 Task: Design a concept for a retro-style magazine cover for a special anniversary issue.
Action: Mouse moved to (31, 111)
Screenshot: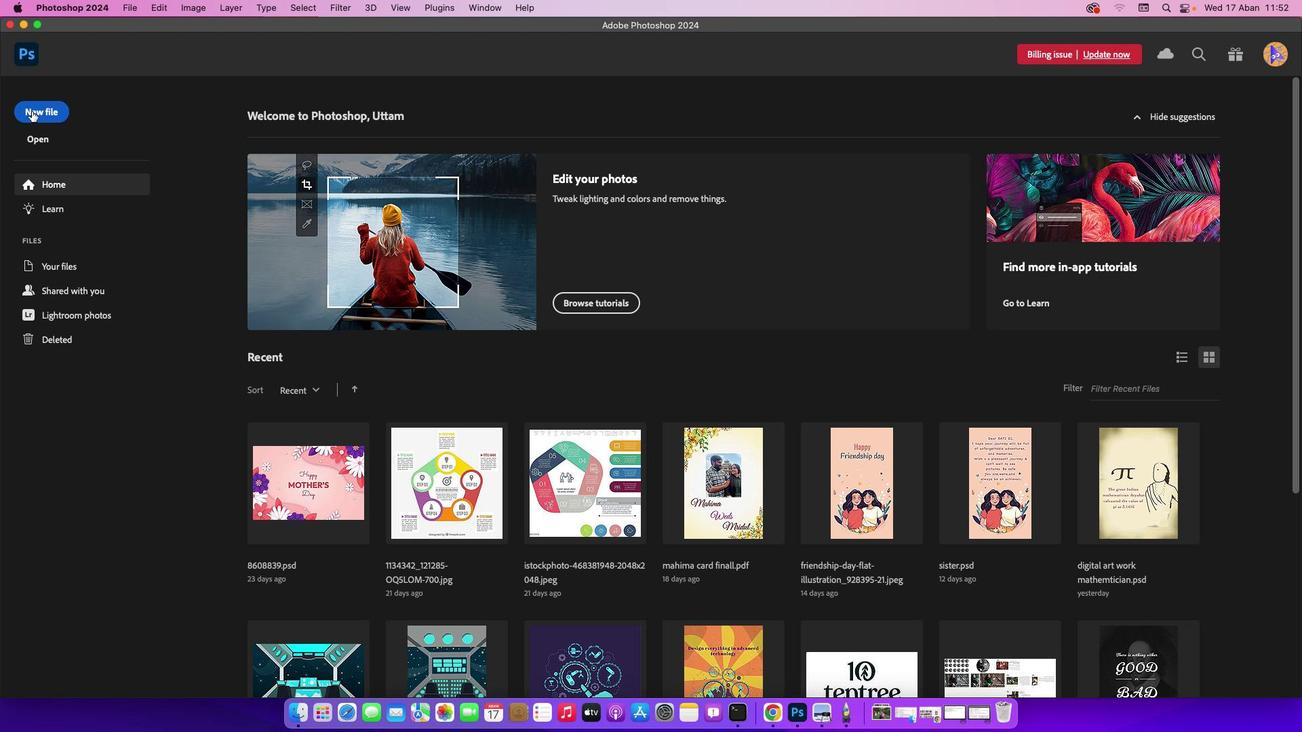 
Action: Mouse pressed left at (31, 111)
Screenshot: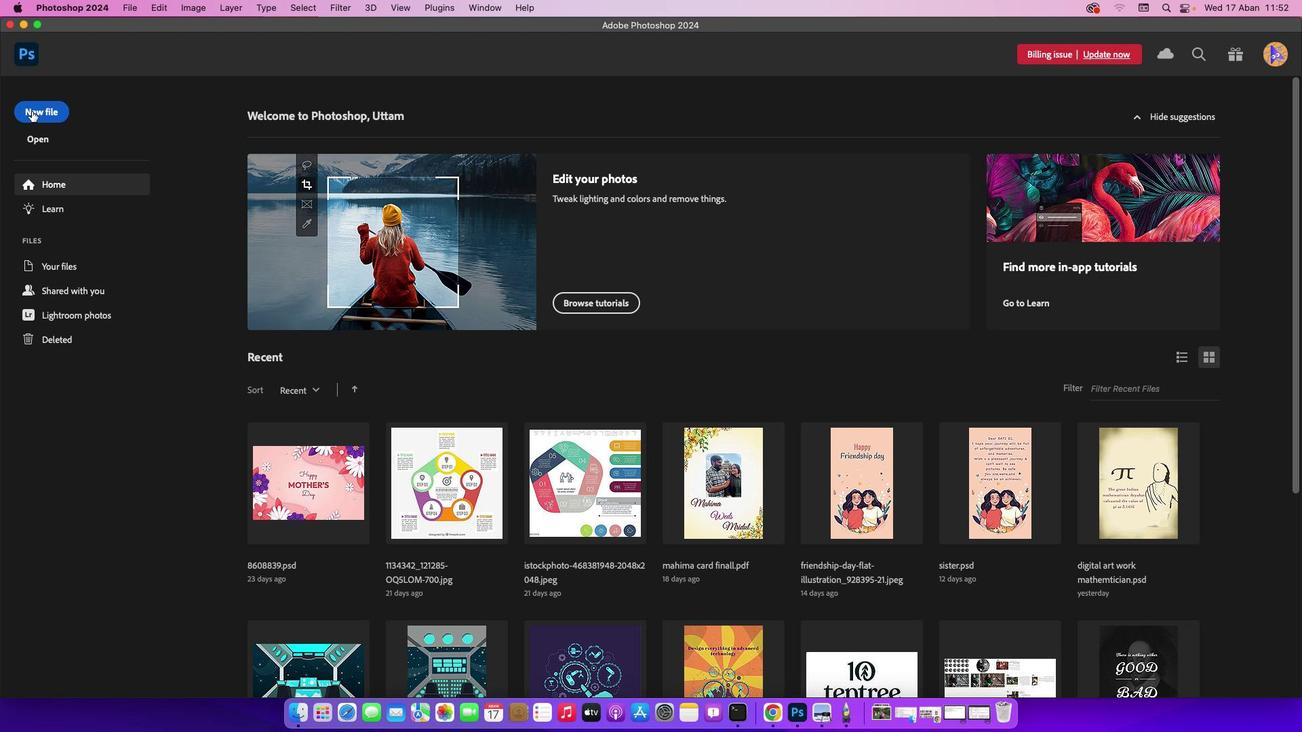 
Action: Mouse pressed left at (31, 111)
Screenshot: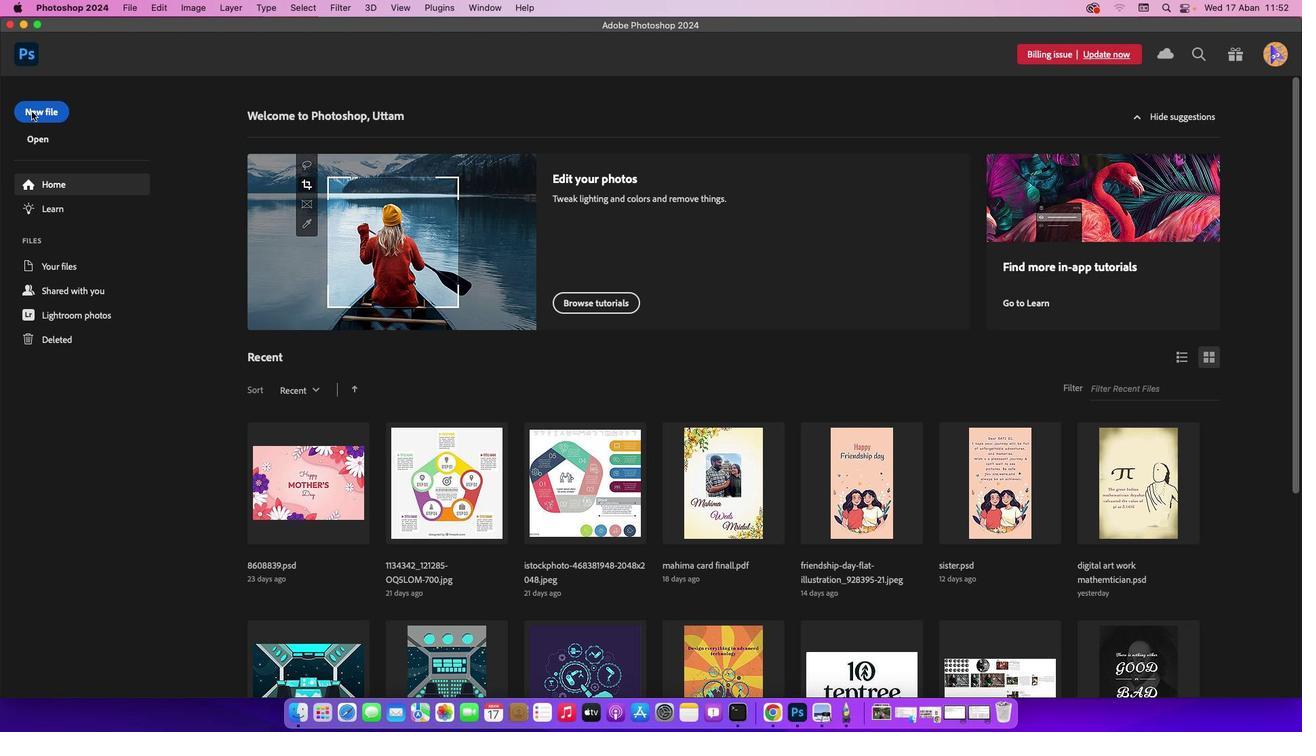 
Action: Mouse moved to (985, 550)
Screenshot: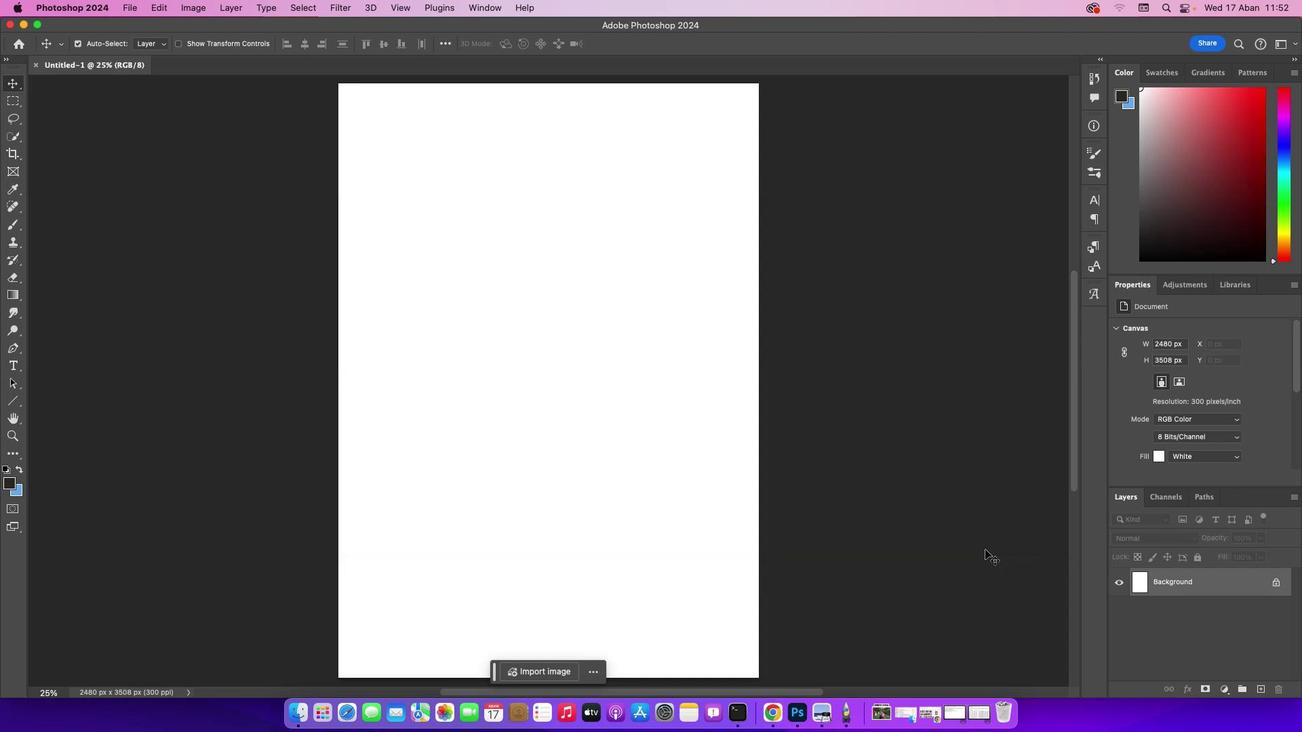 
Action: Mouse pressed left at (985, 550)
Screenshot: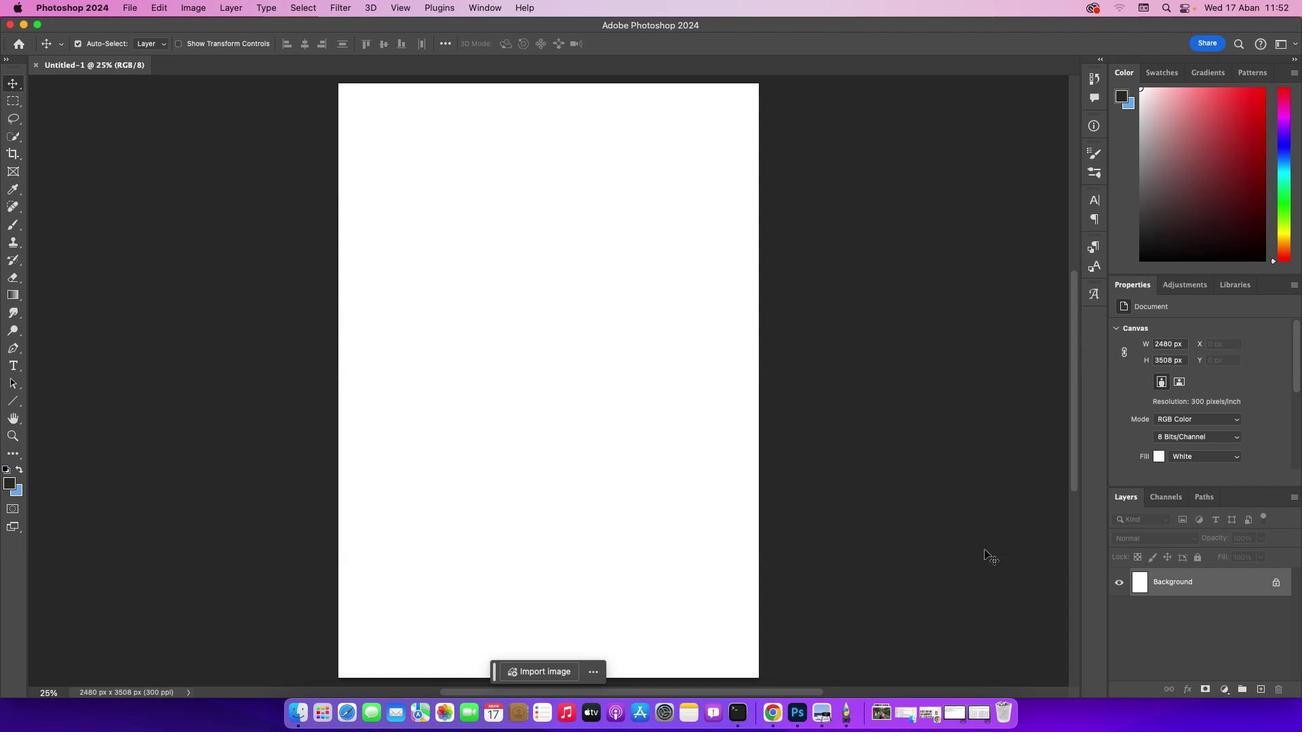 
Action: Mouse moved to (1259, 689)
Screenshot: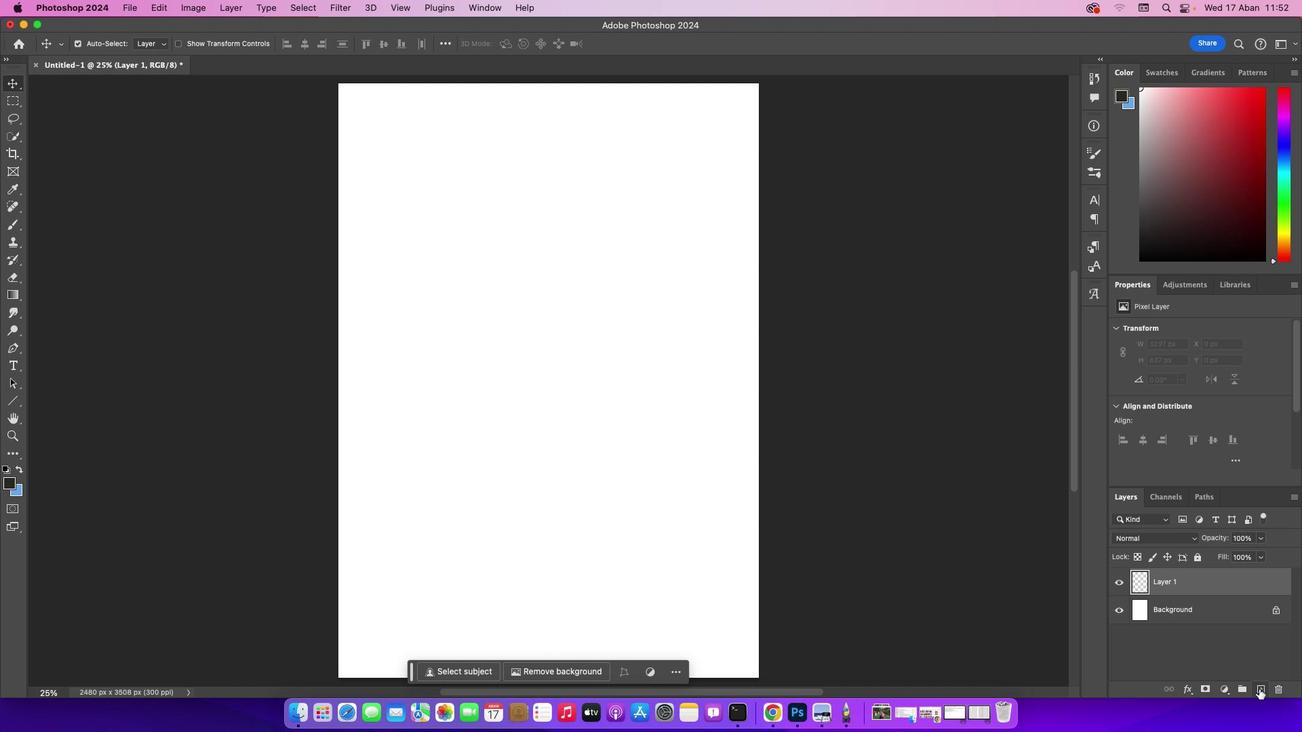 
Action: Mouse pressed left at (1259, 689)
Screenshot: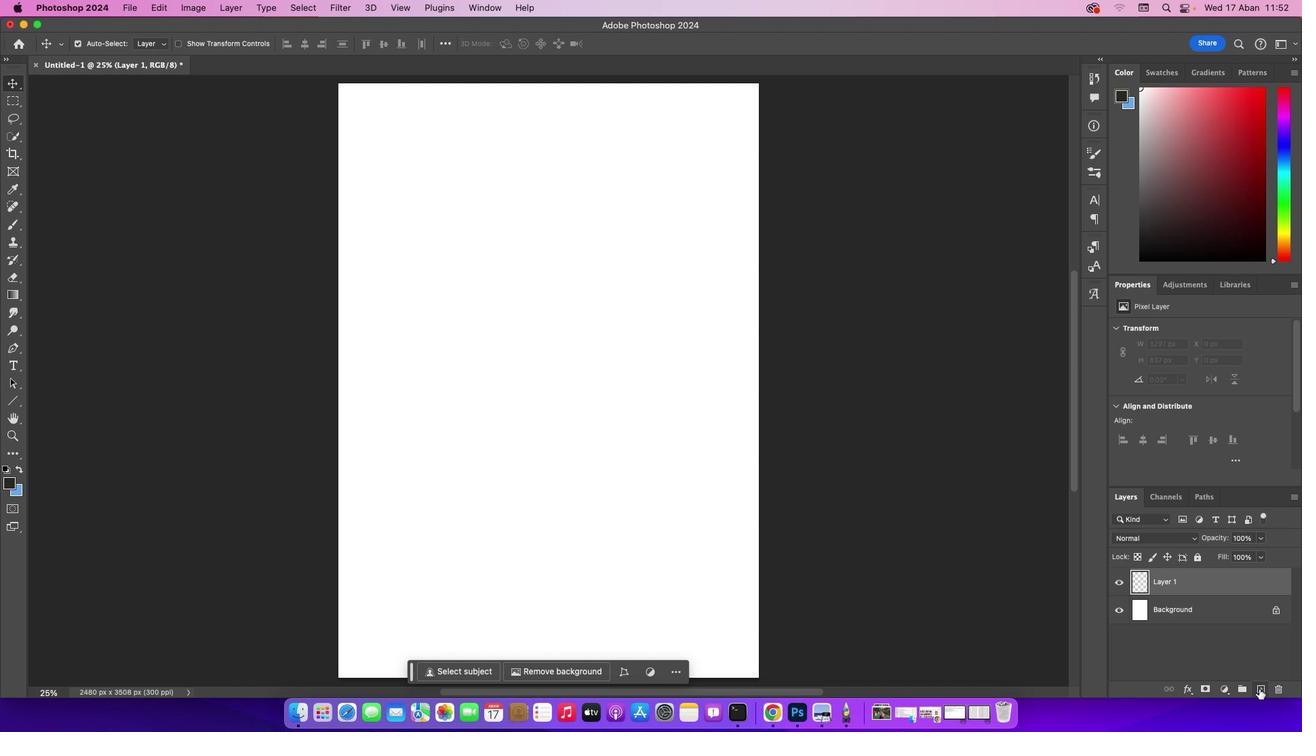 
Action: Mouse moved to (138, 12)
Screenshot: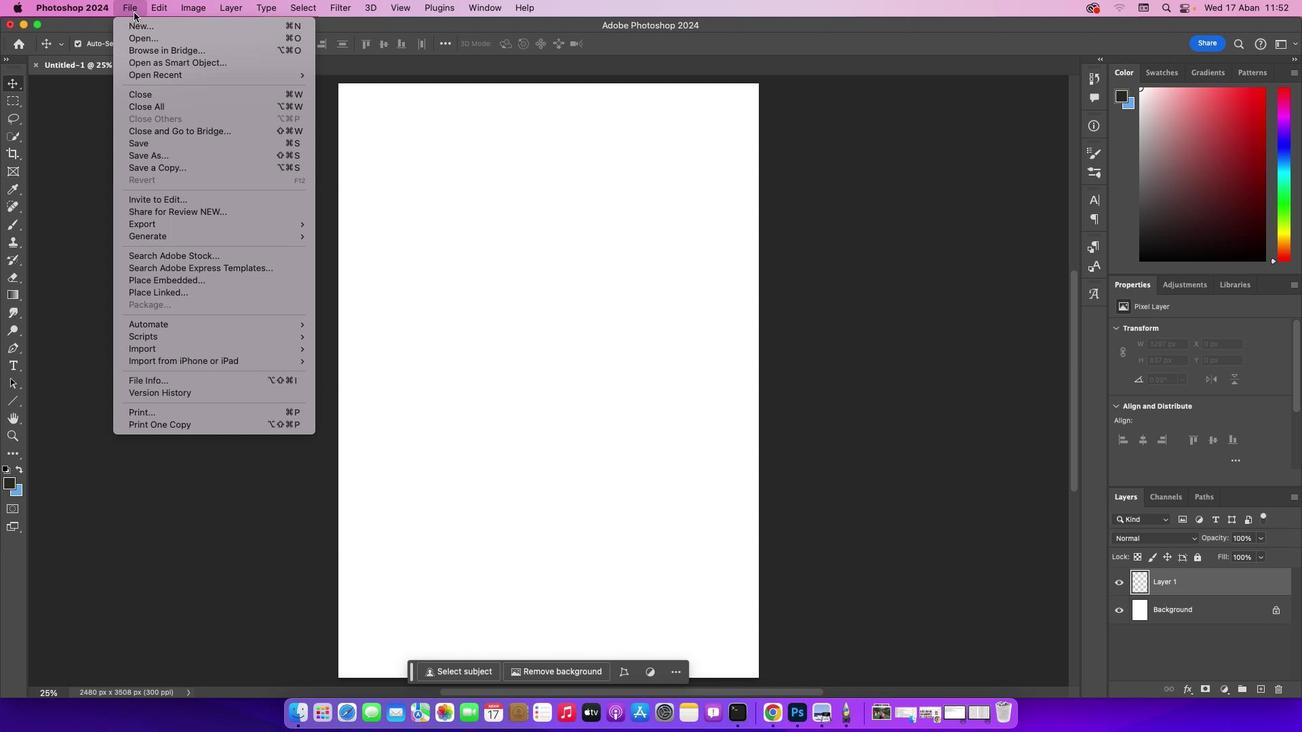 
Action: Mouse pressed left at (138, 12)
Screenshot: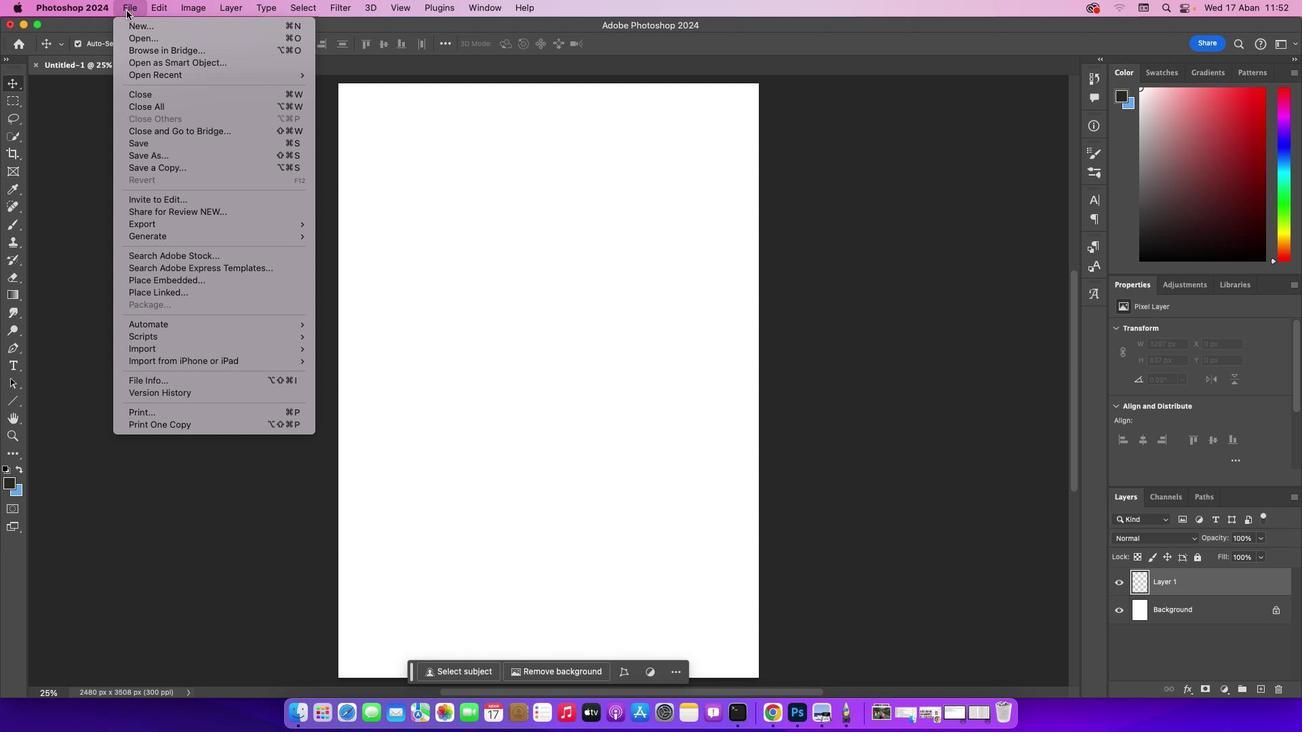 
Action: Mouse moved to (195, 279)
Screenshot: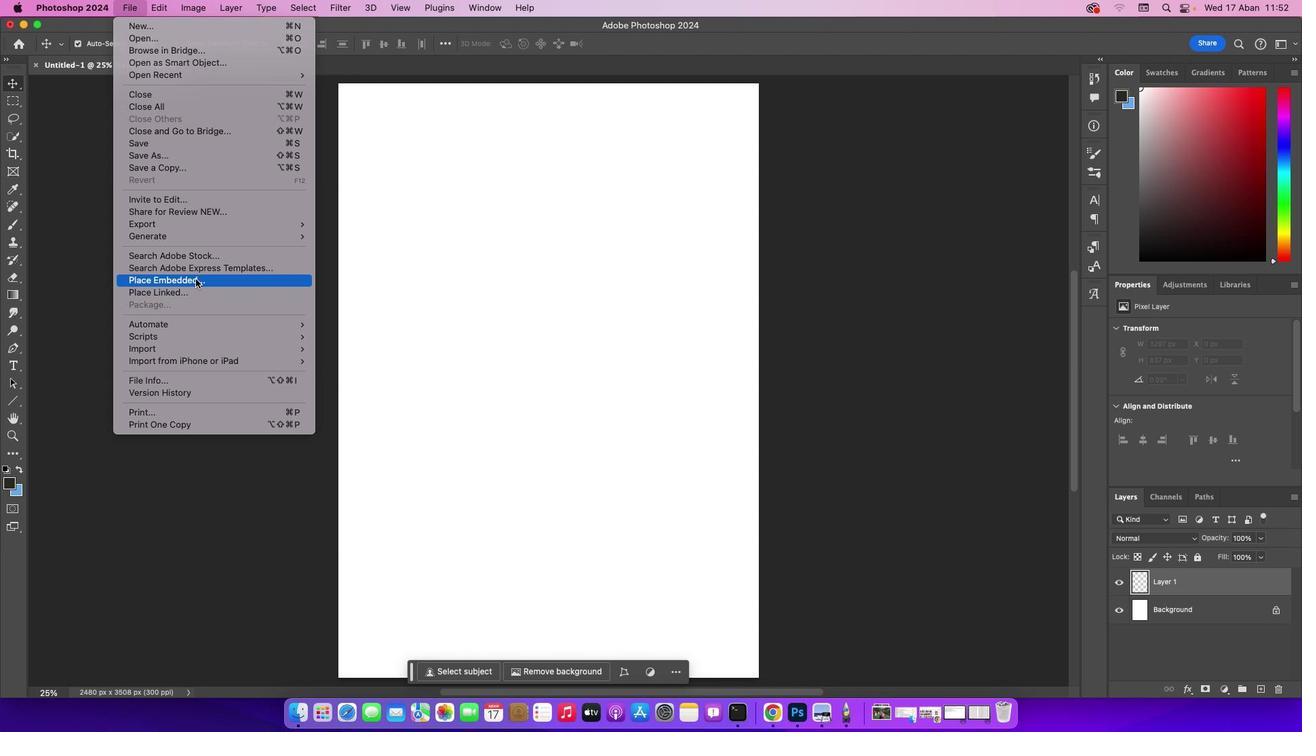 
Action: Mouse pressed left at (195, 279)
Screenshot: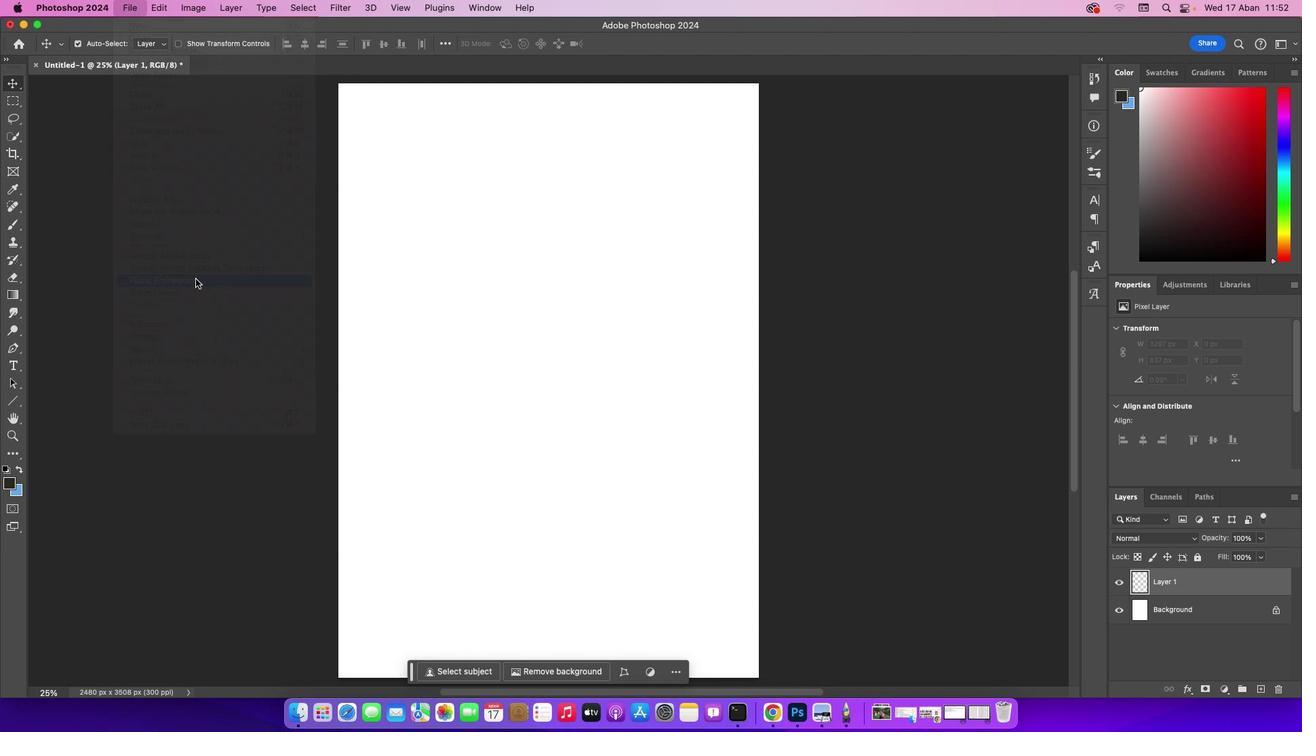 
Action: Mouse moved to (578, 186)
Screenshot: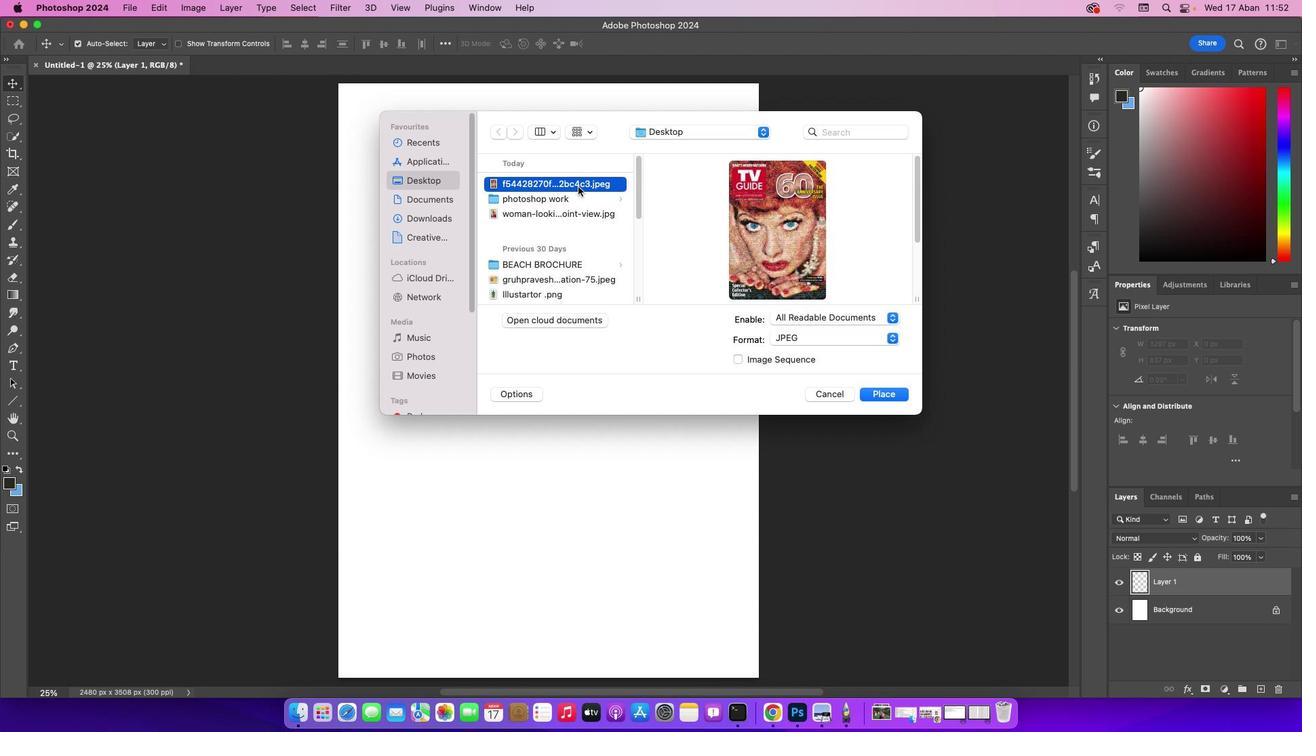 
Action: Mouse pressed left at (578, 186)
Screenshot: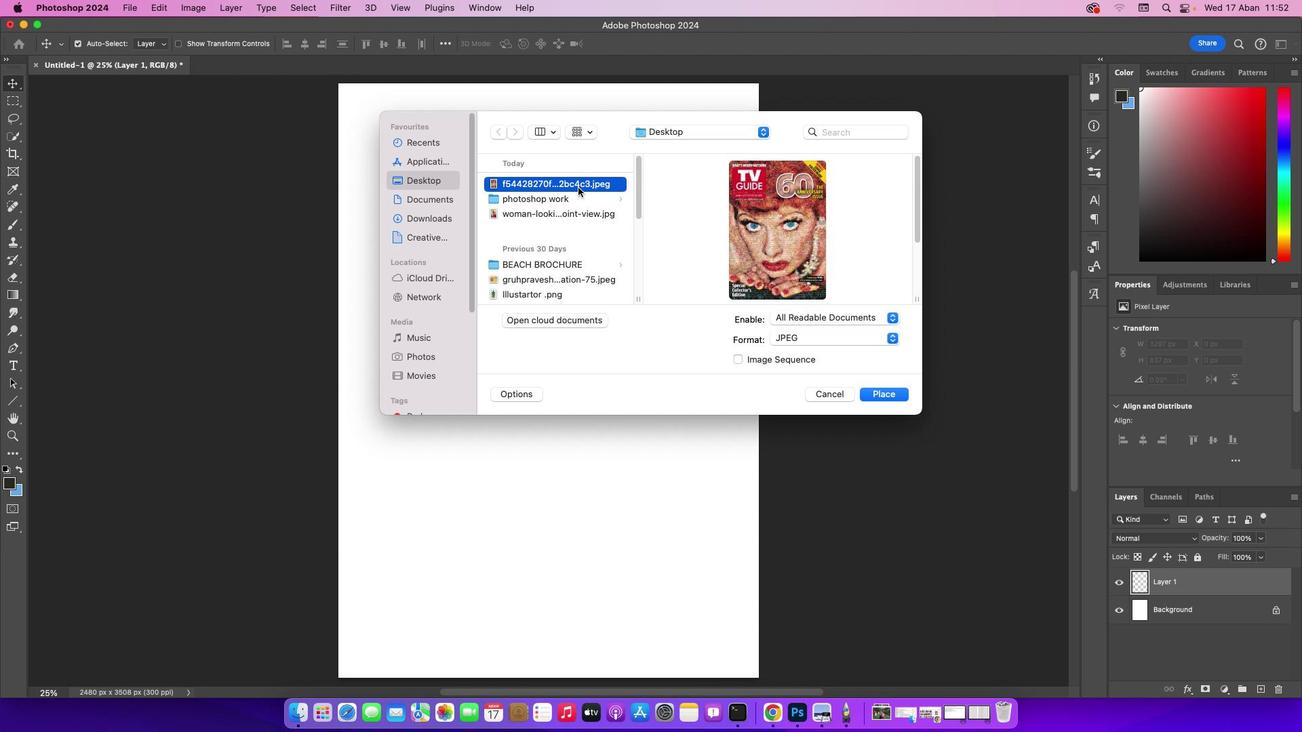 
Action: Mouse moved to (544, 215)
Screenshot: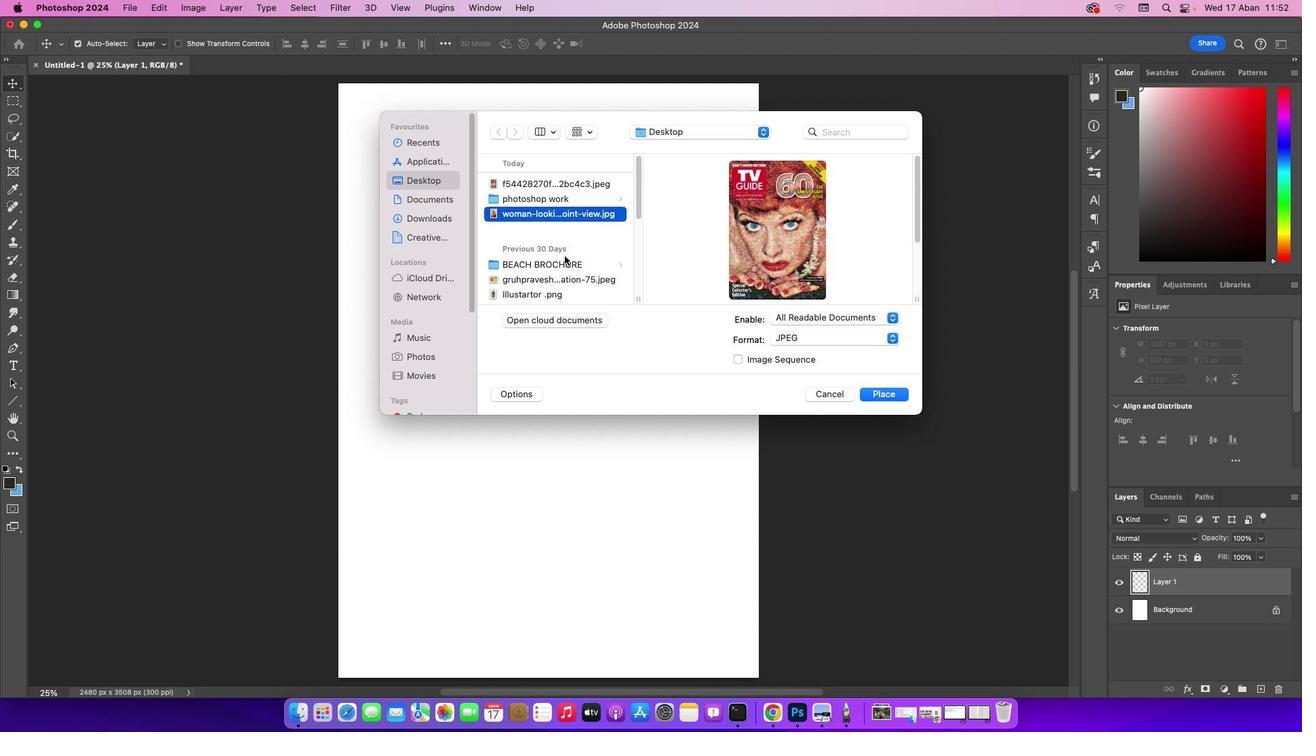 
Action: Mouse pressed left at (544, 215)
Screenshot: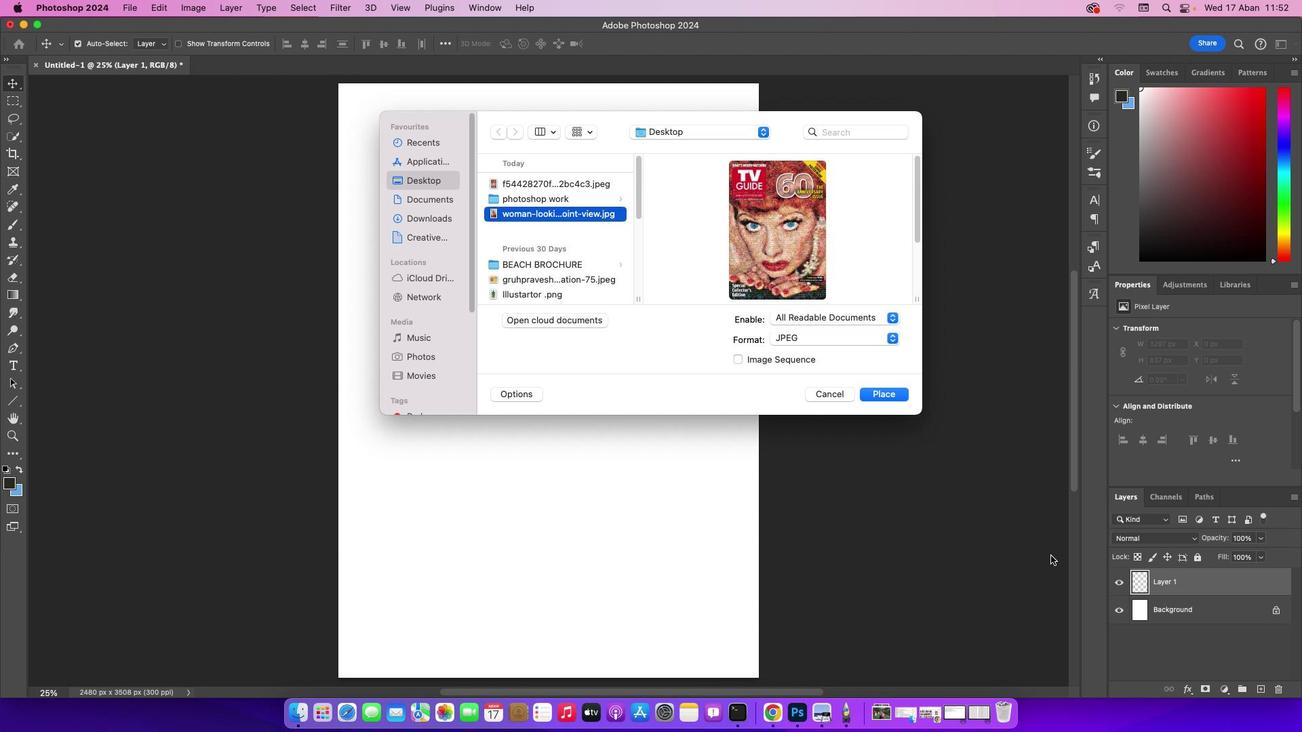 
Action: Mouse moved to (890, 395)
Screenshot: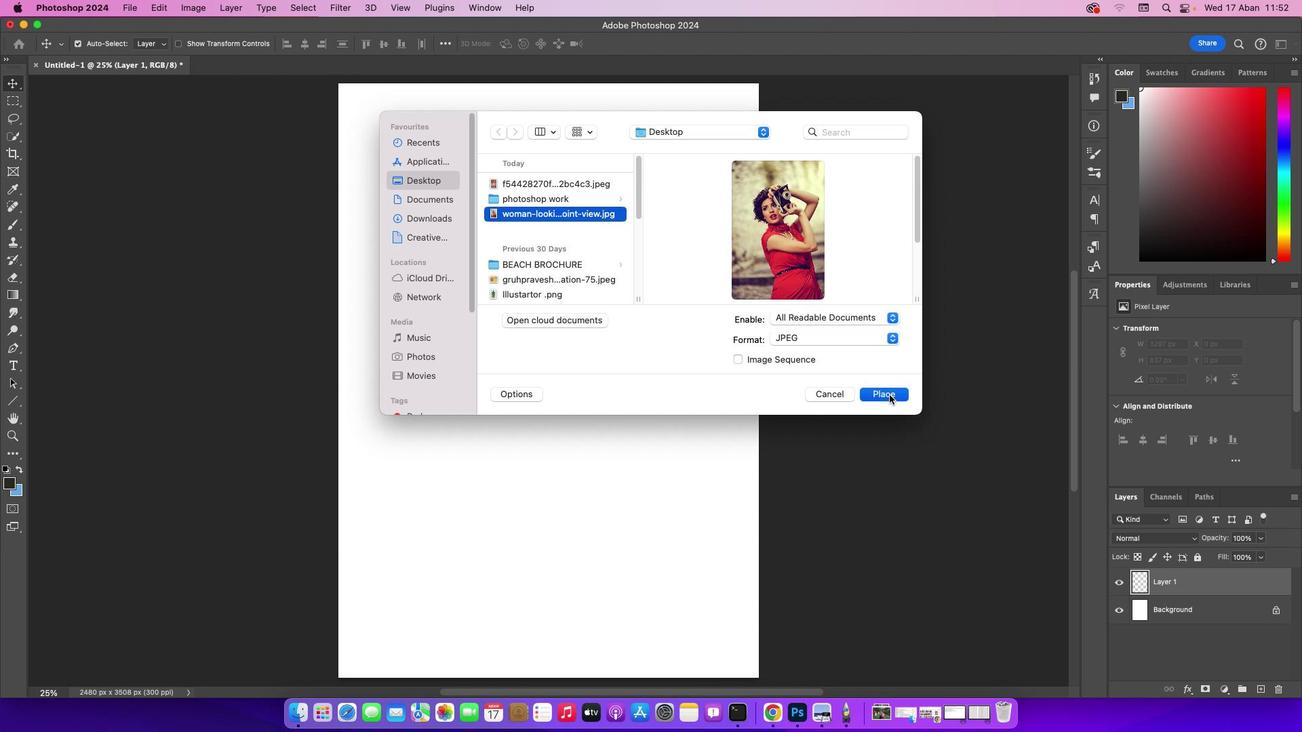 
Action: Mouse pressed left at (890, 395)
Screenshot: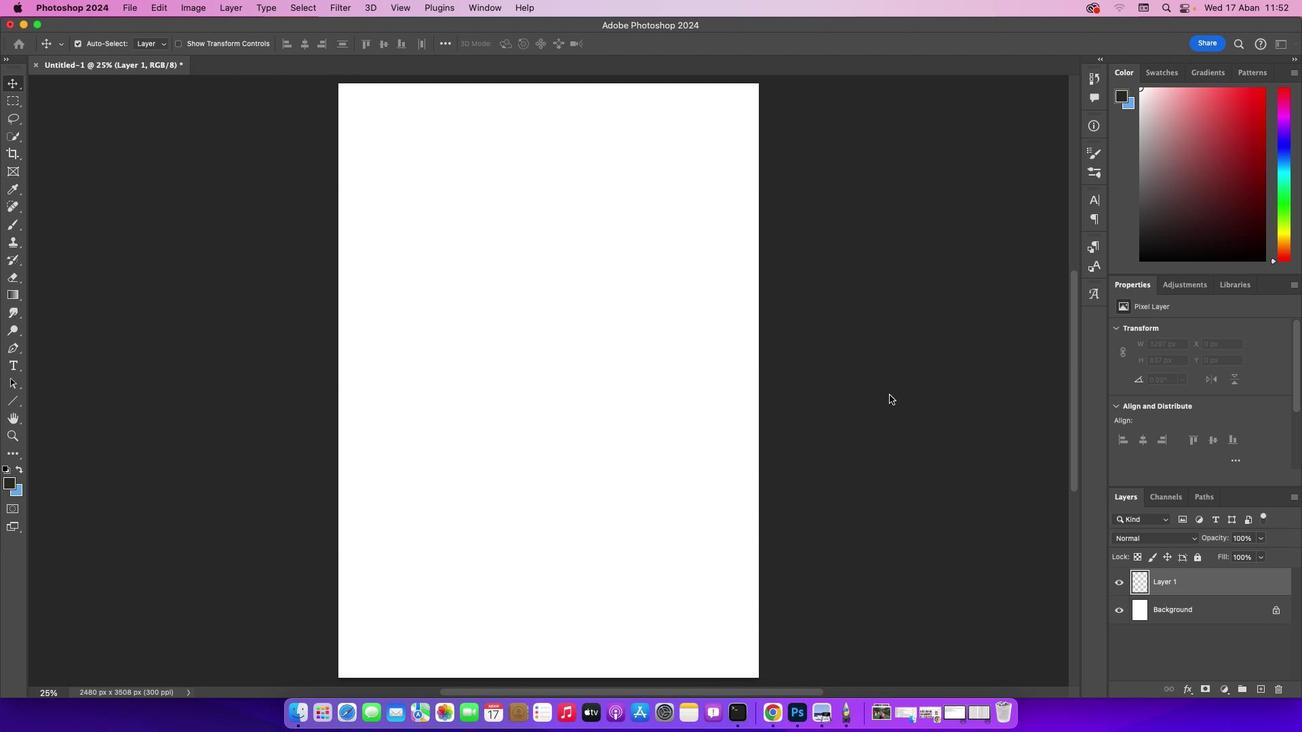 
Action: Mouse moved to (746, 80)
Screenshot: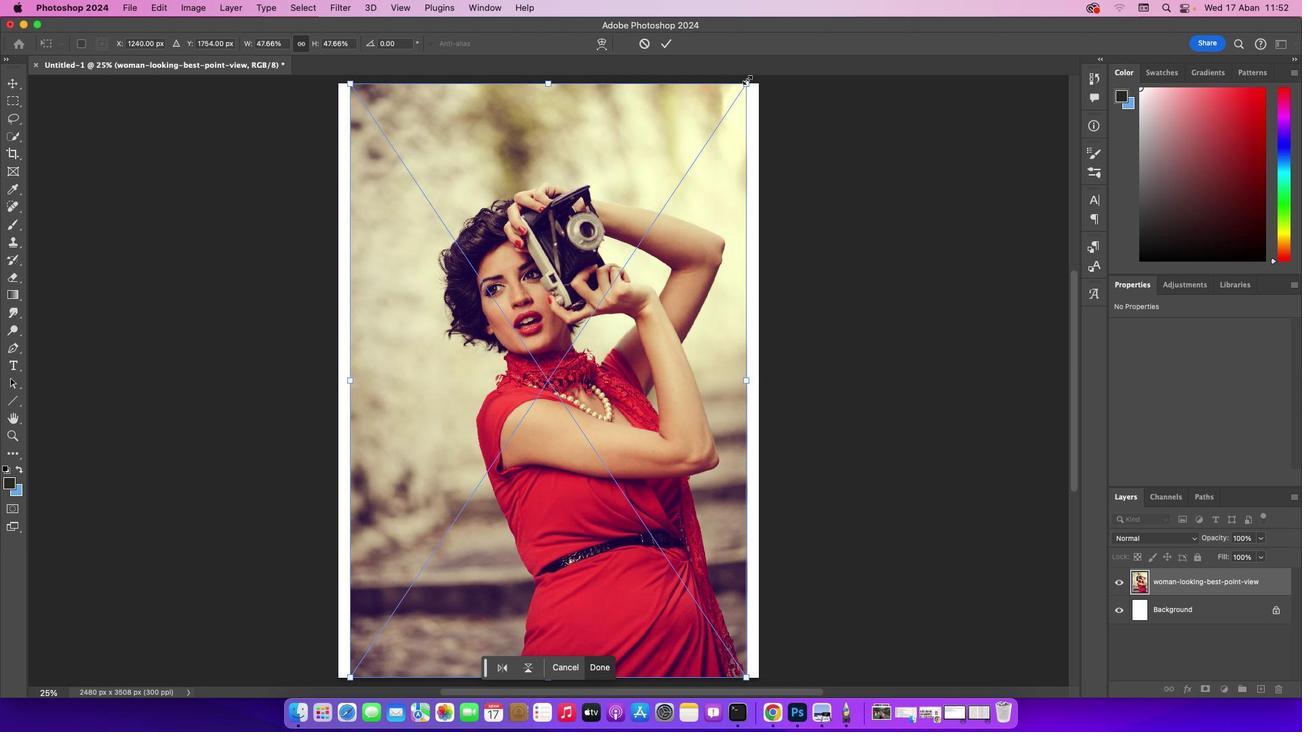 
Action: Mouse pressed left at (746, 80)
Screenshot: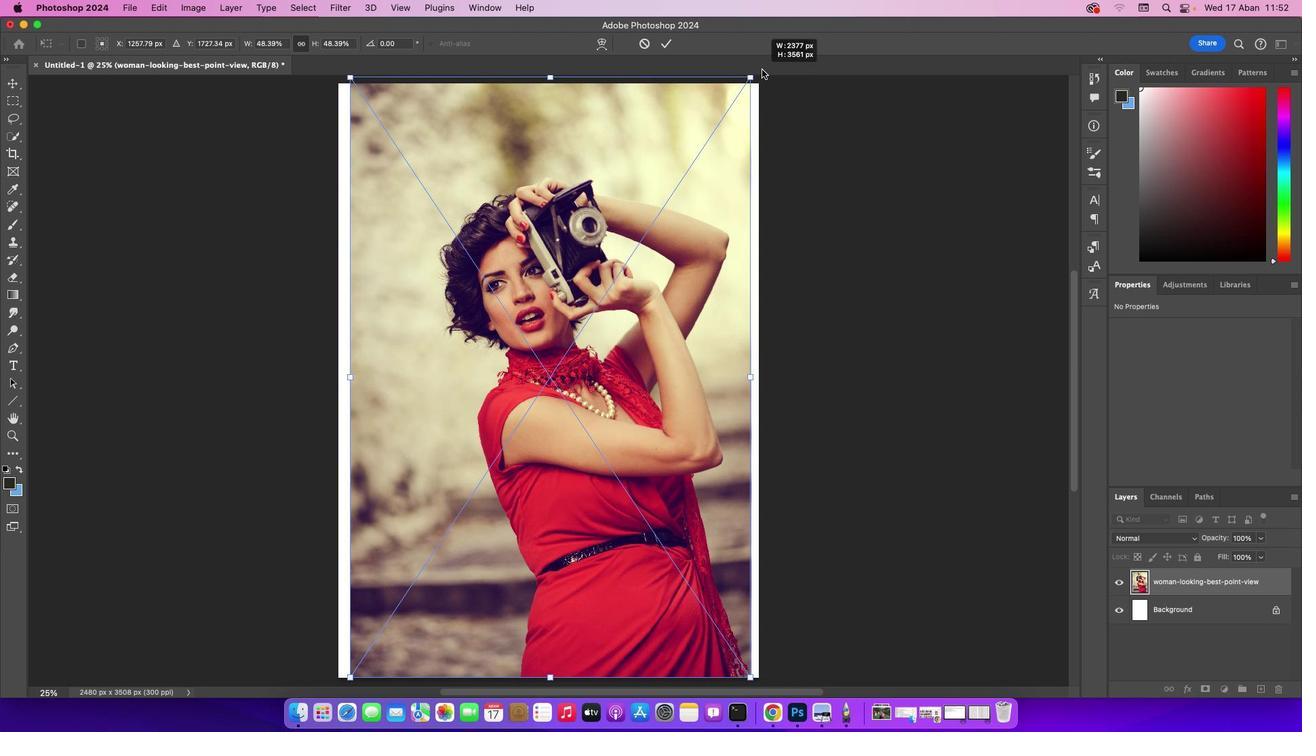 
Action: Mouse moved to (554, 392)
Screenshot: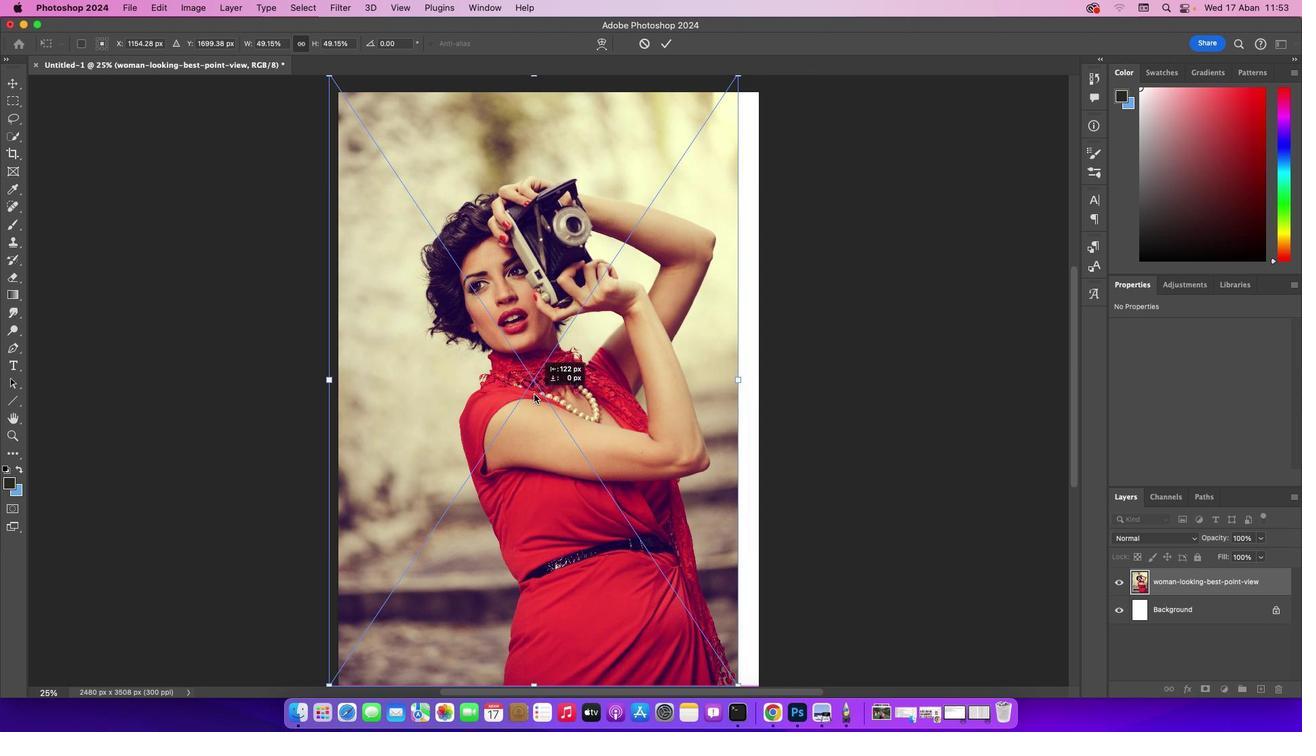 
Action: Mouse pressed left at (554, 392)
Screenshot: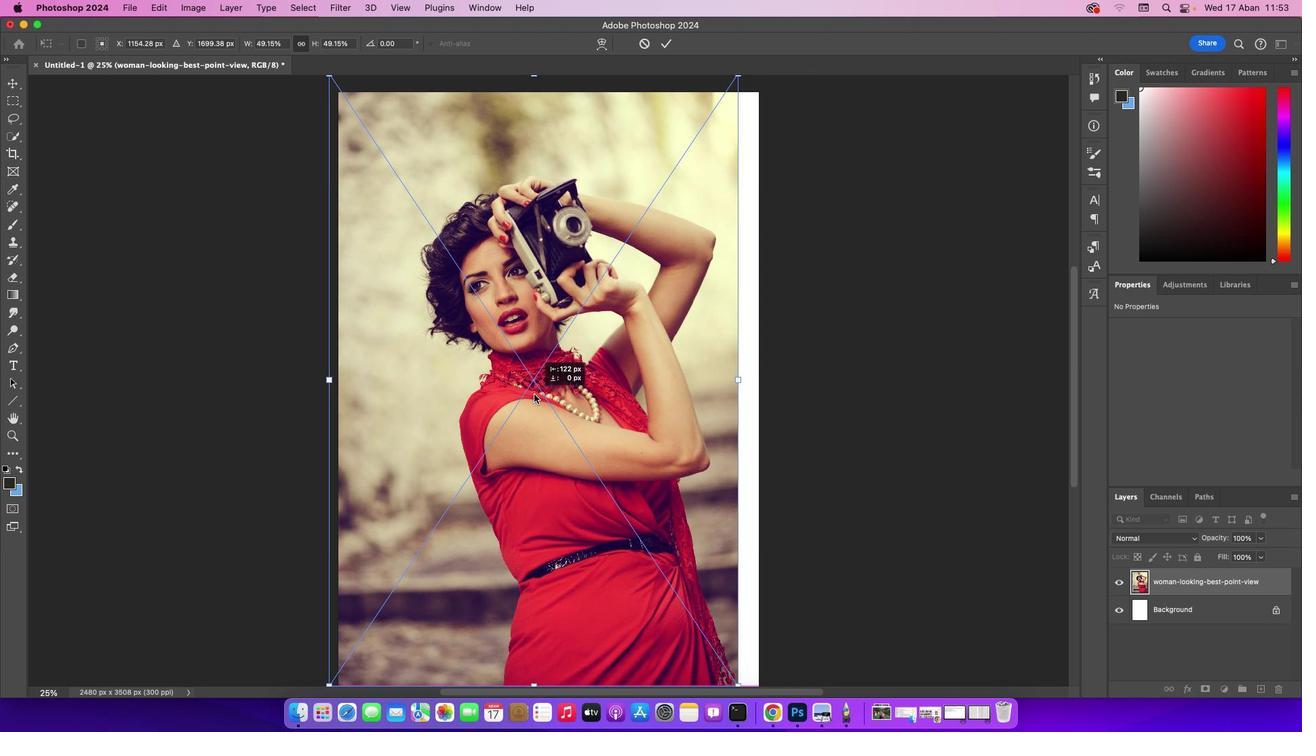 
Action: Mouse moved to (775, 565)
Screenshot: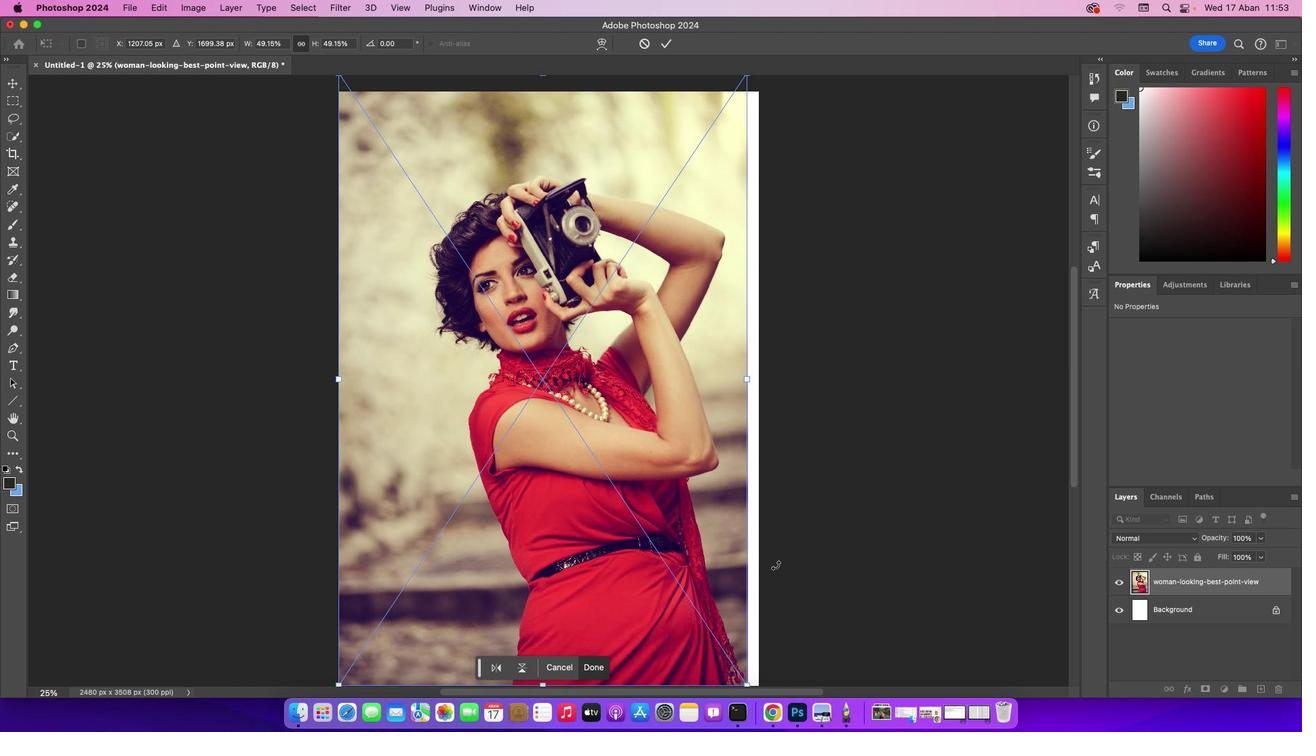 
Action: Mouse scrolled (775, 565) with delta (0, 0)
Screenshot: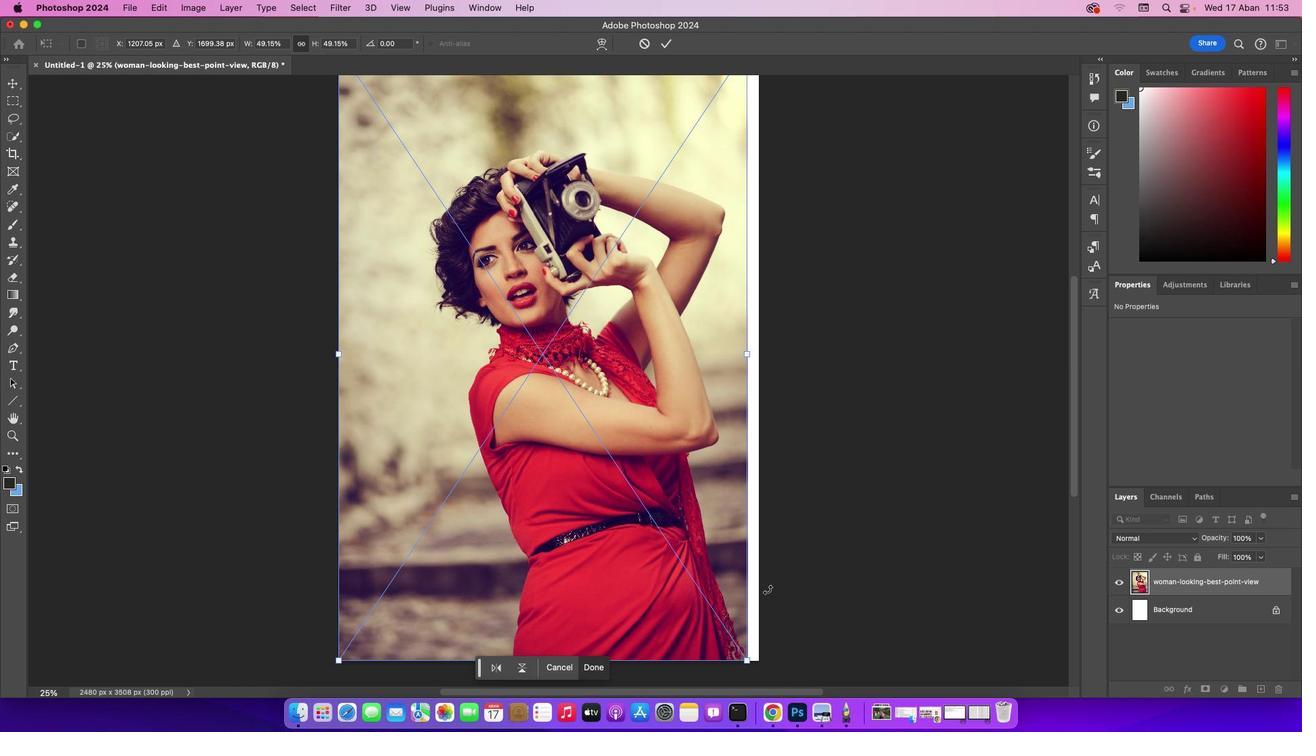 
Action: Mouse scrolled (775, 565) with delta (0, 0)
Screenshot: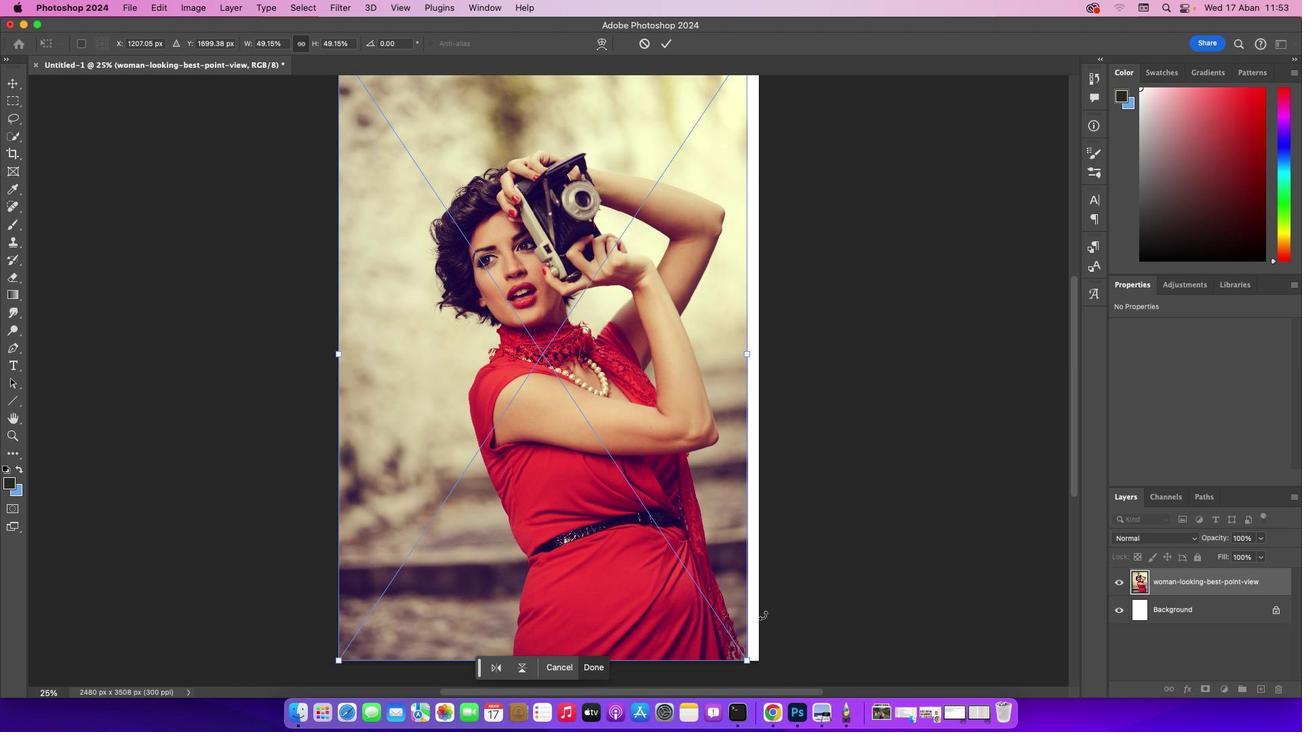 
Action: Mouse scrolled (775, 565) with delta (0, -1)
Screenshot: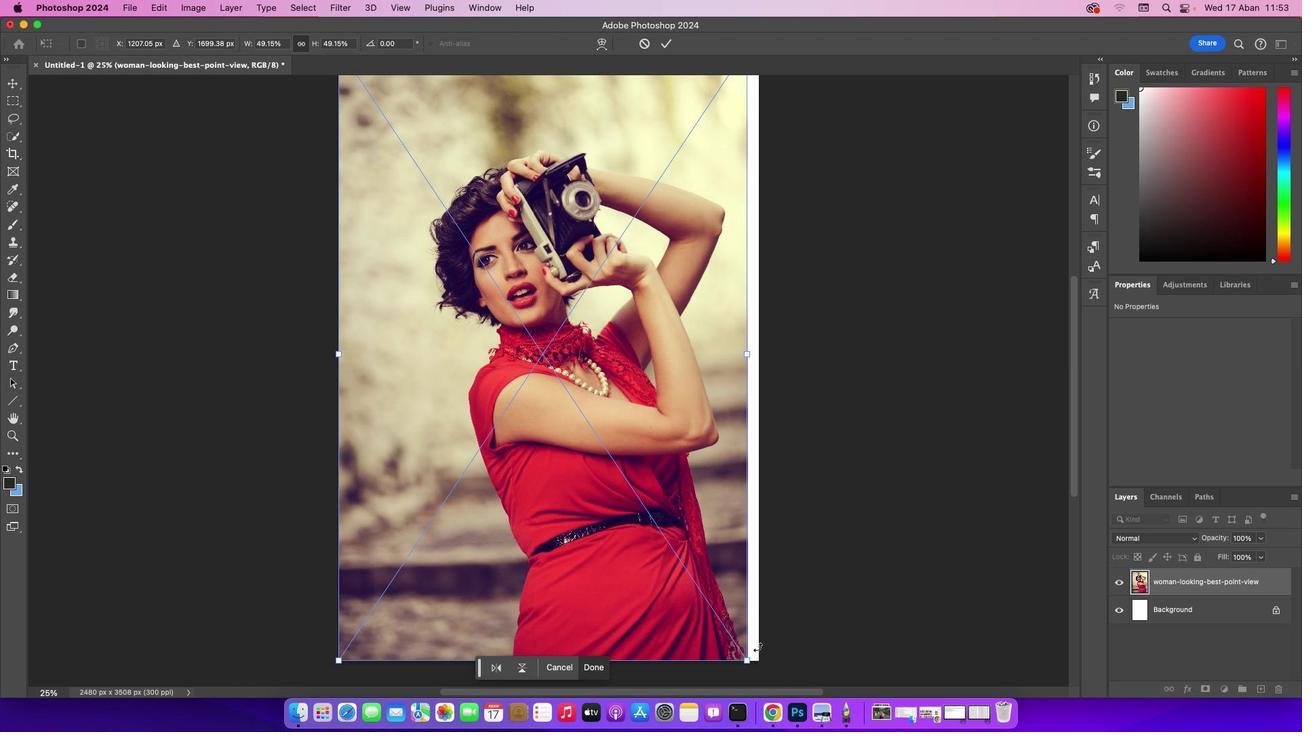 
Action: Mouse moved to (746, 662)
Screenshot: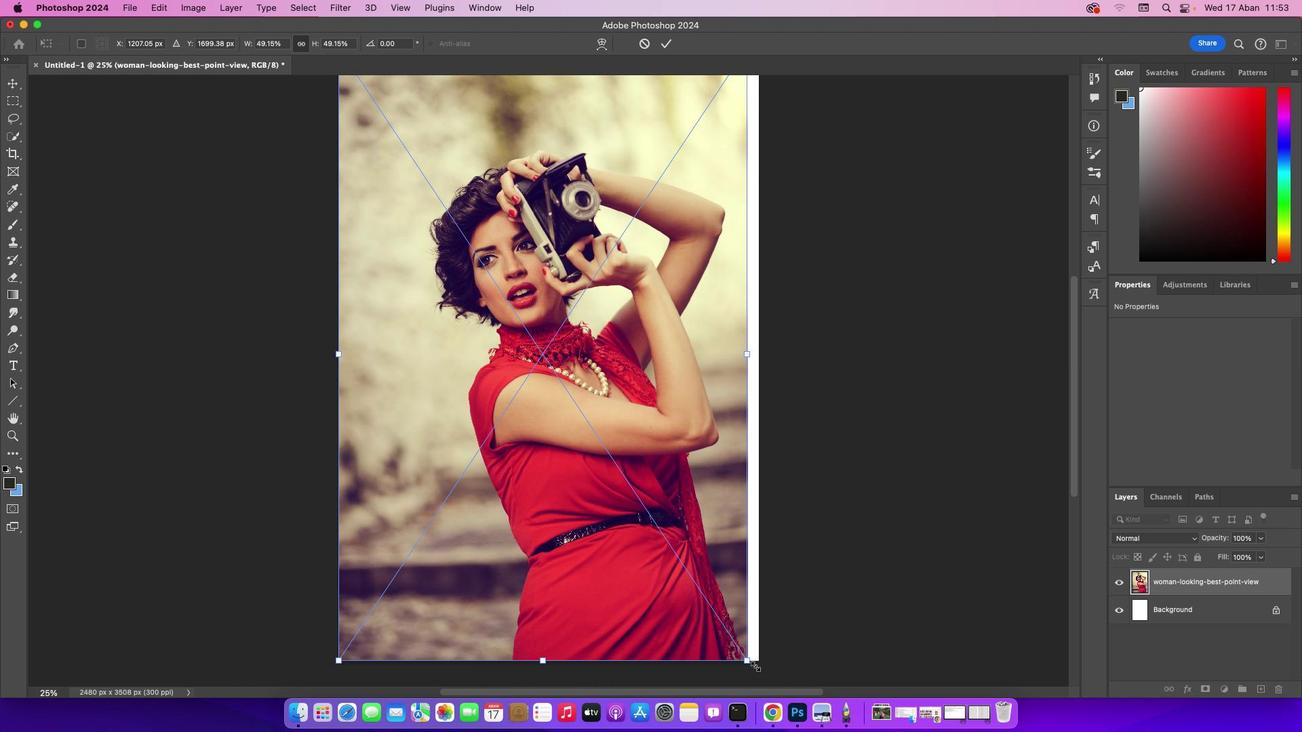
Action: Mouse pressed left at (746, 662)
Screenshot: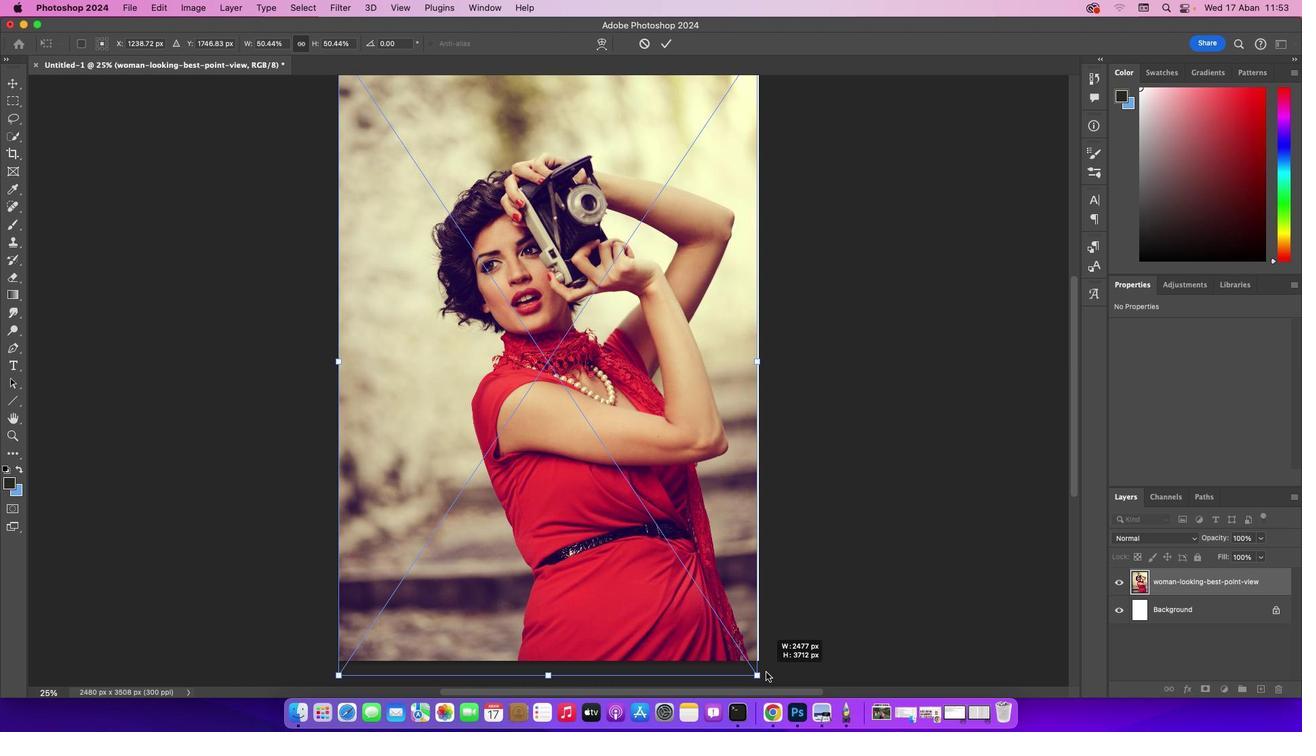 
Action: Mouse moved to (807, 537)
Screenshot: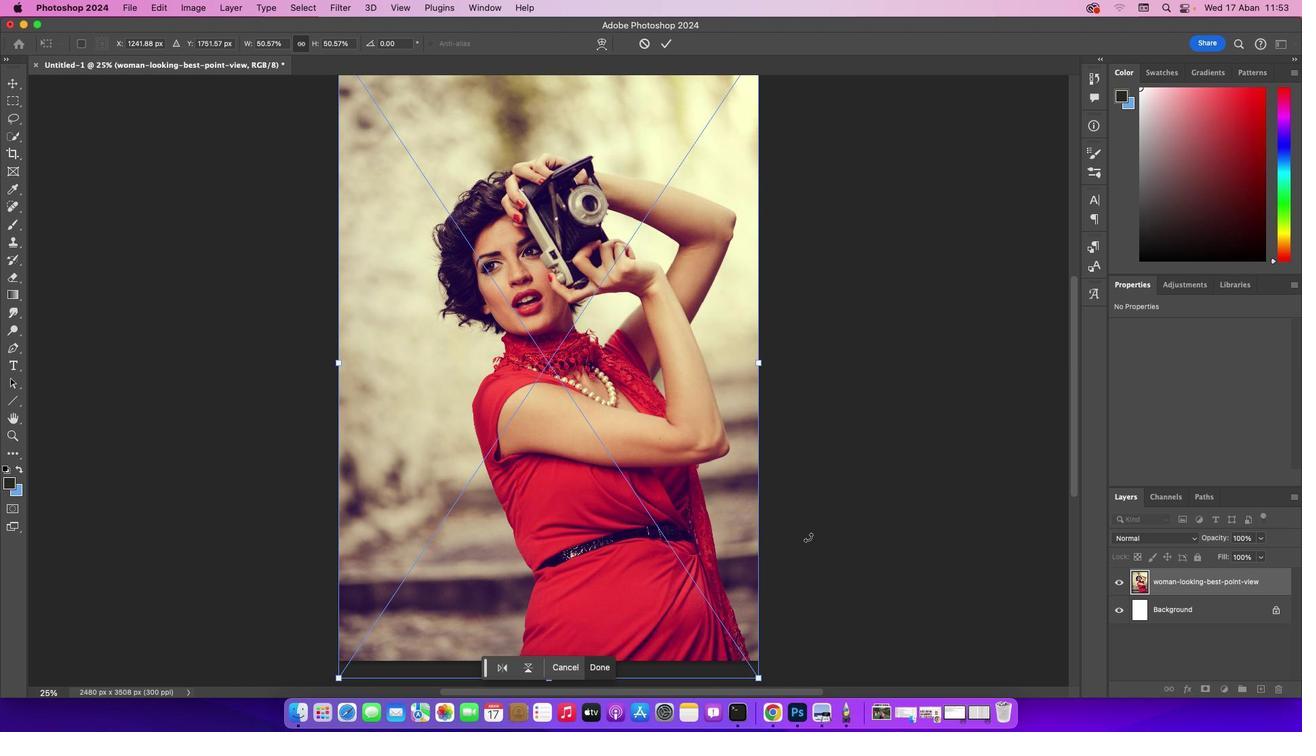 
Action: Mouse scrolled (807, 537) with delta (0, 0)
Screenshot: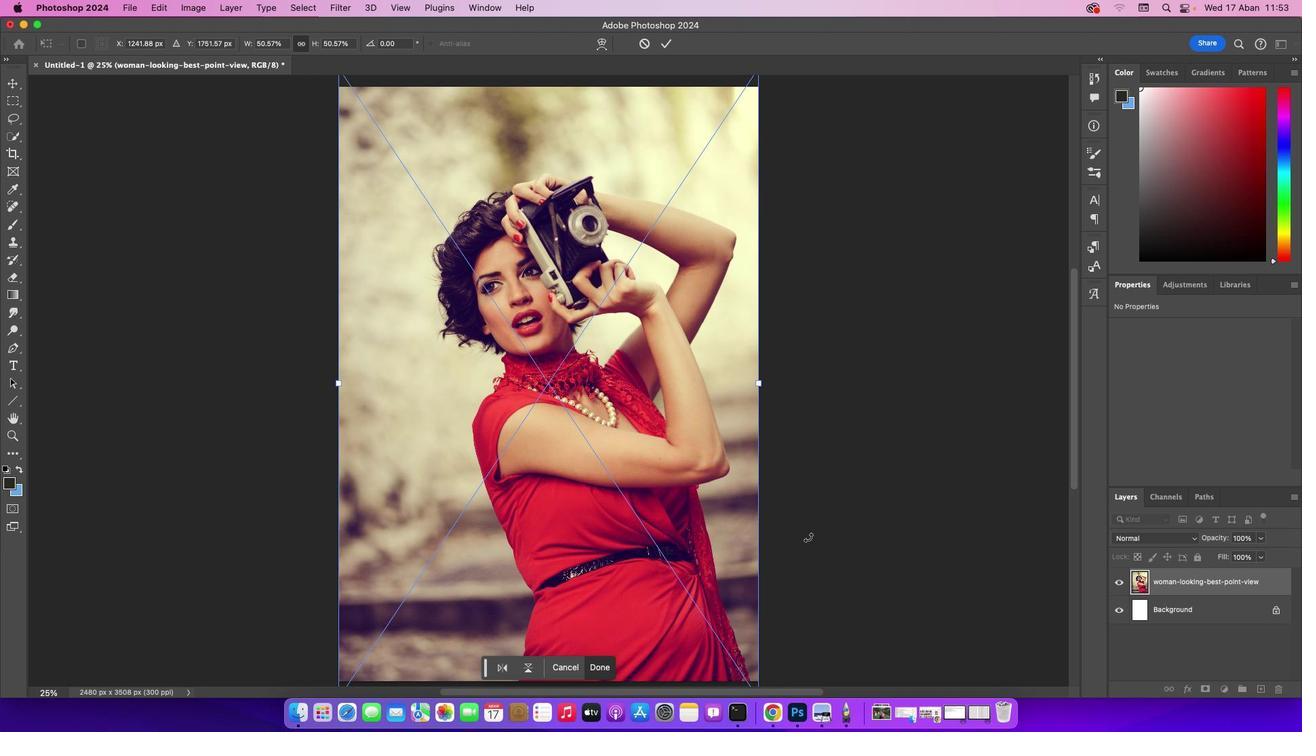 
Action: Mouse scrolled (807, 537) with delta (0, 0)
Screenshot: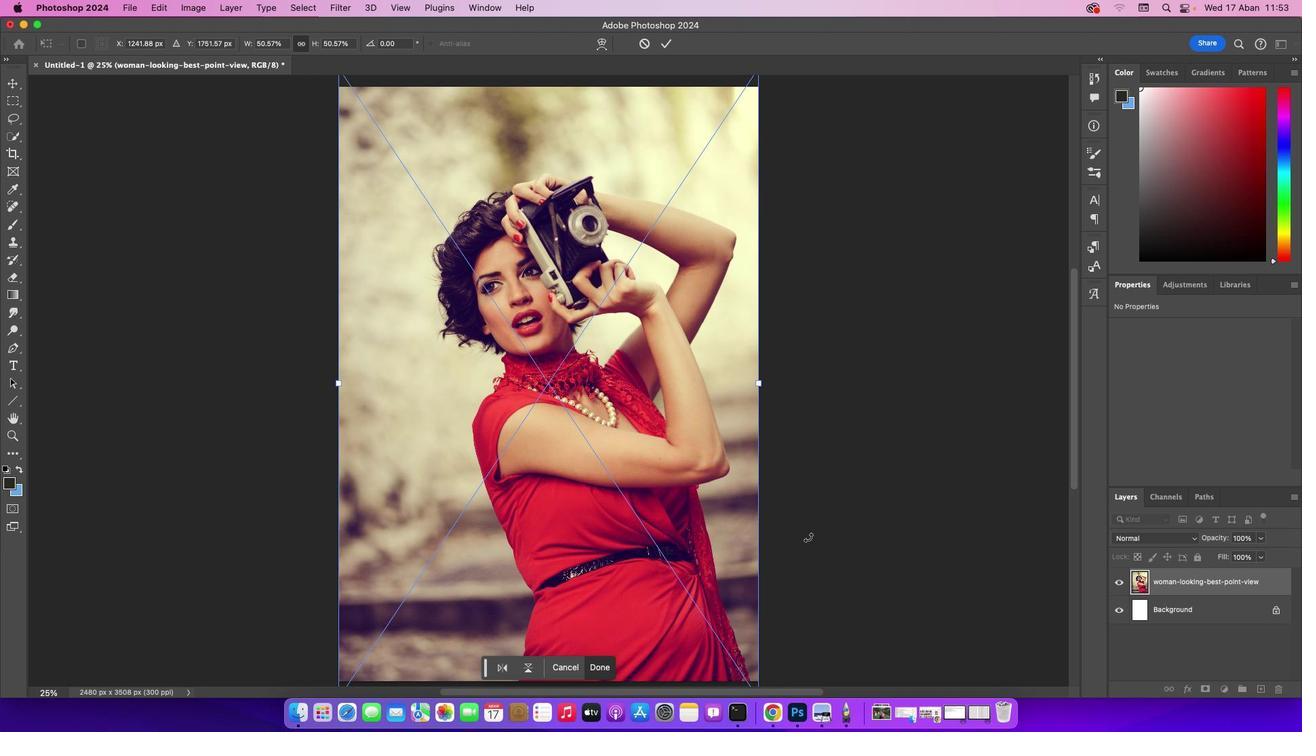 
Action: Mouse scrolled (807, 537) with delta (0, 1)
Screenshot: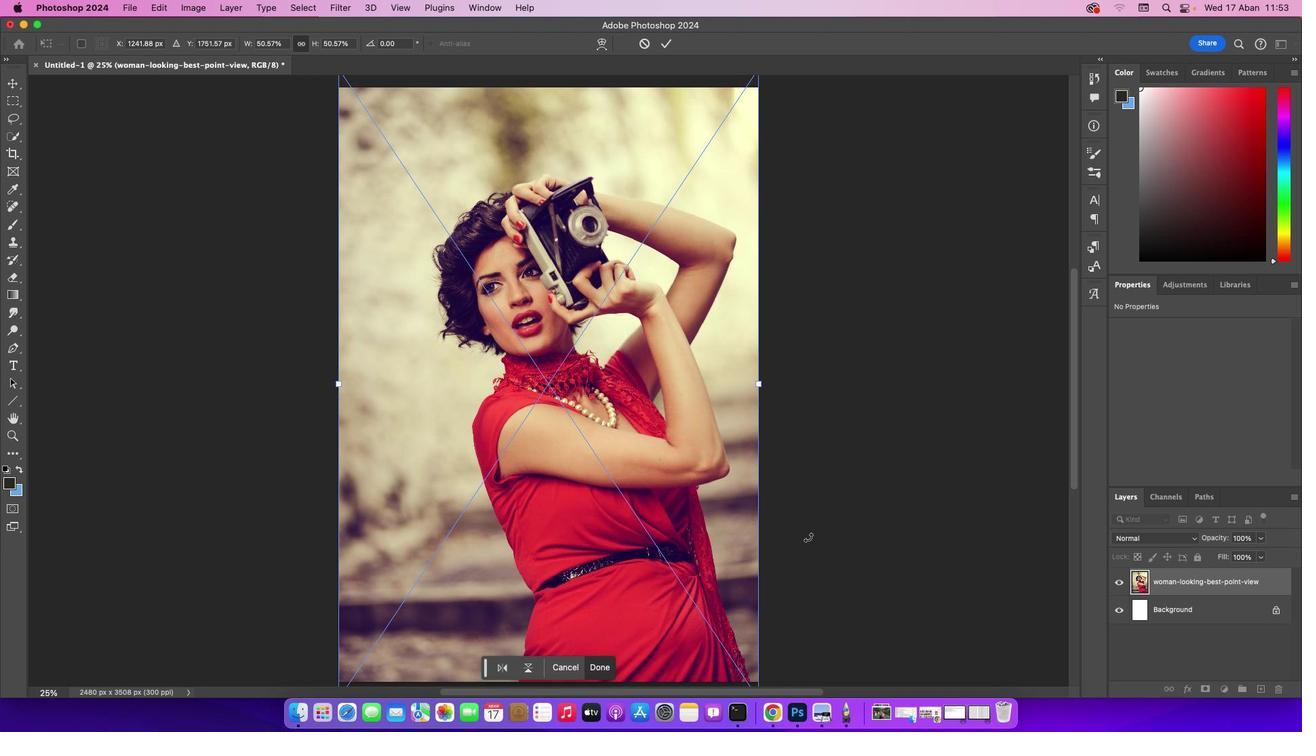
Action: Mouse scrolled (807, 537) with delta (0, 0)
Screenshot: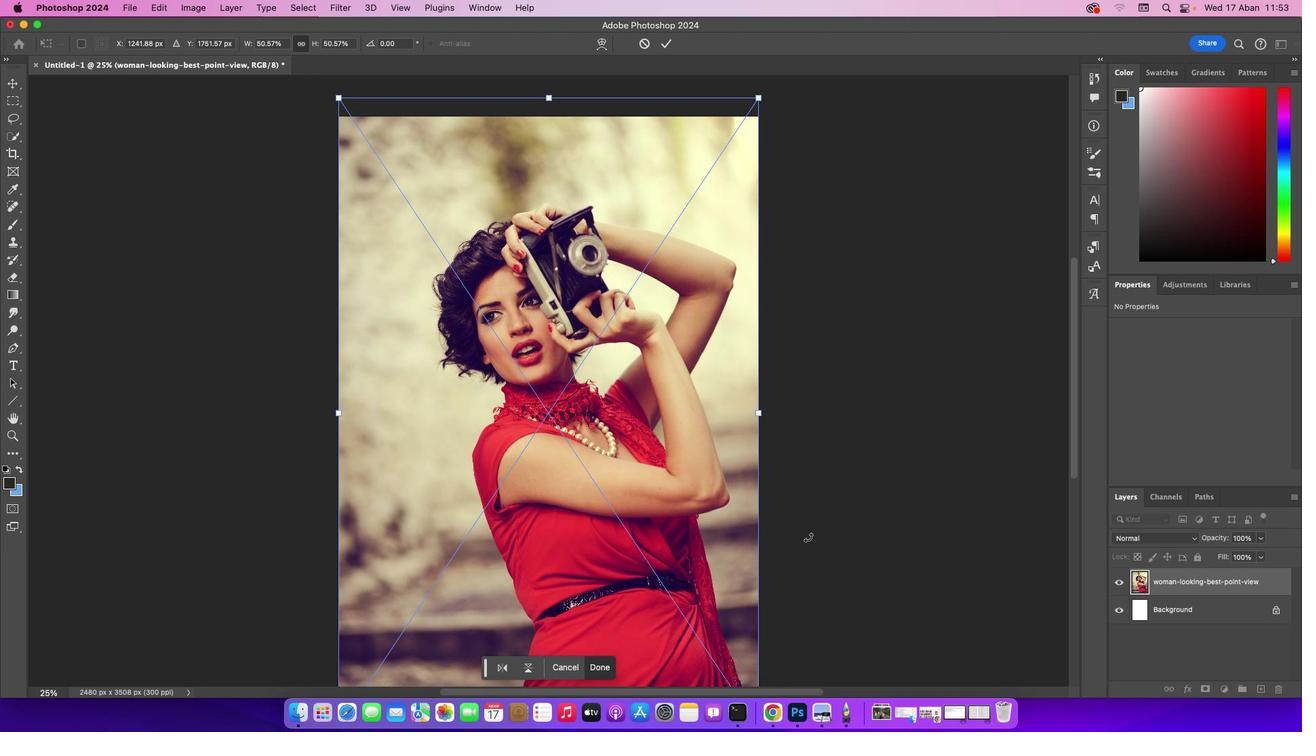 
Action: Mouse scrolled (807, 537) with delta (0, 0)
Screenshot: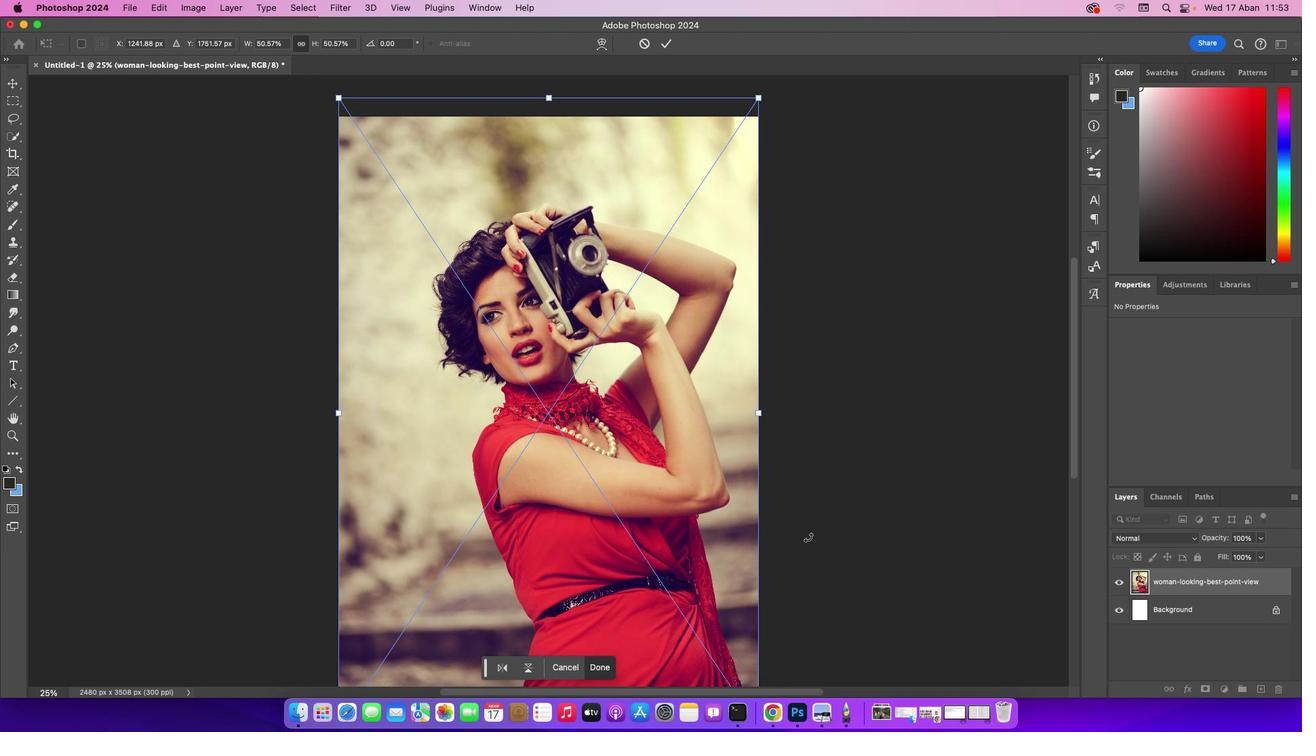 
Action: Mouse scrolled (807, 537) with delta (0, 2)
Screenshot: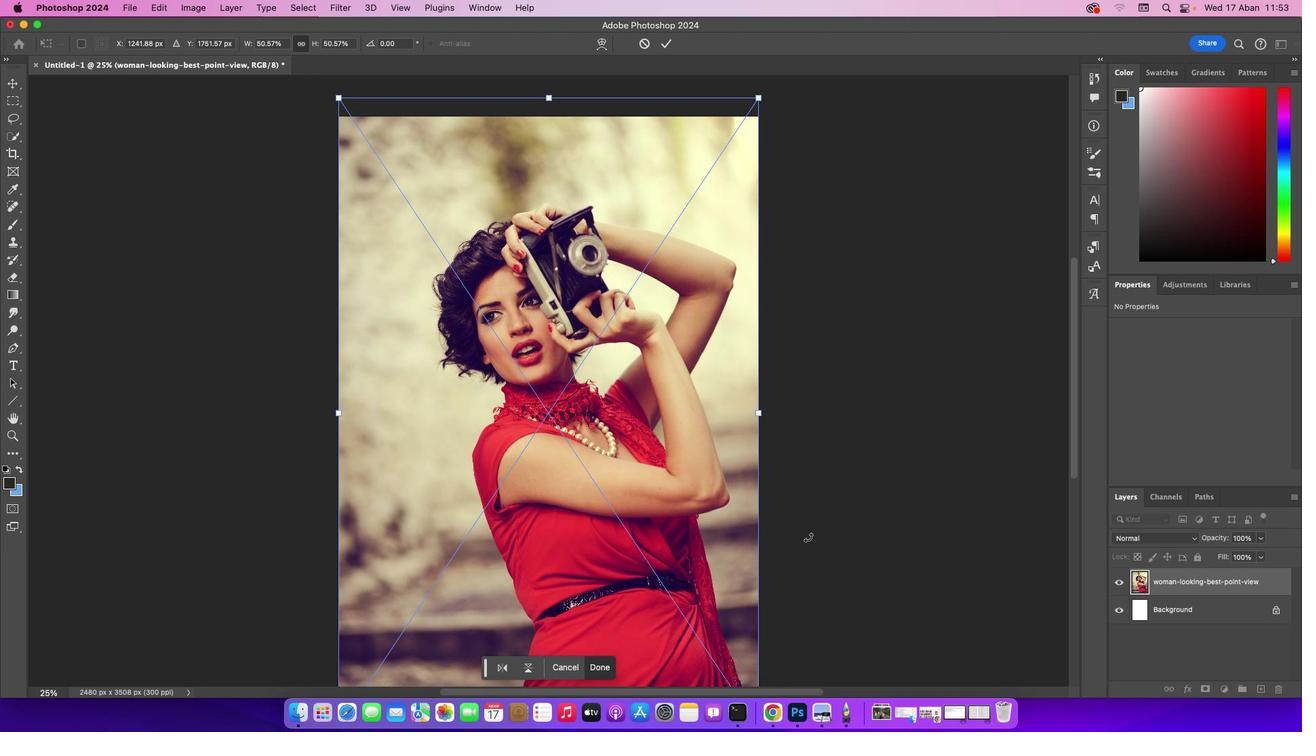
Action: Mouse moved to (18, 88)
Screenshot: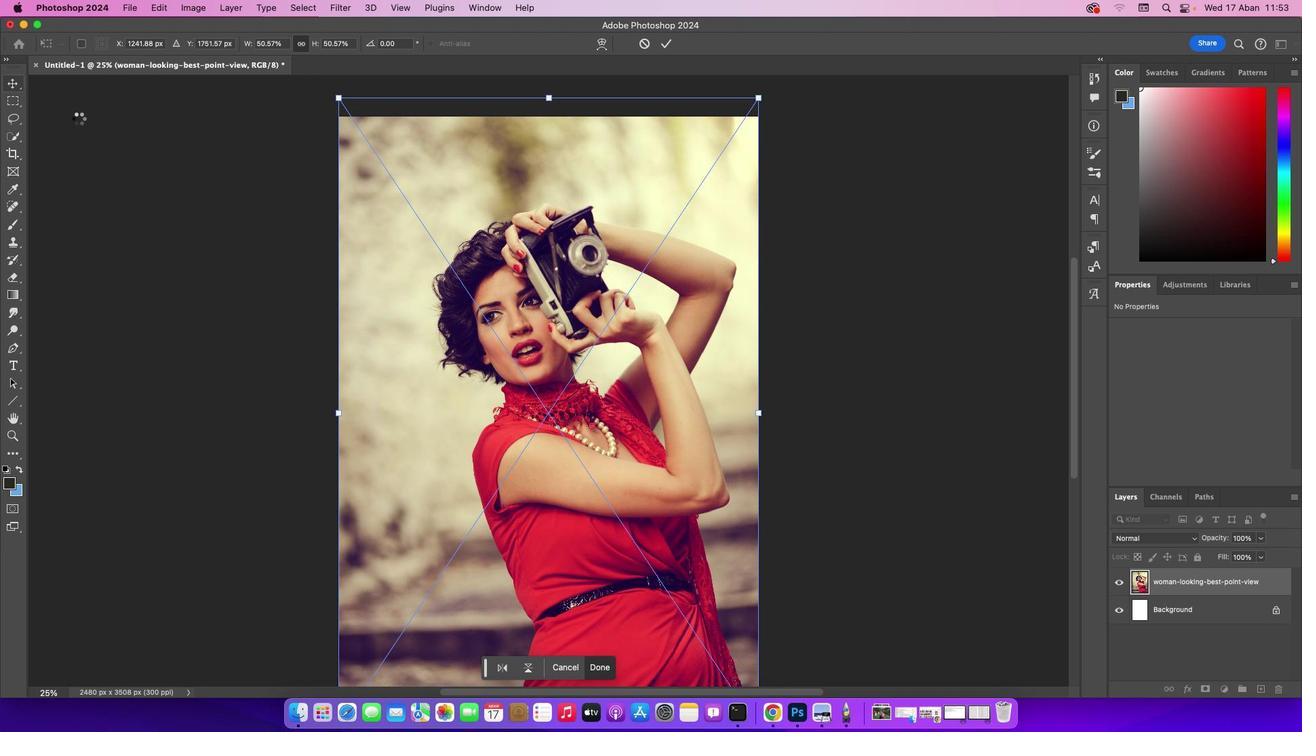 
Action: Mouse pressed left at (18, 88)
Screenshot: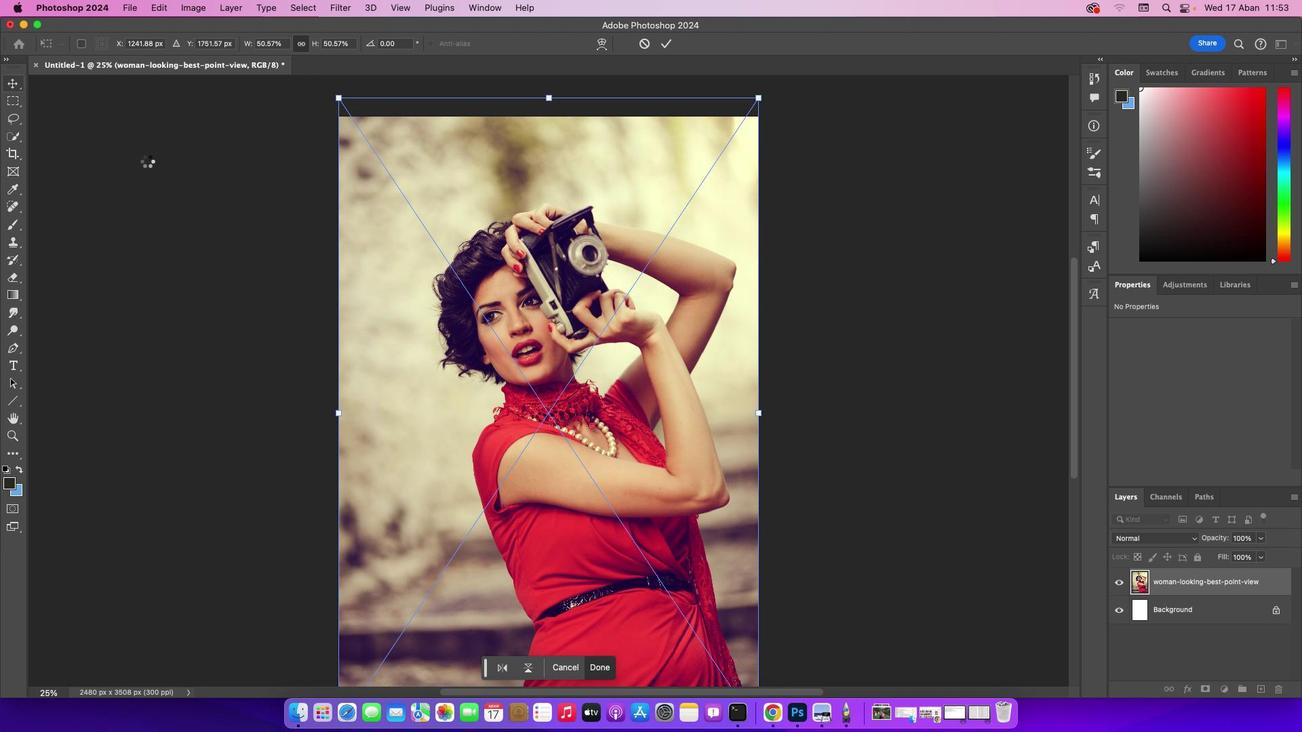 
Action: Mouse moved to (671, 467)
Screenshot: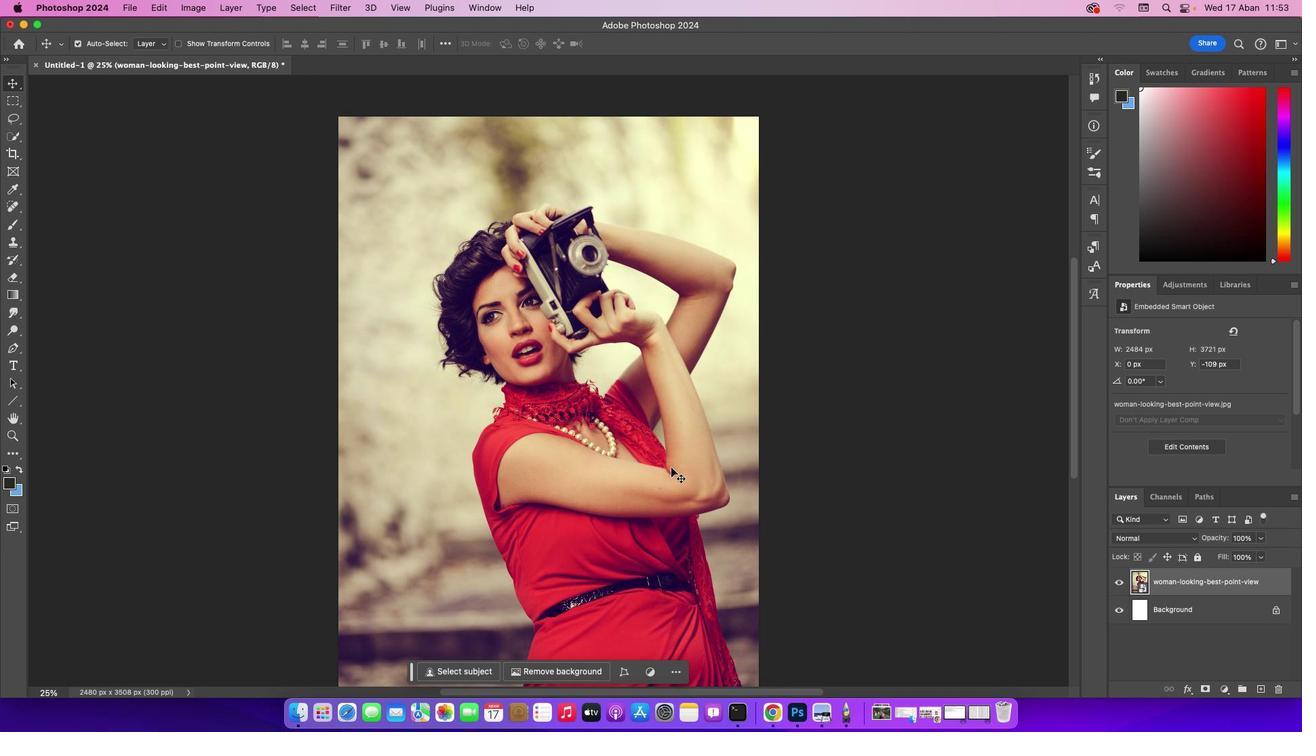 
Action: Mouse pressed left at (671, 467)
Screenshot: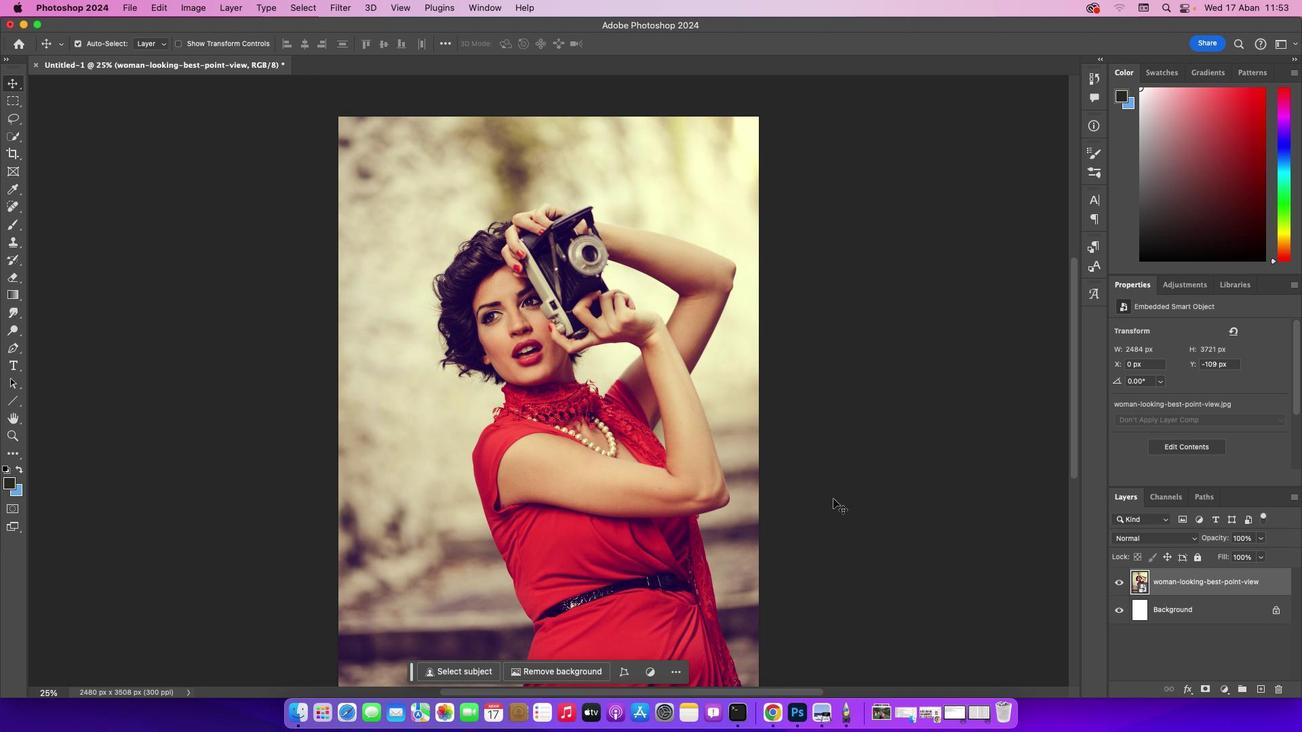 
Action: Mouse moved to (794, 488)
Screenshot: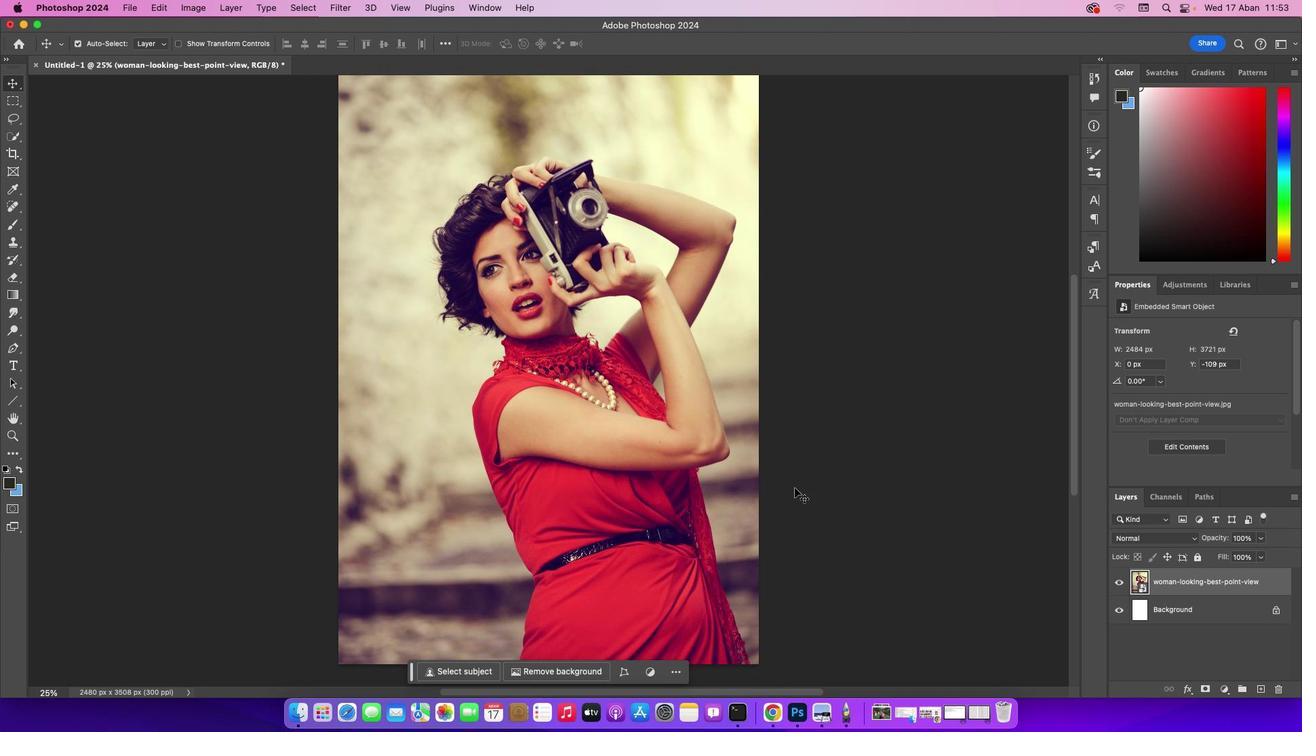 
Action: Mouse scrolled (794, 488) with delta (0, 0)
Screenshot: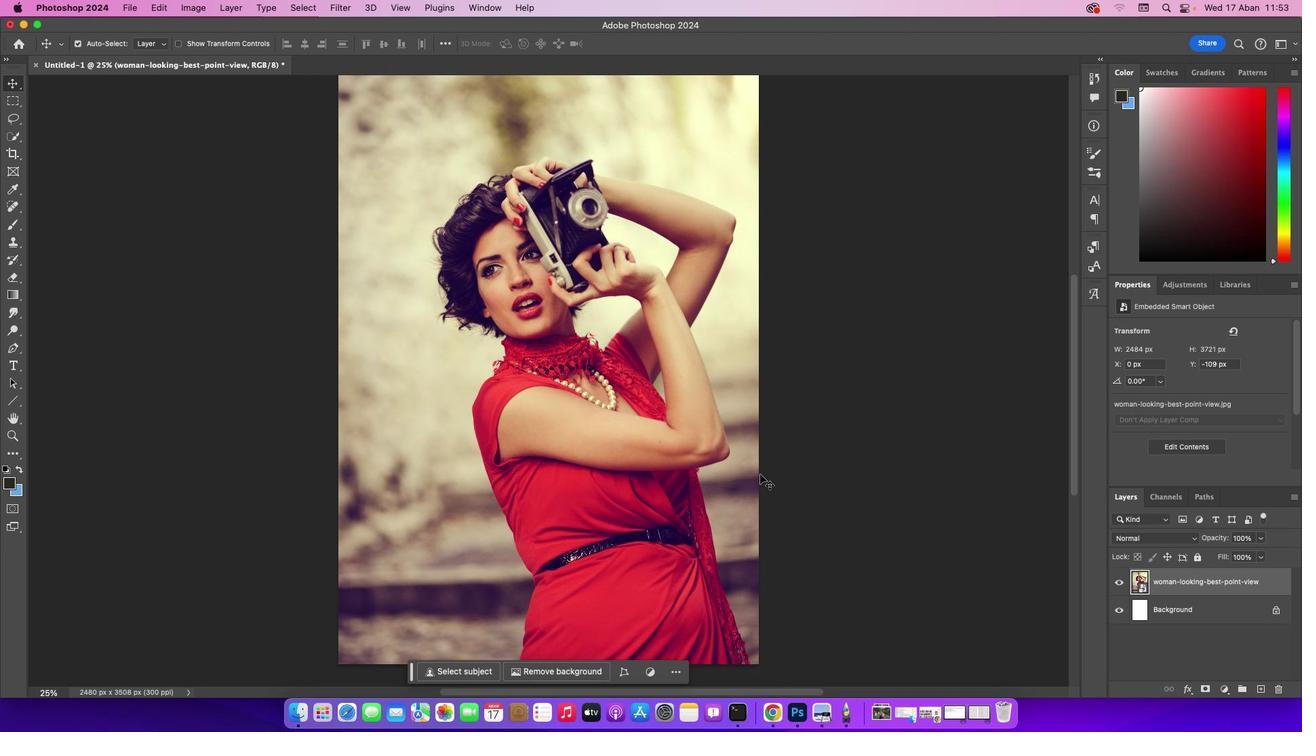 
Action: Mouse scrolled (794, 488) with delta (0, 0)
Screenshot: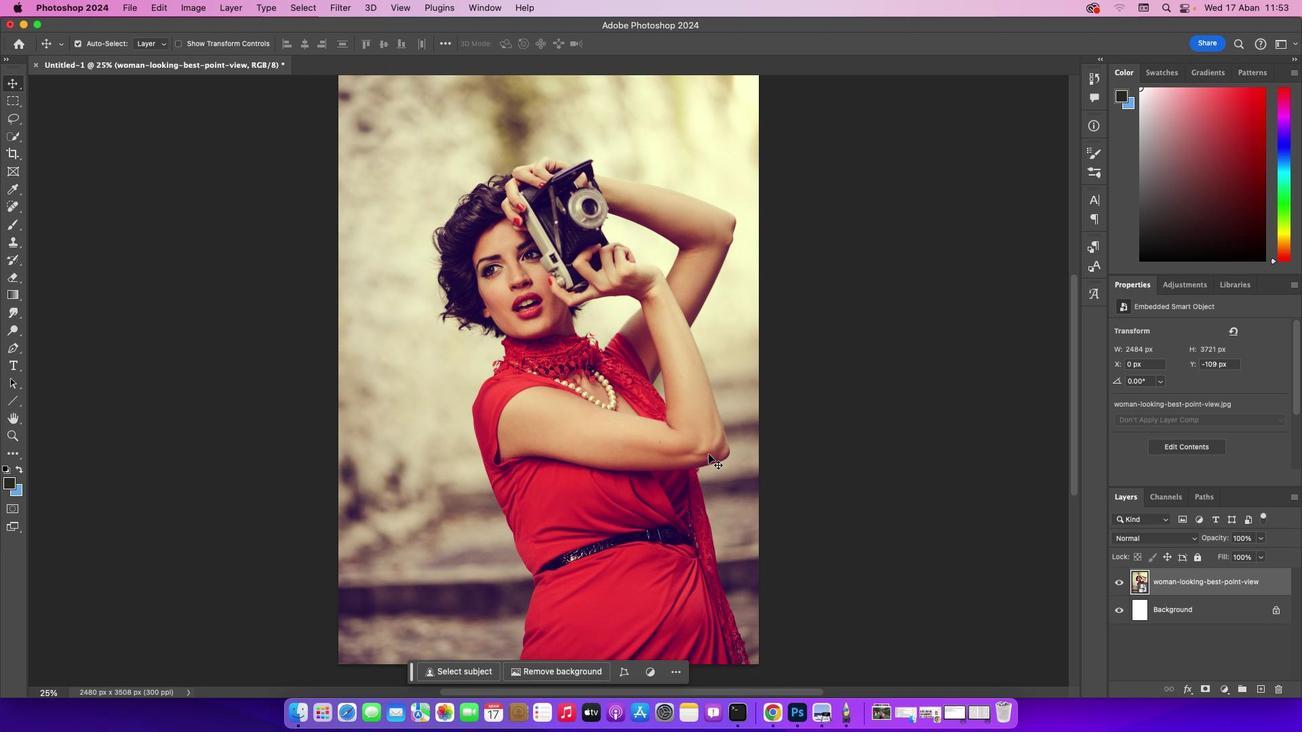 
Action: Mouse scrolled (794, 488) with delta (0, -2)
Screenshot: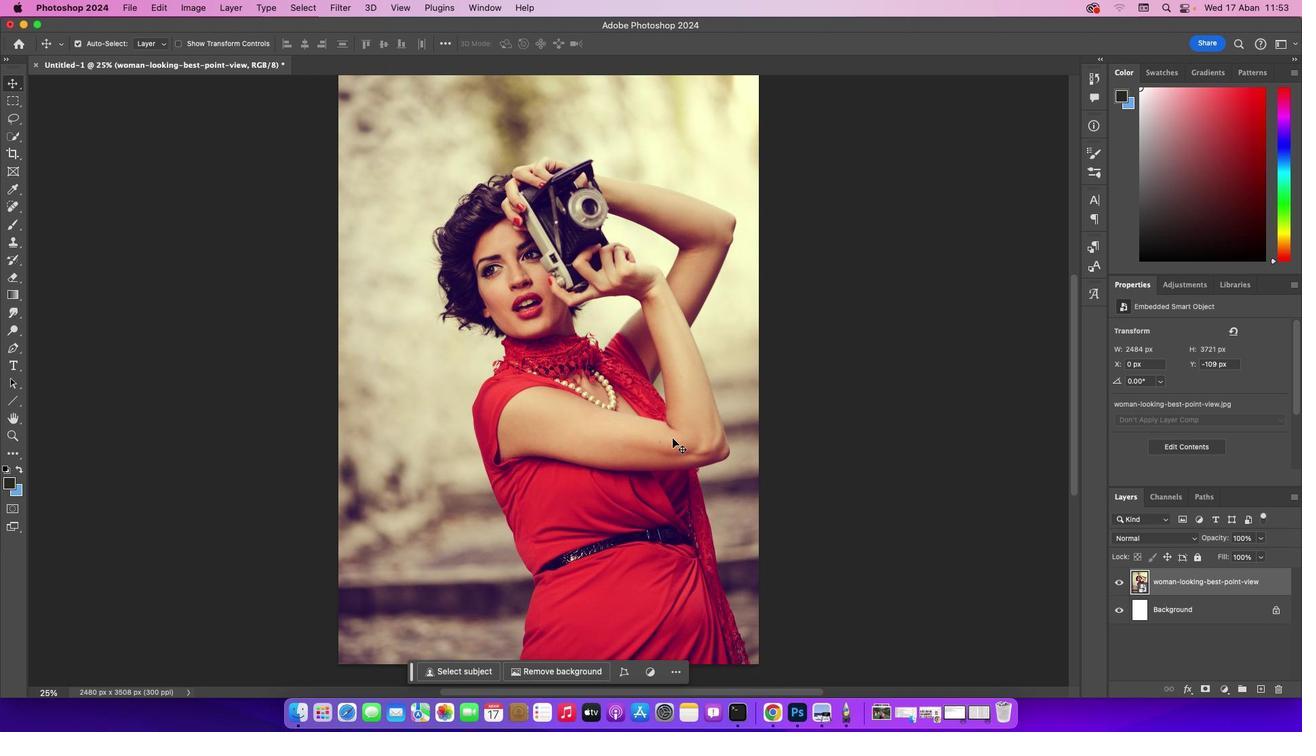 
Action: Mouse scrolled (794, 488) with delta (0, -1)
Screenshot: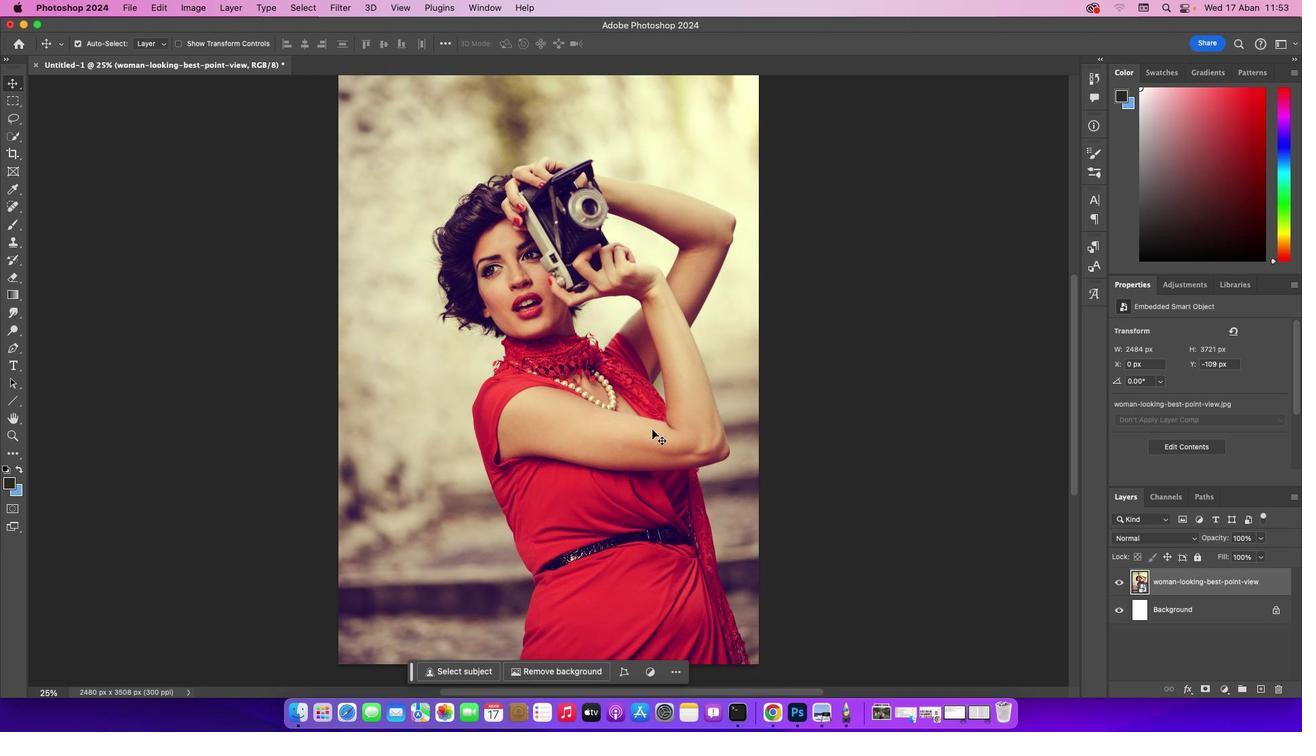 
Action: Mouse moved to (1197, 578)
Screenshot: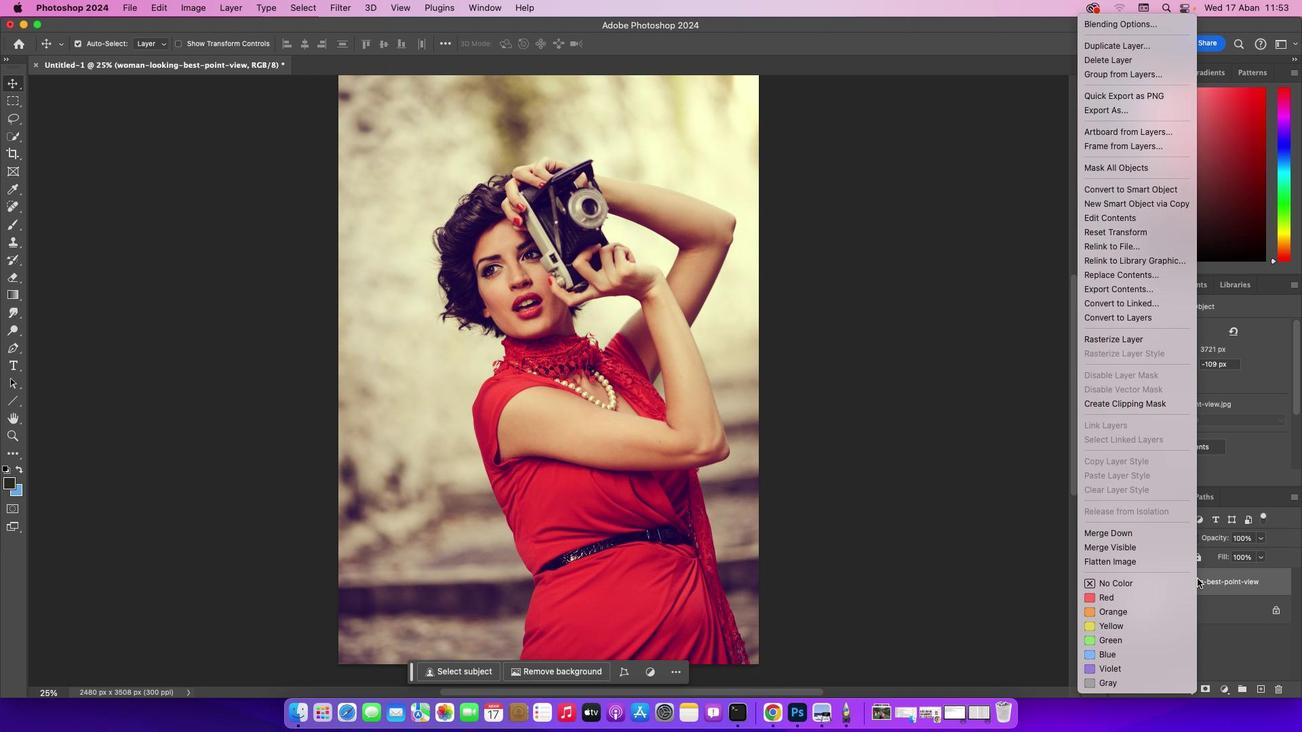 
Action: Mouse pressed right at (1197, 578)
Screenshot: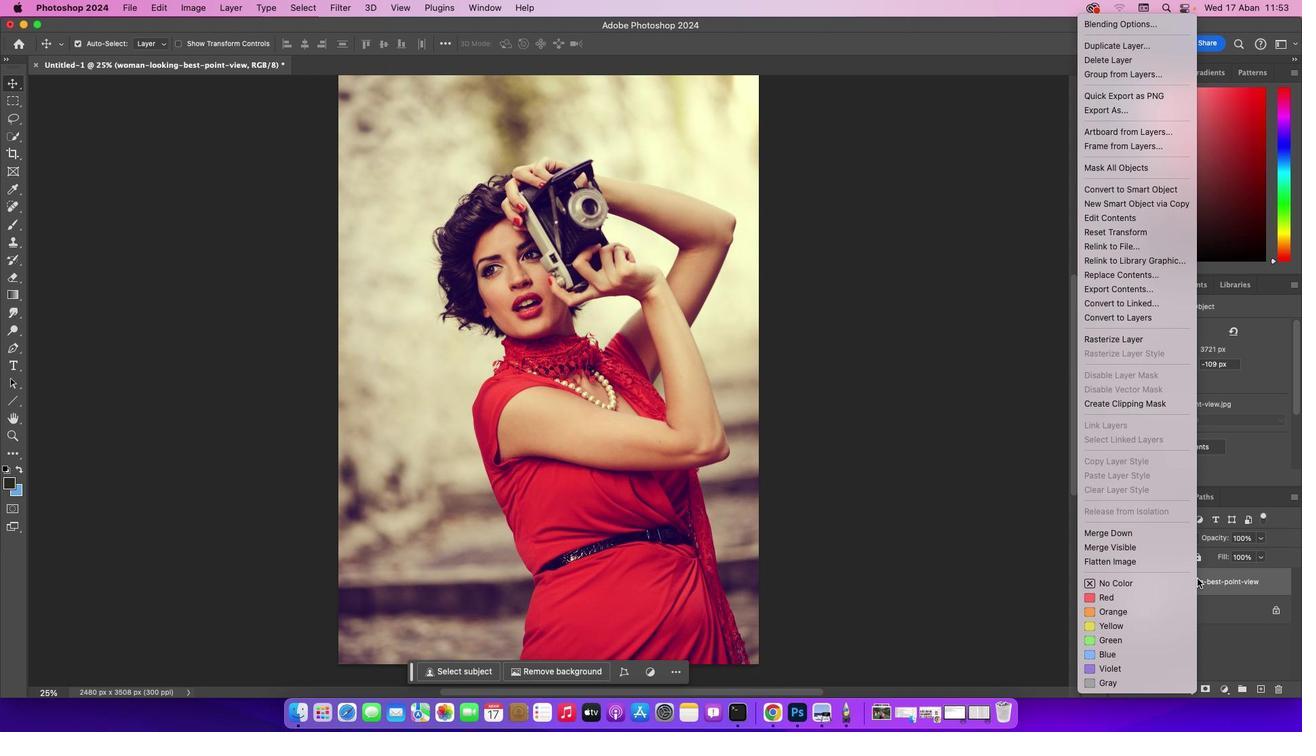 
Action: Mouse moved to (1136, 336)
Screenshot: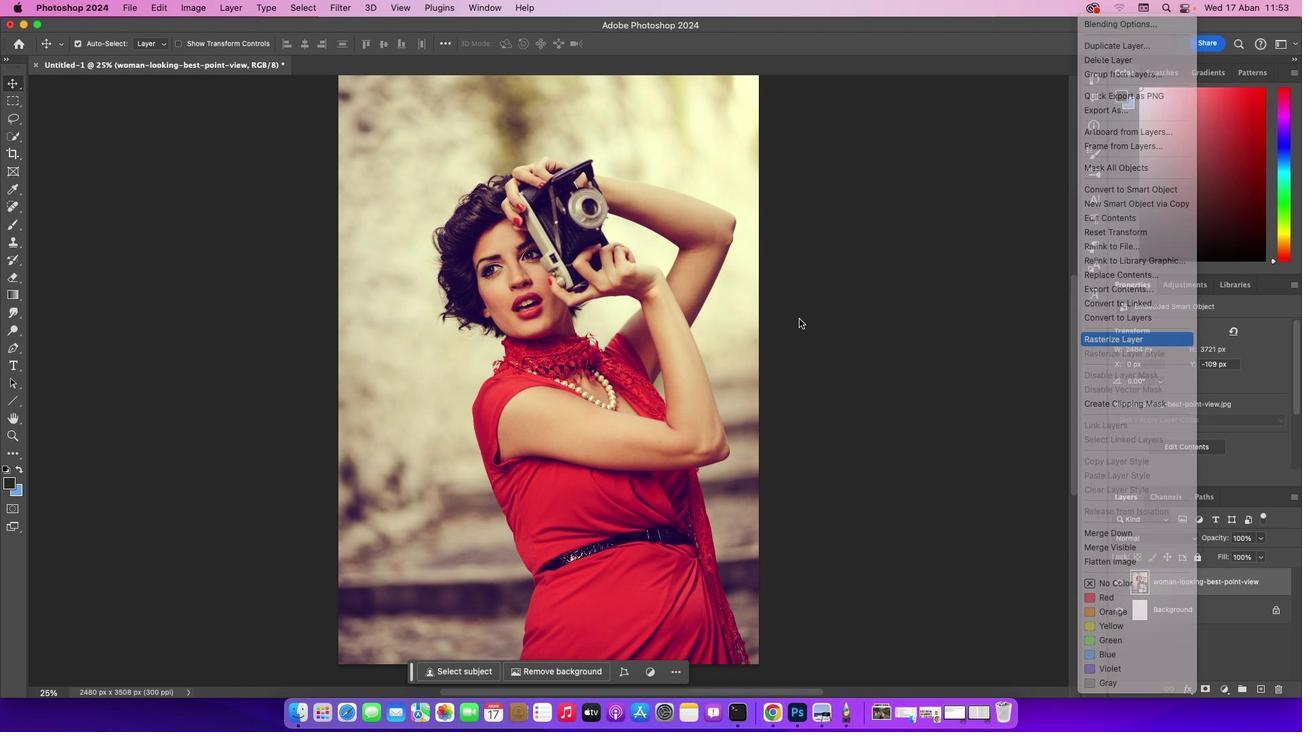 
Action: Mouse pressed left at (1136, 336)
Screenshot: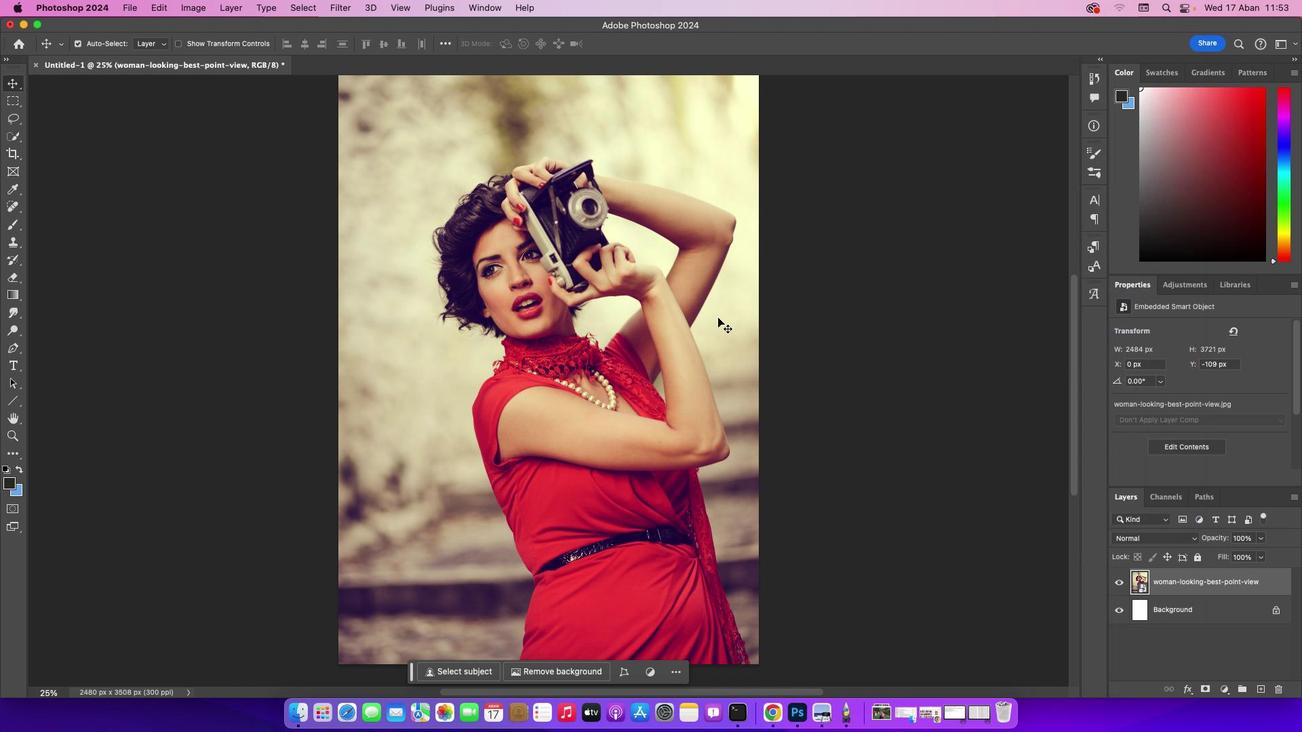 
Action: Mouse moved to (180, 331)
Screenshot: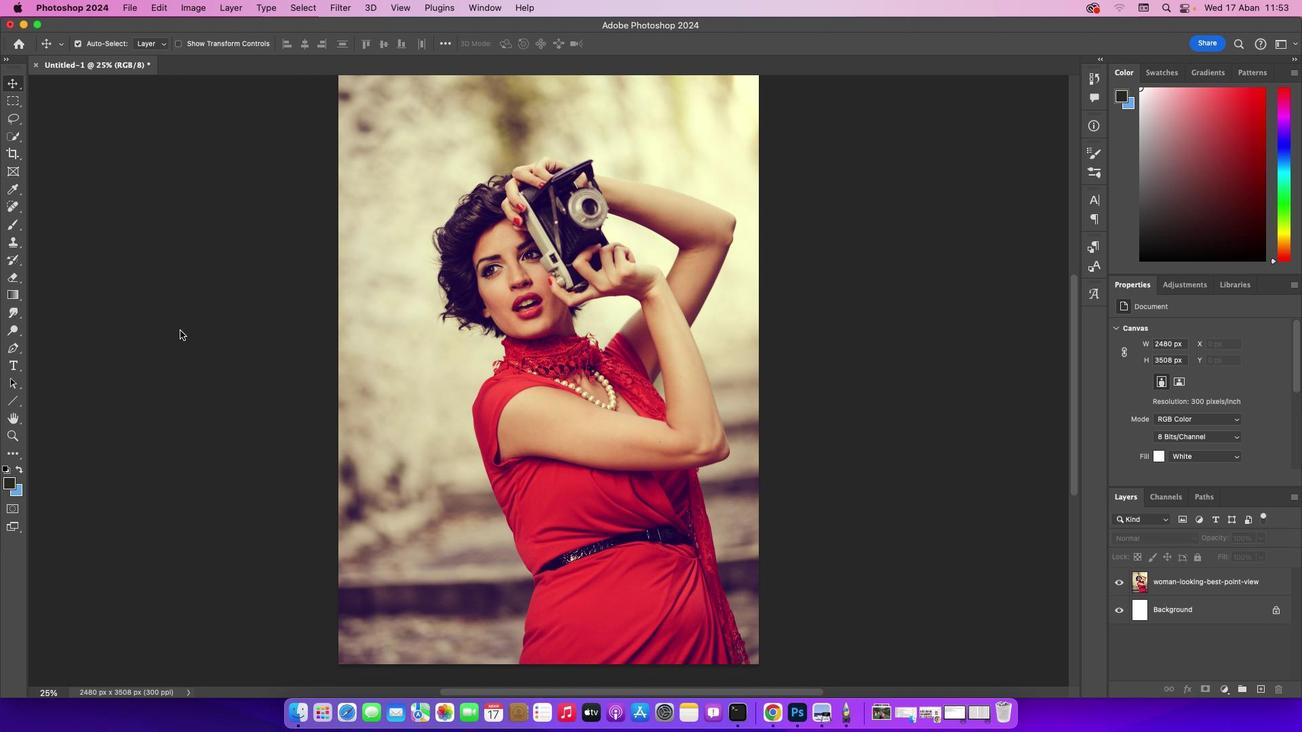 
Action: Mouse pressed left at (180, 331)
Screenshot: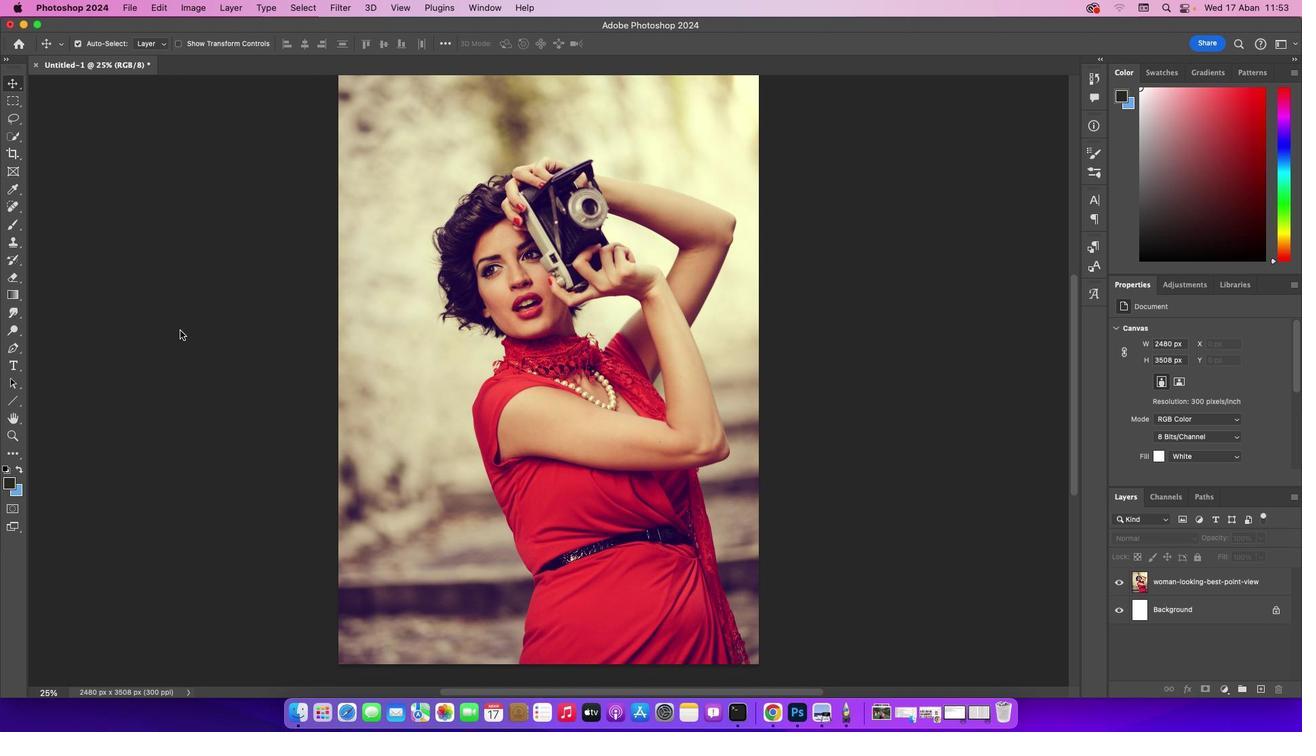 
Action: Mouse moved to (184, 10)
Screenshot: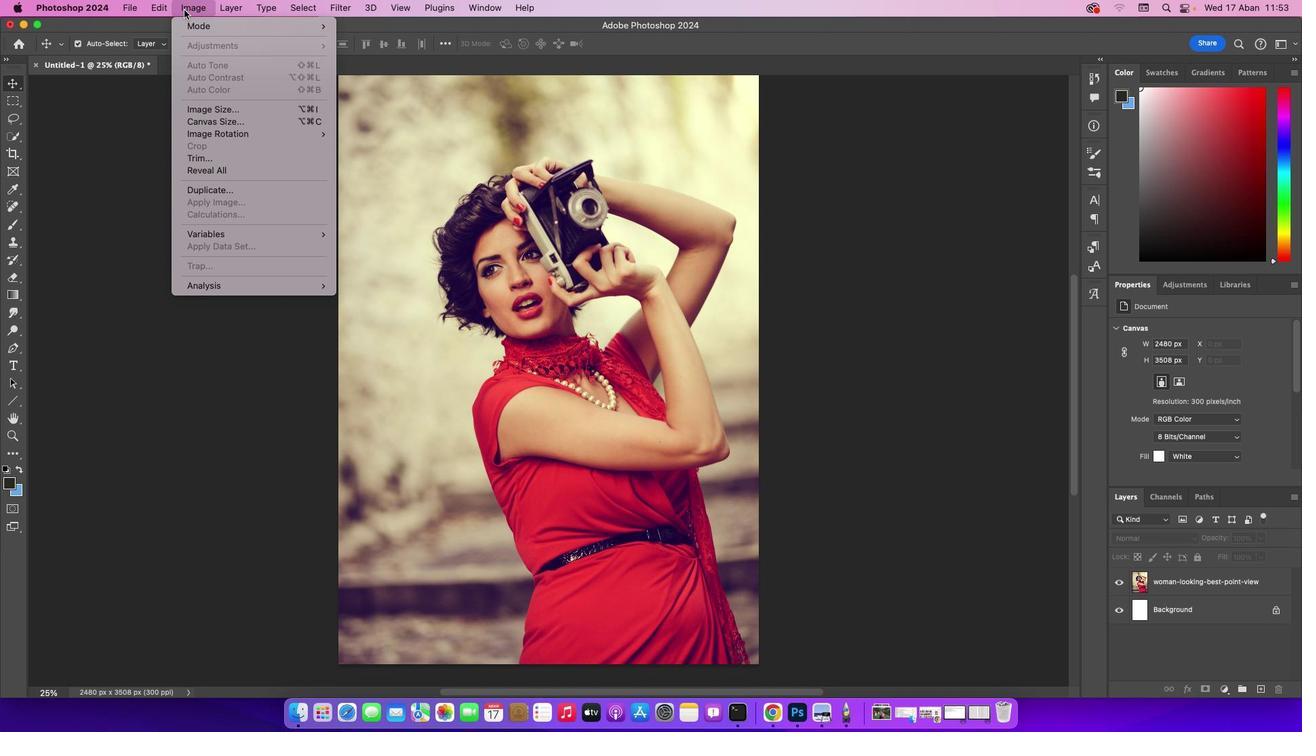 
Action: Mouse pressed left at (184, 10)
Screenshot: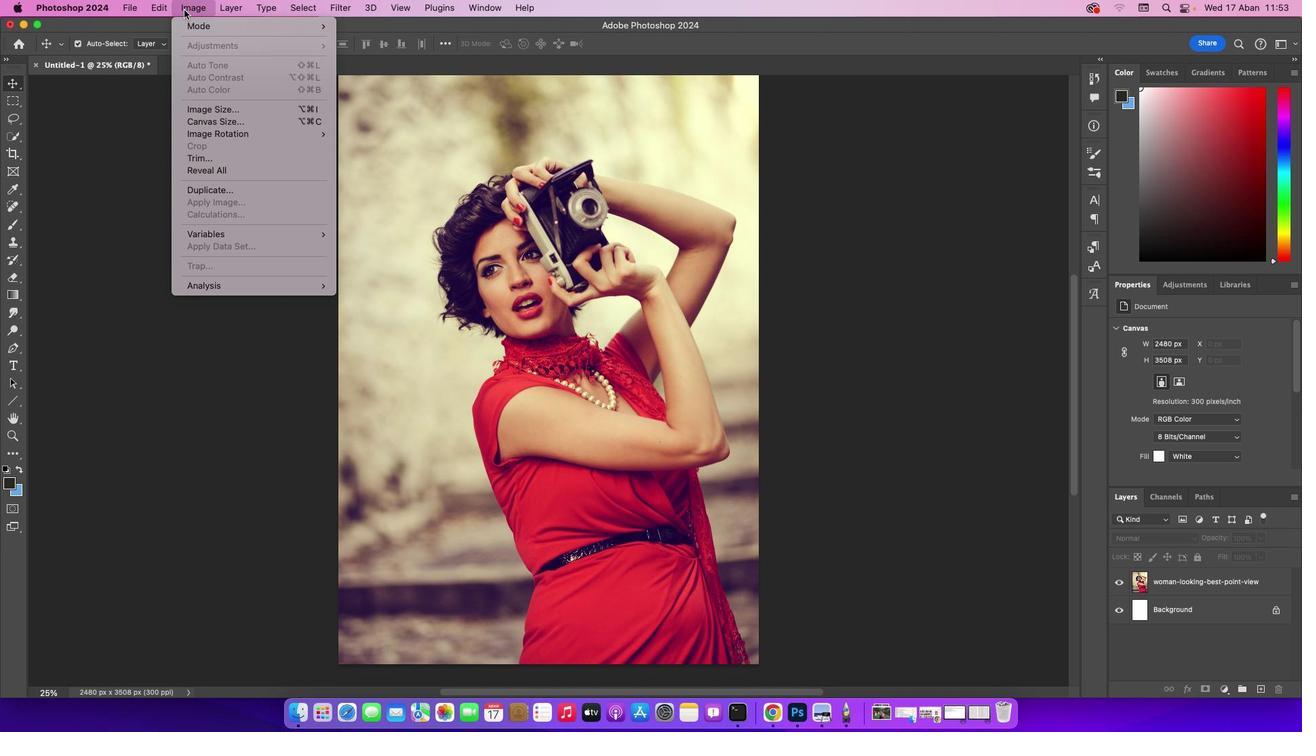 
Action: Mouse moved to (523, 365)
Screenshot: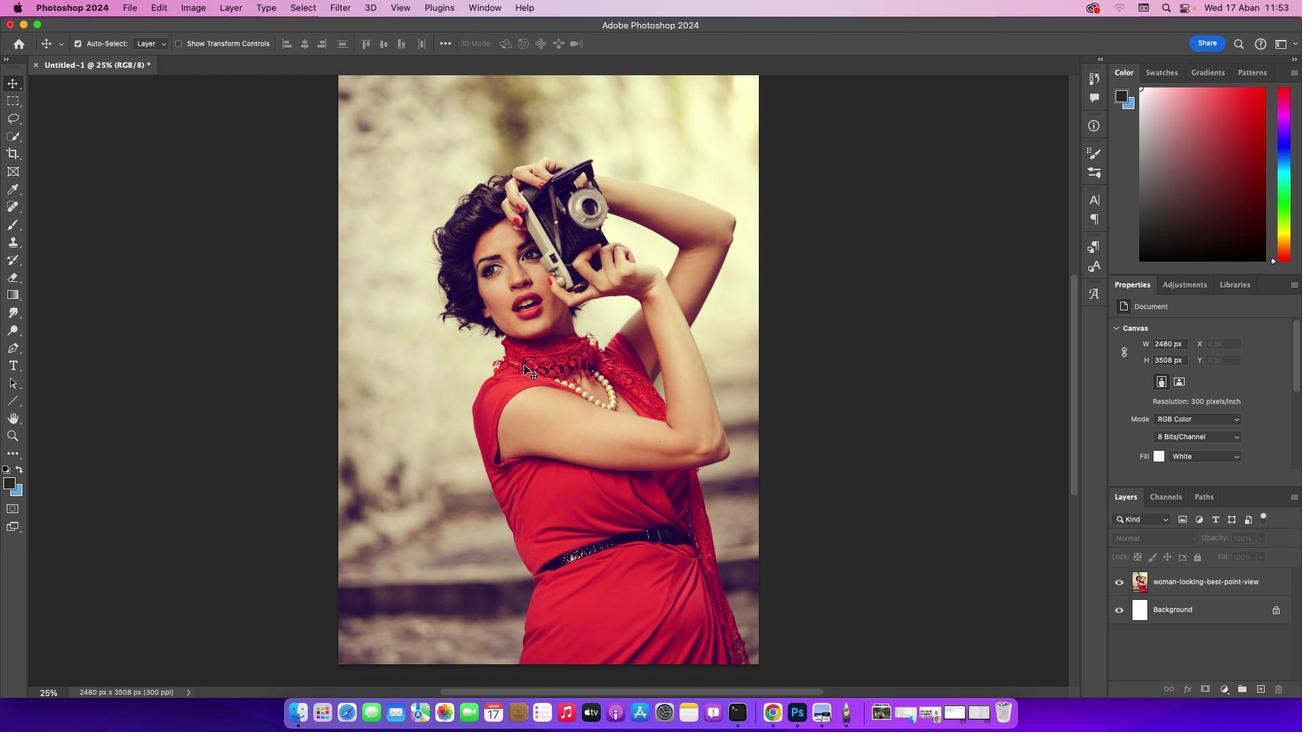 
Action: Mouse pressed left at (523, 365)
Screenshot: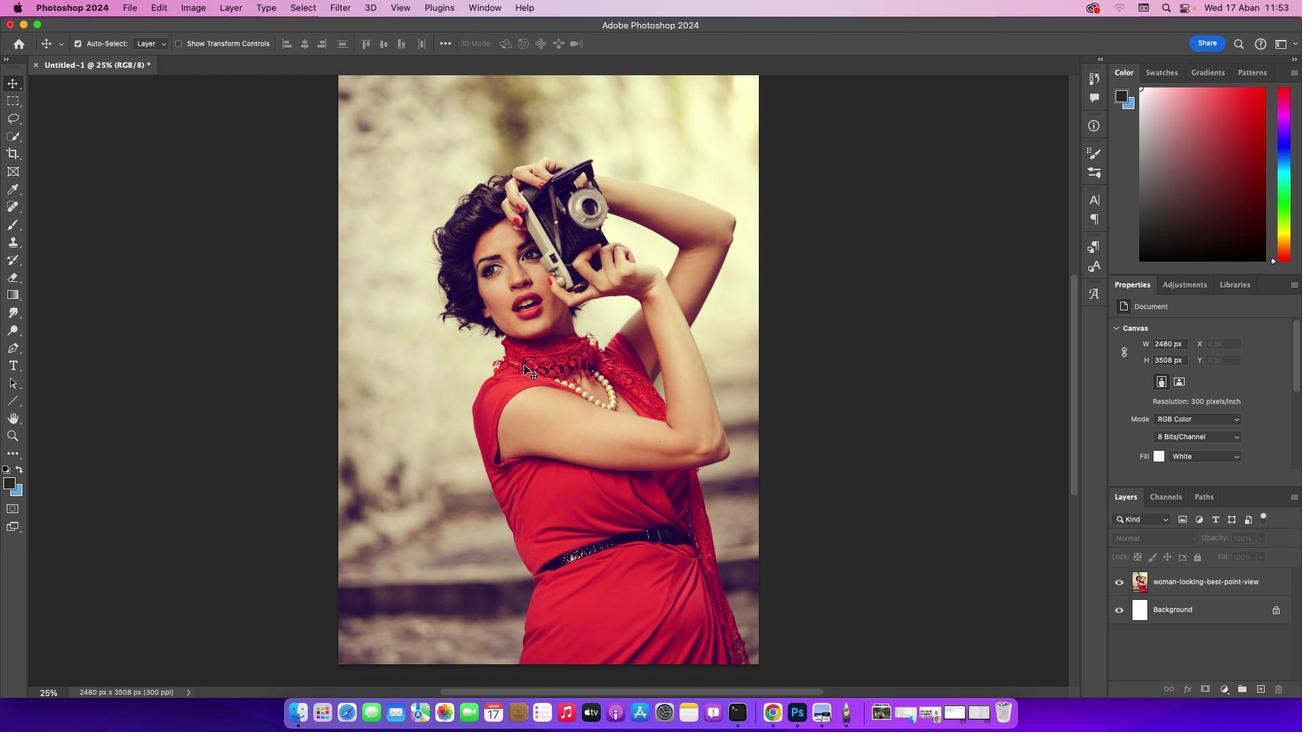 
Action: Mouse moved to (552, 345)
Screenshot: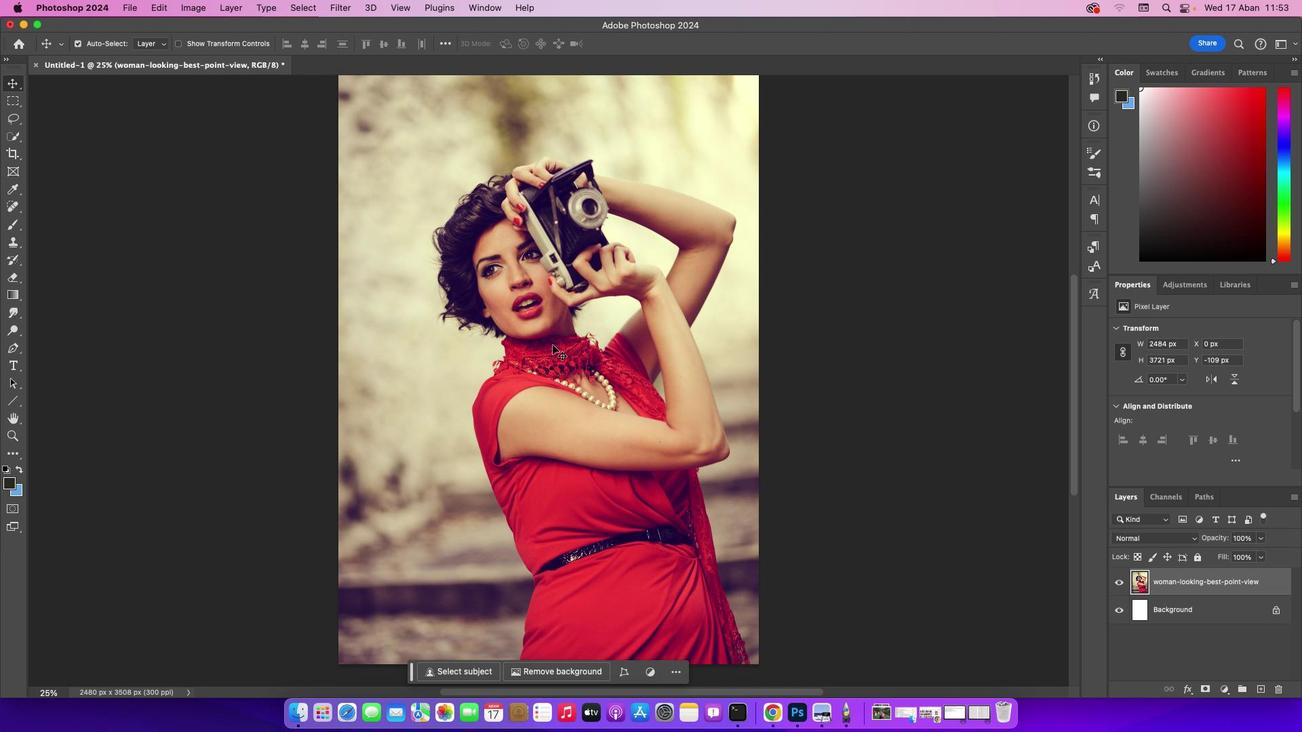 
Action: Mouse pressed left at (552, 345)
Screenshot: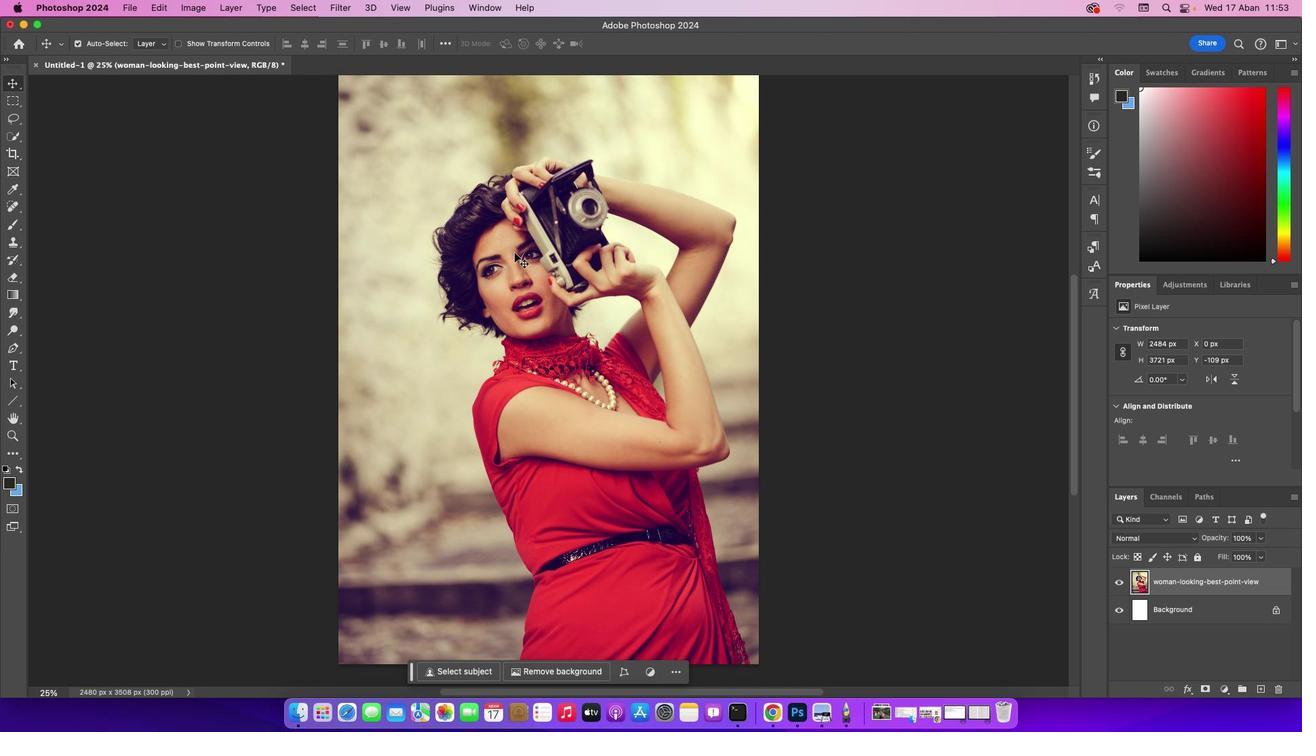 
Action: Mouse moved to (187, 0)
Screenshot: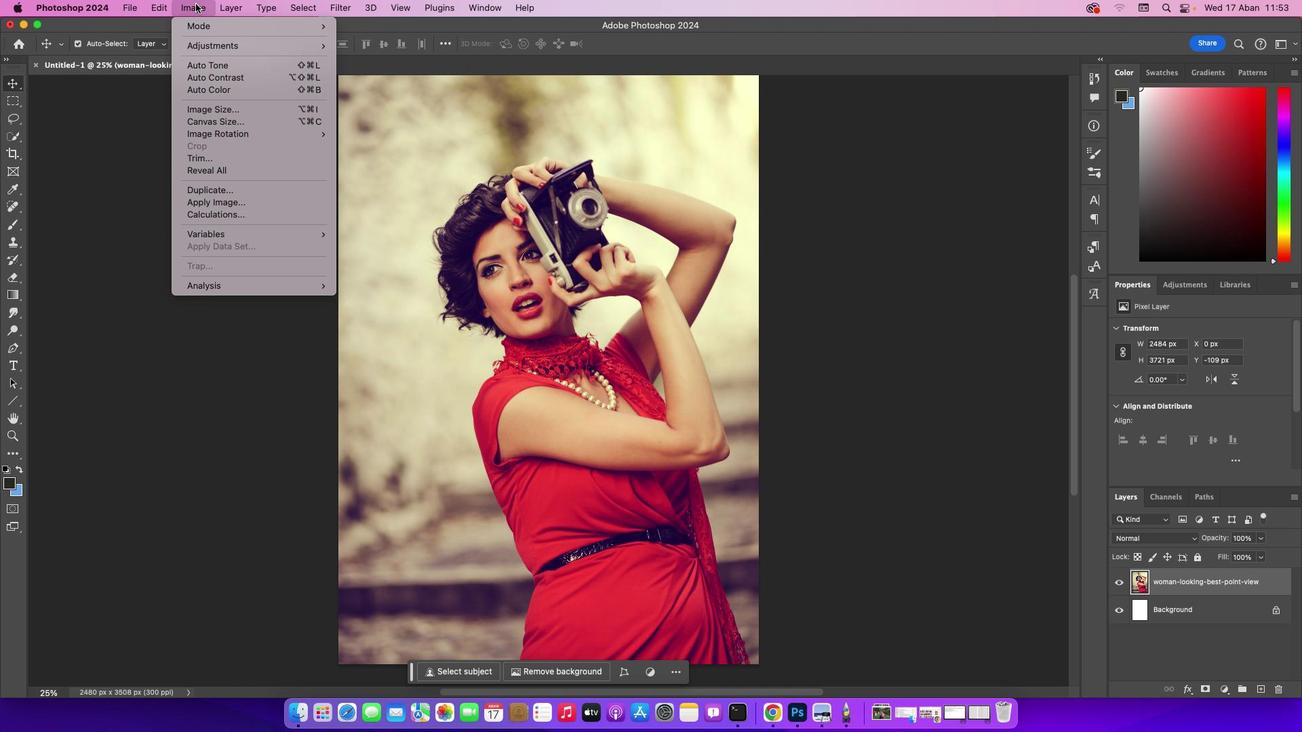 
Action: Mouse pressed left at (187, 0)
Screenshot: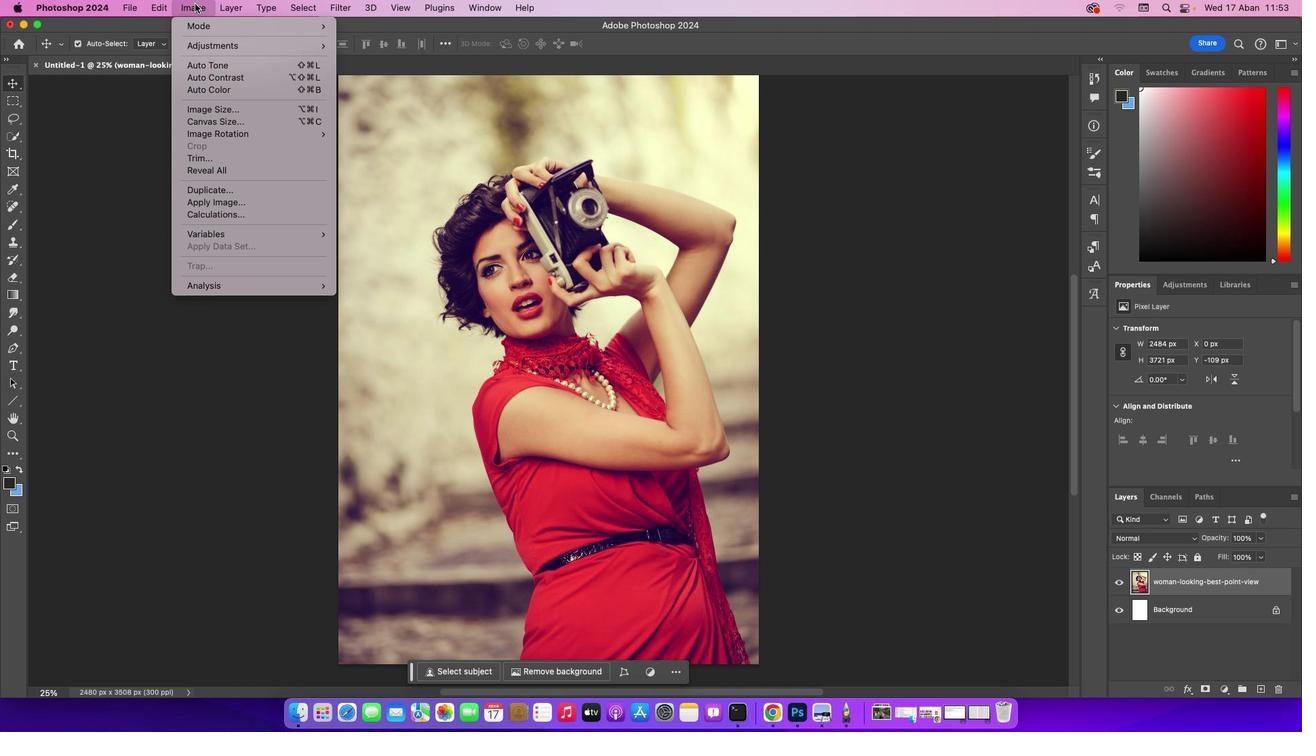 
Action: Mouse moved to (391, 40)
Screenshot: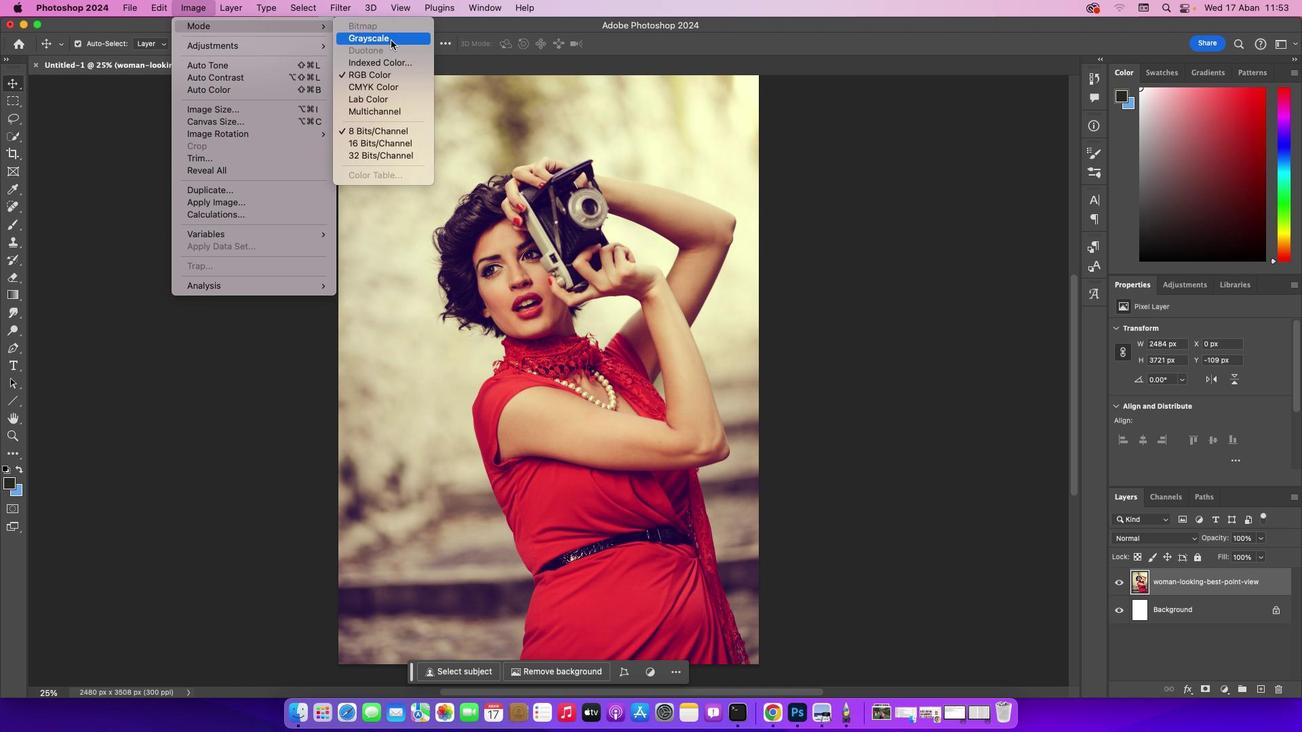 
Action: Mouse pressed left at (391, 40)
Screenshot: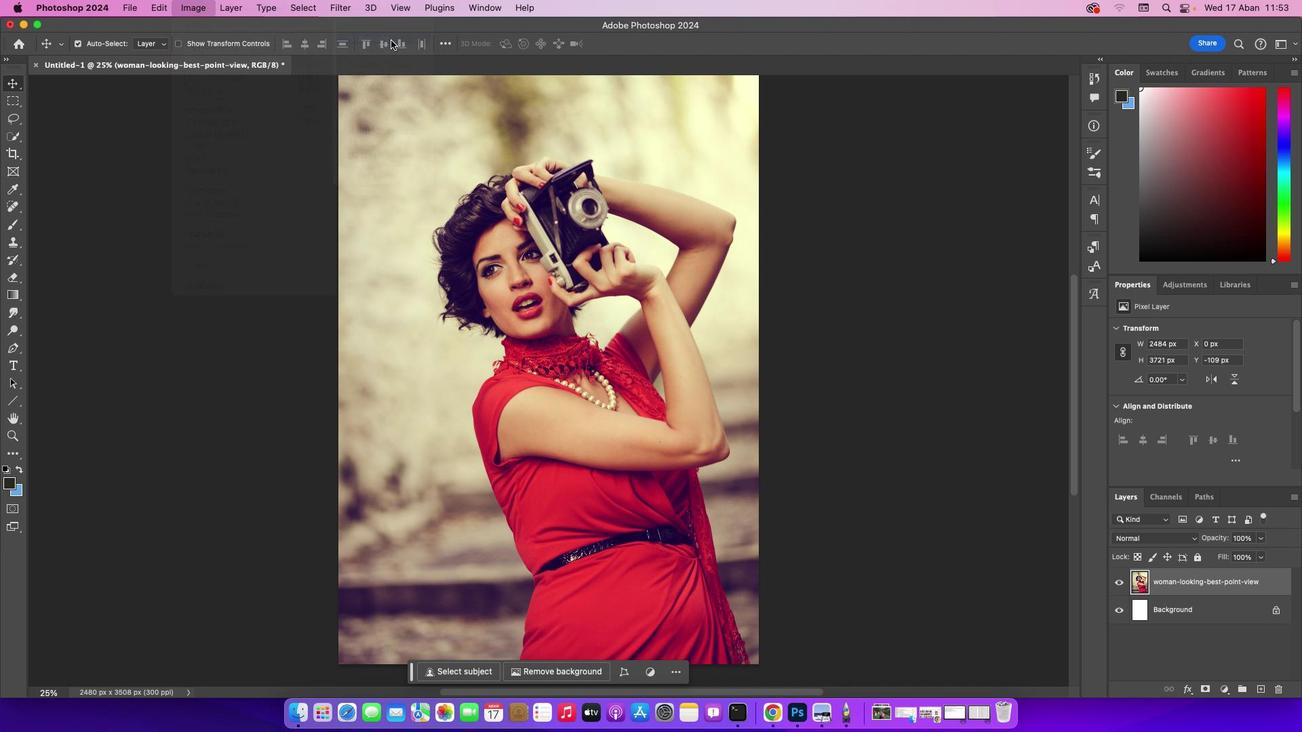 
Action: Mouse moved to (677, 312)
Screenshot: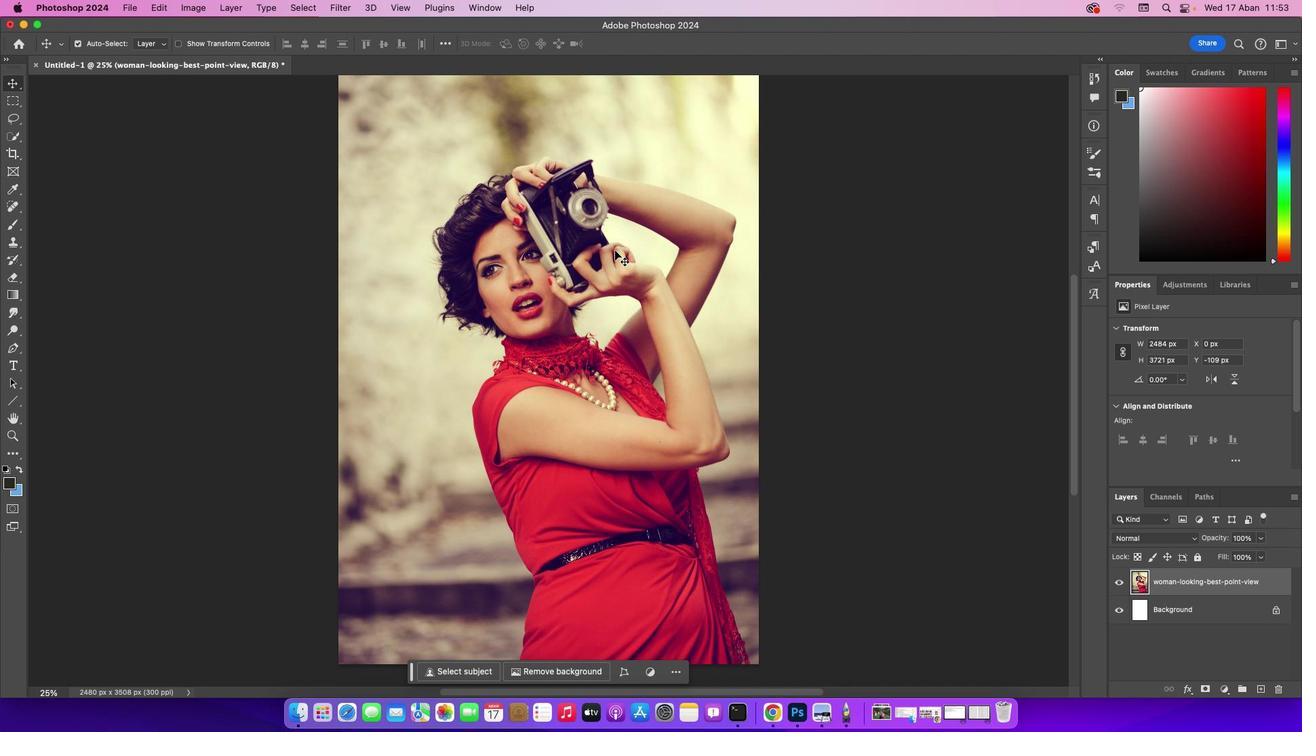 
Action: Mouse pressed left at (677, 312)
Screenshot: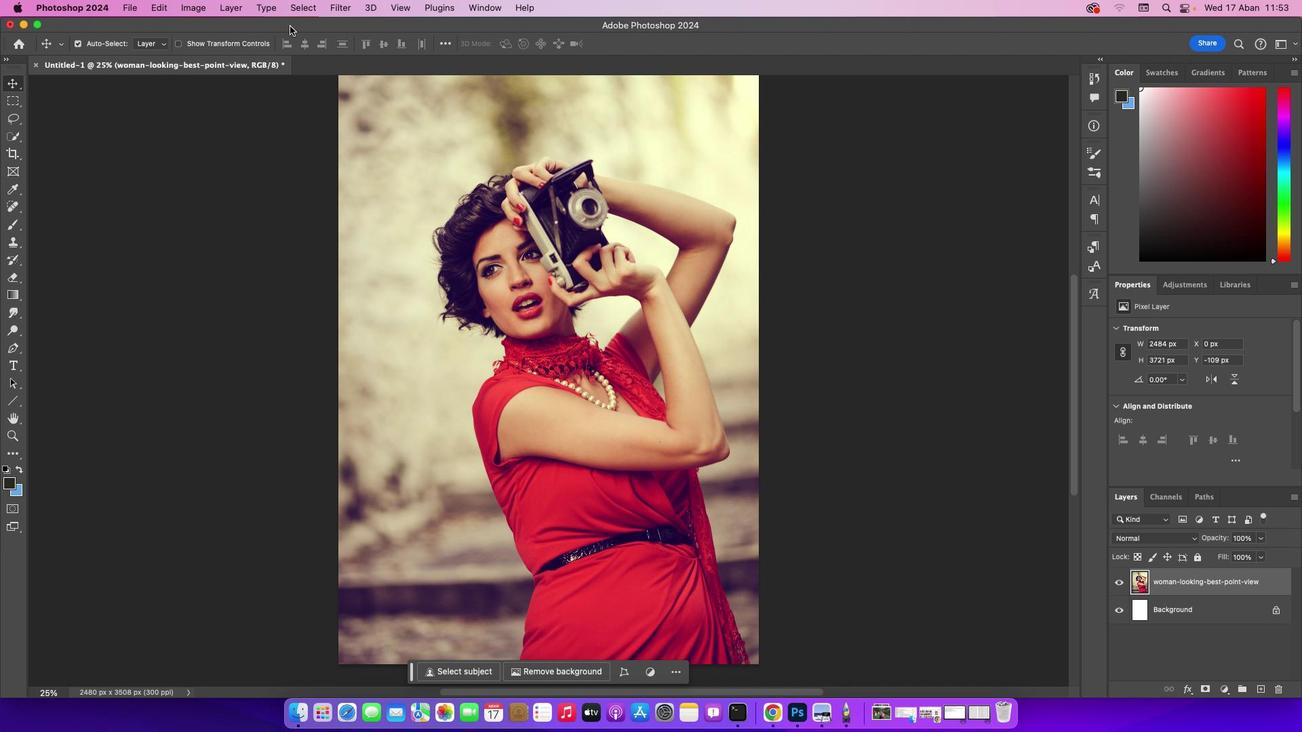 
Action: Mouse moved to (199, 6)
Screenshot: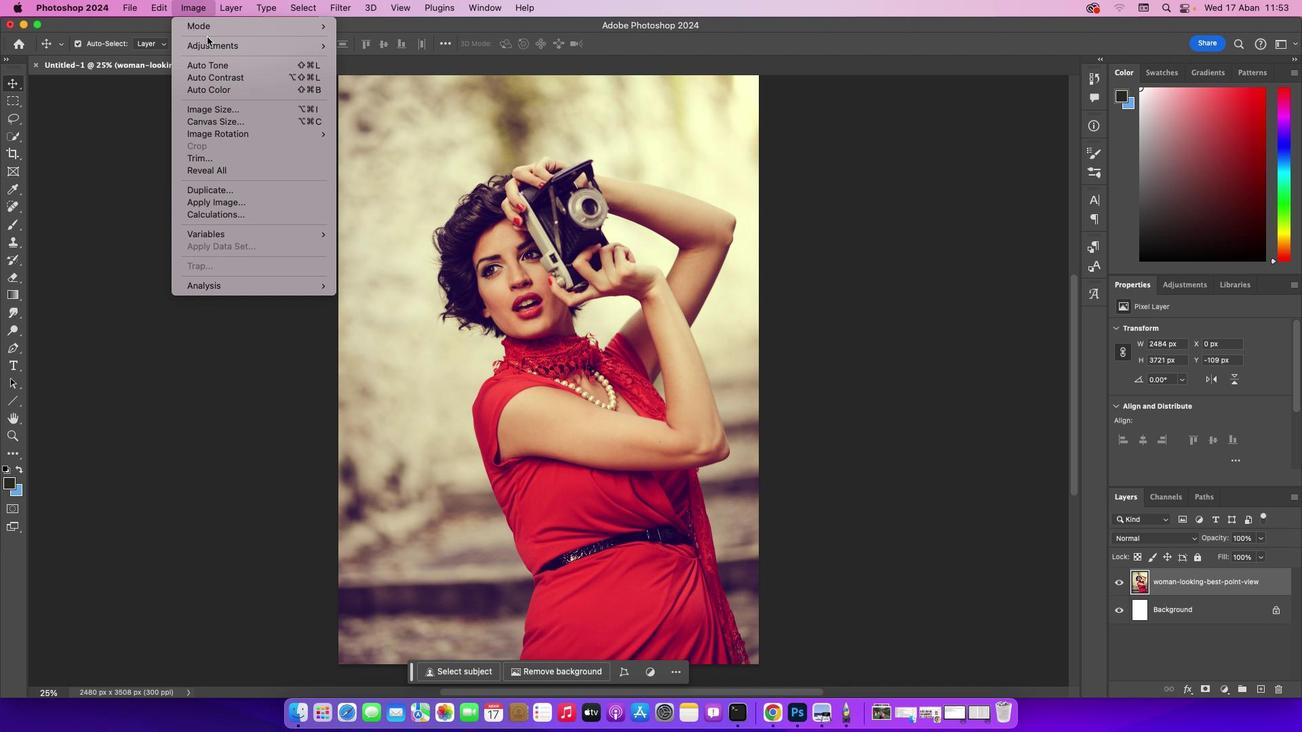 
Action: Mouse pressed left at (199, 6)
Screenshot: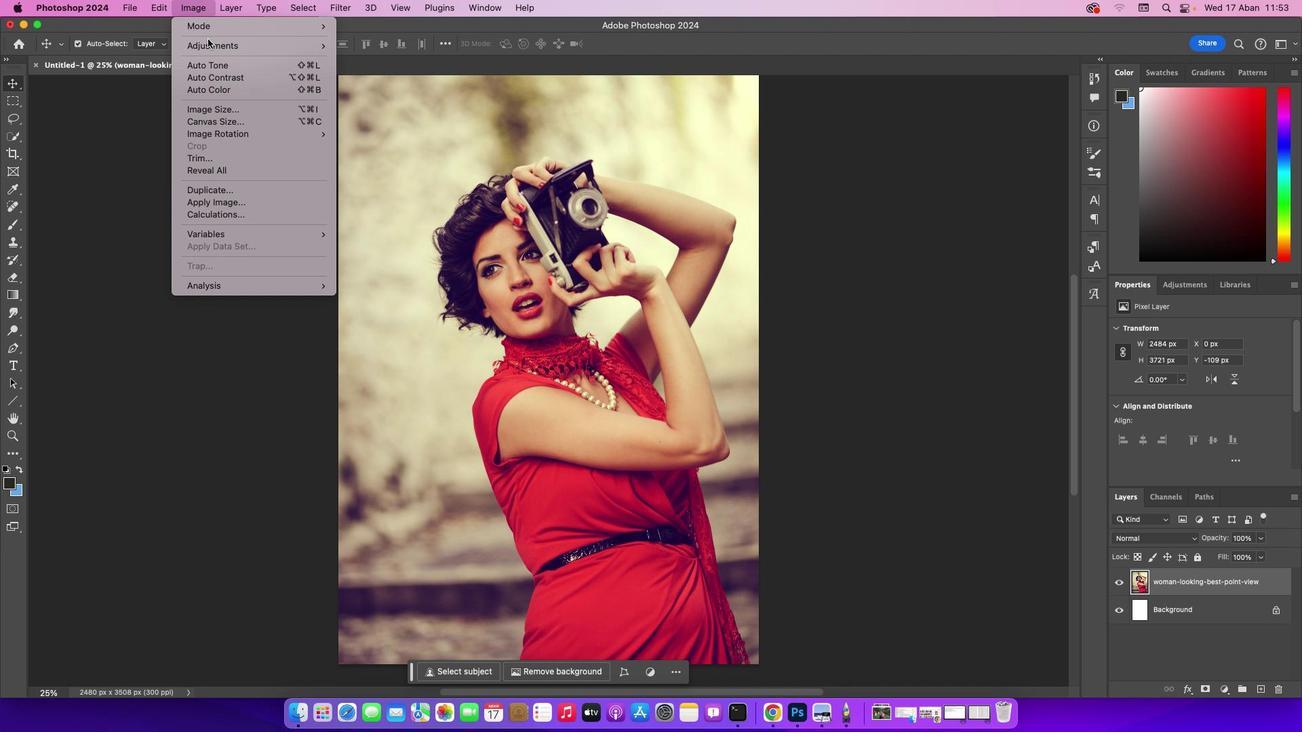 
Action: Mouse moved to (377, 84)
Screenshot: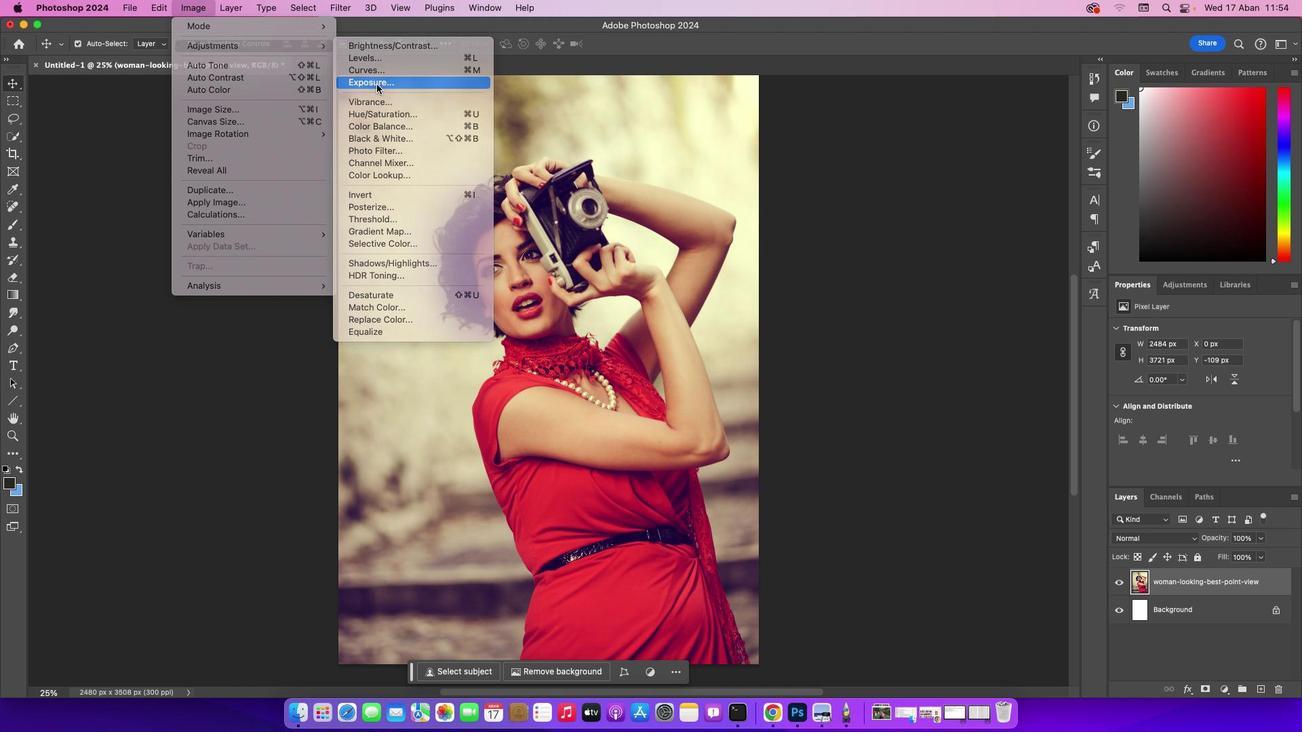 
Action: Mouse pressed left at (377, 84)
Screenshot: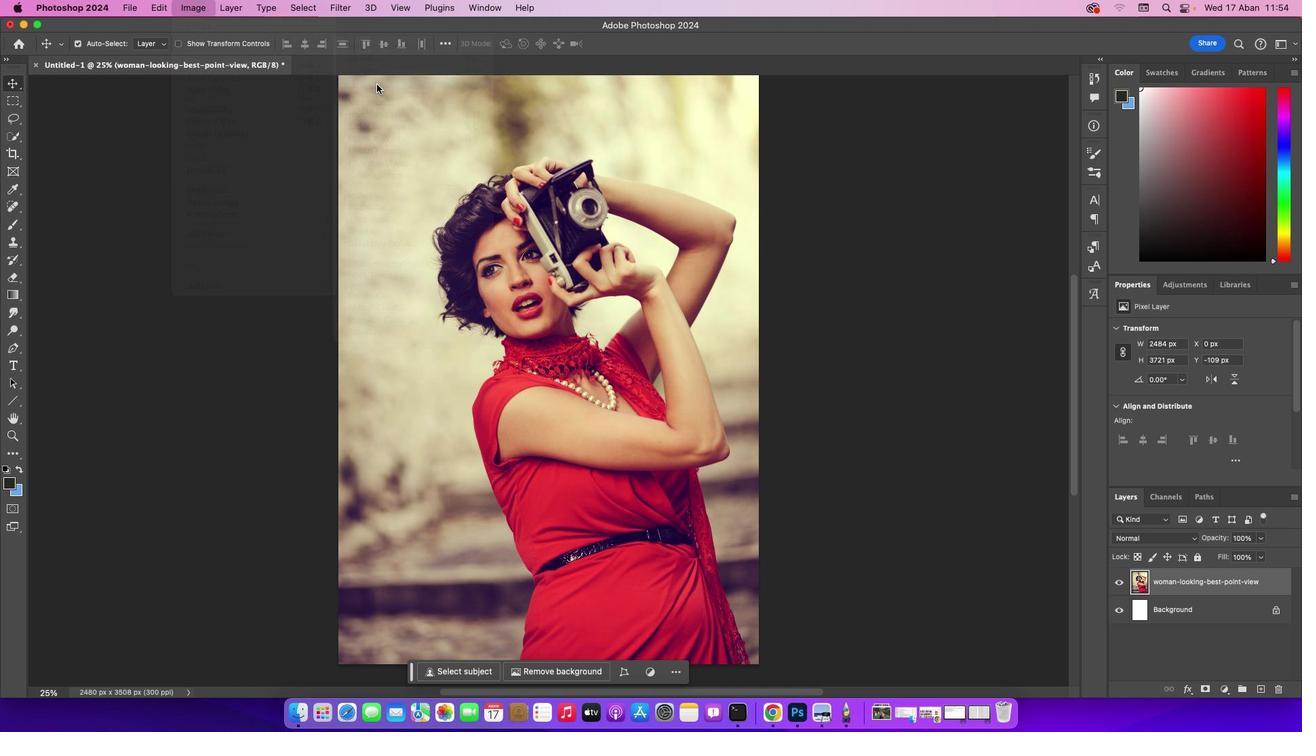 
Action: Mouse moved to (738, 286)
Screenshot: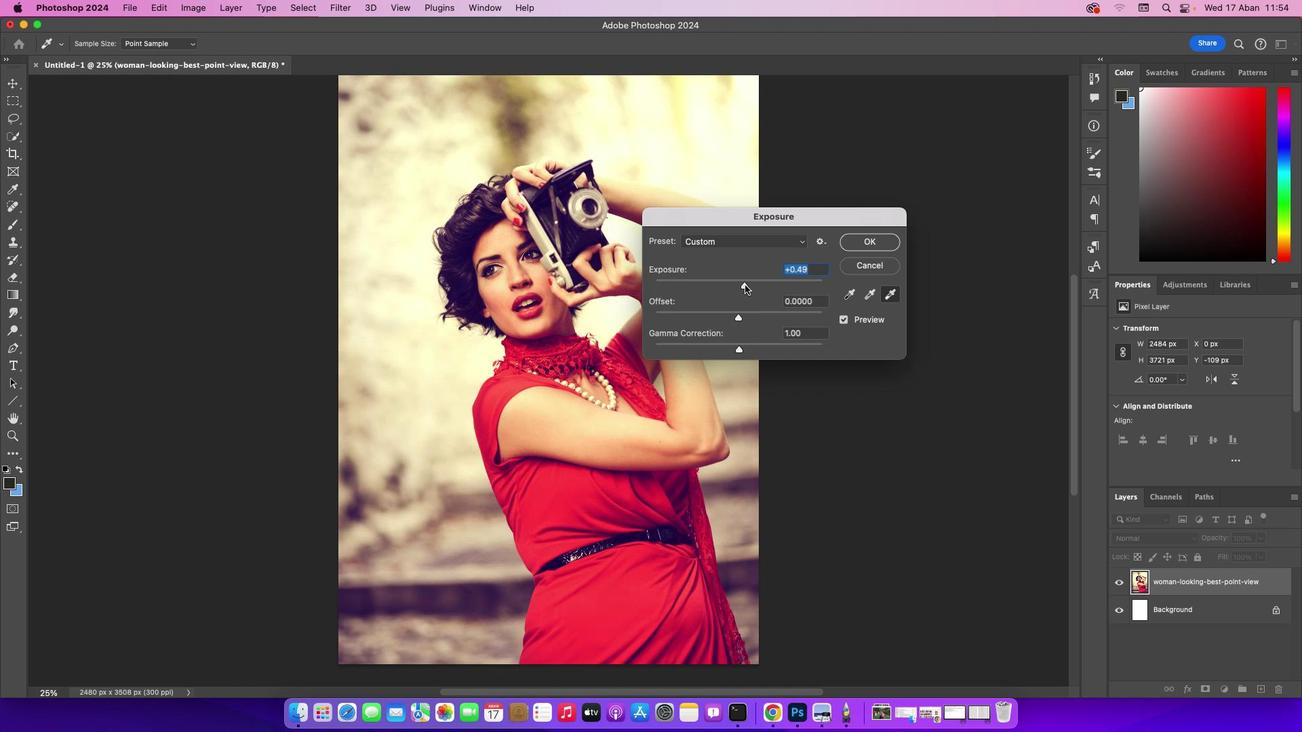 
Action: Mouse pressed left at (738, 286)
Screenshot: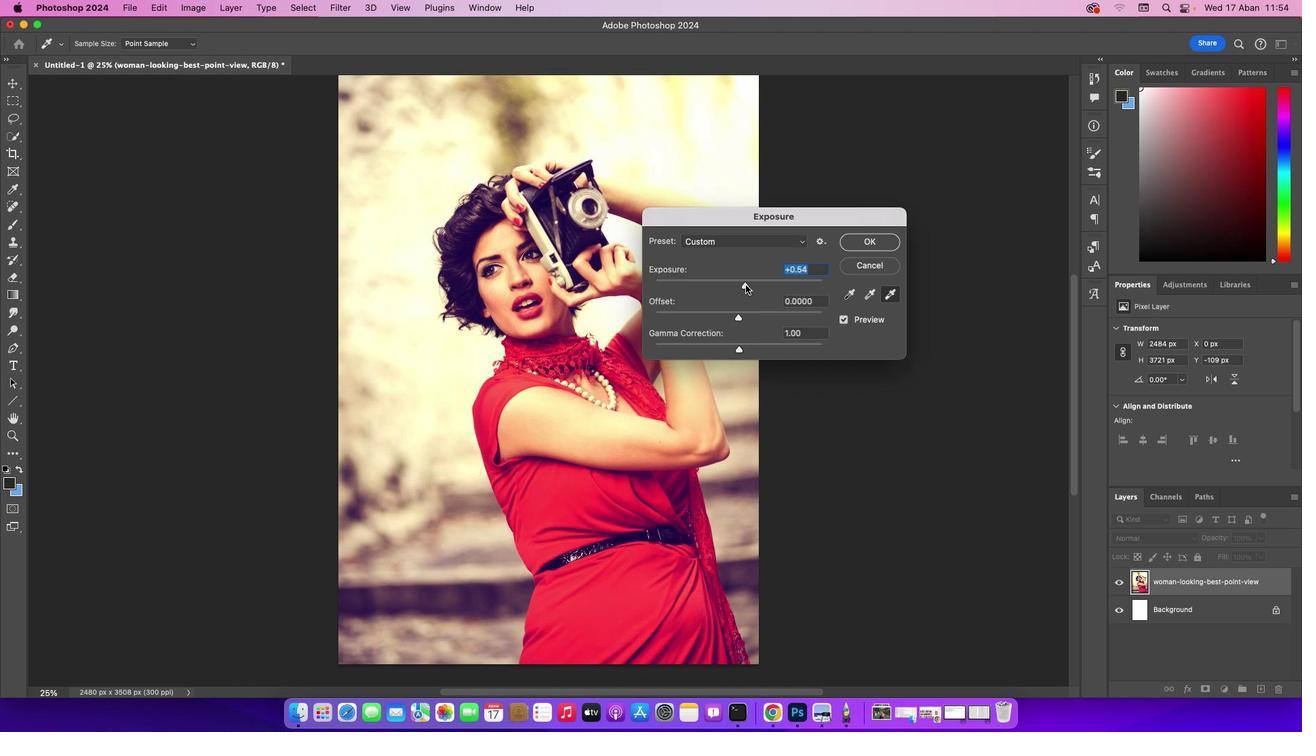 
Action: Mouse moved to (733, 286)
Screenshot: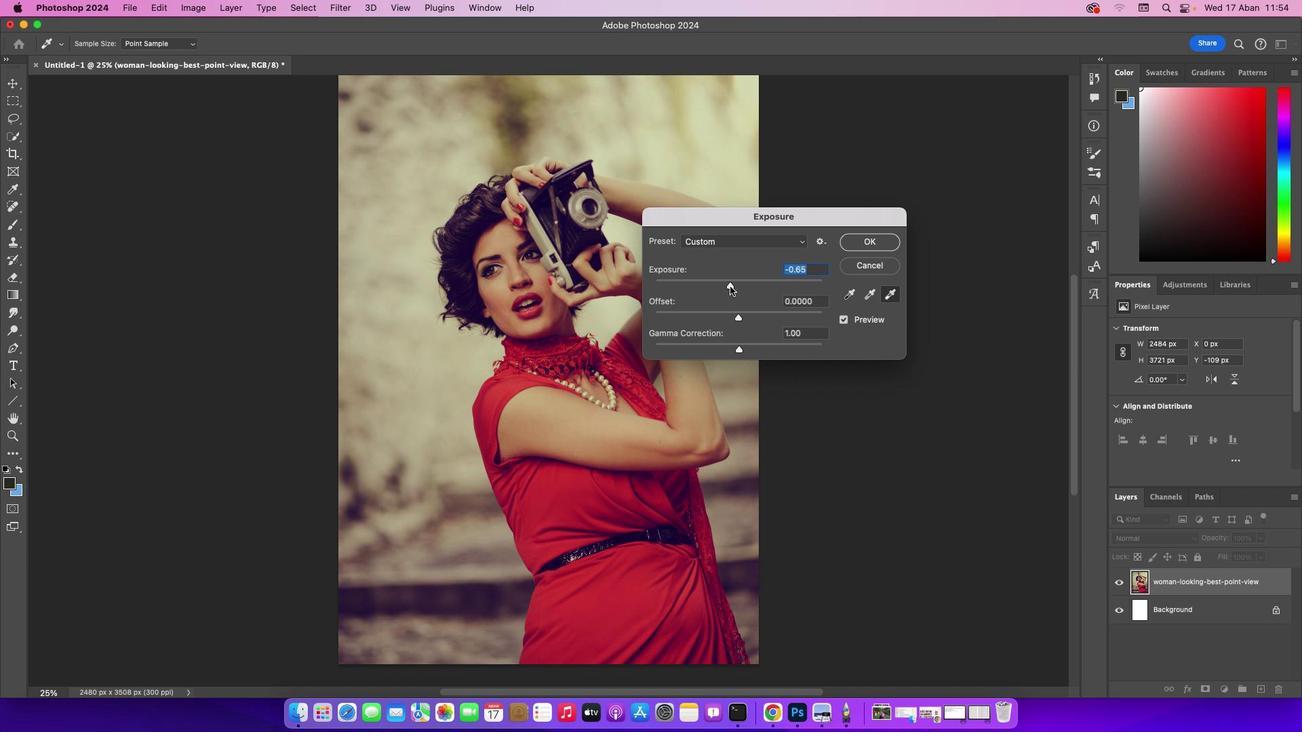 
Action: Mouse pressed left at (733, 286)
Screenshot: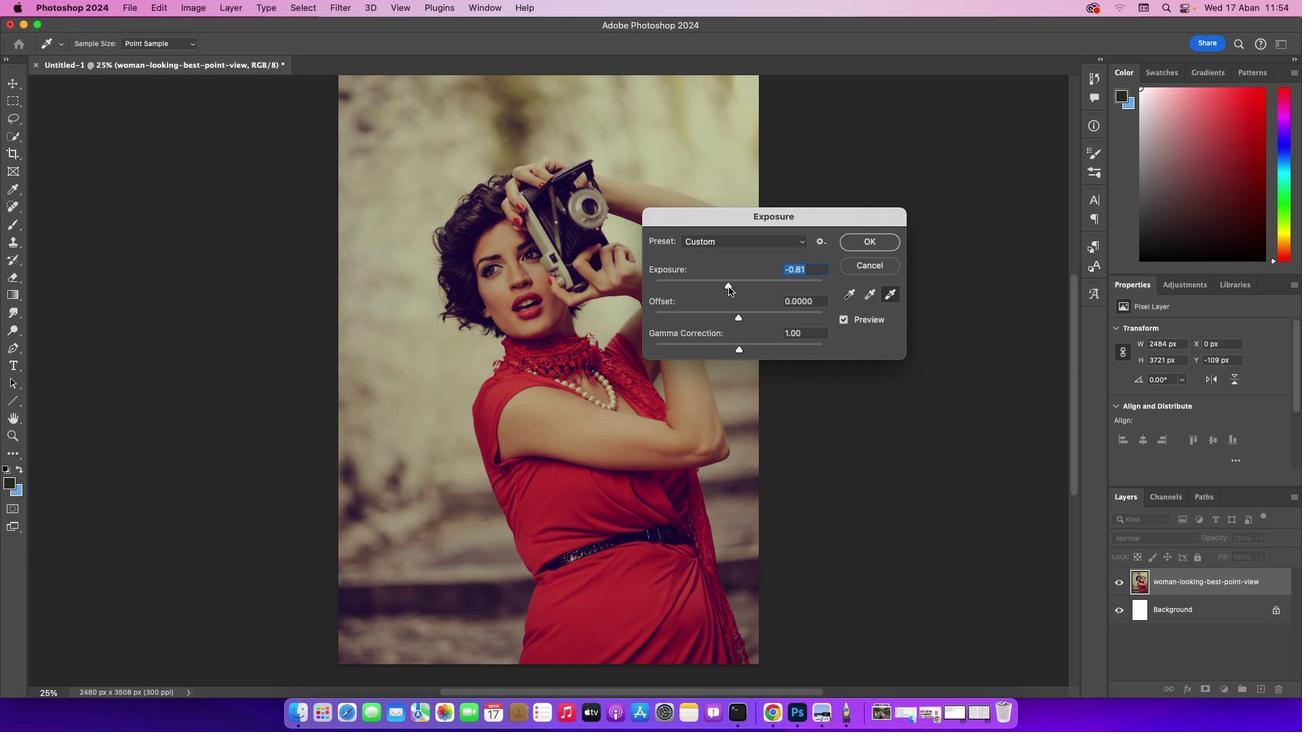 
Action: Mouse moved to (739, 318)
Screenshot: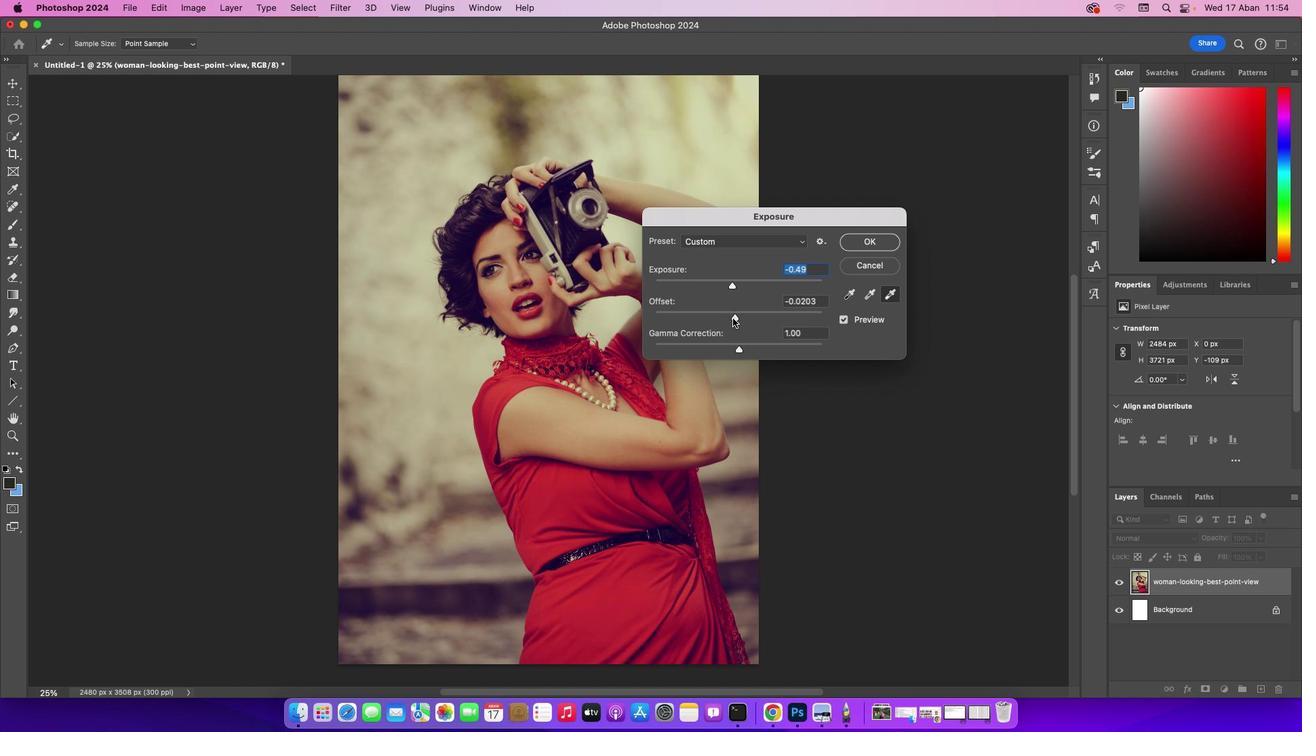 
Action: Mouse pressed left at (739, 318)
Screenshot: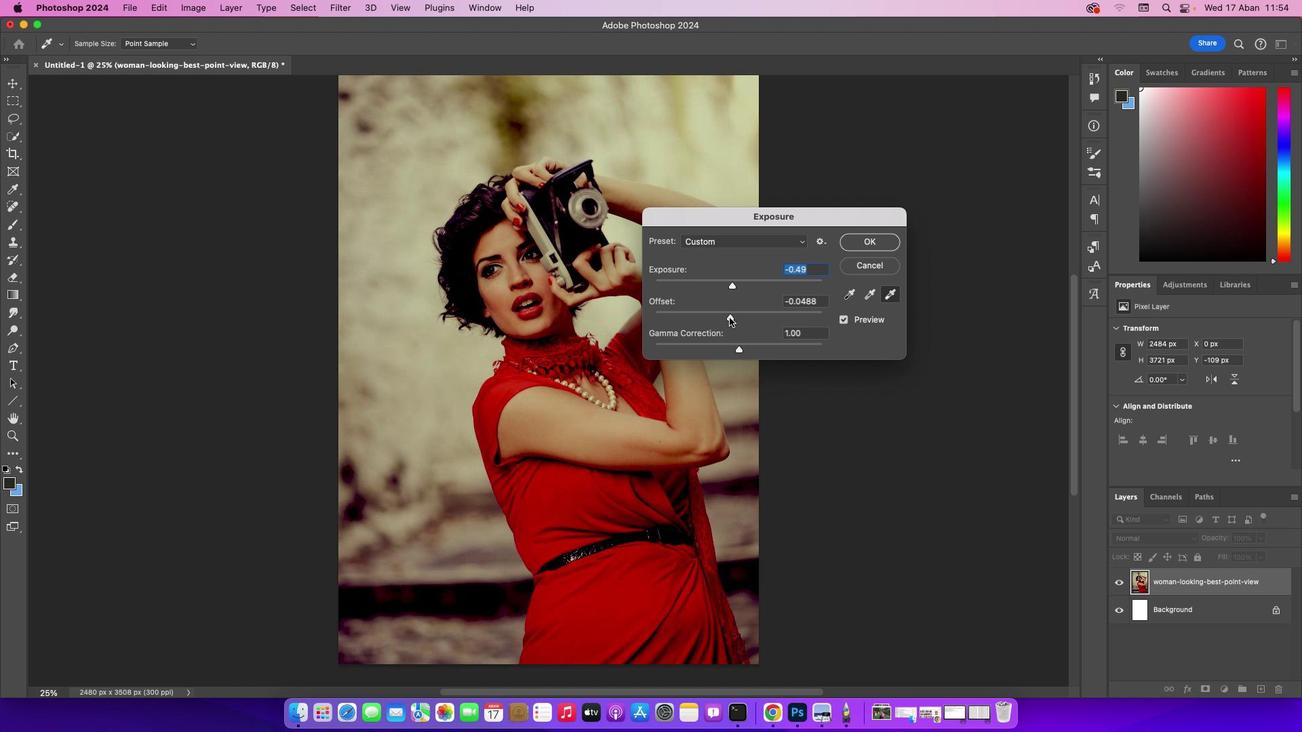 
Action: Mouse moved to (739, 349)
Screenshot: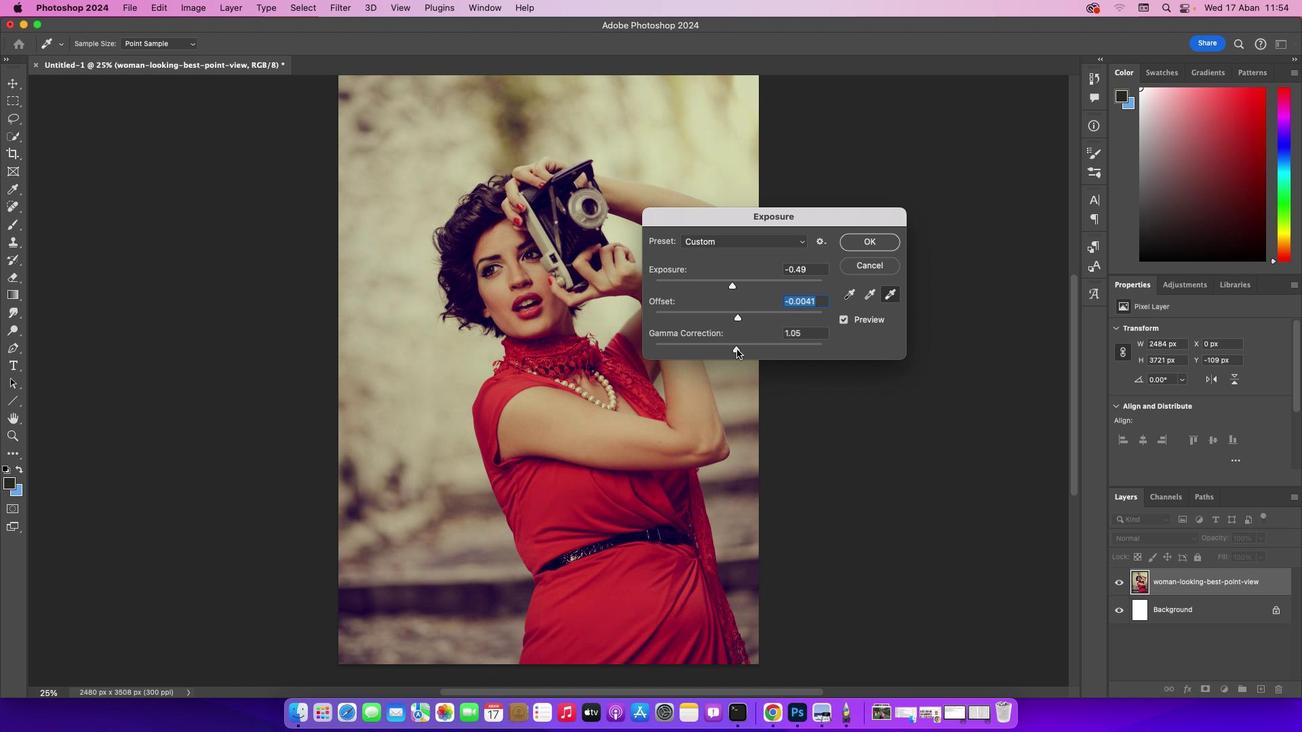 
Action: Mouse pressed left at (739, 349)
Screenshot: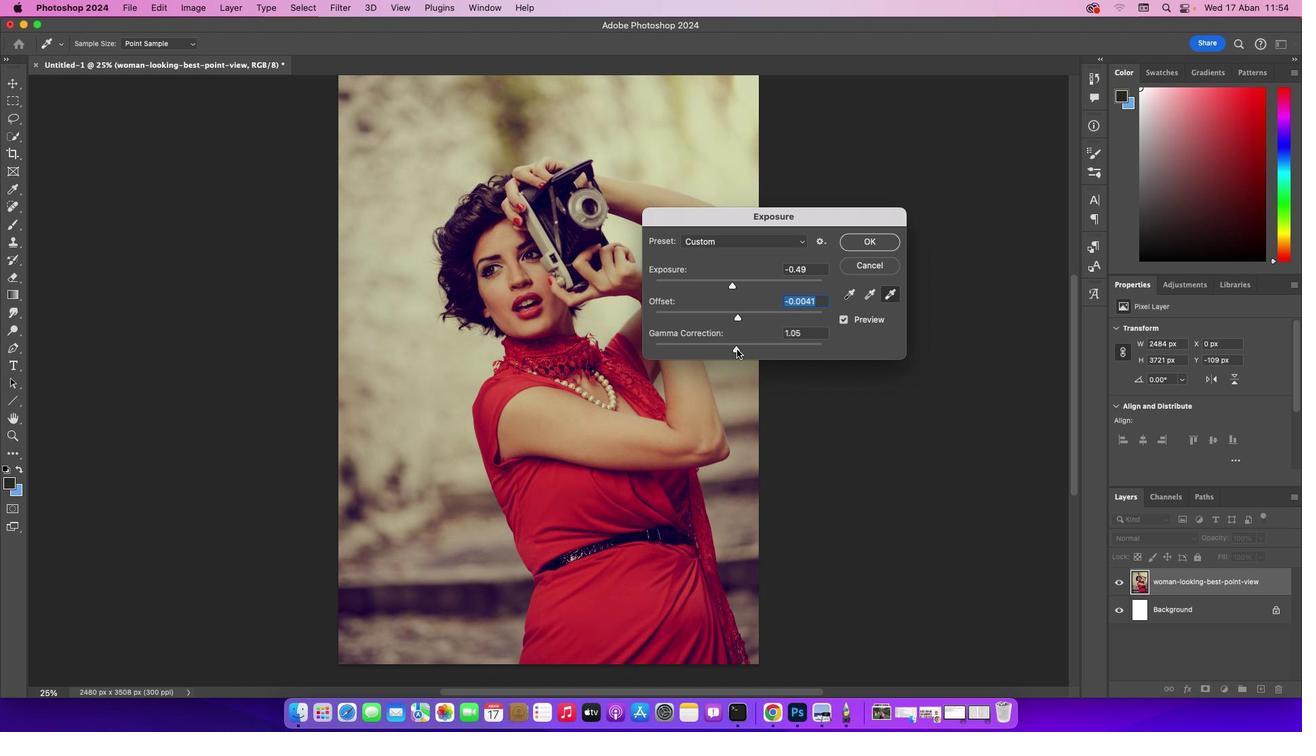 
Action: Mouse moved to (864, 240)
Screenshot: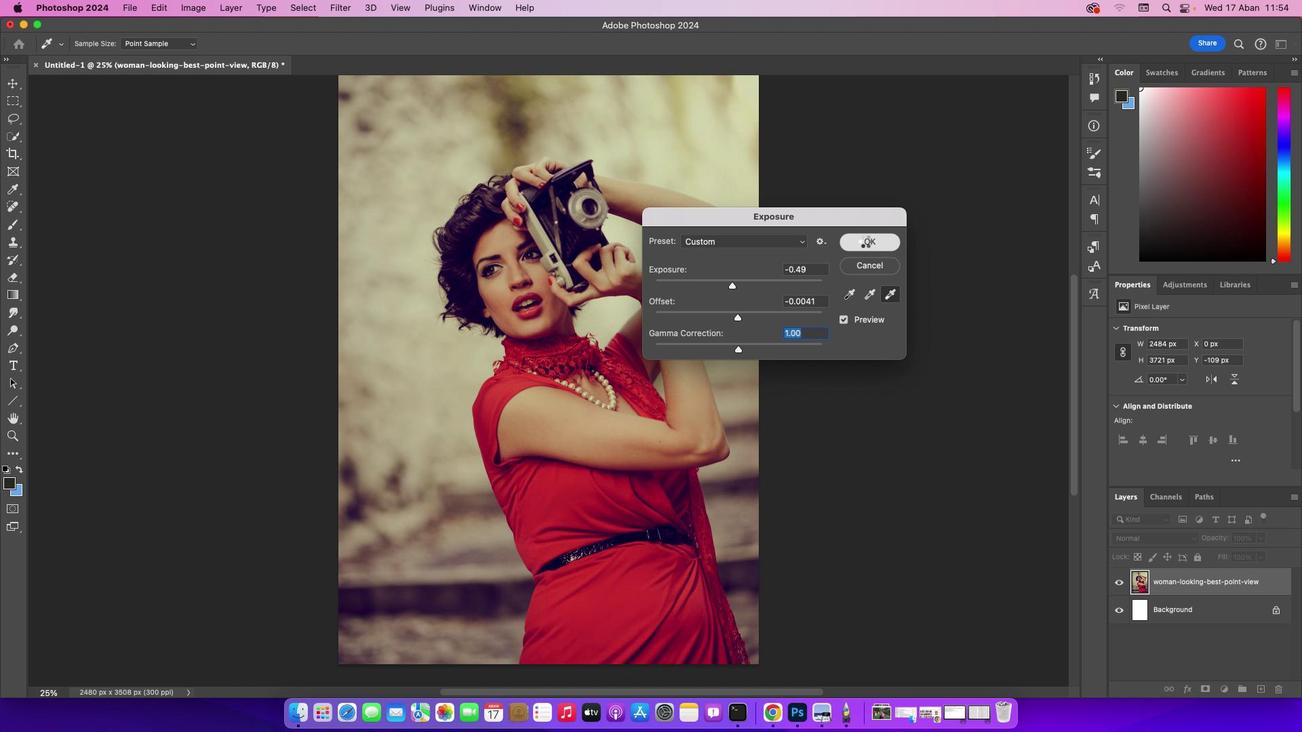 
Action: Mouse pressed left at (864, 240)
Screenshot: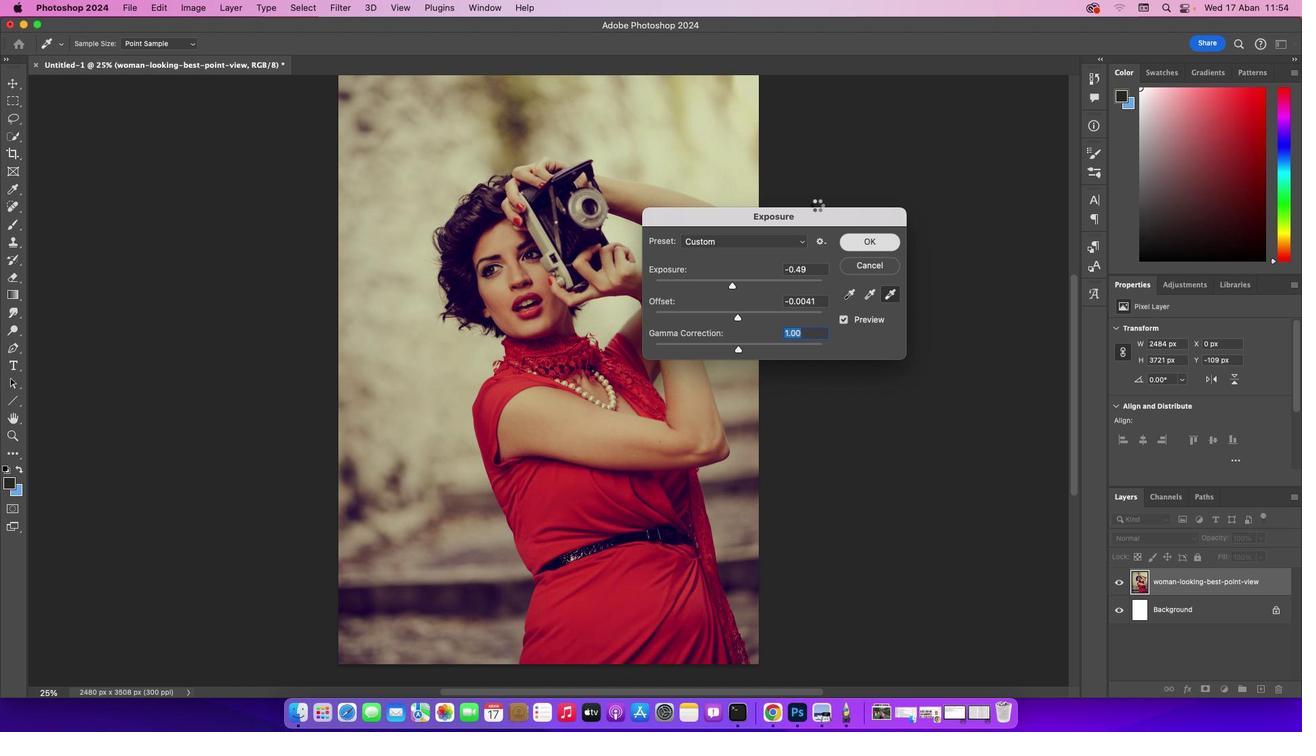 
Action: Mouse moved to (187, 12)
Screenshot: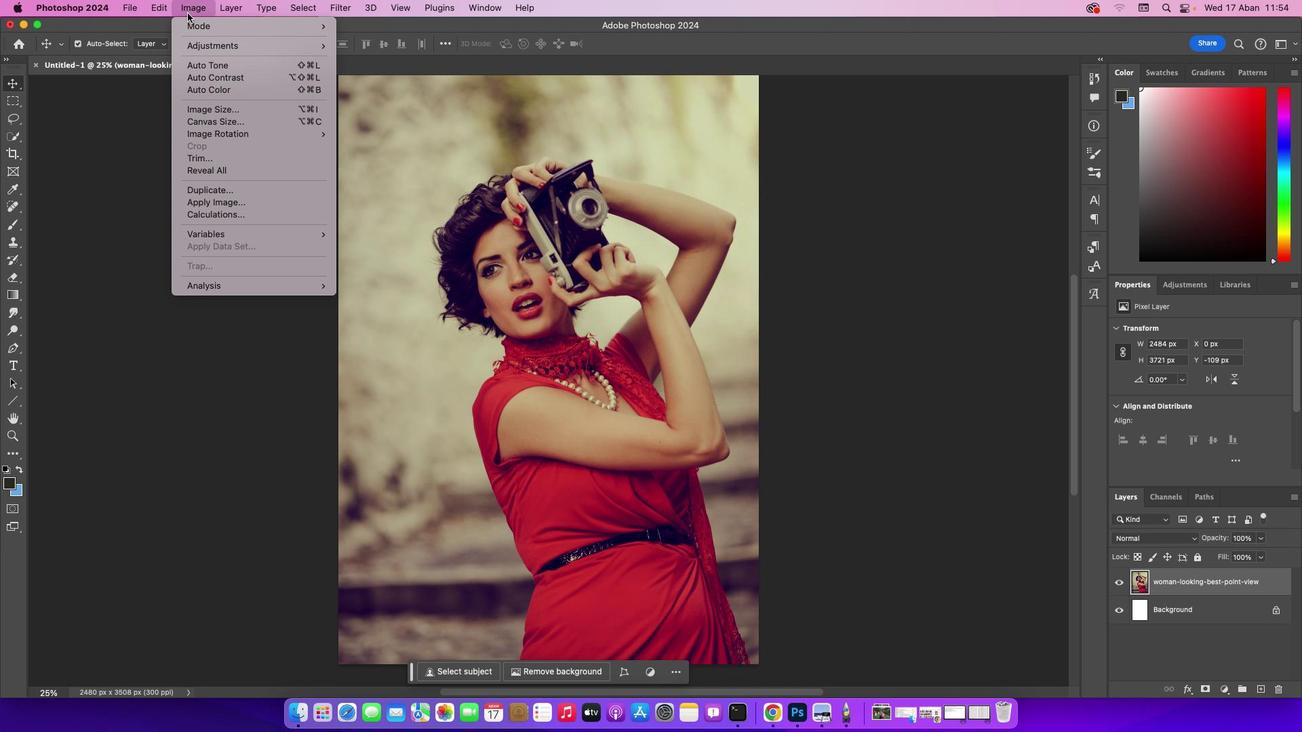 
Action: Mouse pressed left at (187, 12)
Screenshot: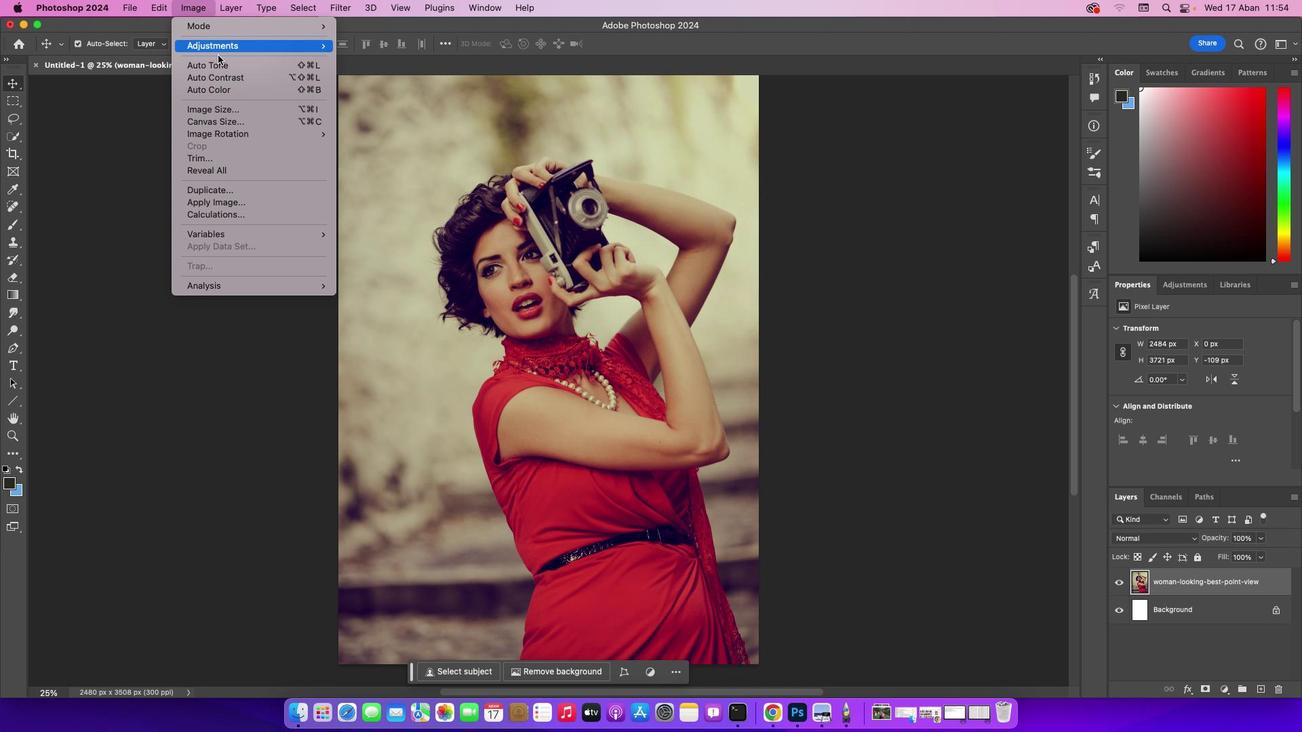 
Action: Mouse moved to (400, 126)
Screenshot: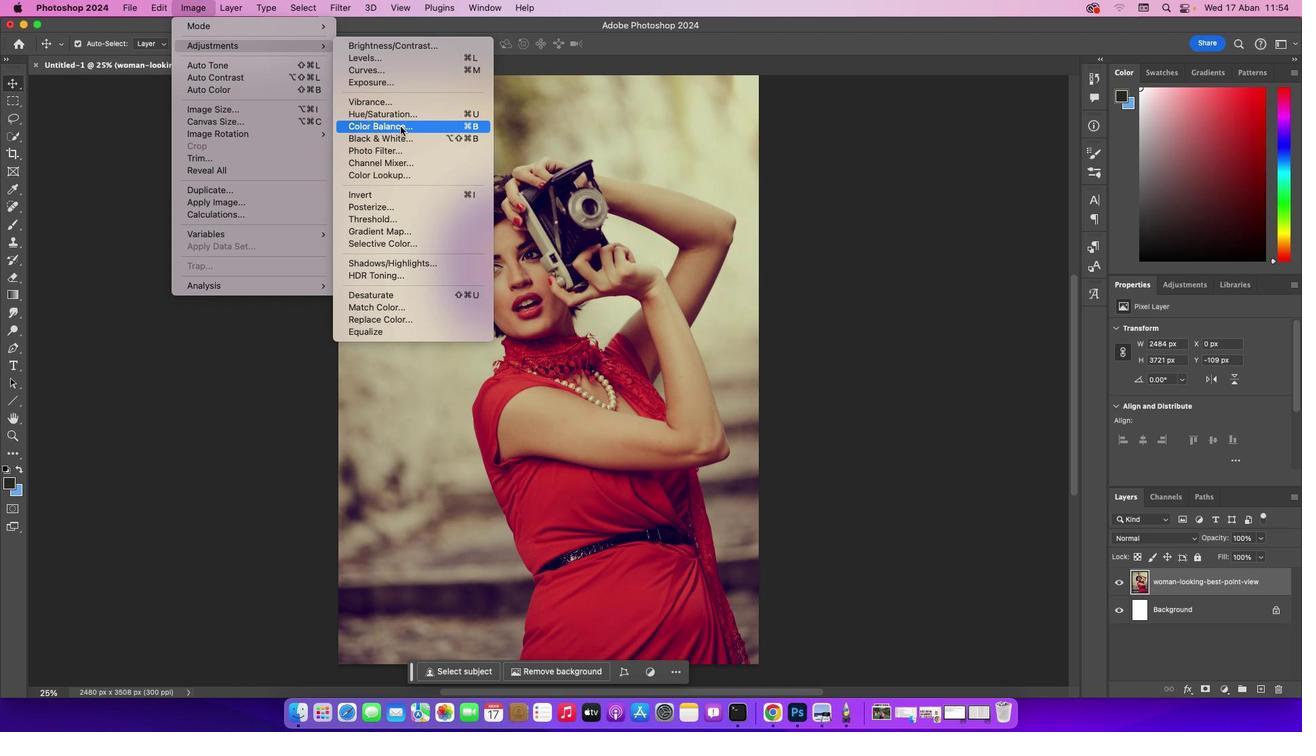 
Action: Mouse pressed left at (400, 126)
Screenshot: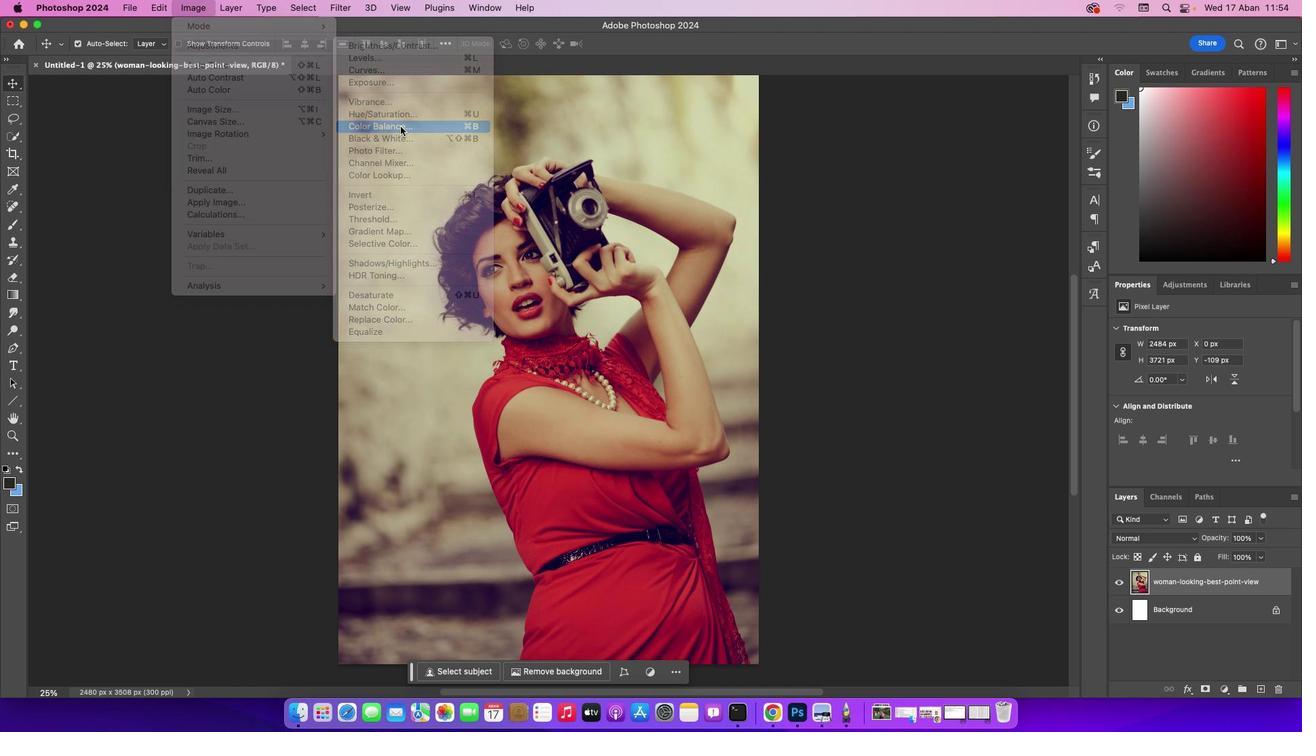 
Action: Mouse moved to (850, 237)
Screenshot: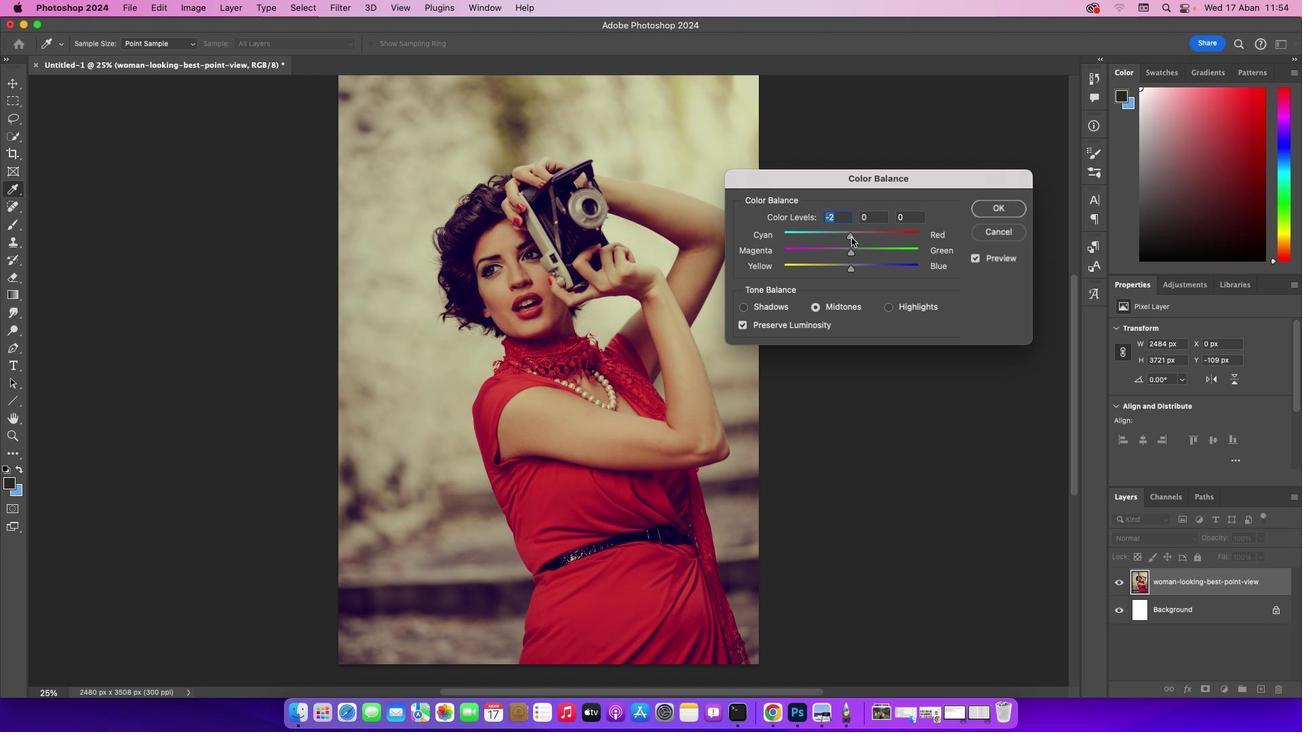 
Action: Mouse pressed left at (850, 237)
Screenshot: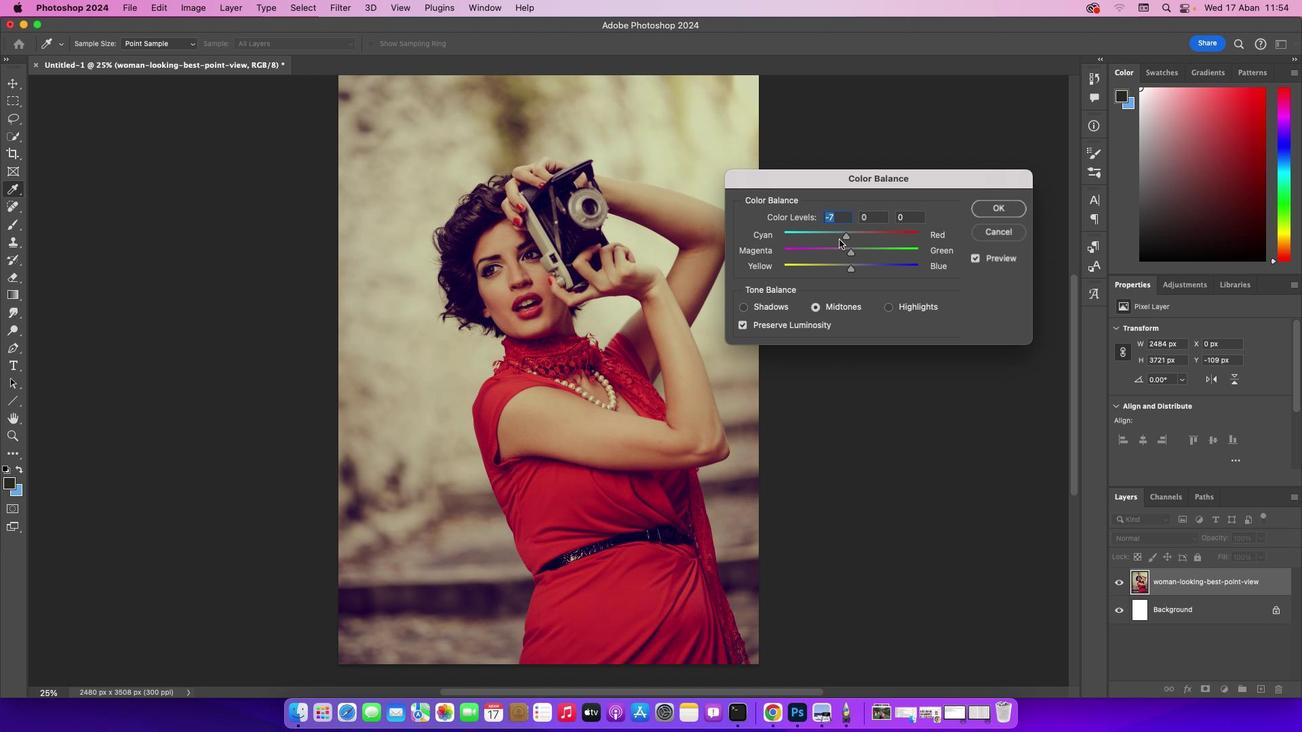 
Action: Mouse moved to (850, 256)
Screenshot: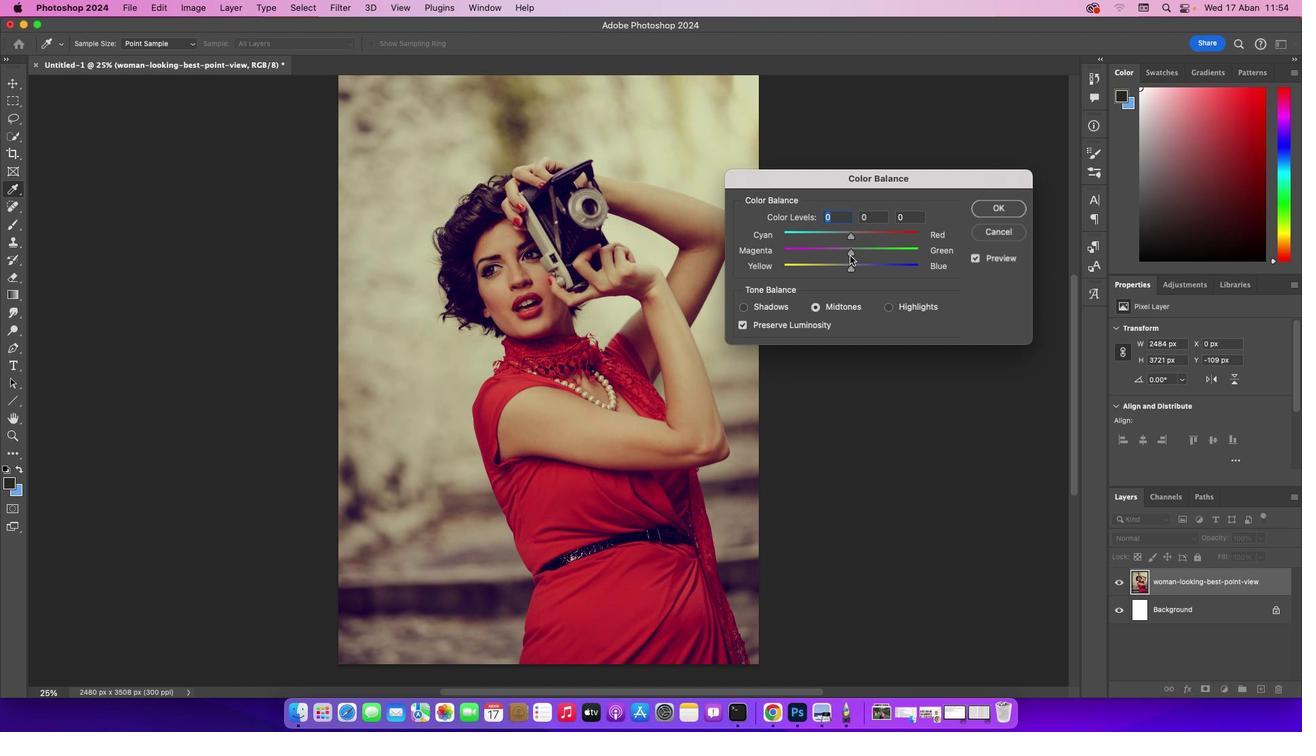 
Action: Mouse pressed left at (850, 256)
Screenshot: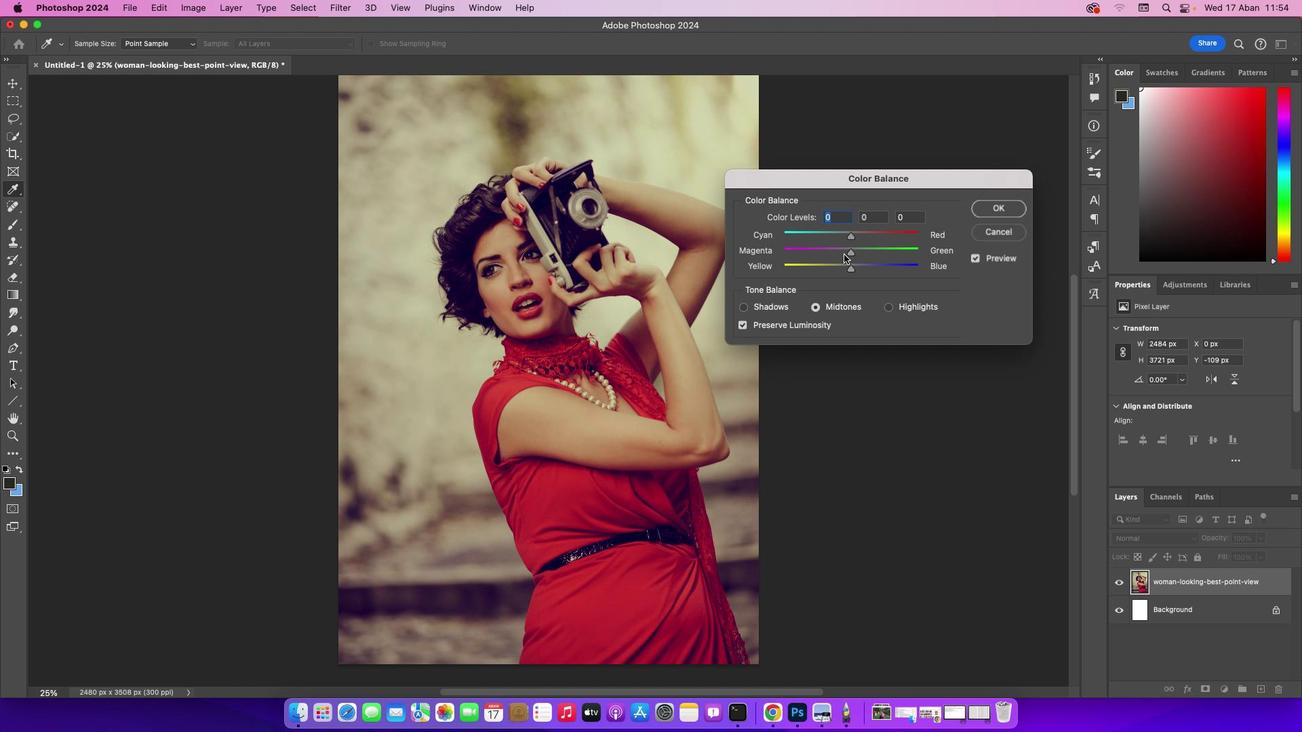 
Action: Mouse moved to (852, 257)
Screenshot: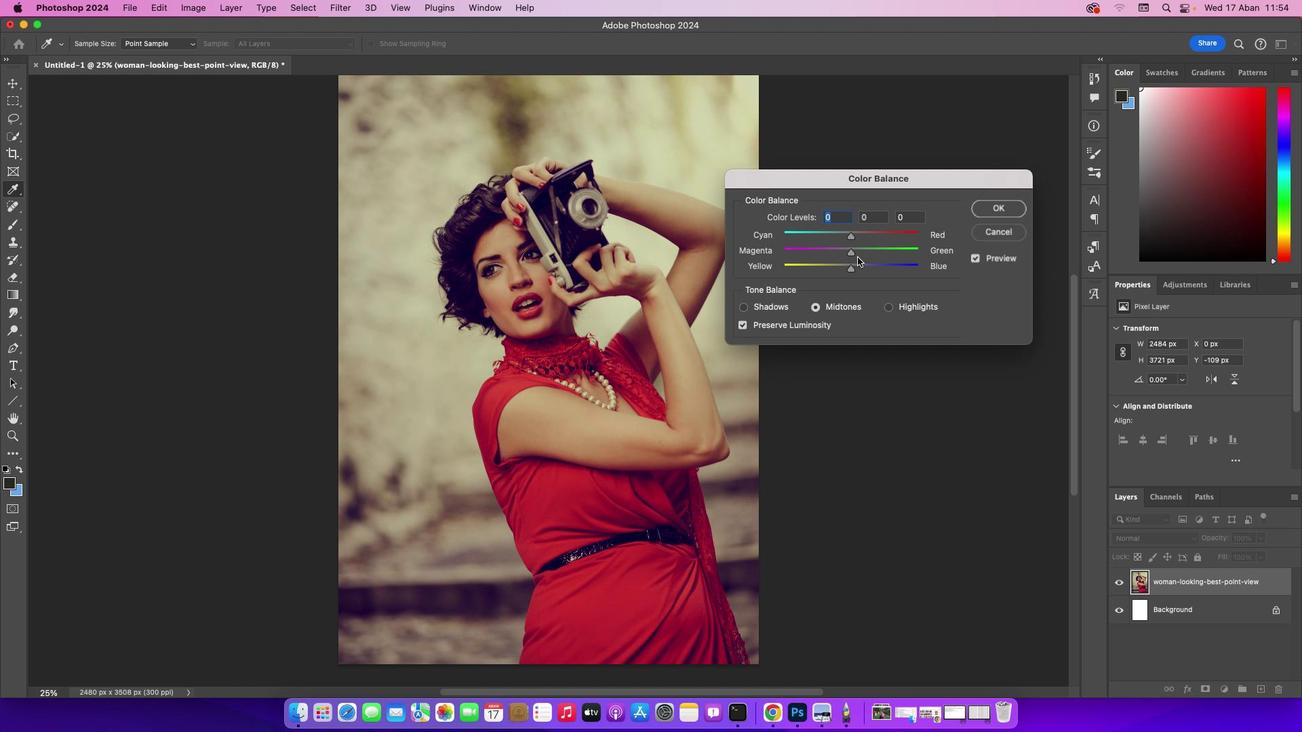 
Action: Mouse pressed left at (852, 257)
Screenshot: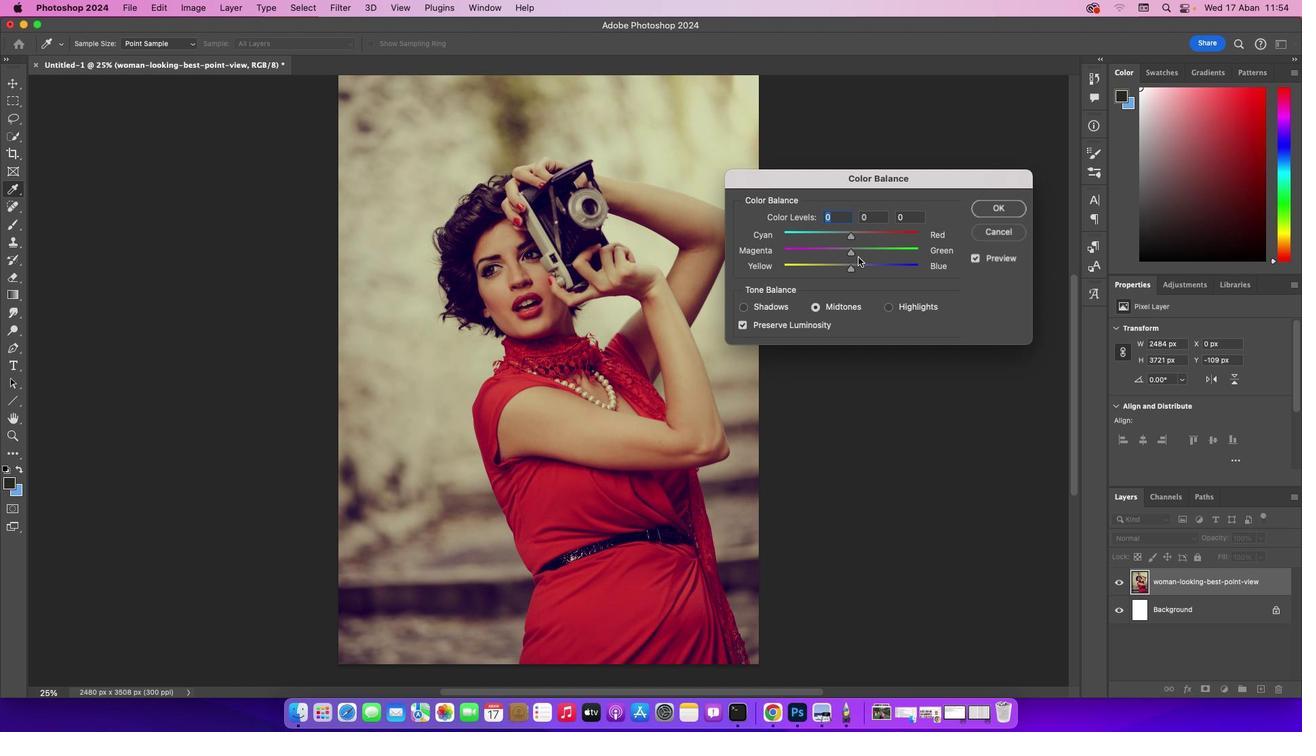 
Action: Mouse moved to (852, 254)
Screenshot: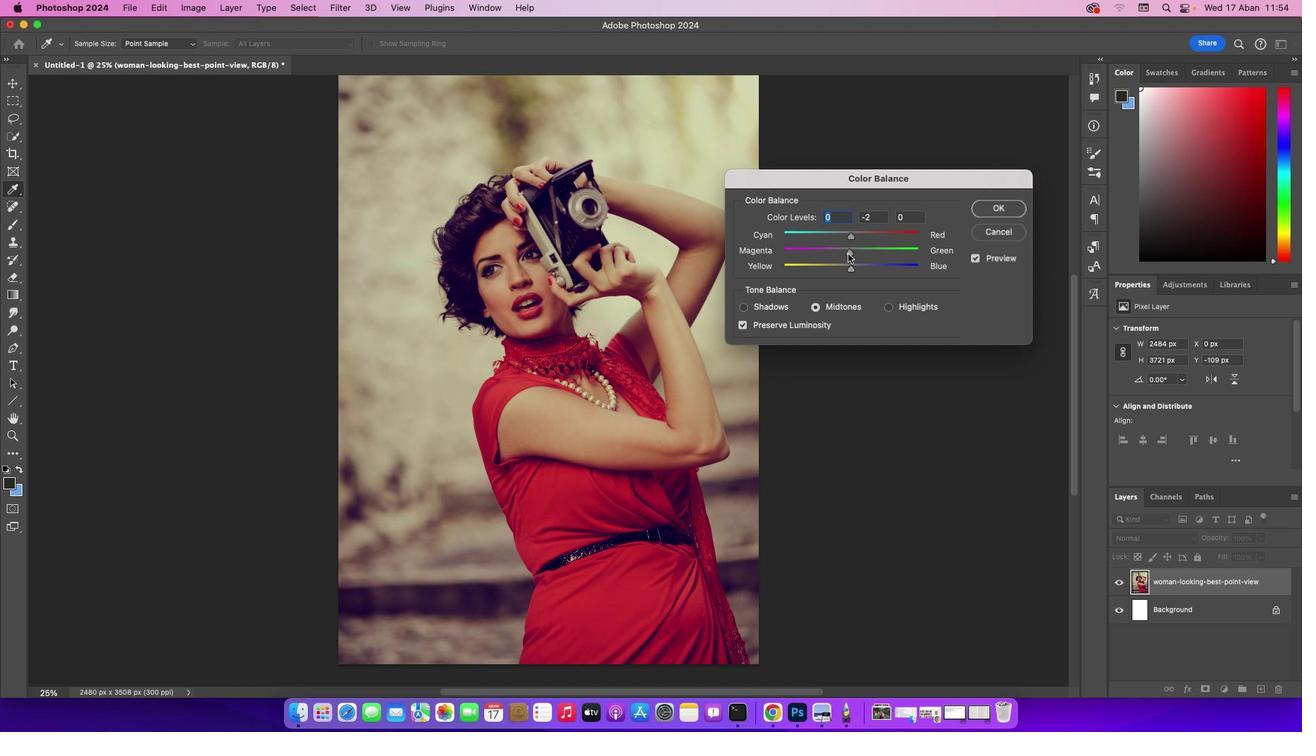 
Action: Mouse pressed left at (852, 254)
Screenshot: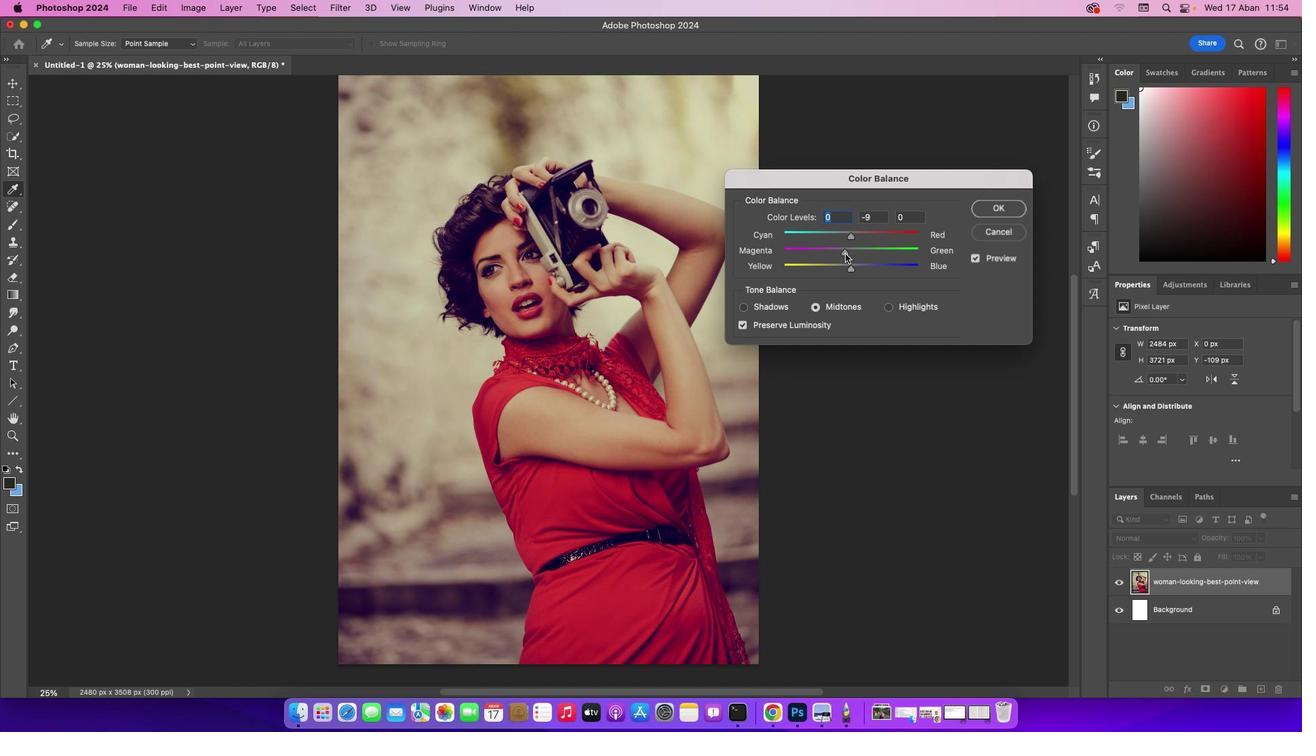 
Action: Mouse moved to (853, 270)
Screenshot: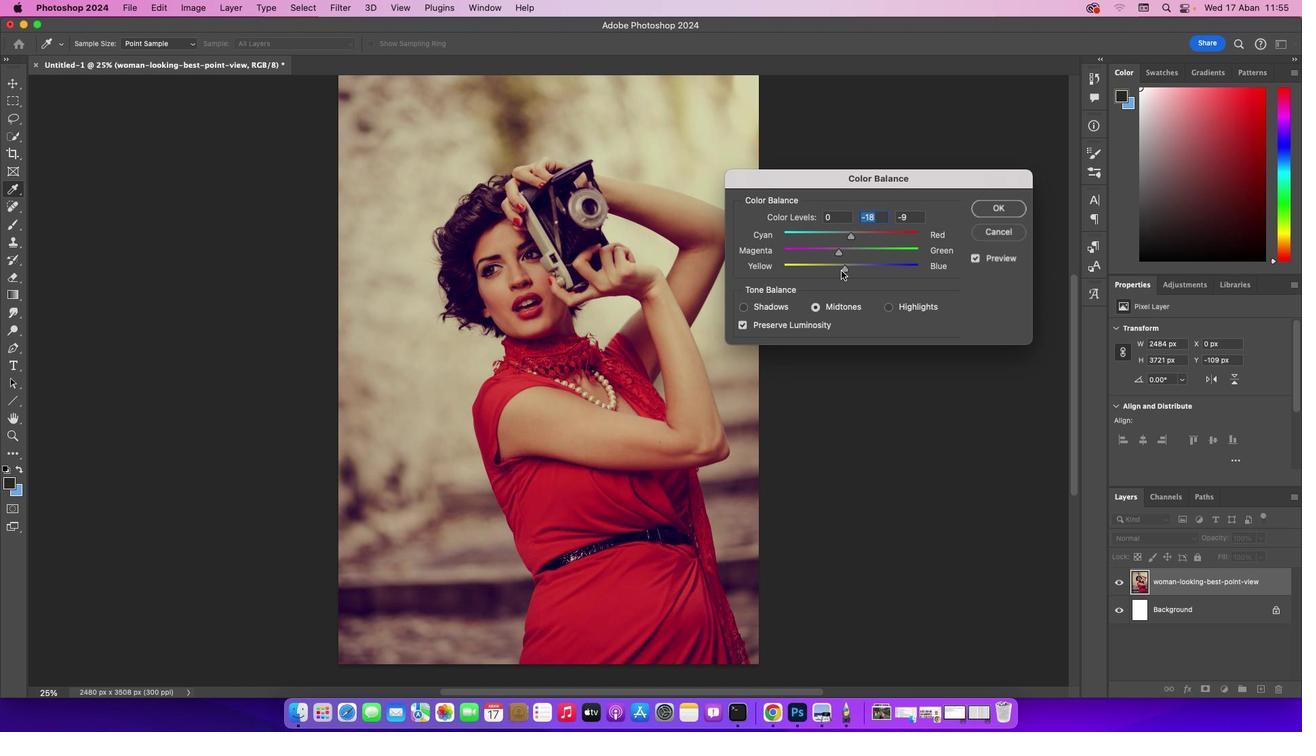 
Action: Mouse pressed left at (853, 270)
Screenshot: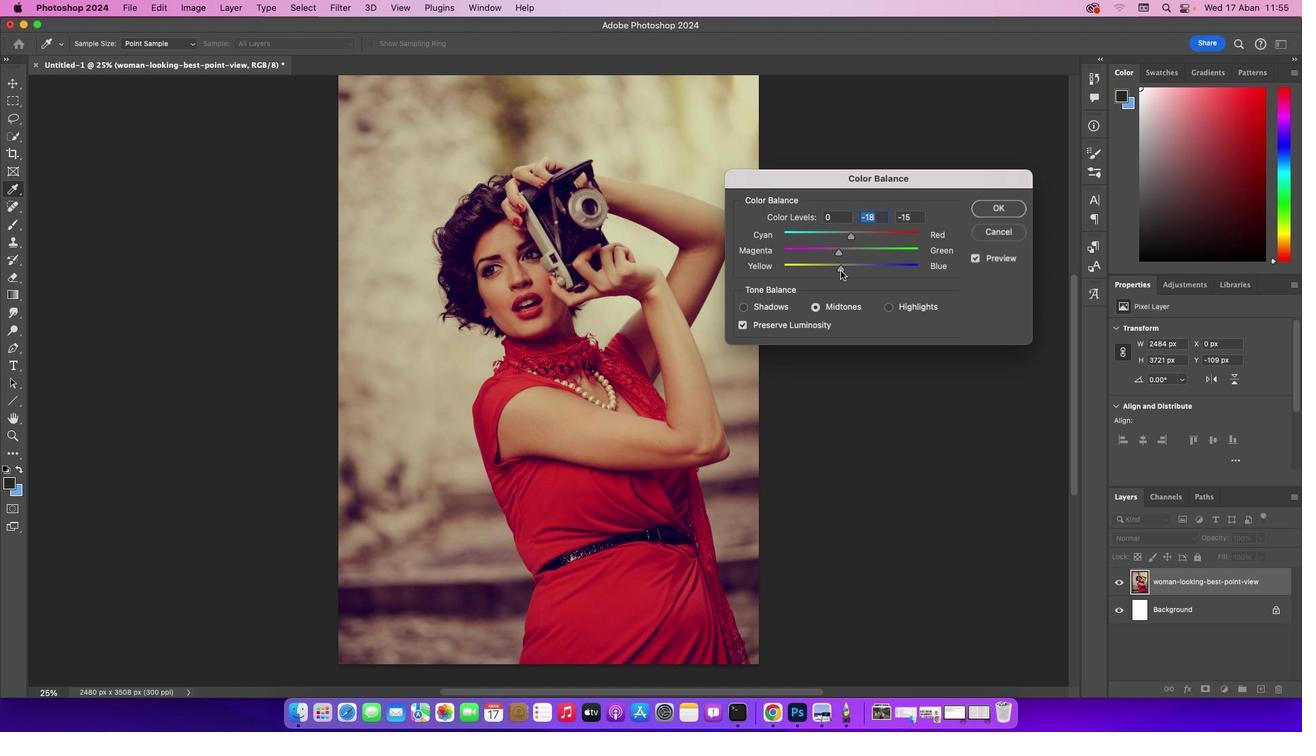 
Action: Mouse moved to (997, 202)
Screenshot: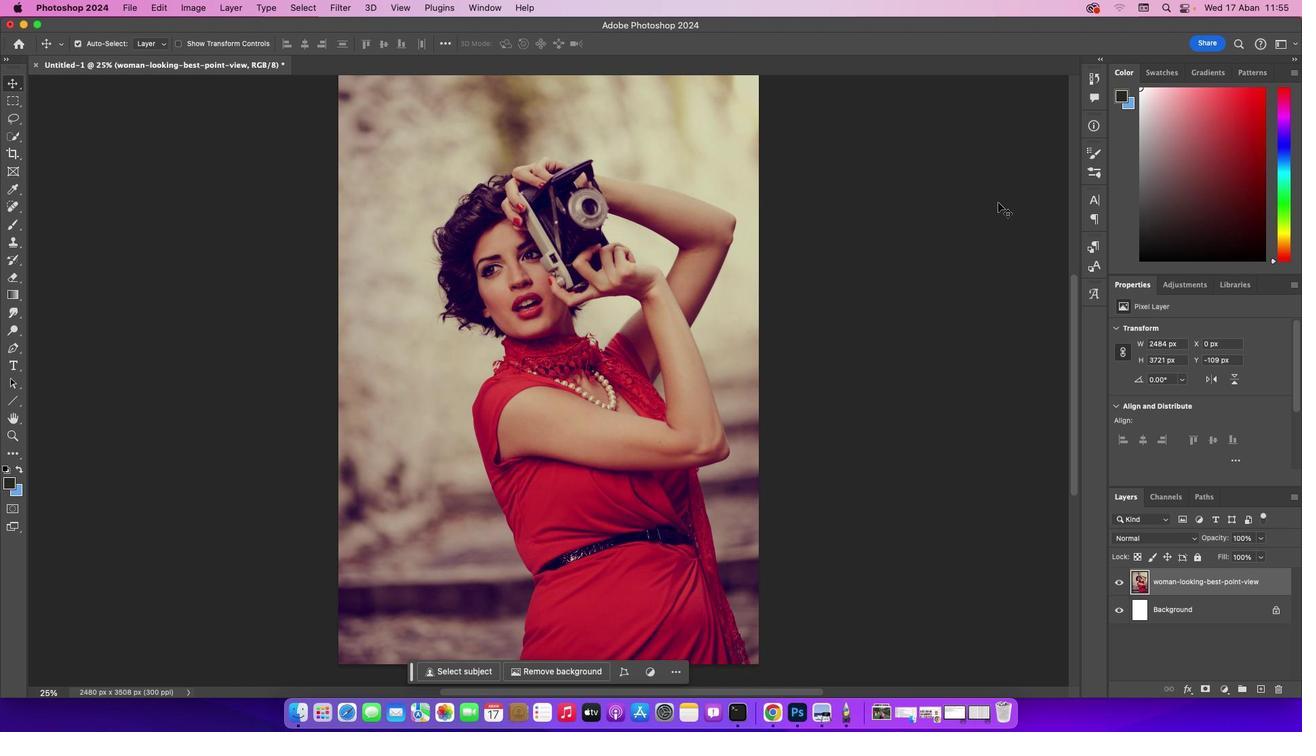 
Action: Mouse pressed left at (997, 202)
Screenshot: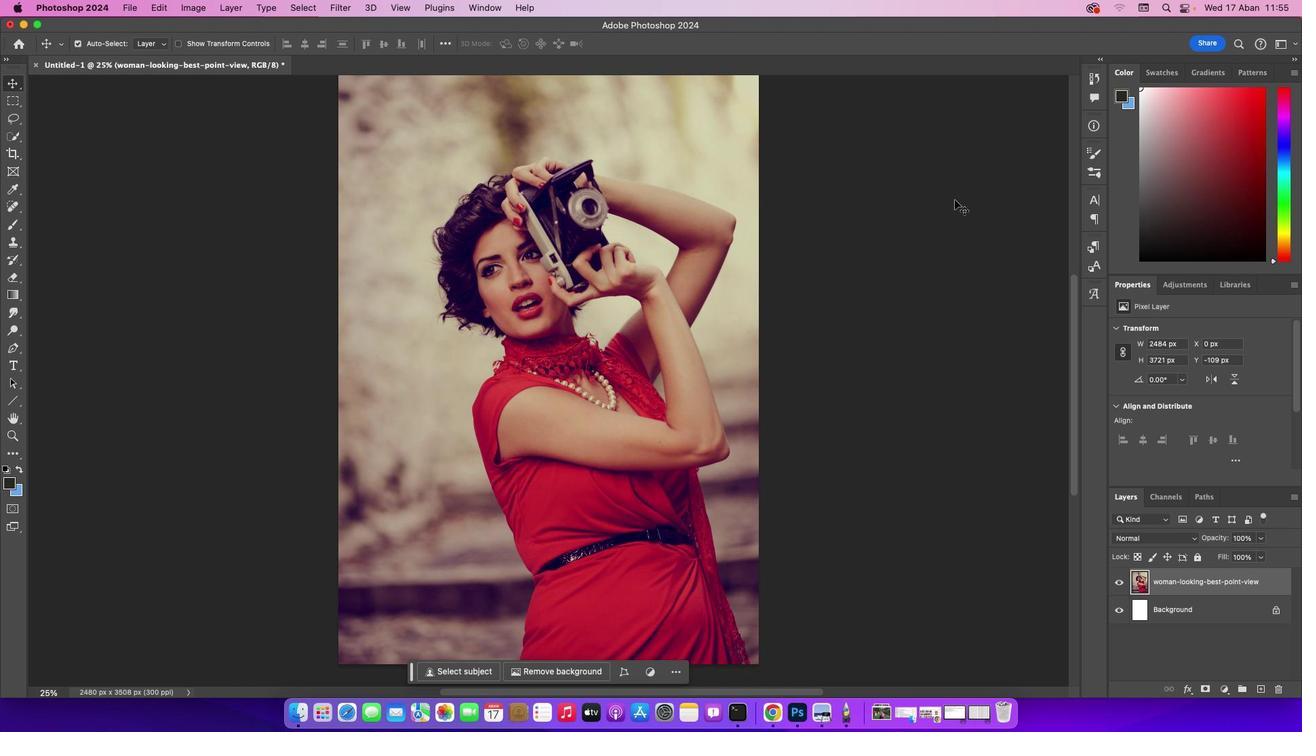 
Action: Mouse moved to (833, 233)
Screenshot: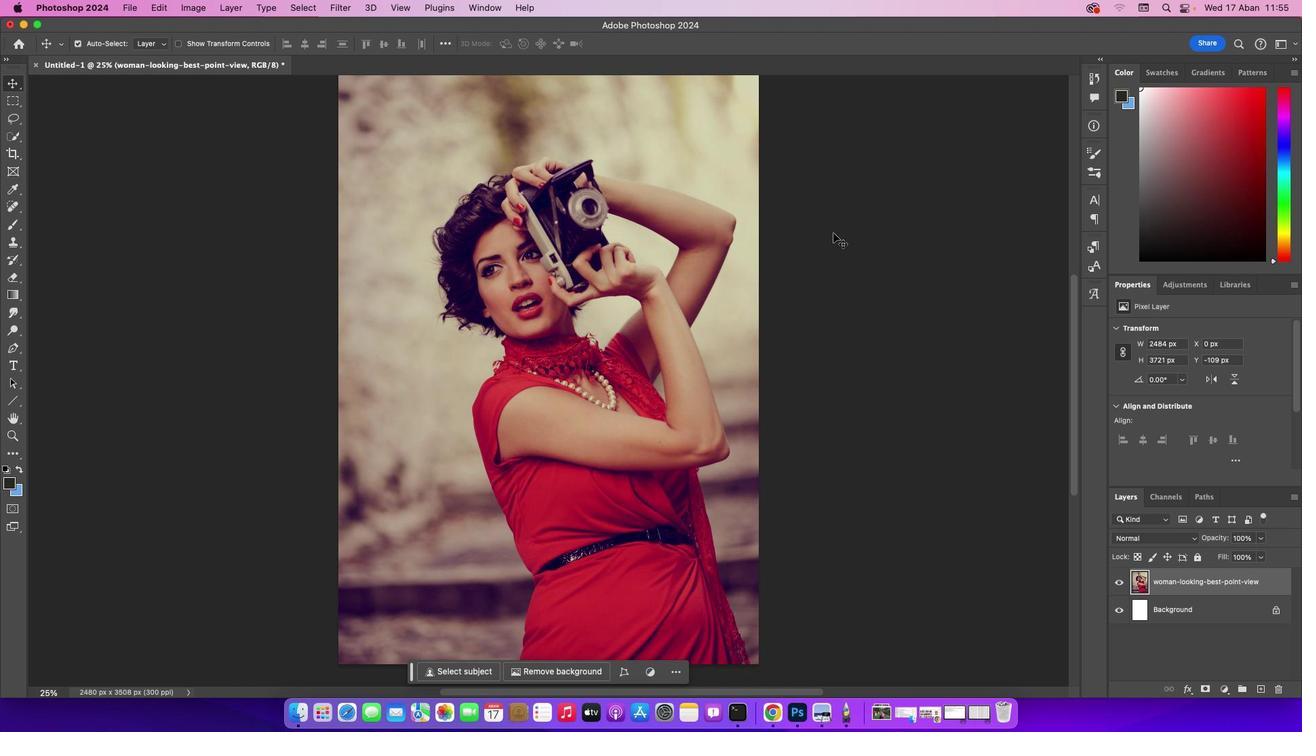 
Action: Mouse pressed left at (833, 233)
Screenshot: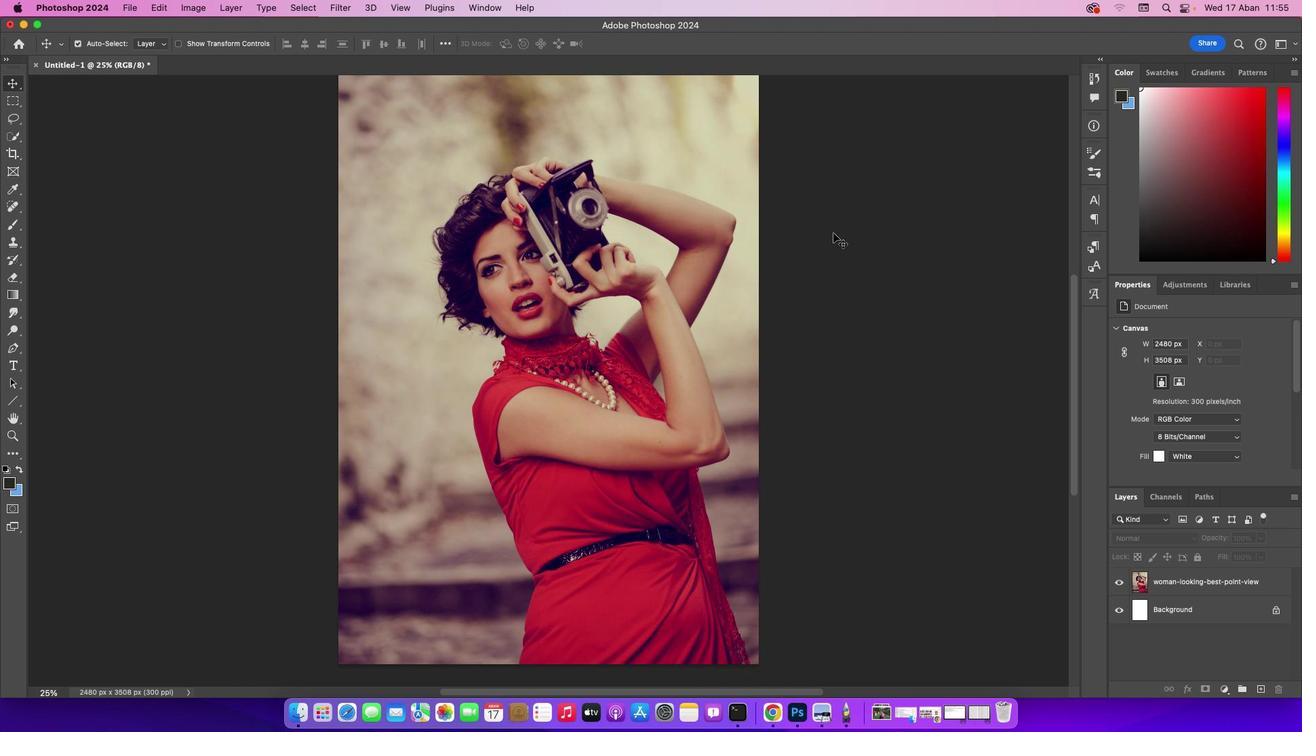 
Action: Mouse moved to (1257, 685)
Screenshot: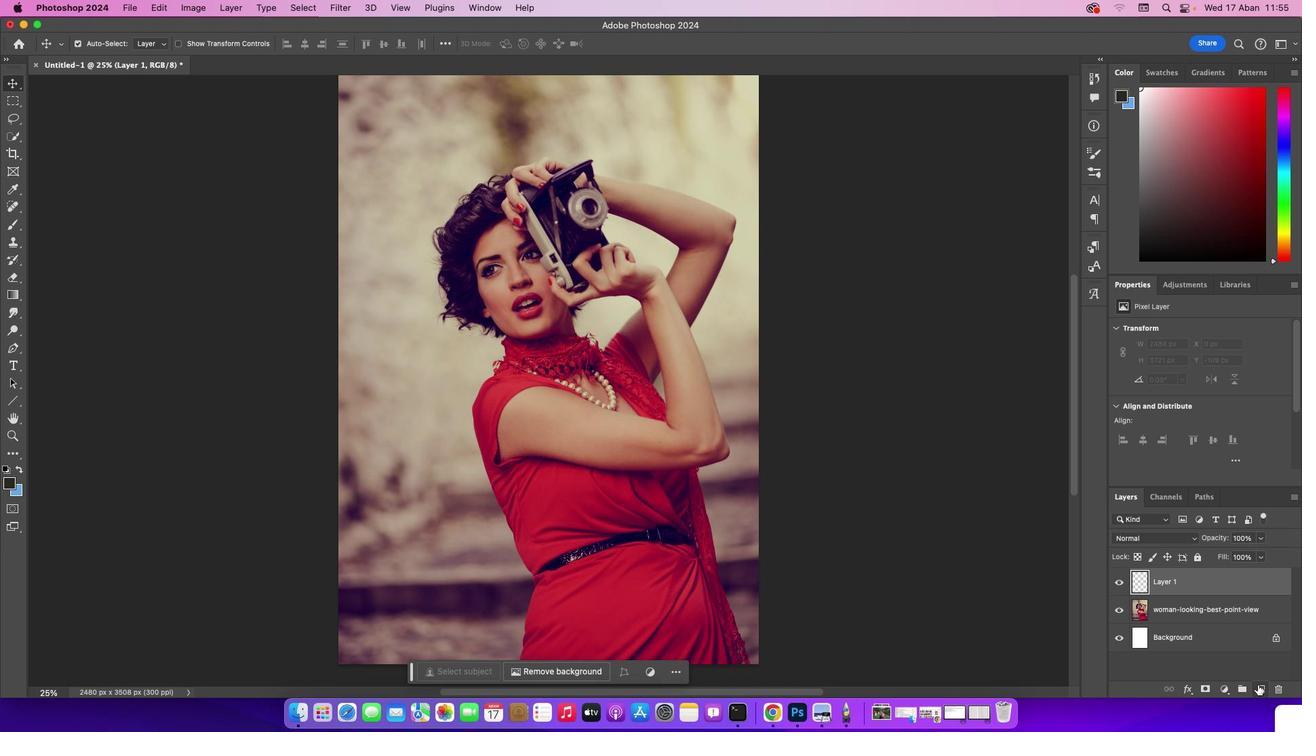 
Action: Mouse pressed left at (1257, 685)
Screenshot: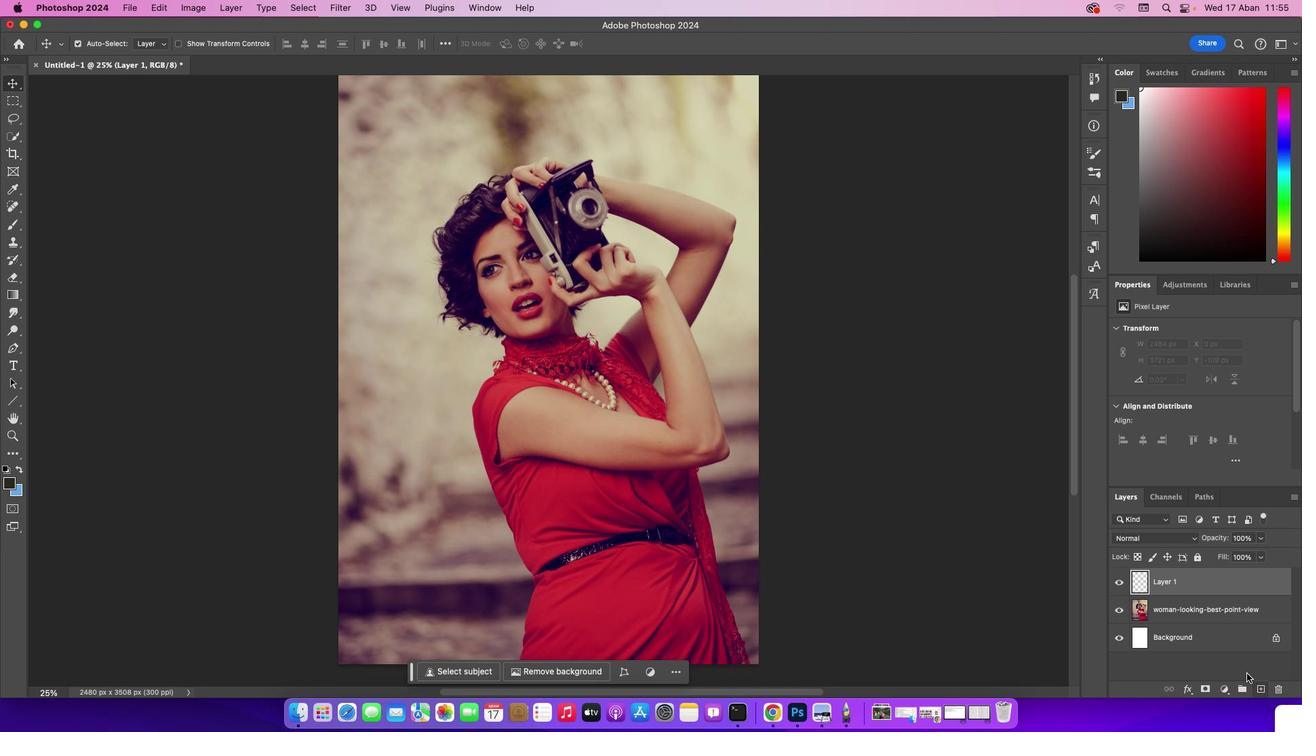 
Action: Mouse moved to (14, 103)
Screenshot: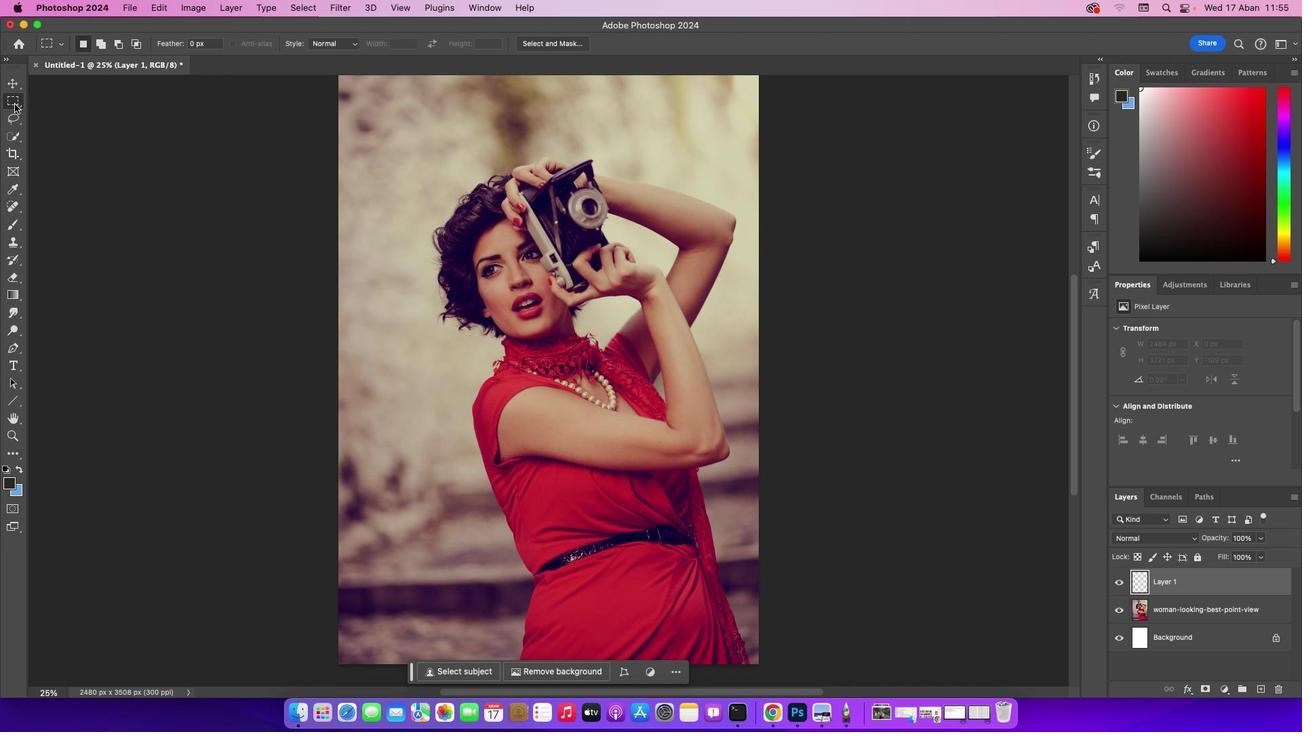 
Action: Mouse pressed left at (14, 103)
Screenshot: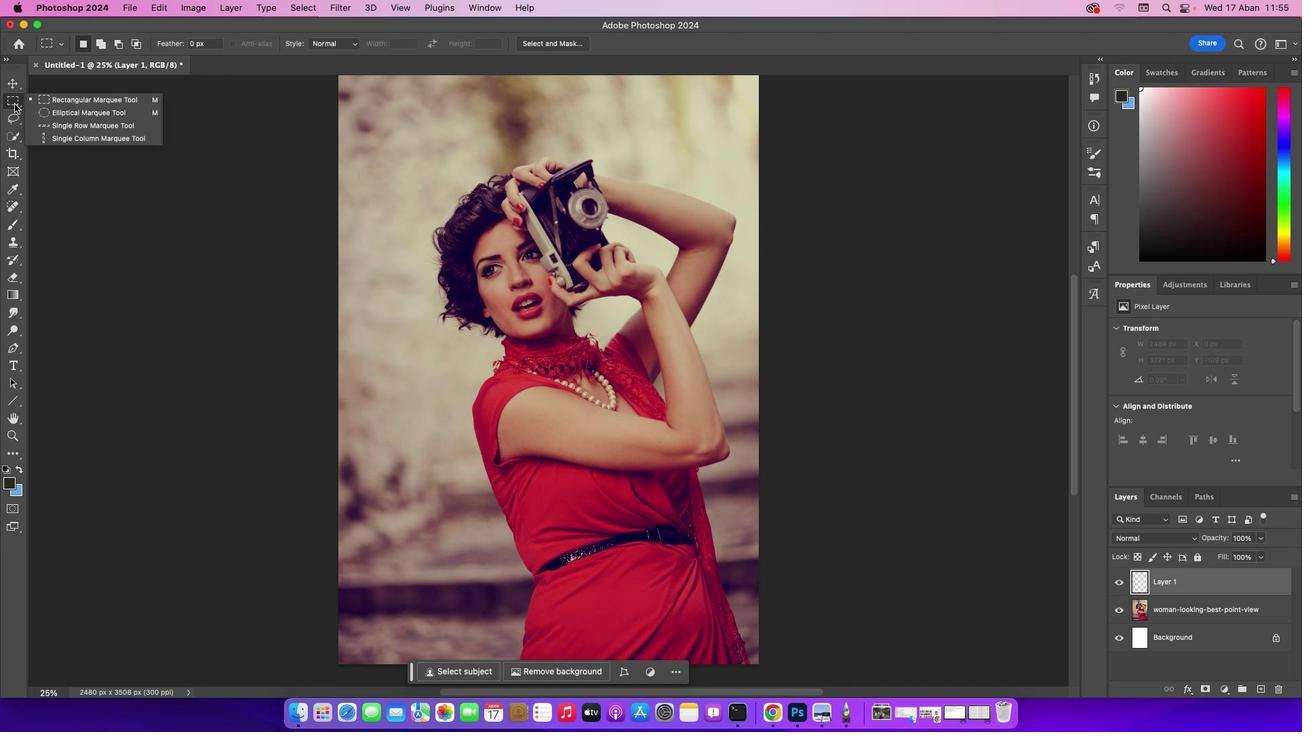 
Action: Mouse moved to (84, 103)
Screenshot: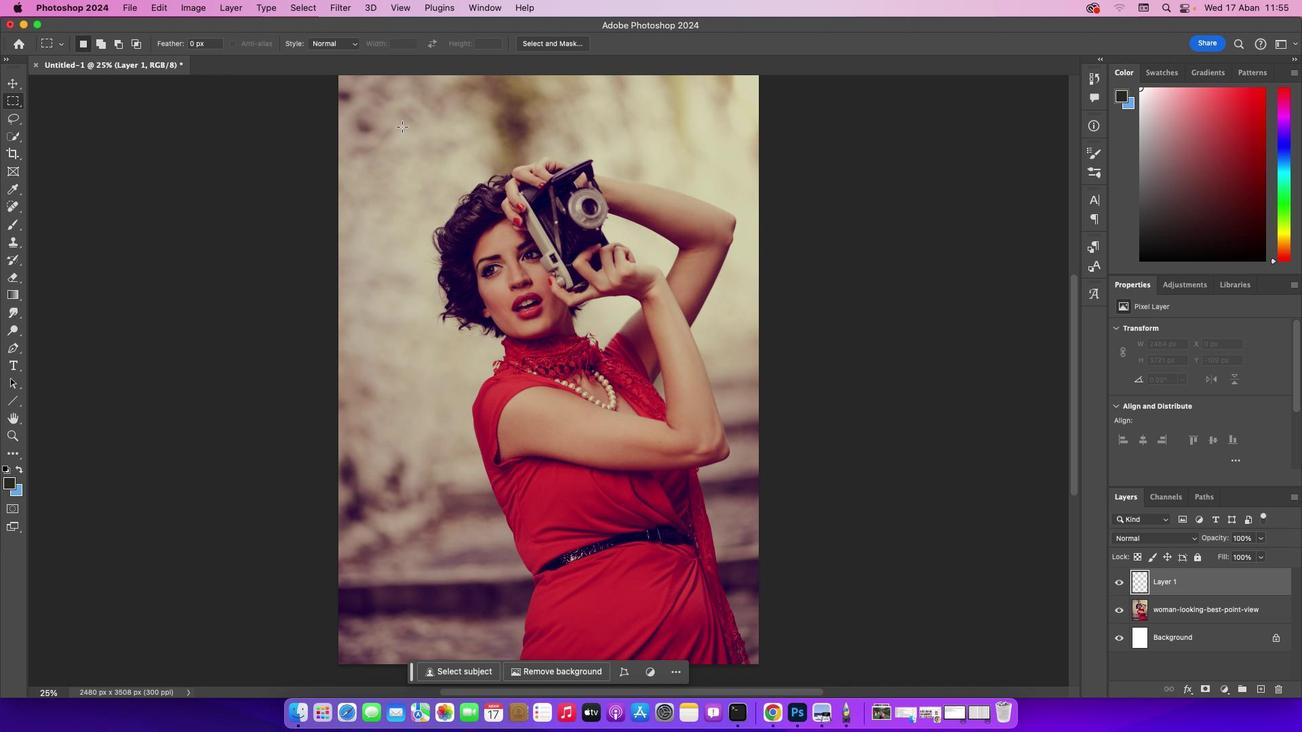 
Action: Mouse pressed left at (84, 103)
Screenshot: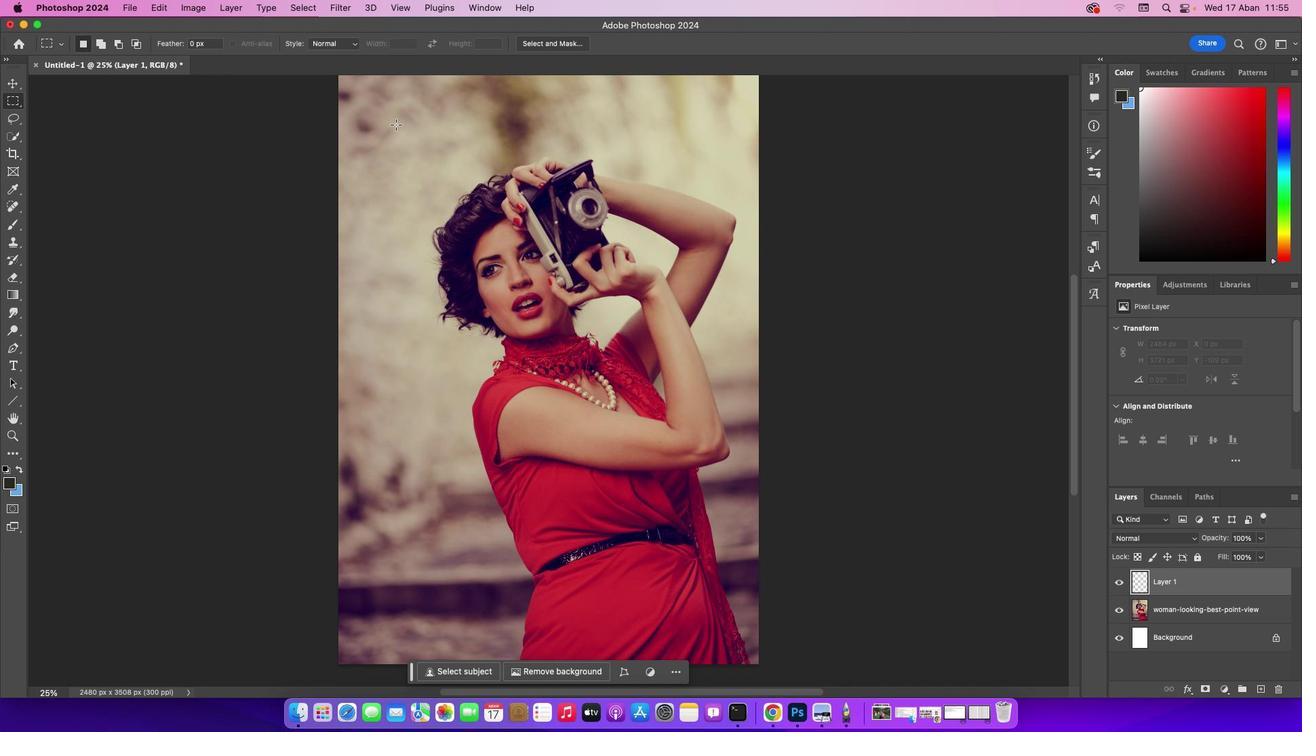 
Action: Mouse moved to (369, 124)
Screenshot: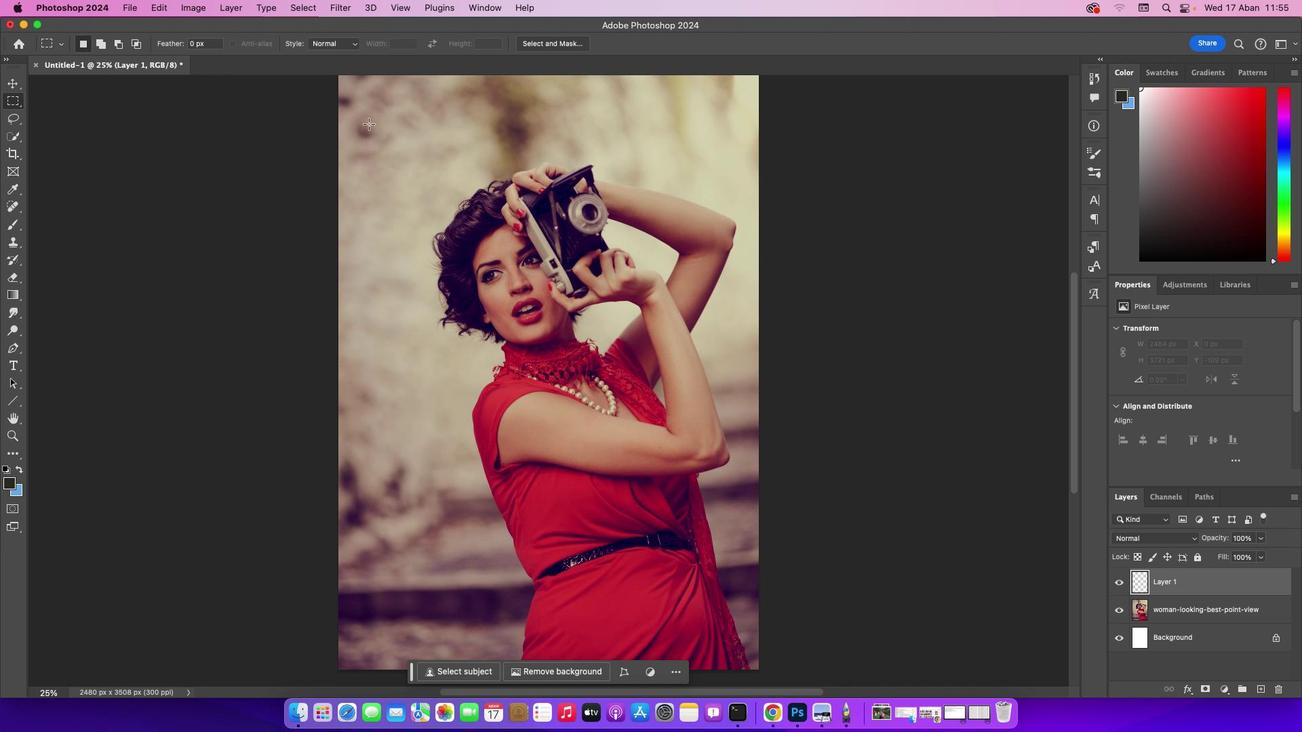 
Action: Mouse scrolled (369, 124) with delta (0, 0)
Screenshot: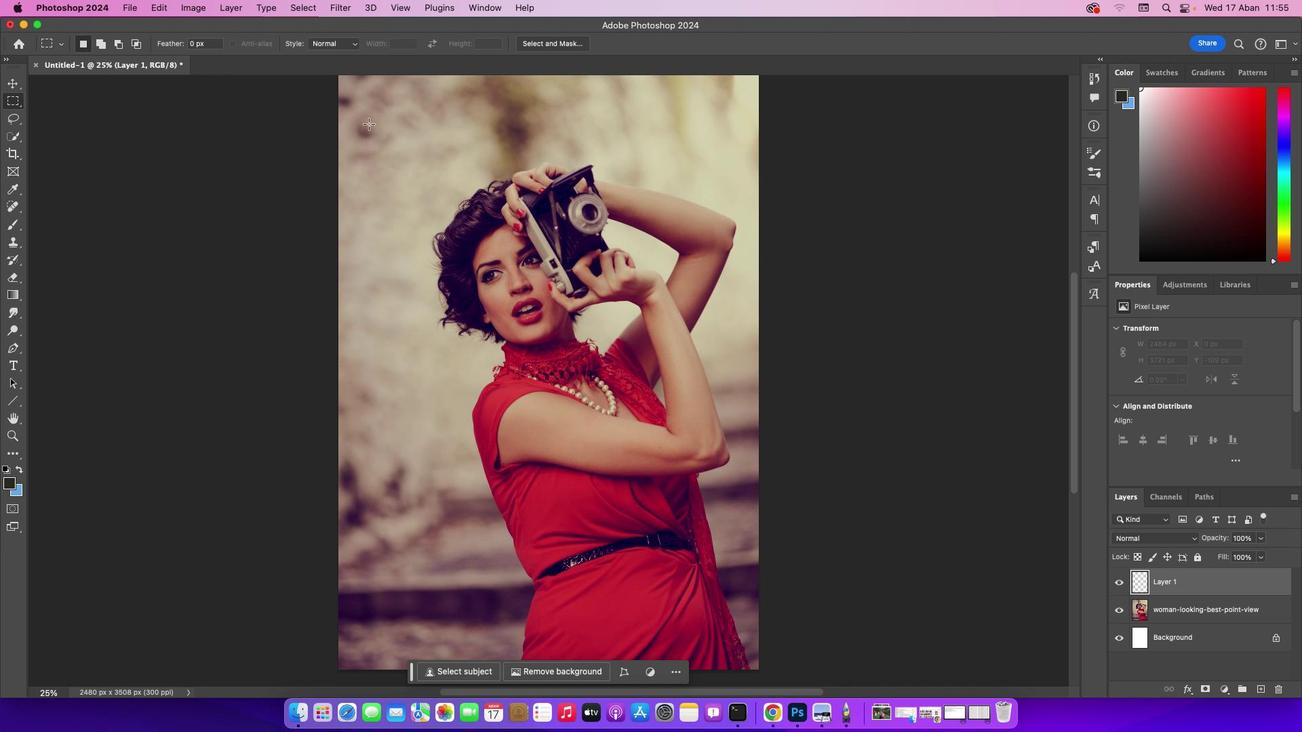 
Action: Mouse scrolled (369, 124) with delta (0, 0)
Screenshot: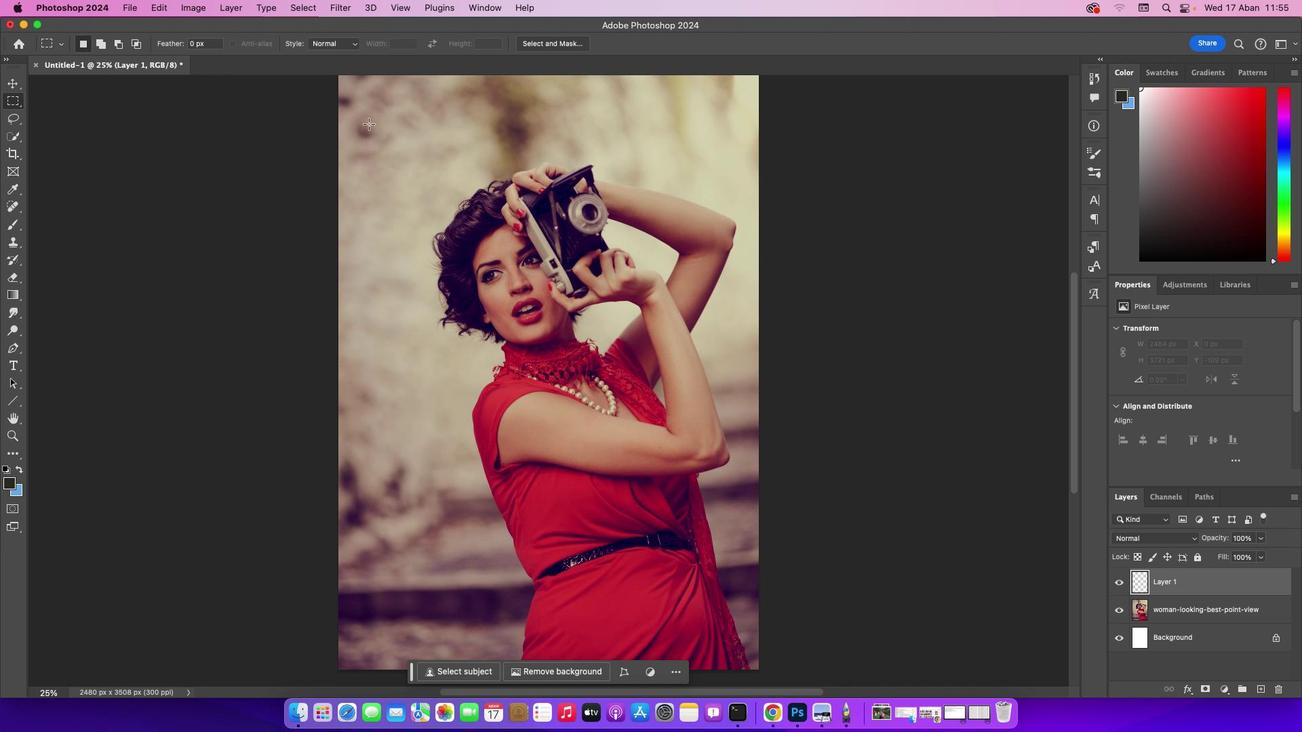 
Action: Mouse scrolled (369, 124) with delta (0, 0)
Screenshot: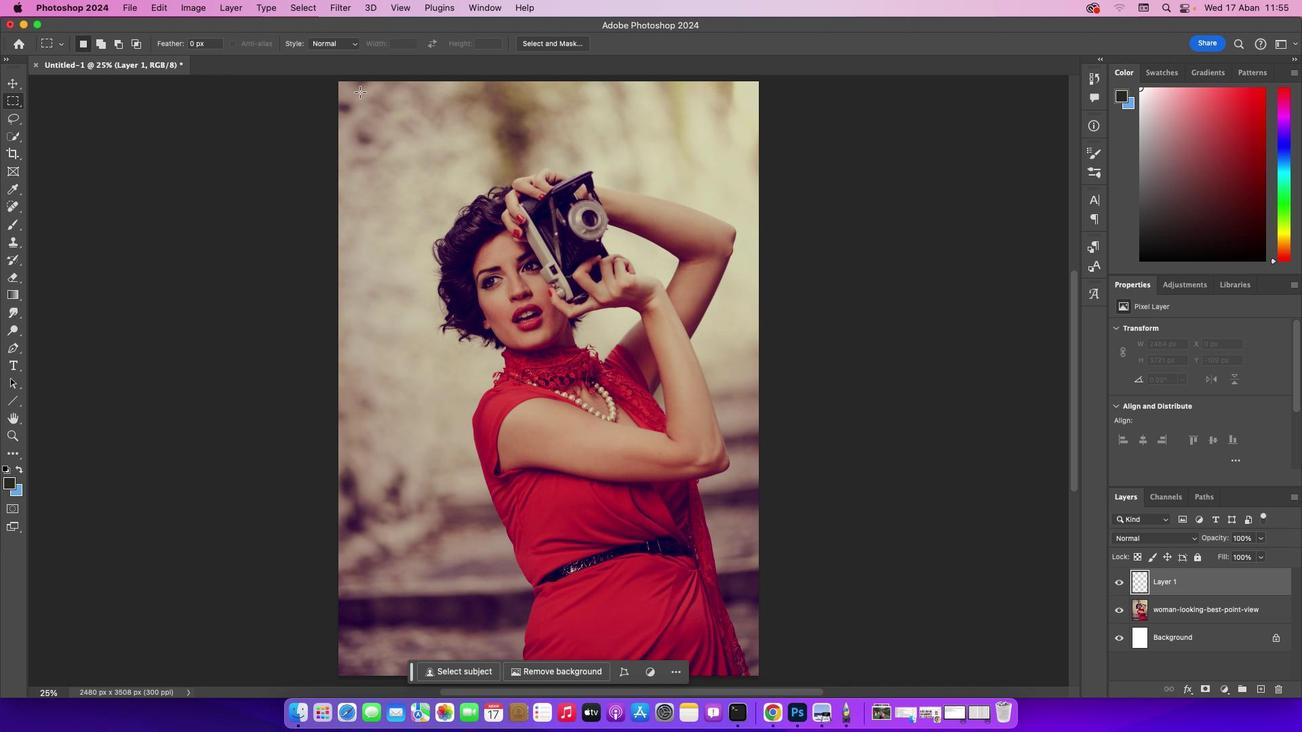 
Action: Mouse scrolled (369, 124) with delta (0, 0)
Screenshot: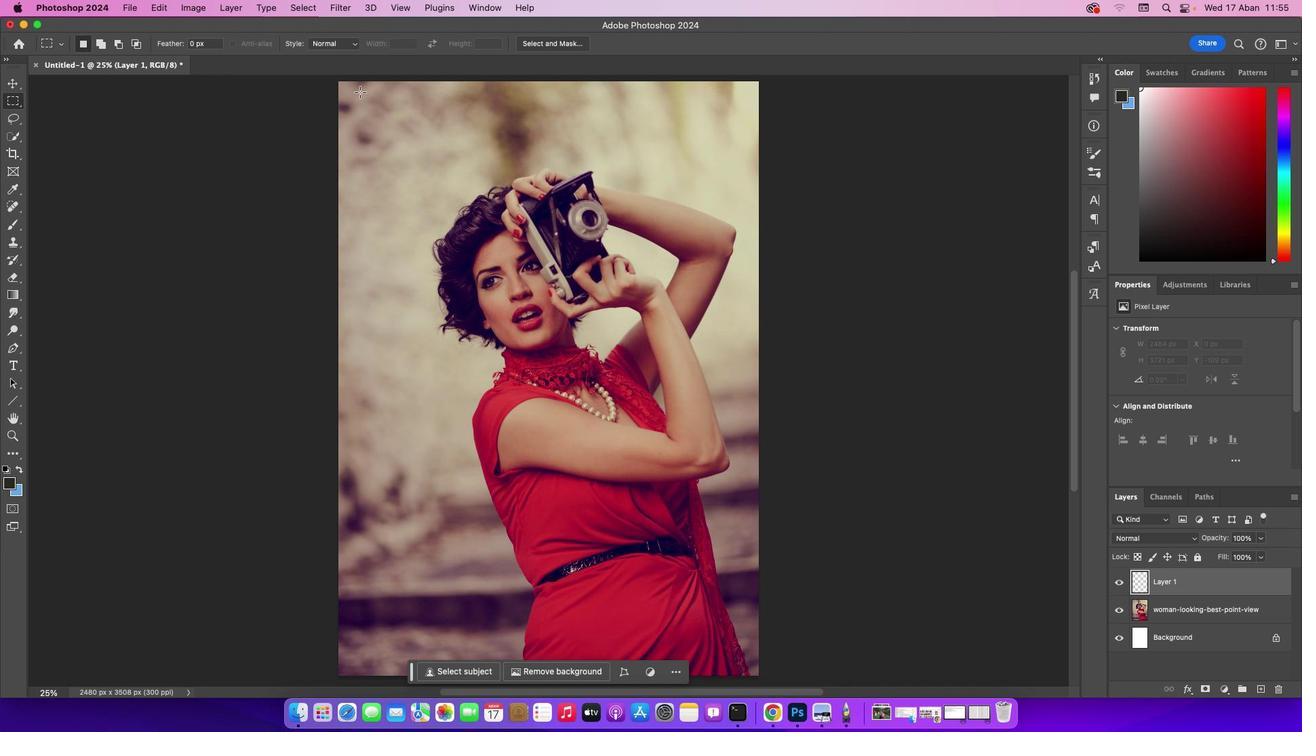 
Action: Mouse moved to (336, 80)
Screenshot: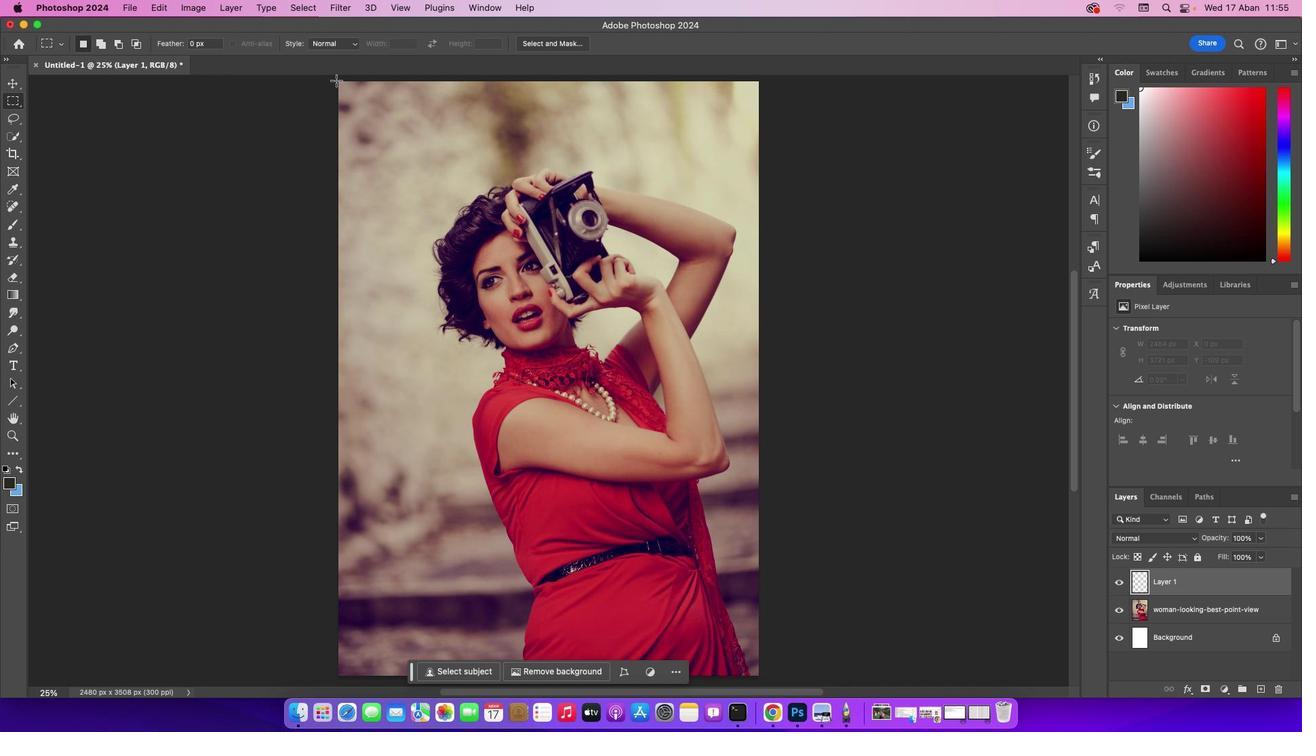 
Action: Mouse pressed left at (336, 80)
Screenshot: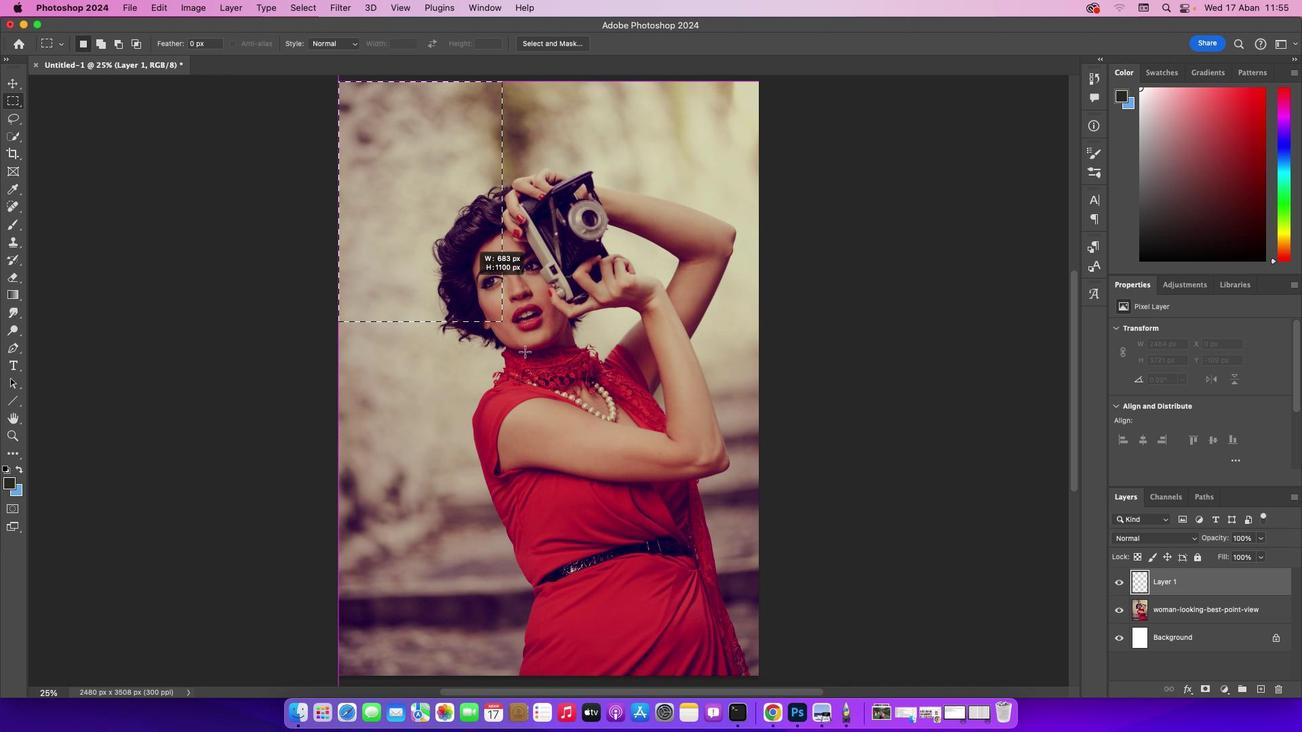 
Action: Mouse moved to (114, 388)
Screenshot: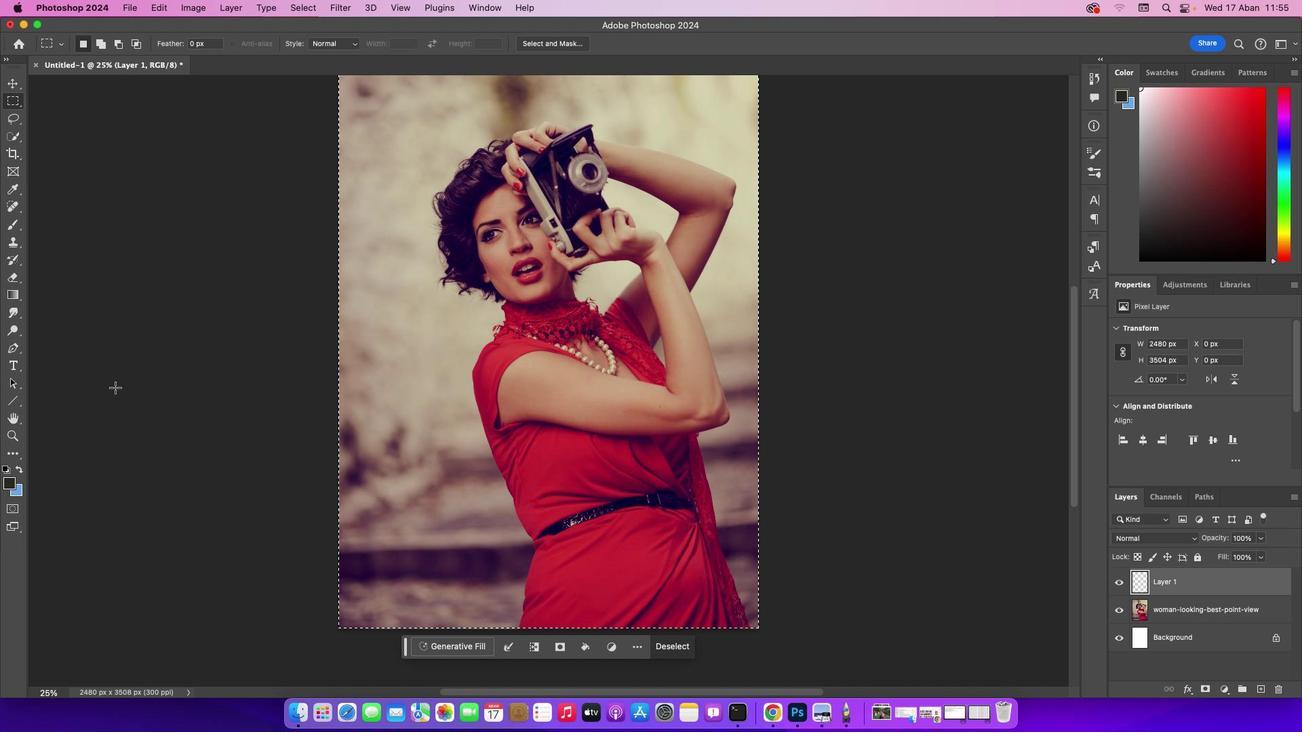 
Action: Key pressed Key.altKey.backspace
Screenshot: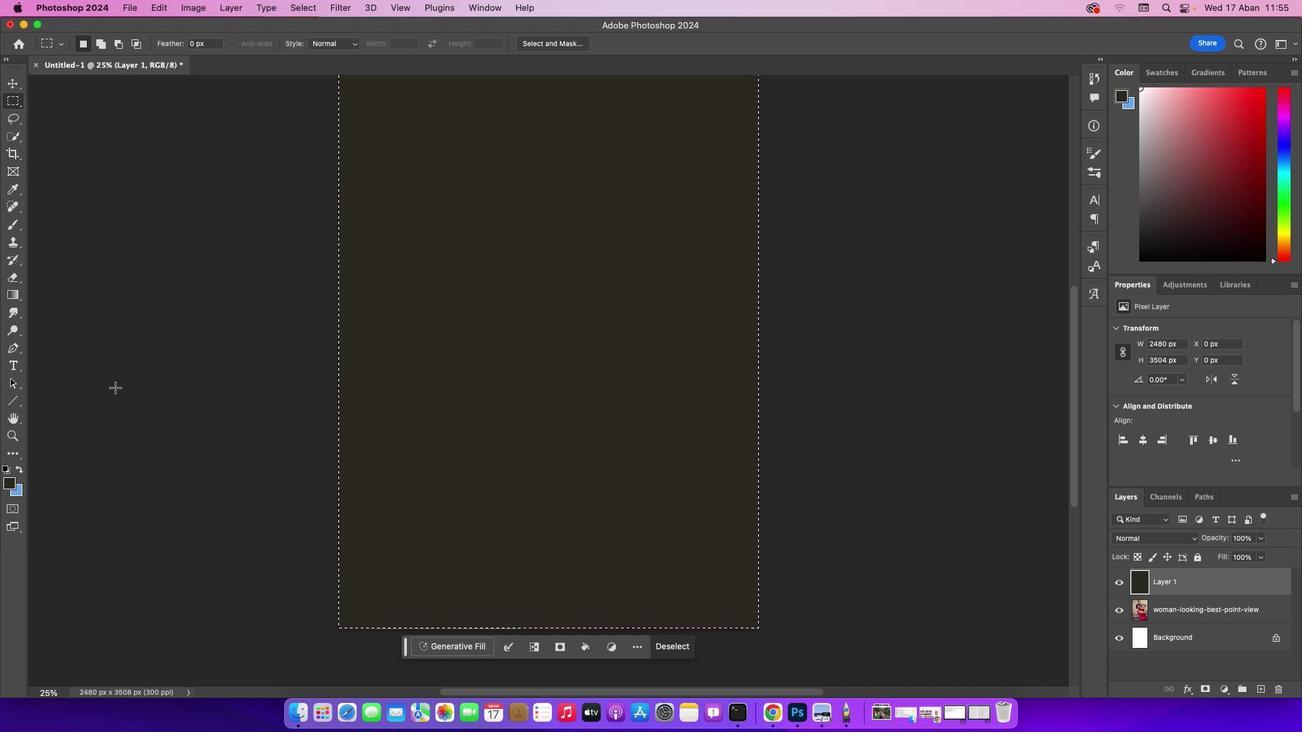 
Action: Mouse moved to (22, 84)
Screenshot: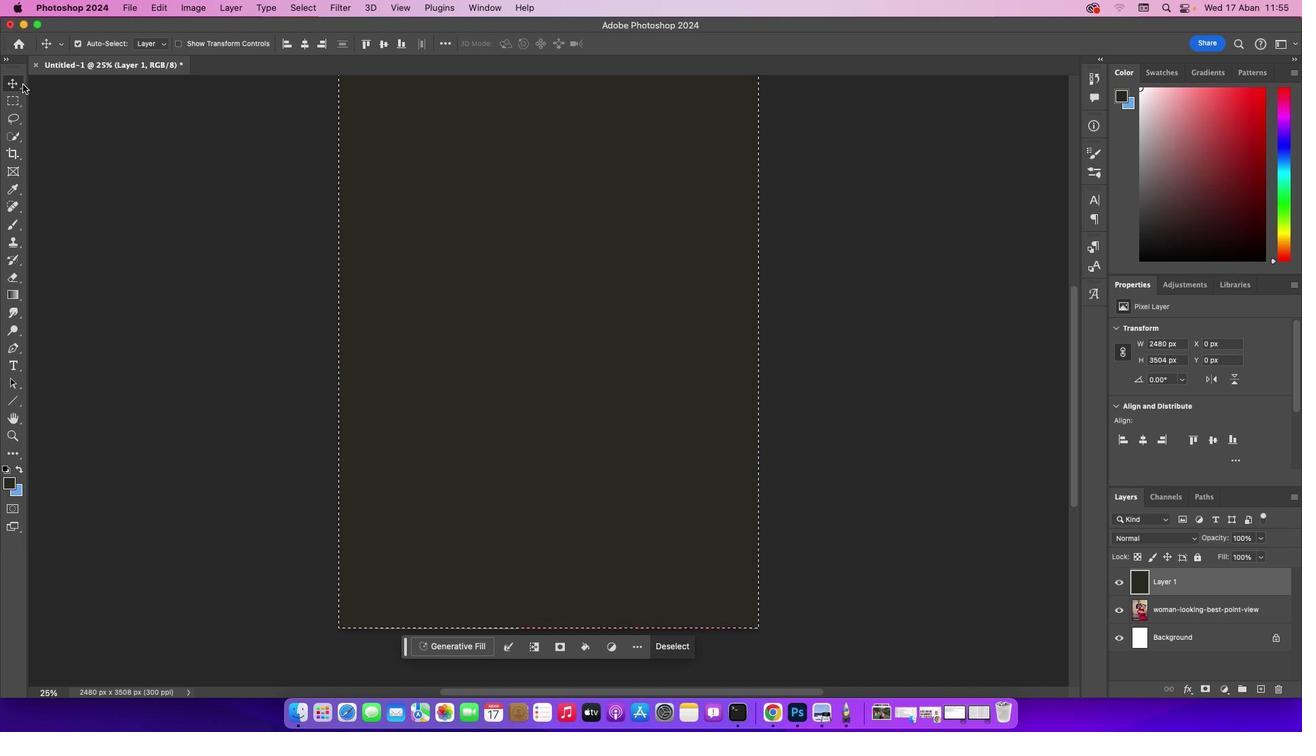 
Action: Mouse pressed left at (22, 84)
Screenshot: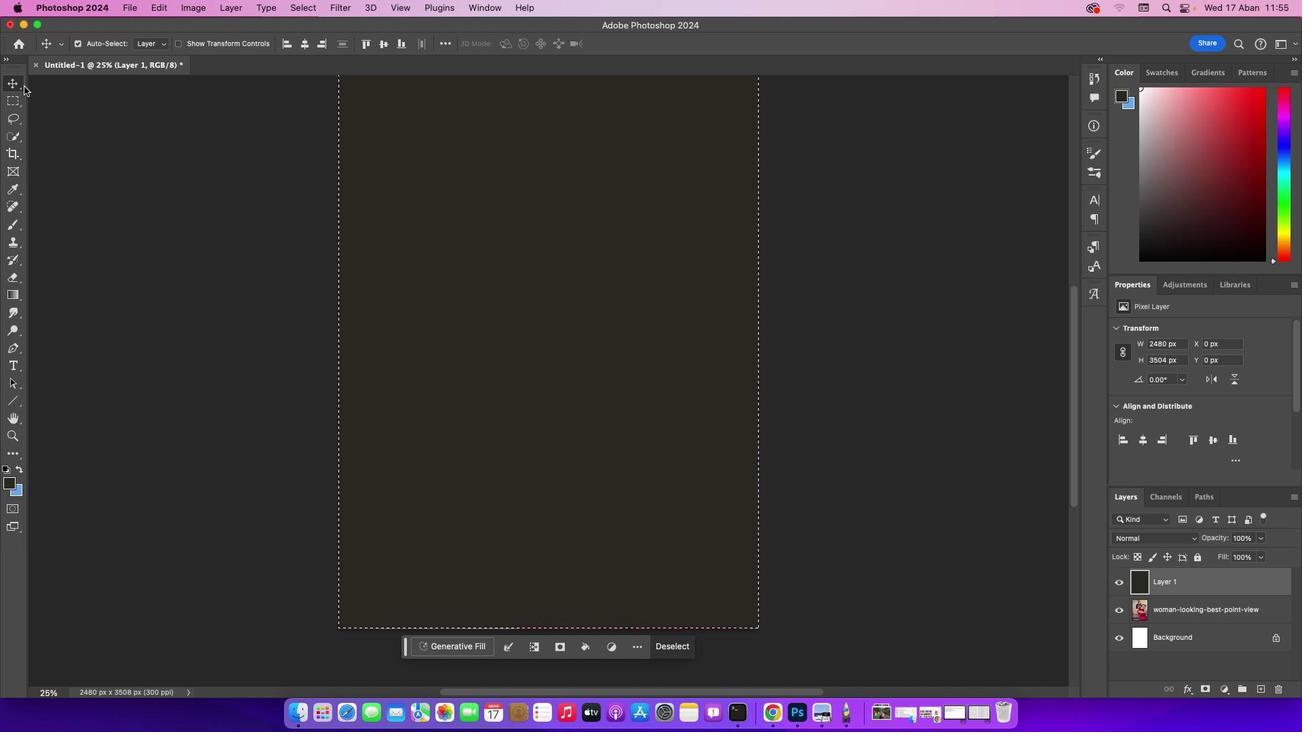 
Action: Mouse moved to (127, 286)
Screenshot: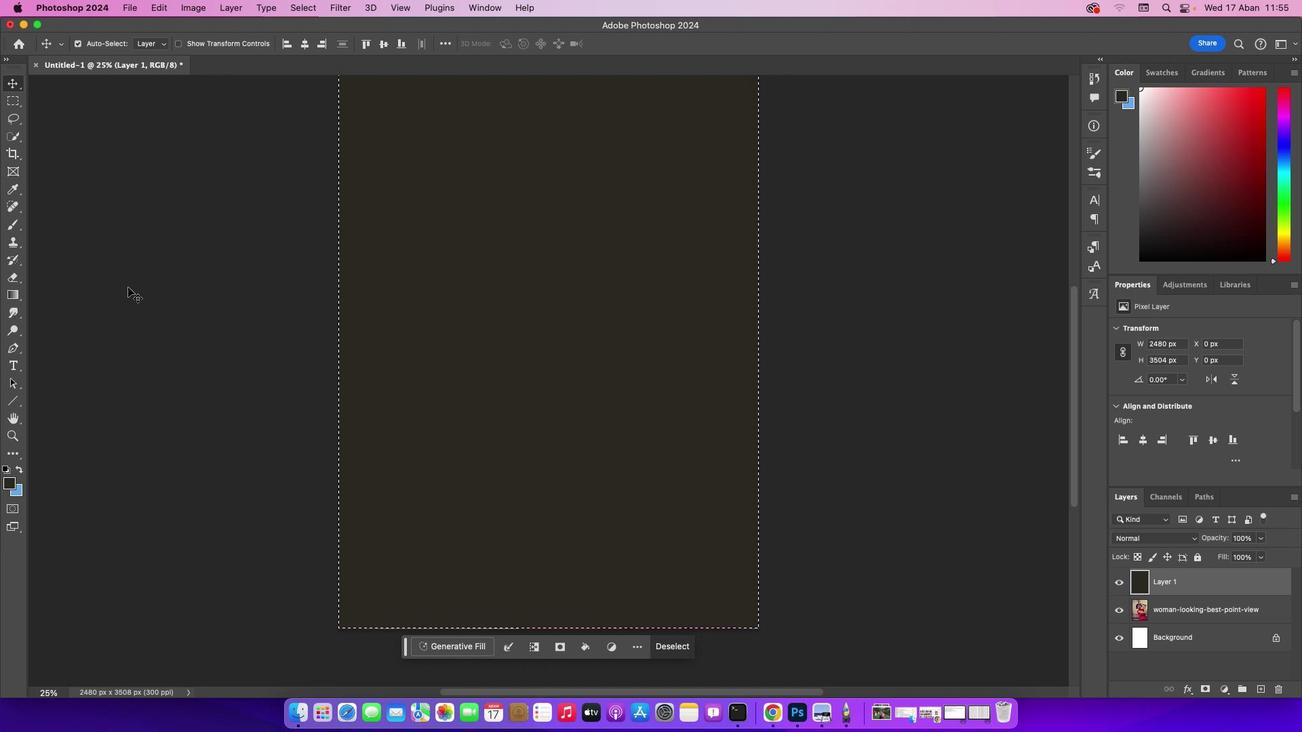 
Action: Key pressed Key.cmd'd'
Screenshot: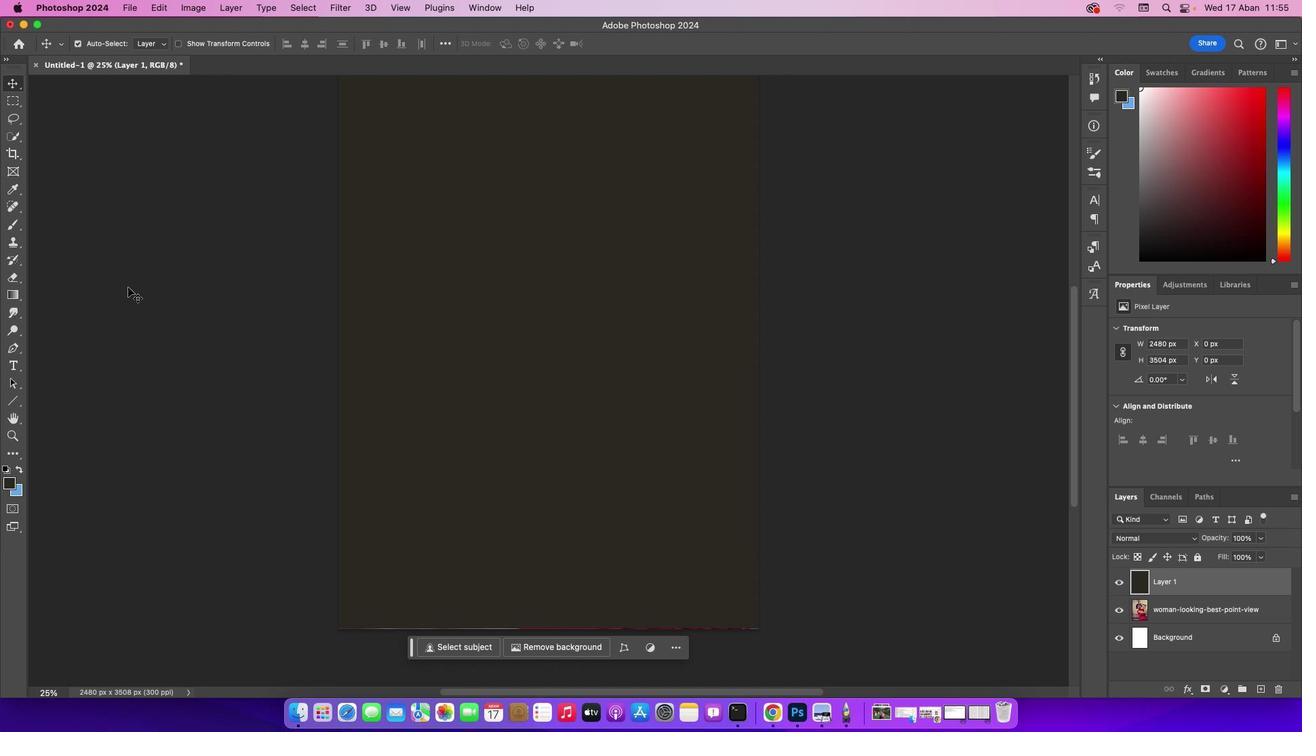 
Action: Mouse moved to (474, 352)
Screenshot: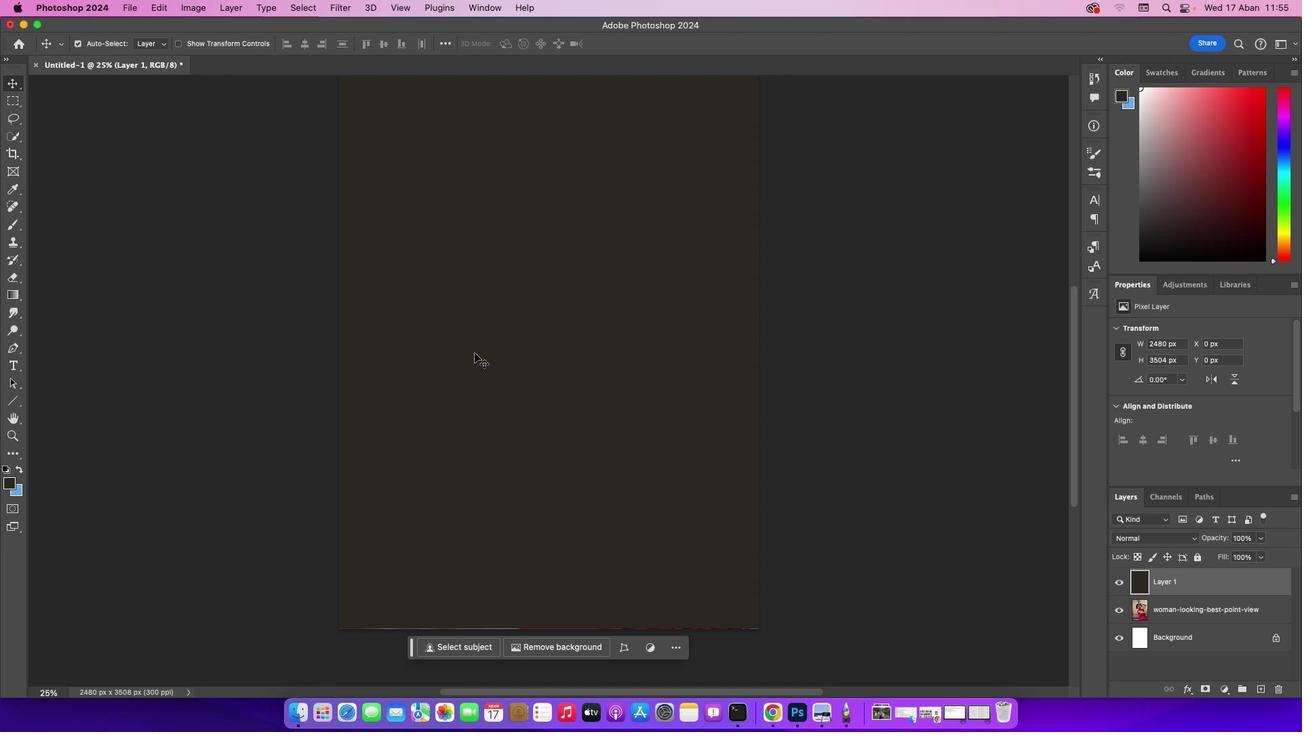 
Action: Mouse pressed left at (474, 352)
Screenshot: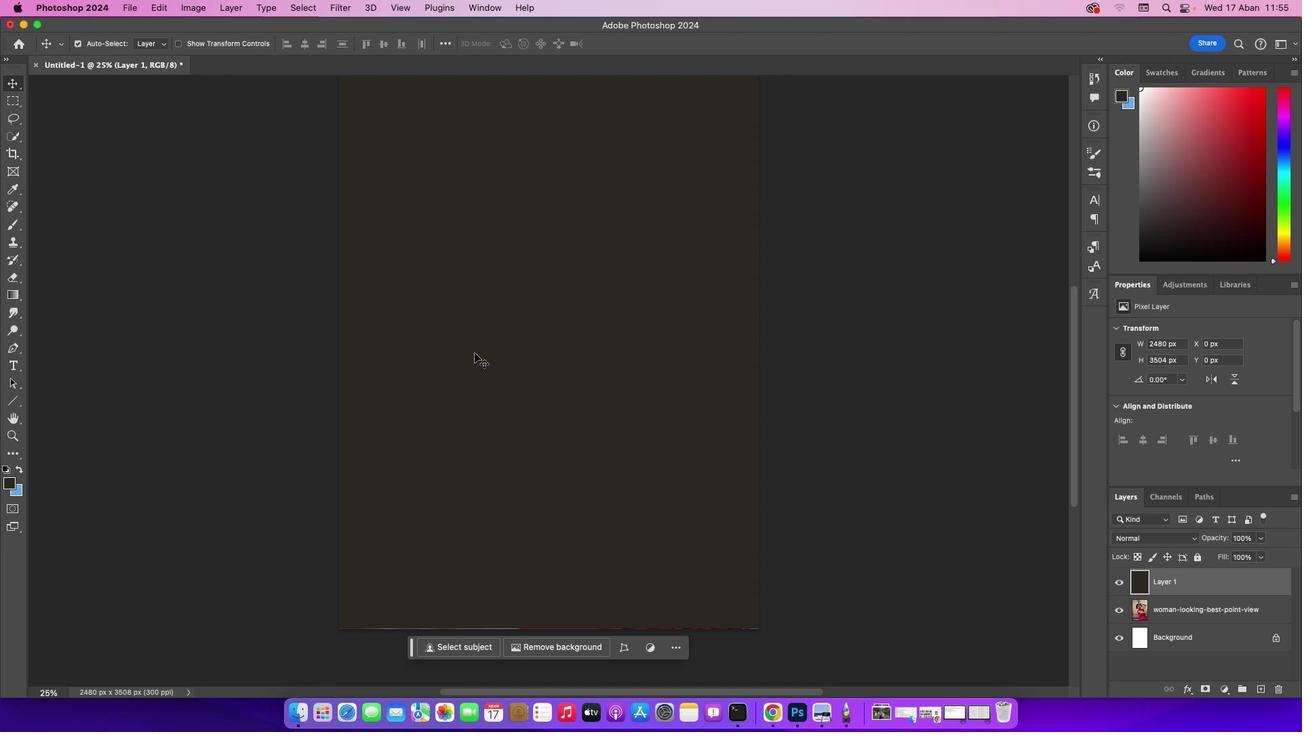 
Action: Mouse moved to (5, 223)
Screenshot: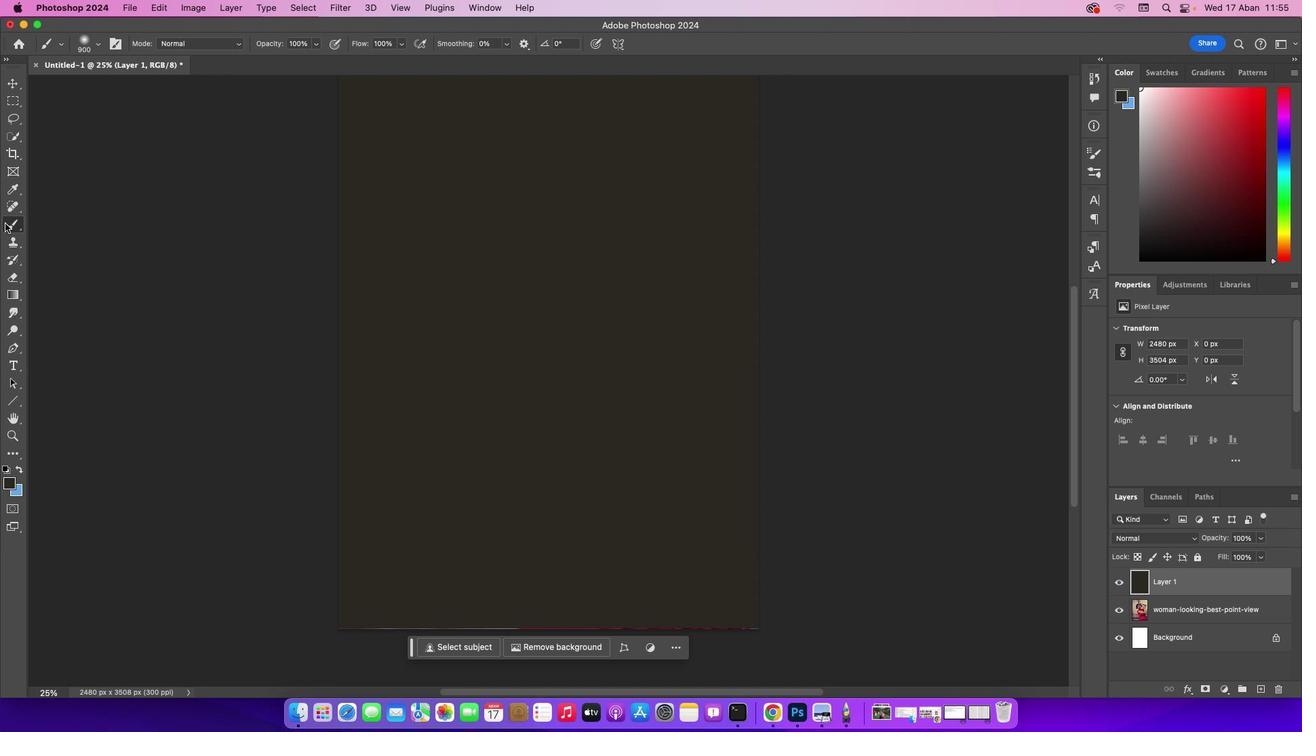 
Action: Mouse pressed left at (5, 223)
Screenshot: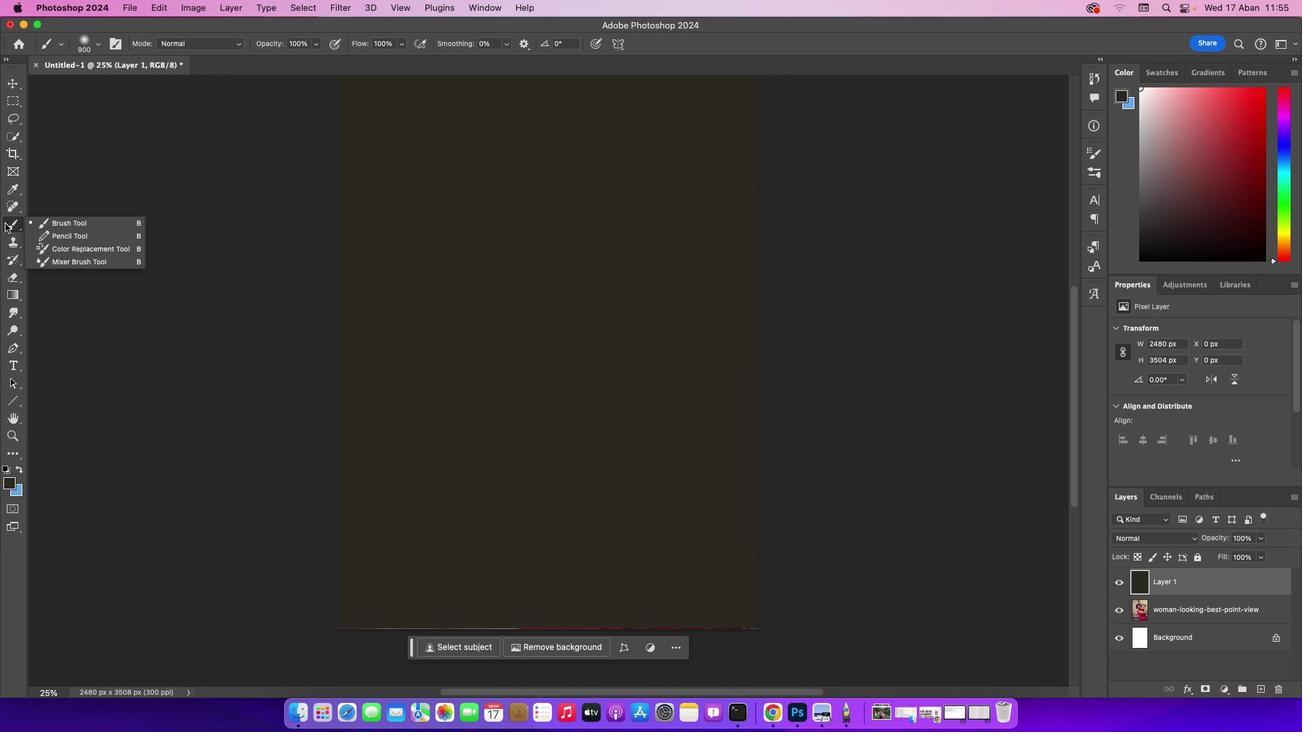 
Action: Mouse moved to (14, 223)
Screenshot: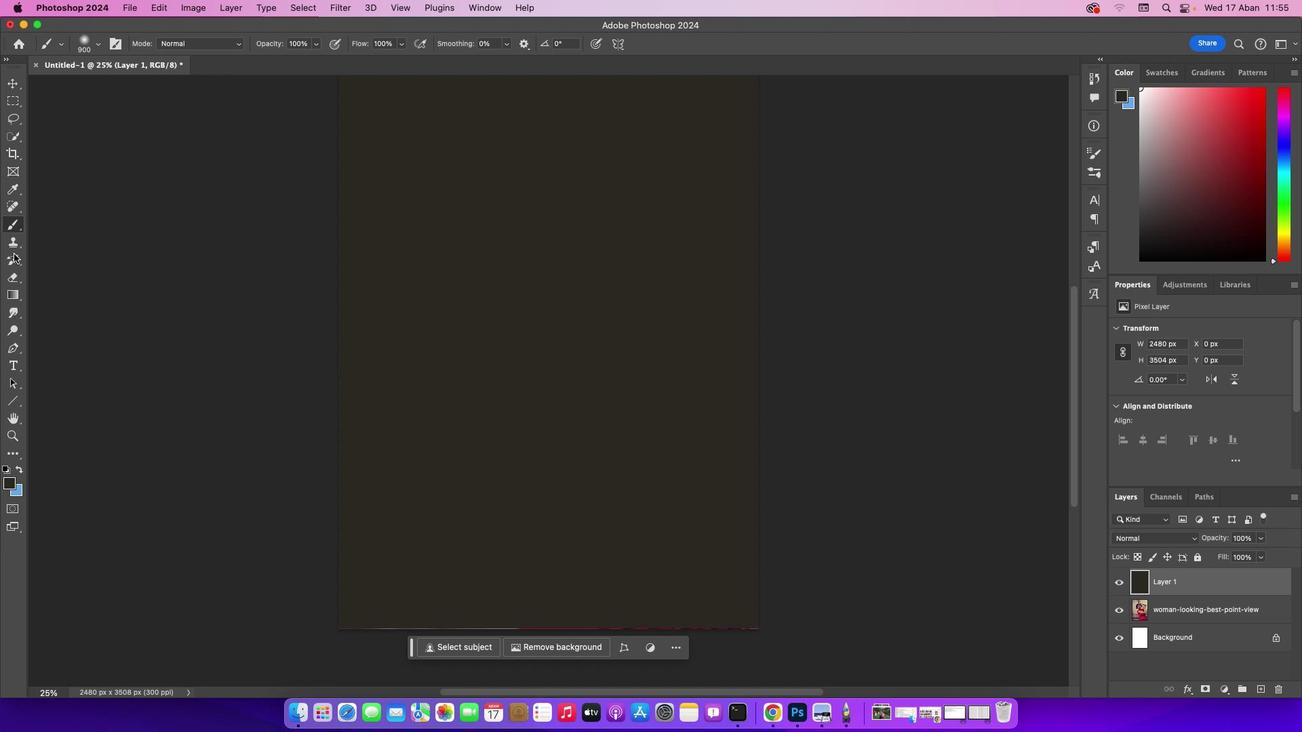 
Action: Mouse pressed left at (14, 223)
Screenshot: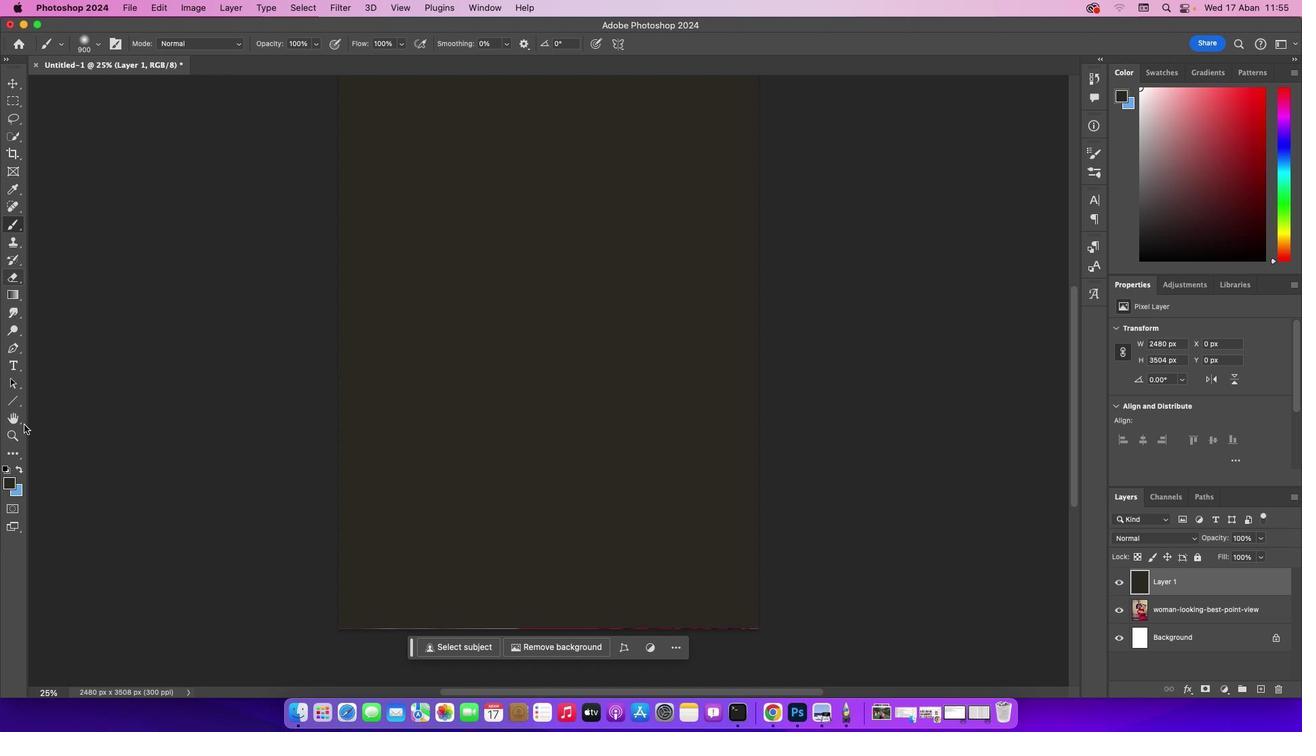 
Action: Mouse moved to (7, 478)
Screenshot: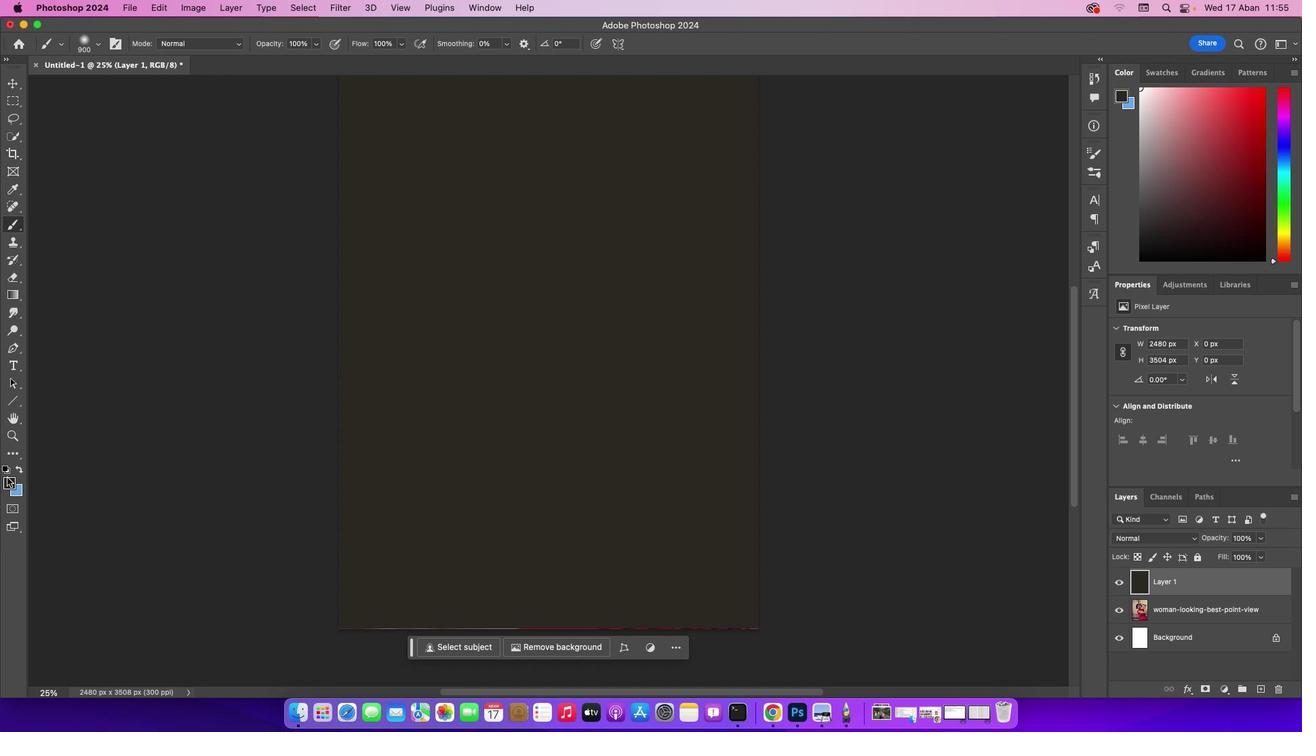 
Action: Mouse pressed left at (7, 478)
Screenshot: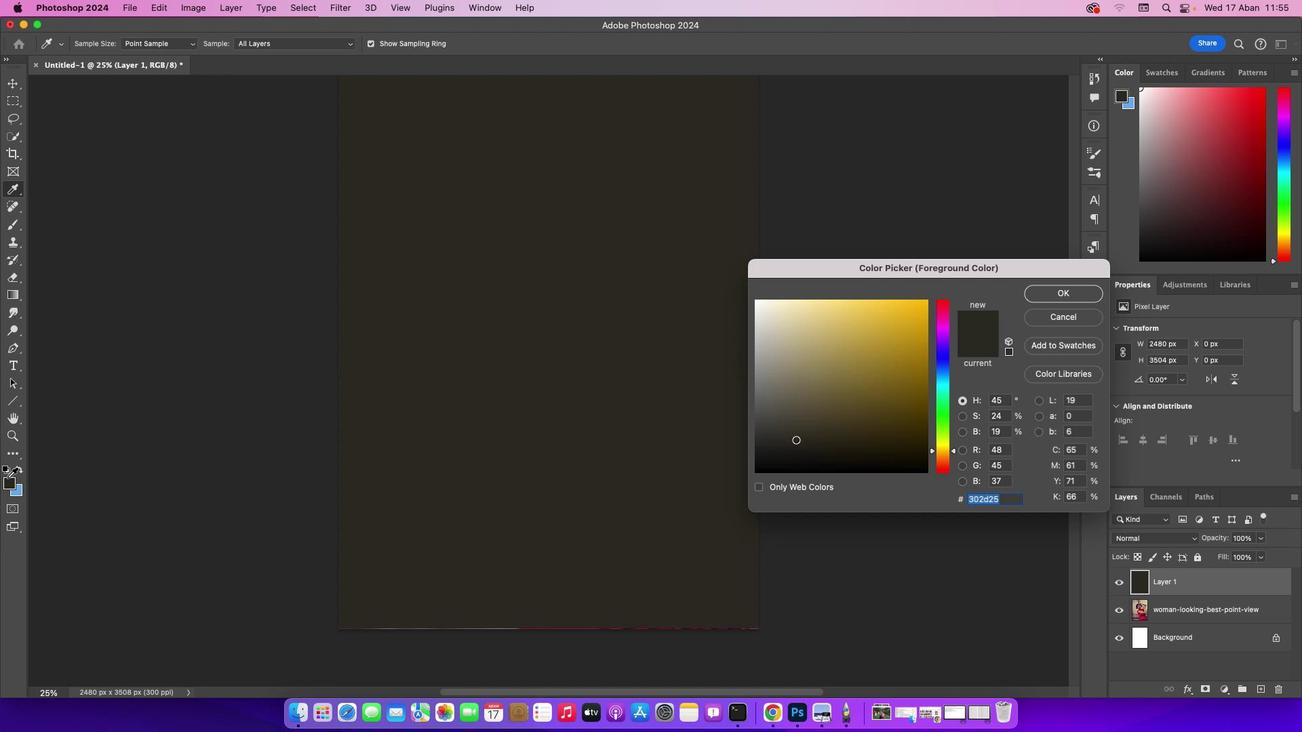 
Action: Mouse pressed left at (7, 478)
Screenshot: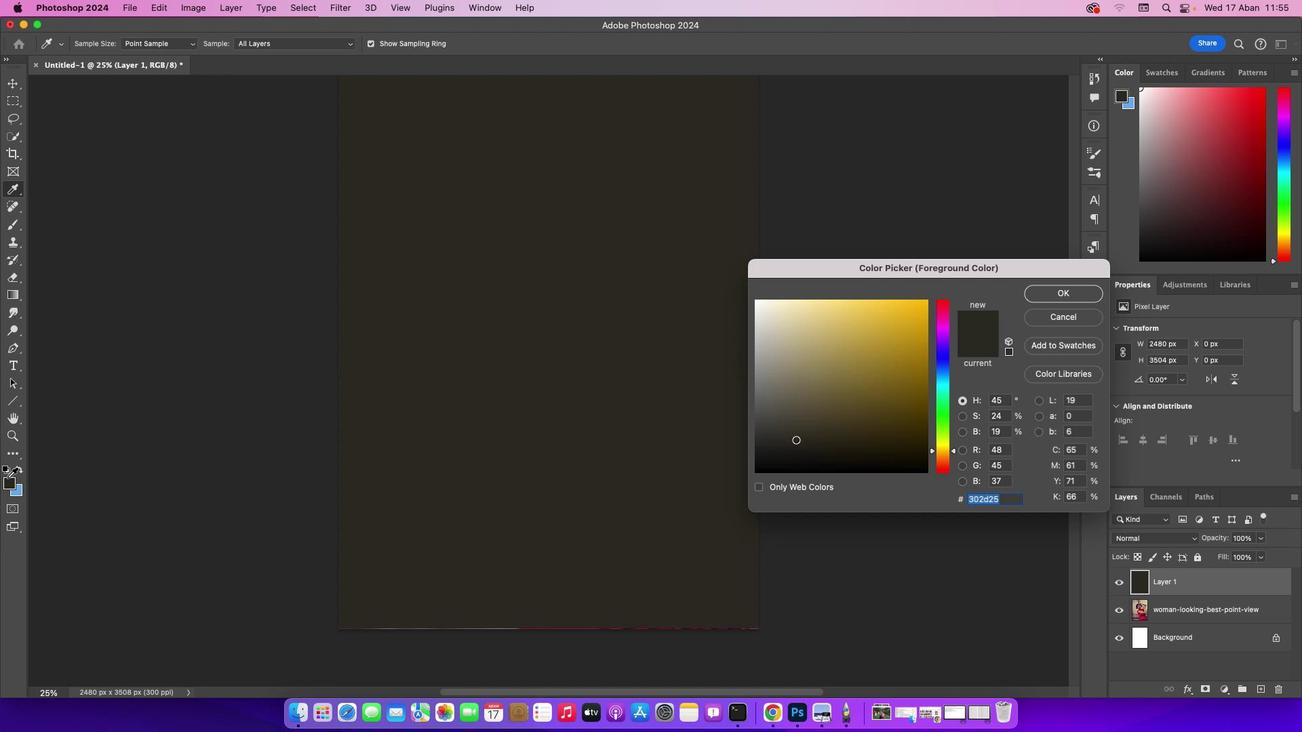 
Action: Mouse moved to (1073, 310)
Screenshot: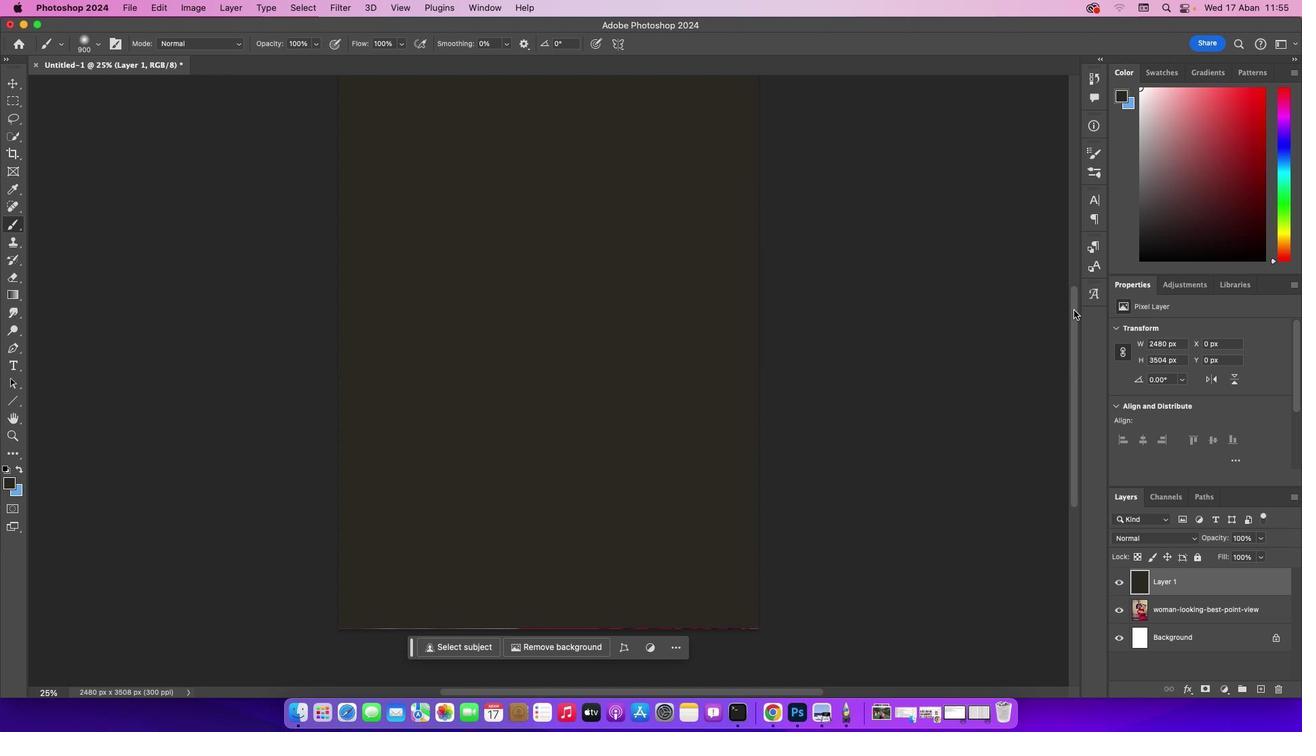 
Action: Mouse pressed left at (1073, 310)
Screenshot: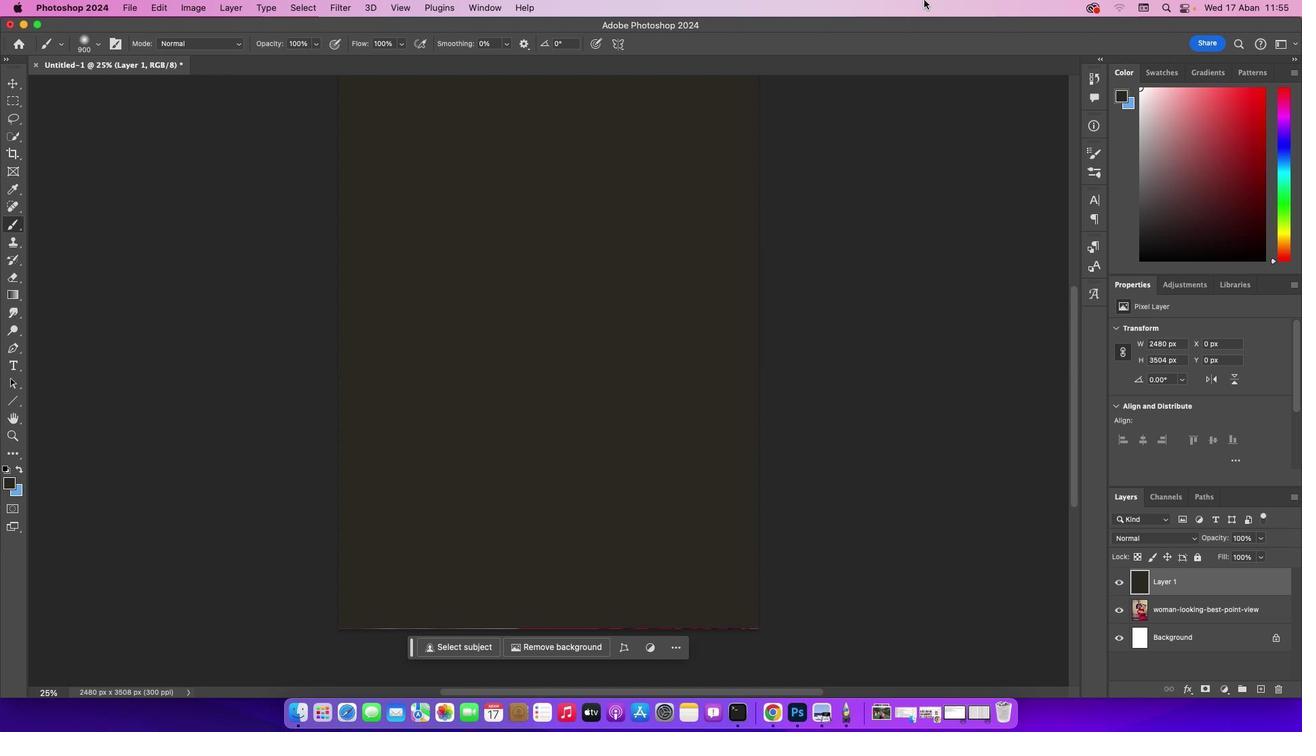 
Action: Mouse moved to (1200, 588)
Screenshot: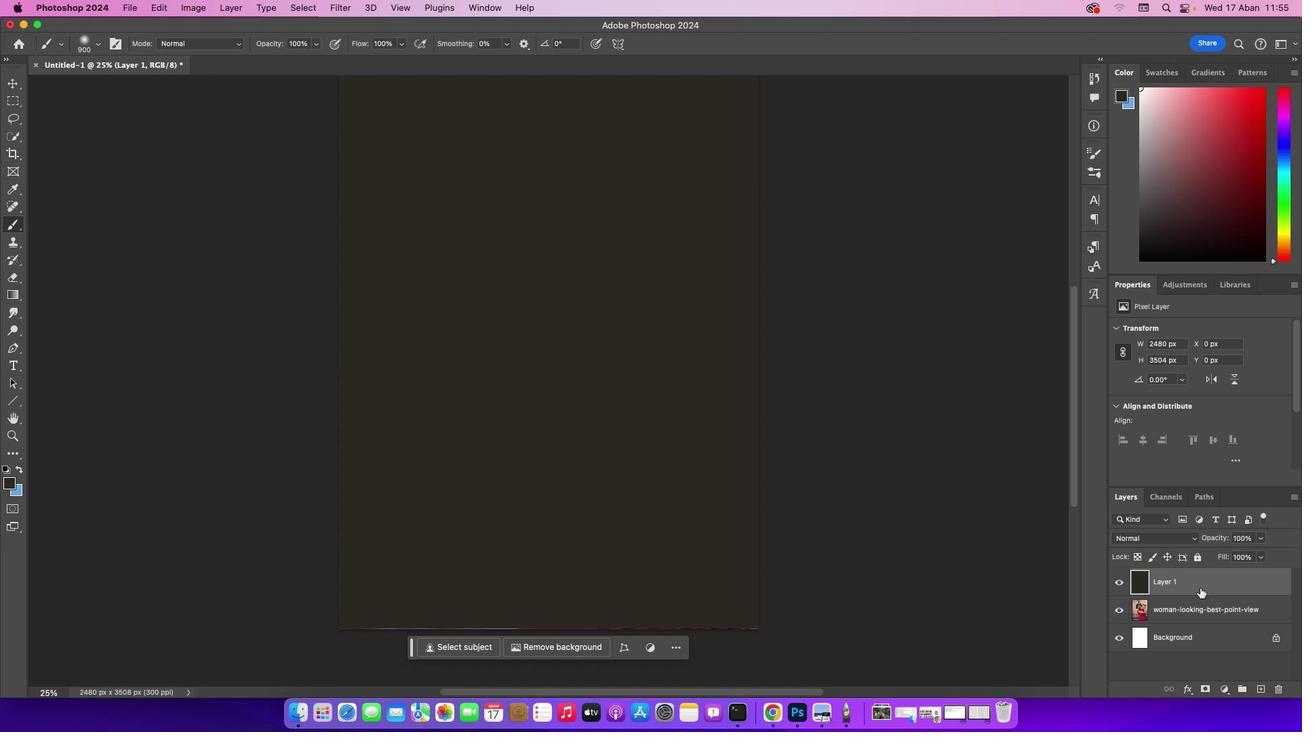 
Action: Mouse pressed left at (1200, 588)
Screenshot: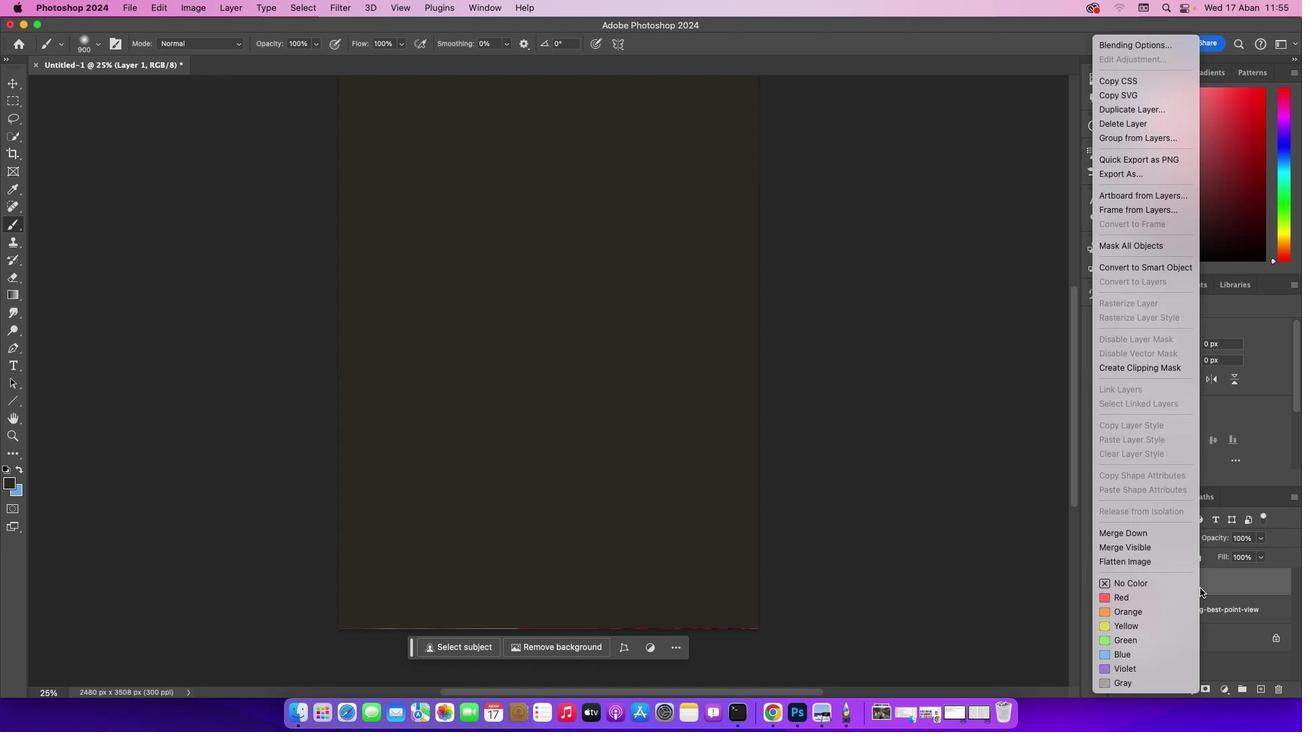 
Action: Mouse pressed right at (1200, 588)
Screenshot: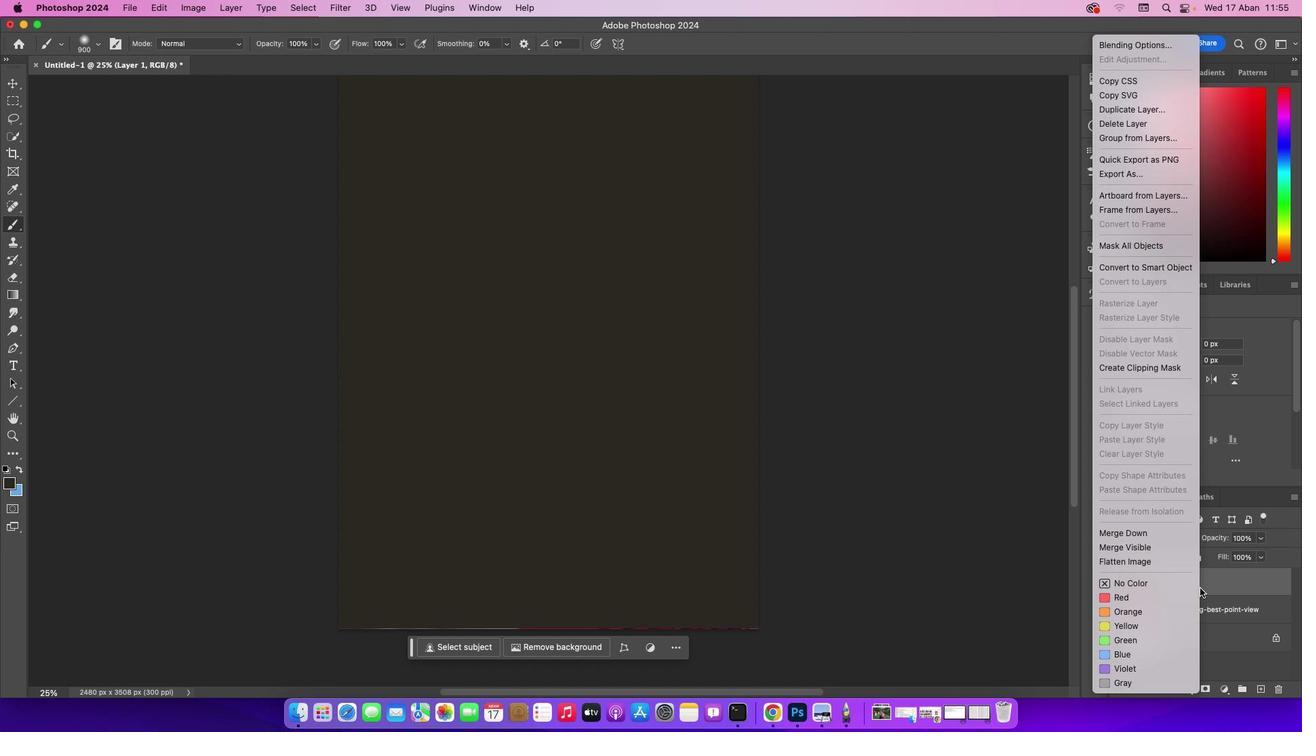
Action: Mouse moved to (1223, 583)
Screenshot: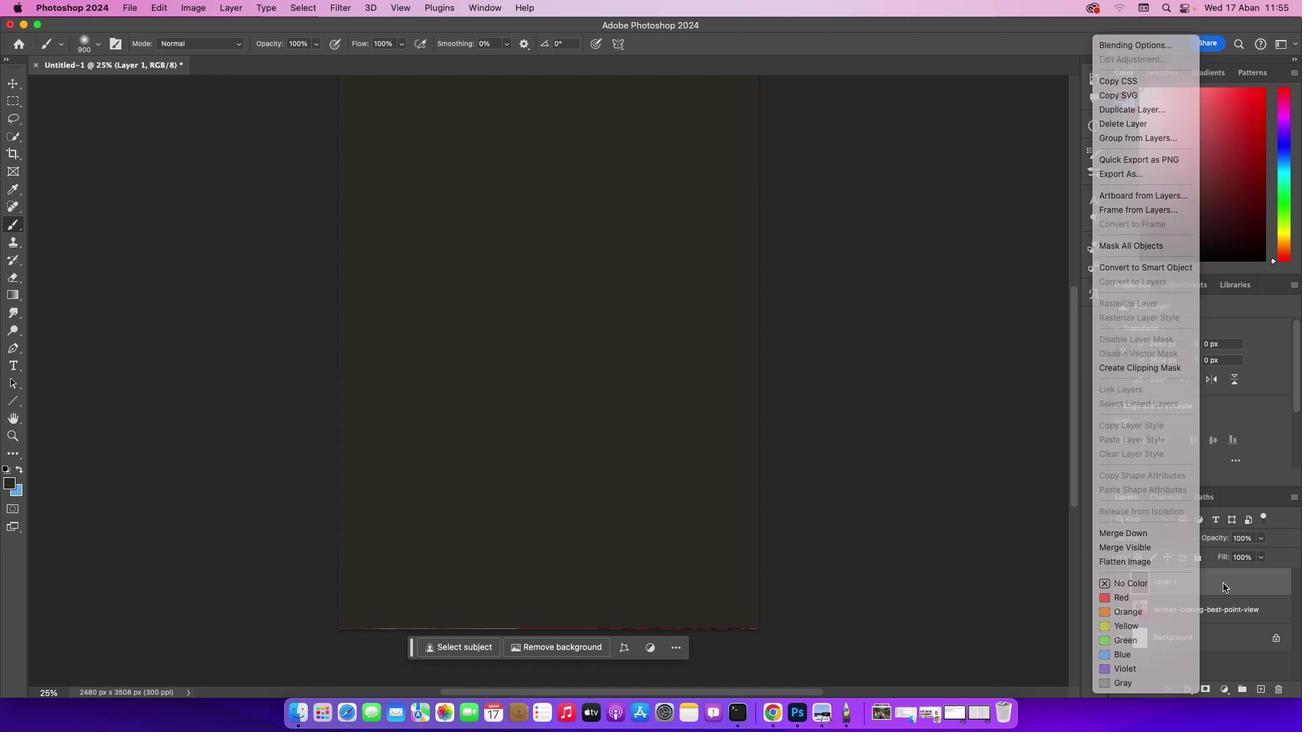 
Action: Mouse pressed left at (1223, 583)
Screenshot: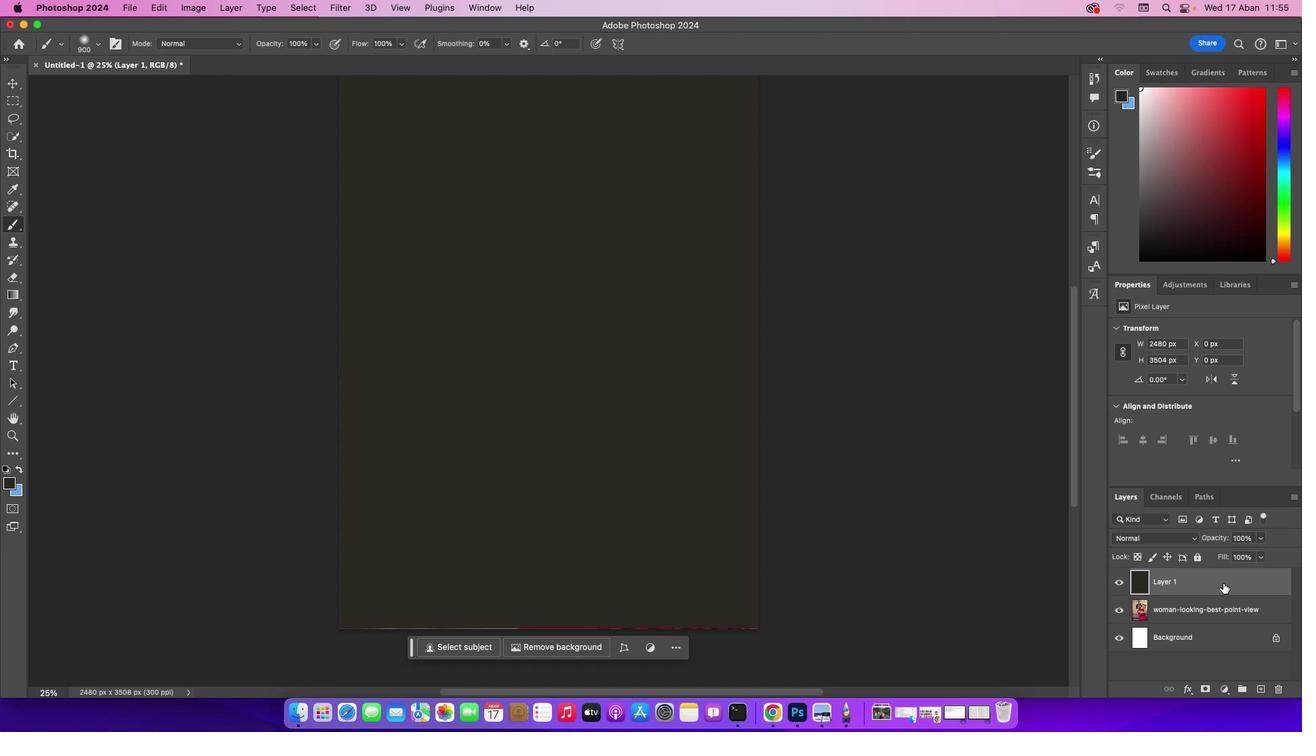 
Action: Mouse moved to (1117, 585)
Screenshot: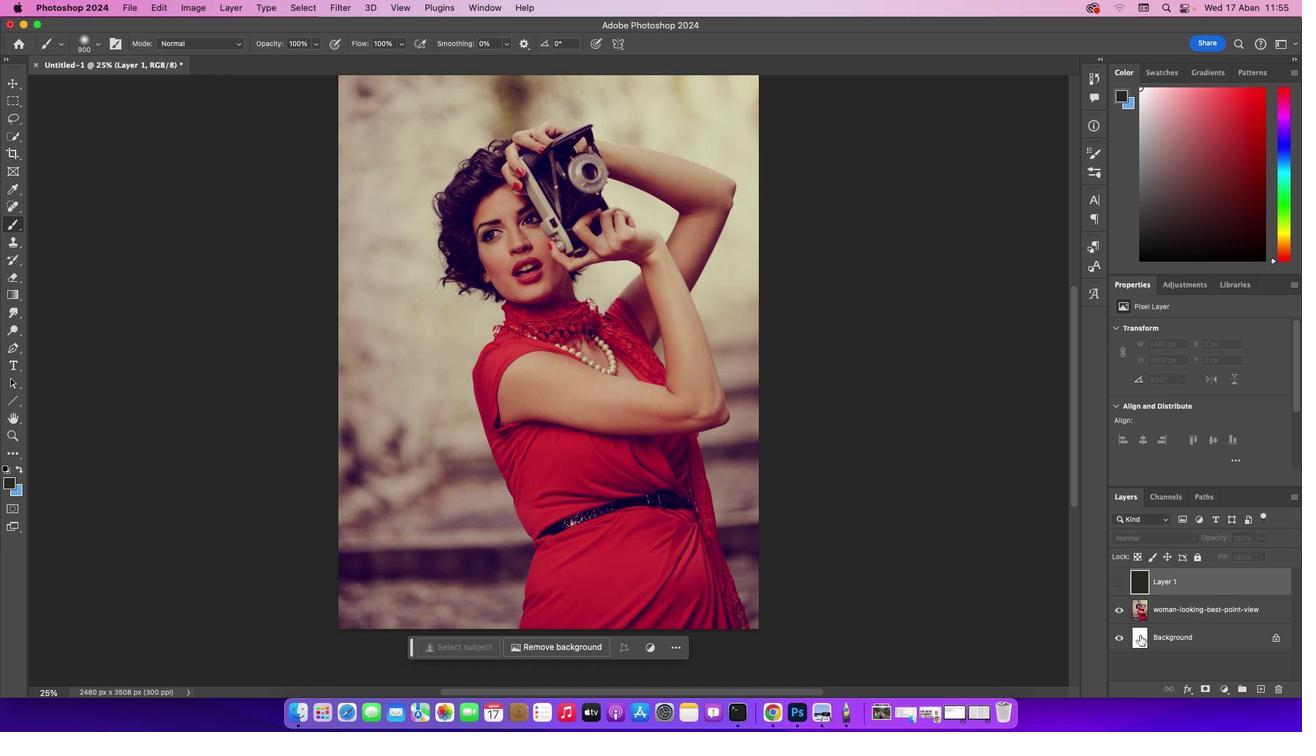 
Action: Mouse pressed left at (1117, 585)
Screenshot: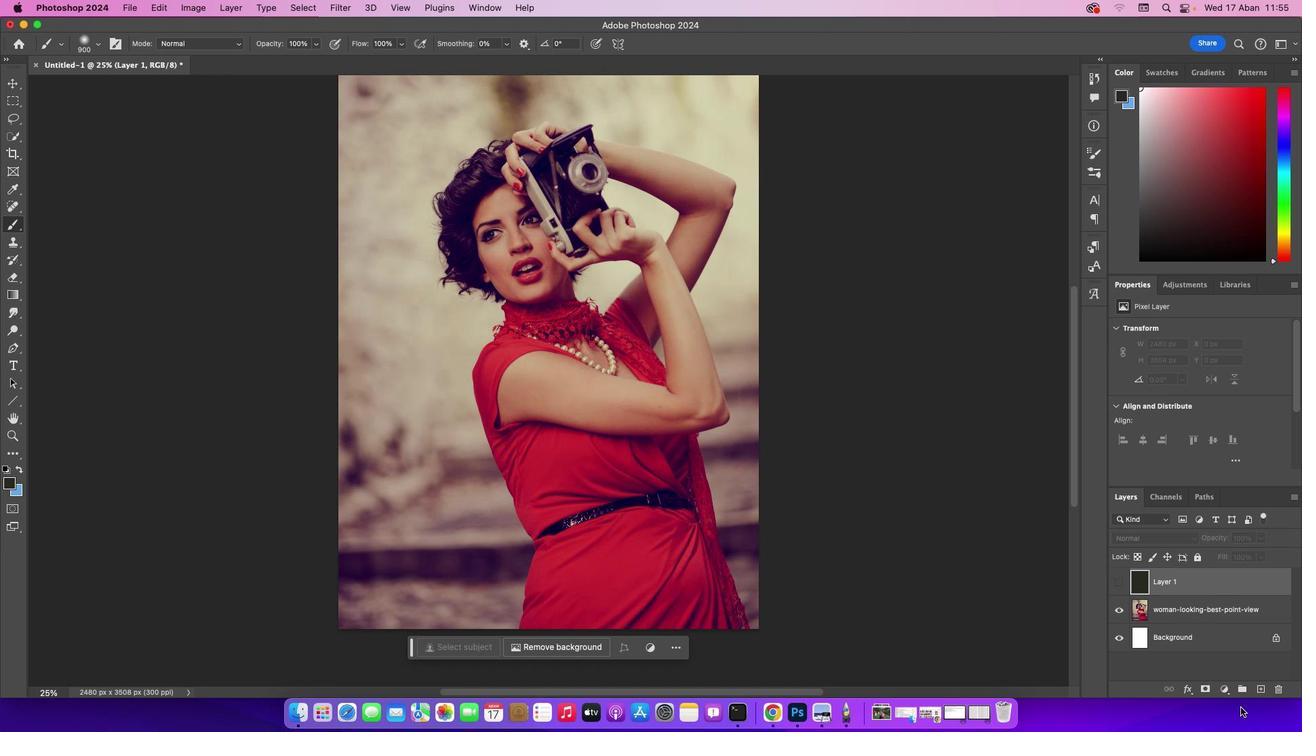 
Action: Mouse moved to (1253, 685)
Screenshot: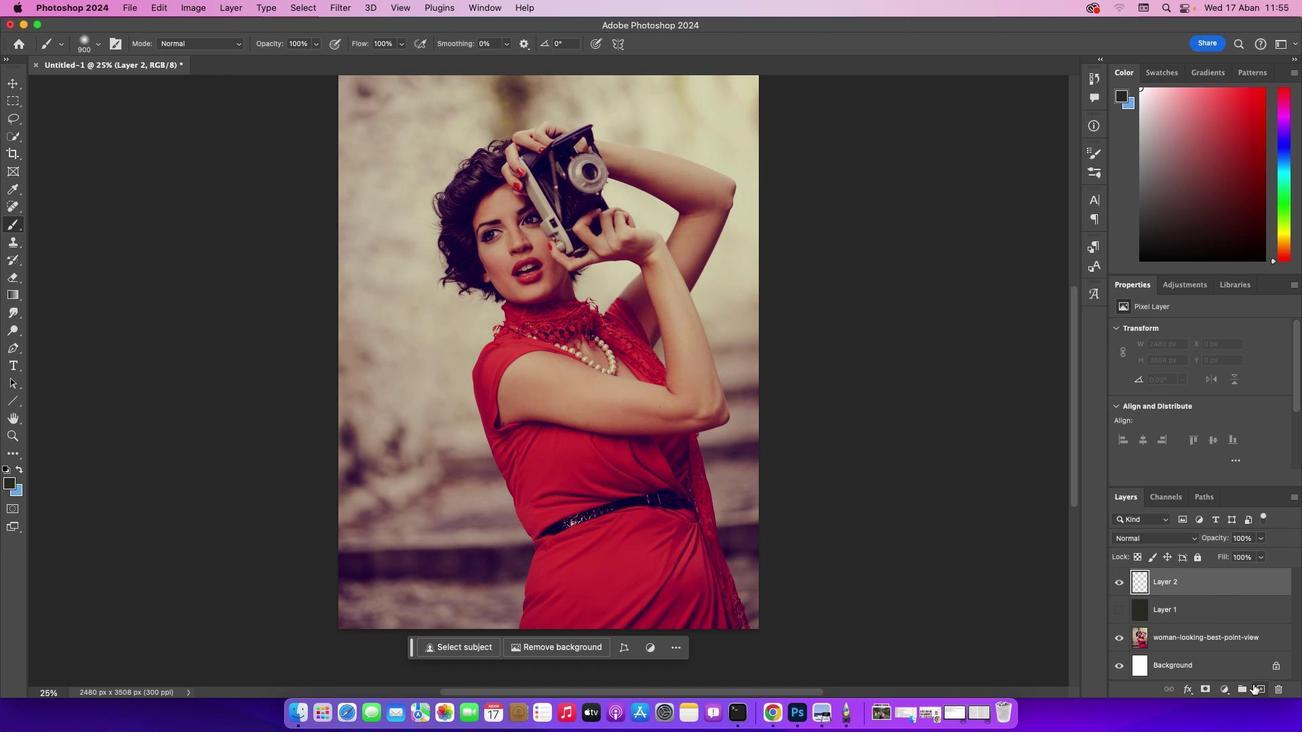 
Action: Mouse pressed left at (1253, 685)
Screenshot: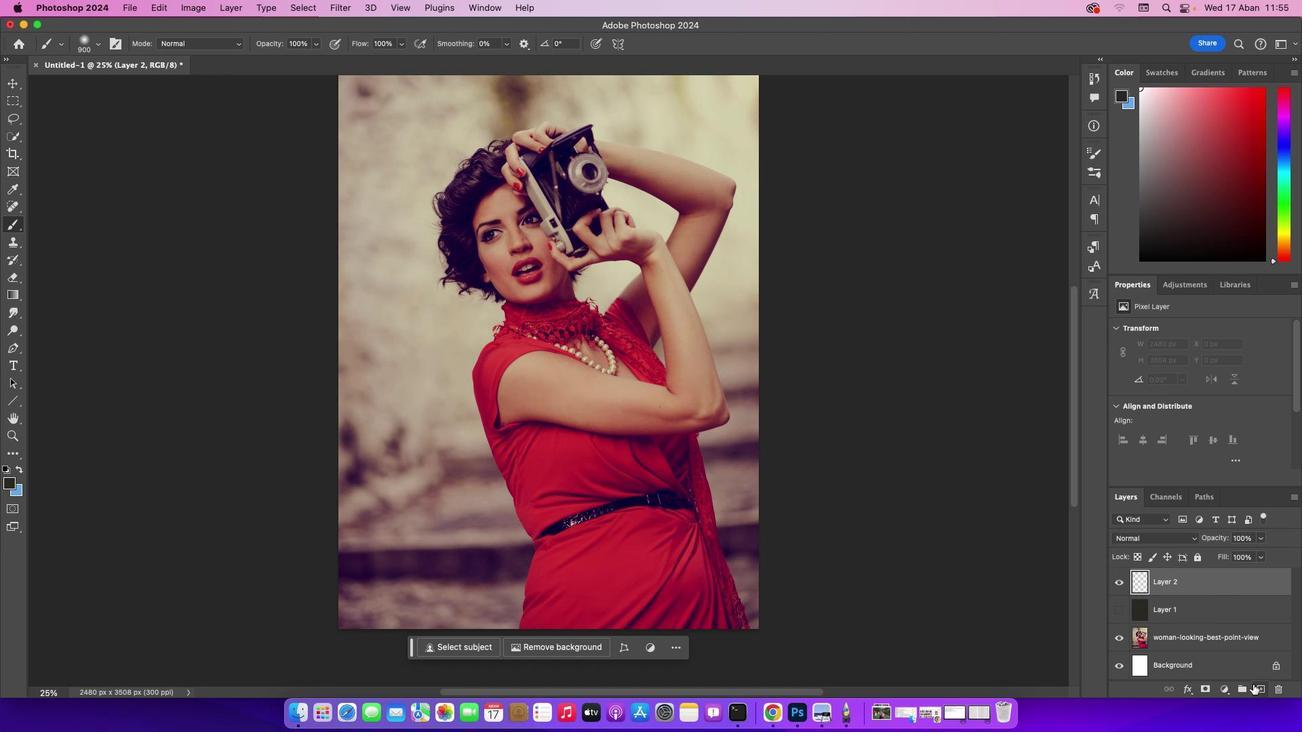 
Action: Mouse moved to (1167, 590)
Screenshot: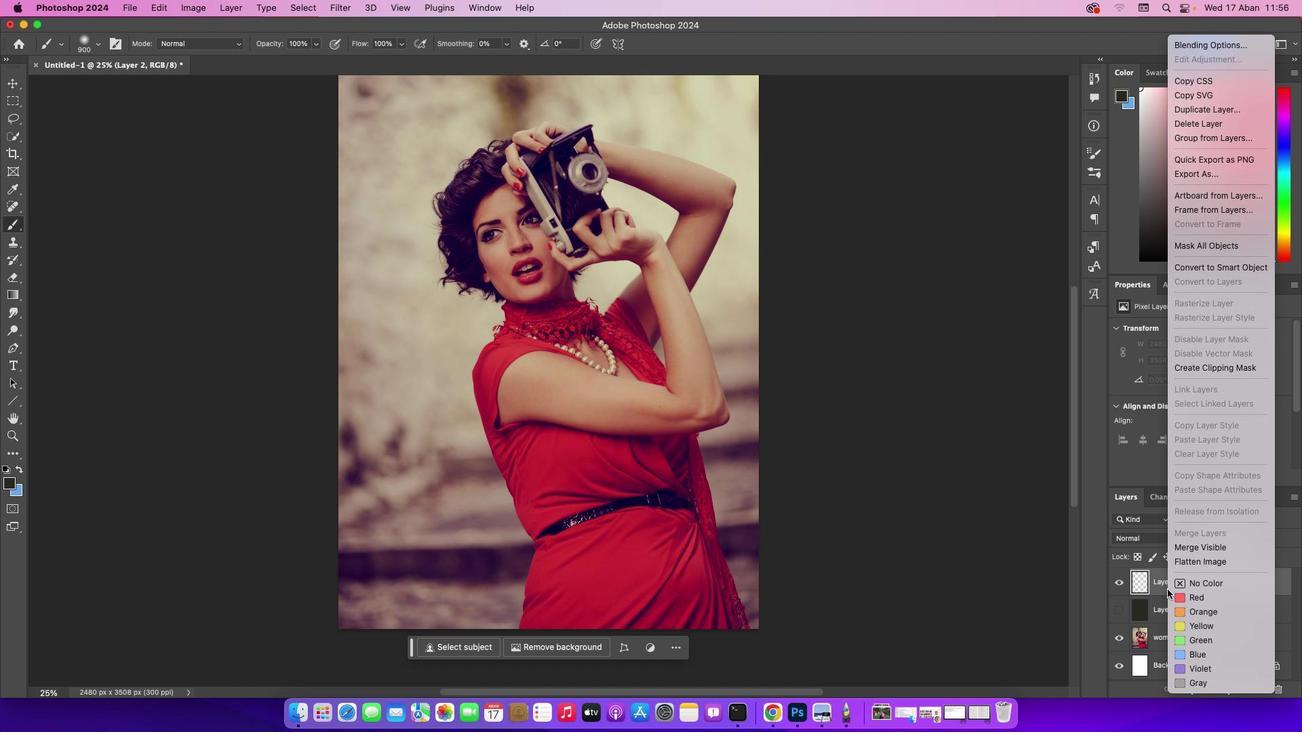 
Action: Mouse pressed right at (1167, 590)
Screenshot: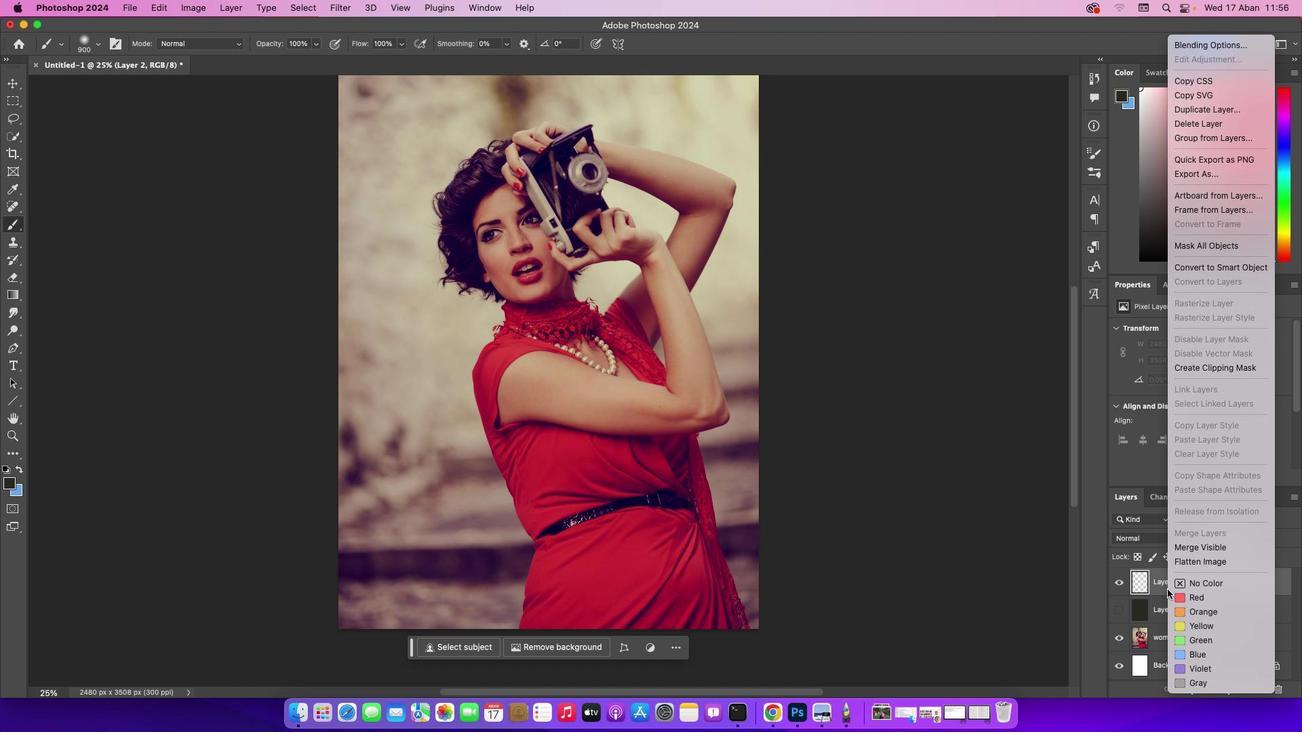 
Action: Mouse moved to (994, 550)
Screenshot: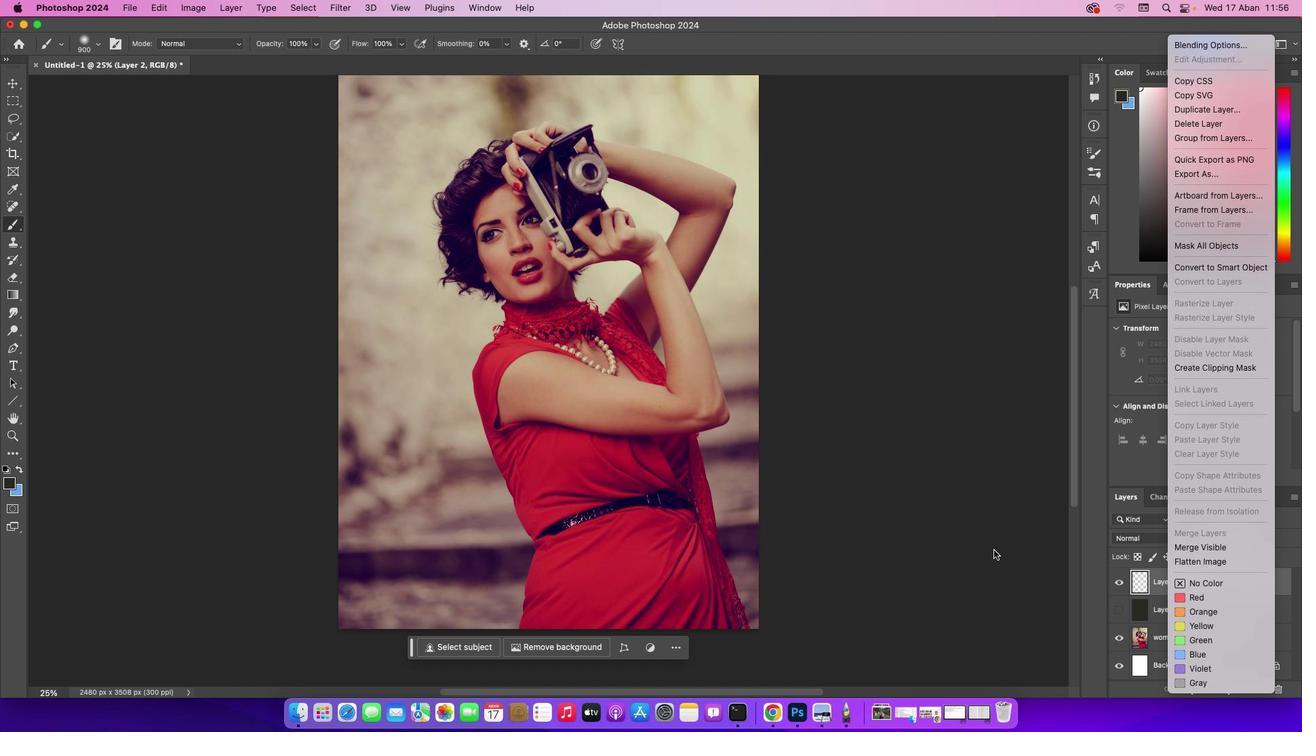 
Action: Mouse pressed left at (994, 550)
Screenshot: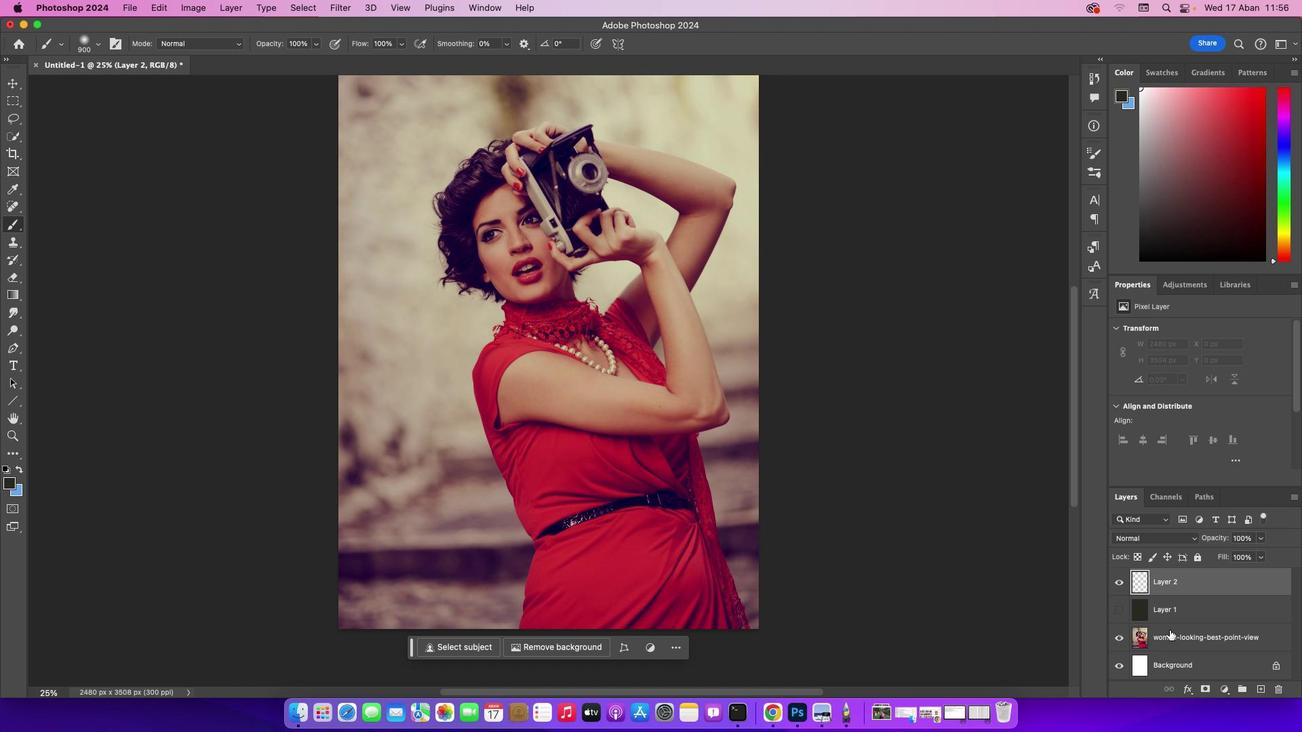 
Action: Mouse moved to (1170, 630)
Screenshot: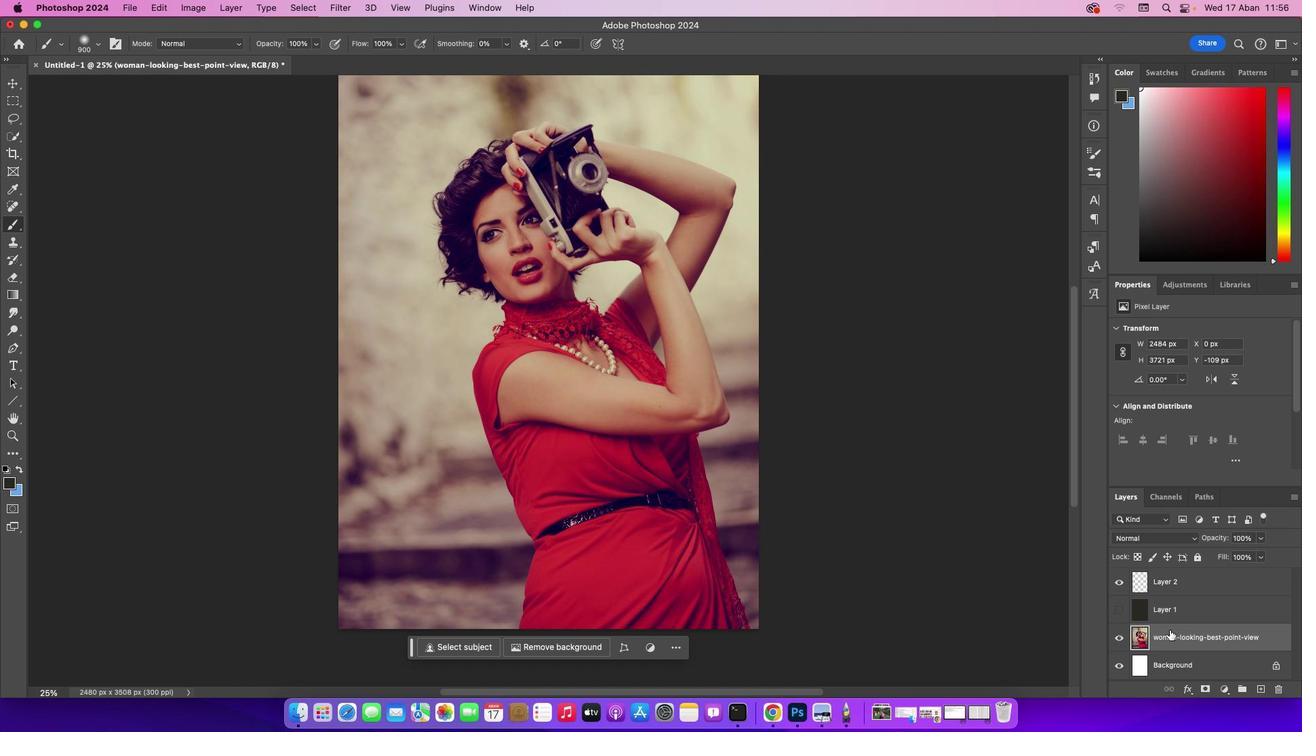 
Action: Mouse pressed left at (1170, 630)
Screenshot: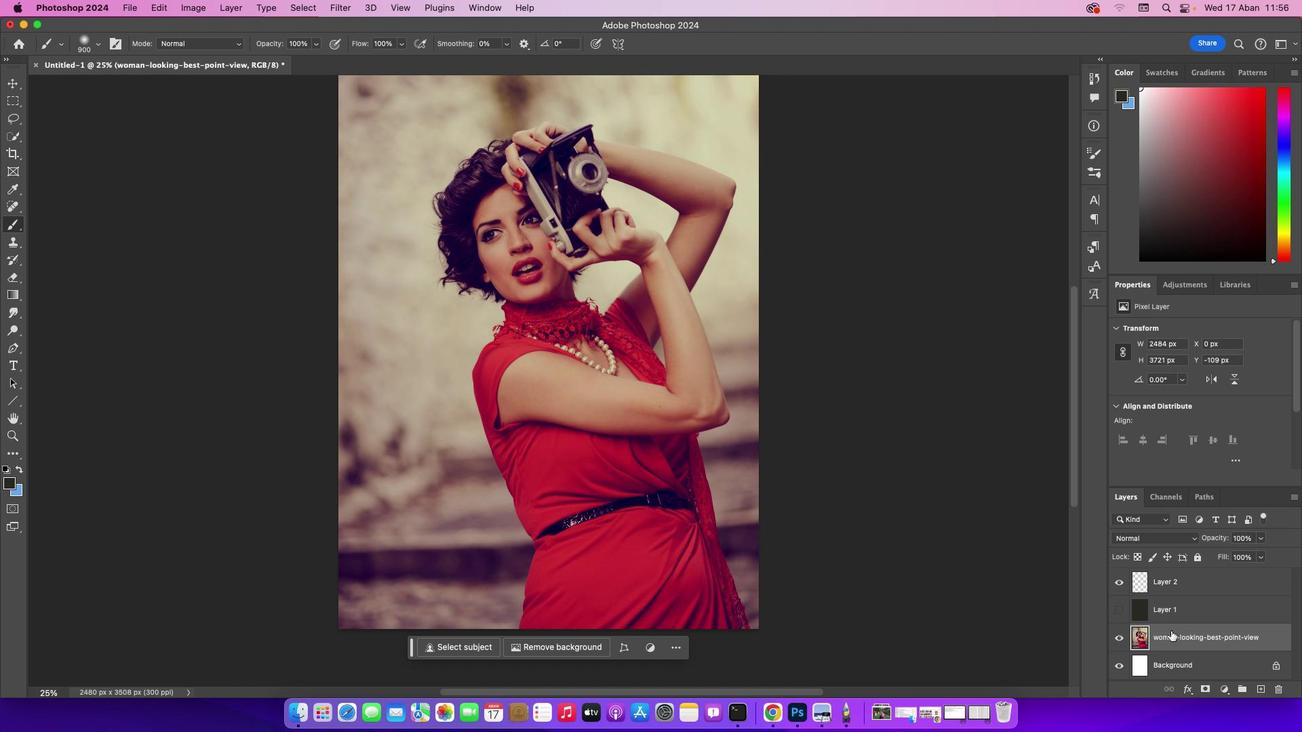 
Action: Mouse moved to (1171, 630)
Screenshot: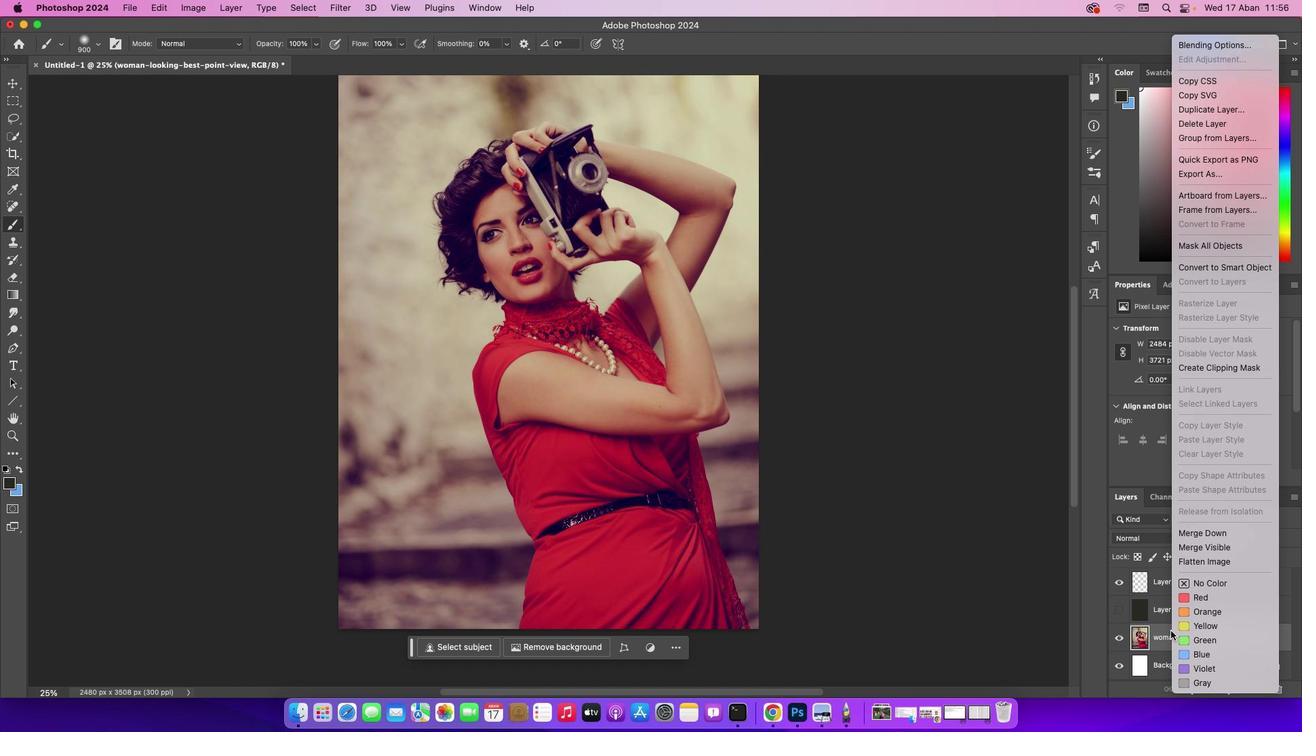 
Action: Mouse pressed right at (1171, 630)
Screenshot: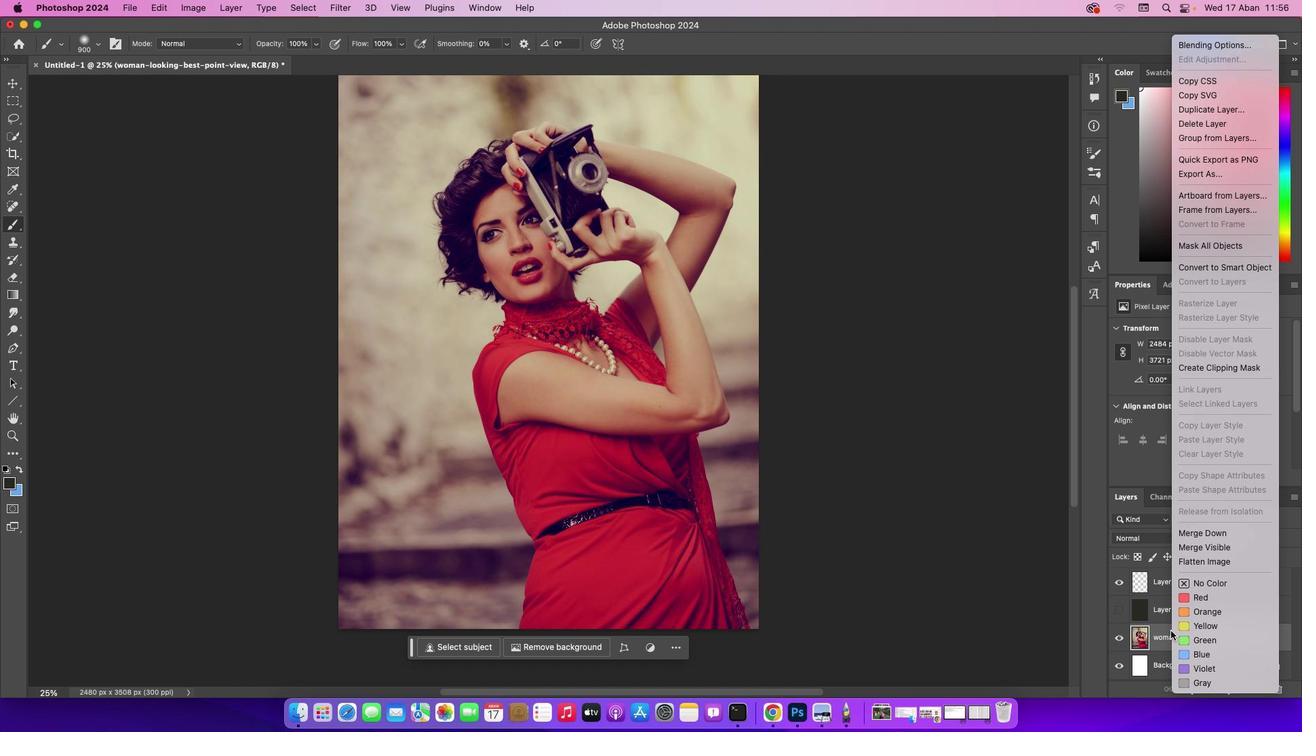 
Action: Mouse moved to (1219, 46)
Screenshot: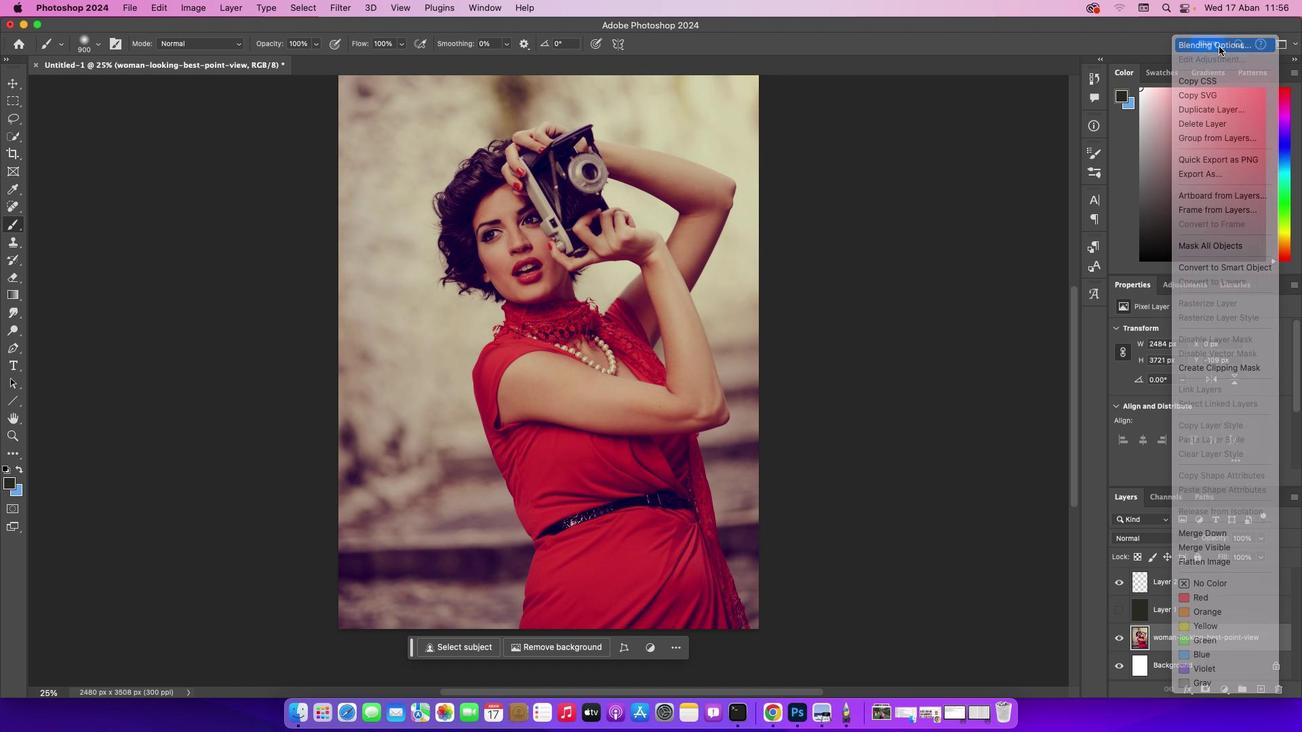
Action: Mouse pressed left at (1219, 46)
Screenshot: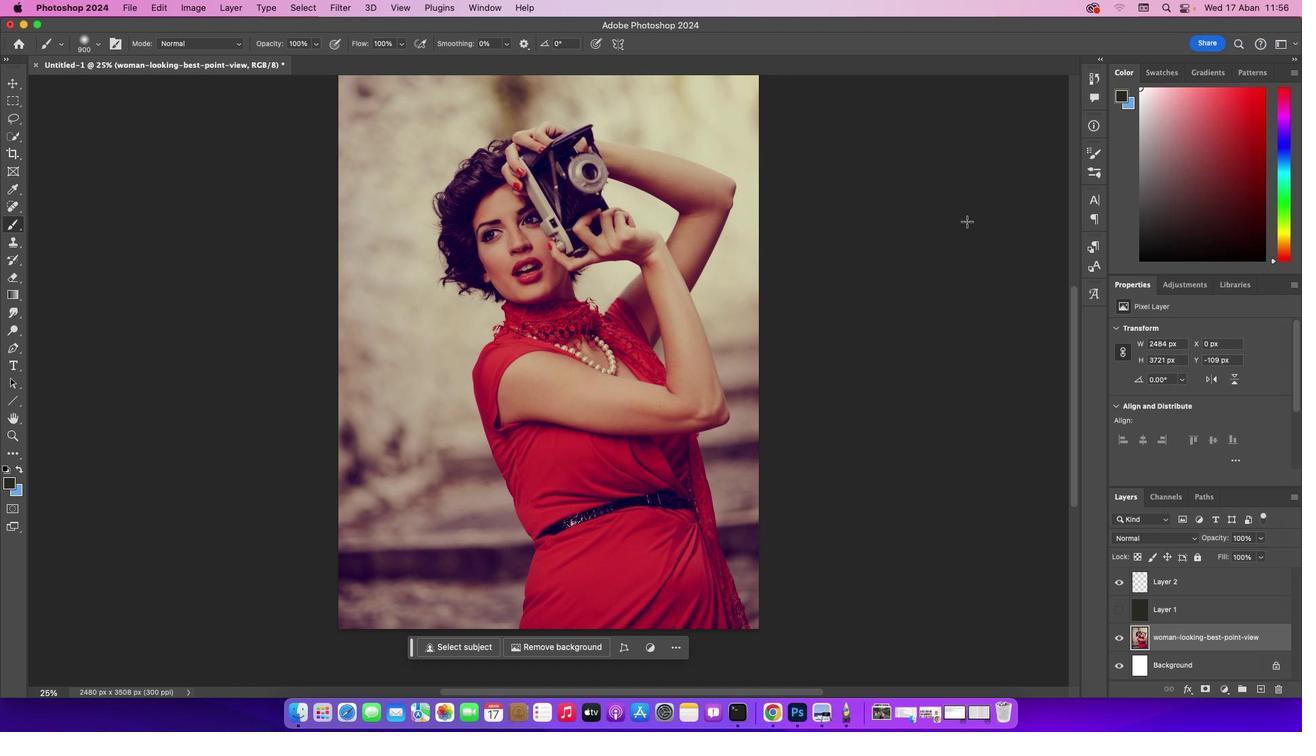 
Action: Mouse moved to (835, 445)
Screenshot: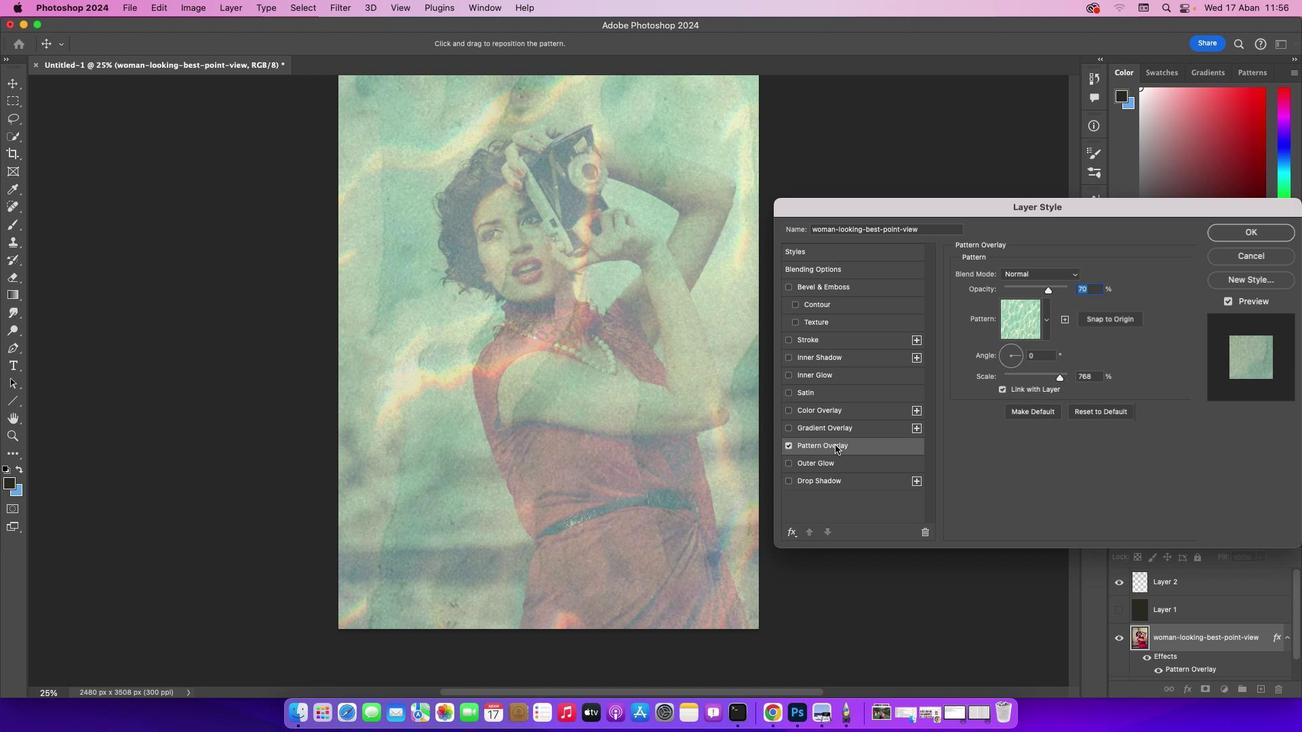 
Action: Mouse pressed left at (835, 445)
Screenshot: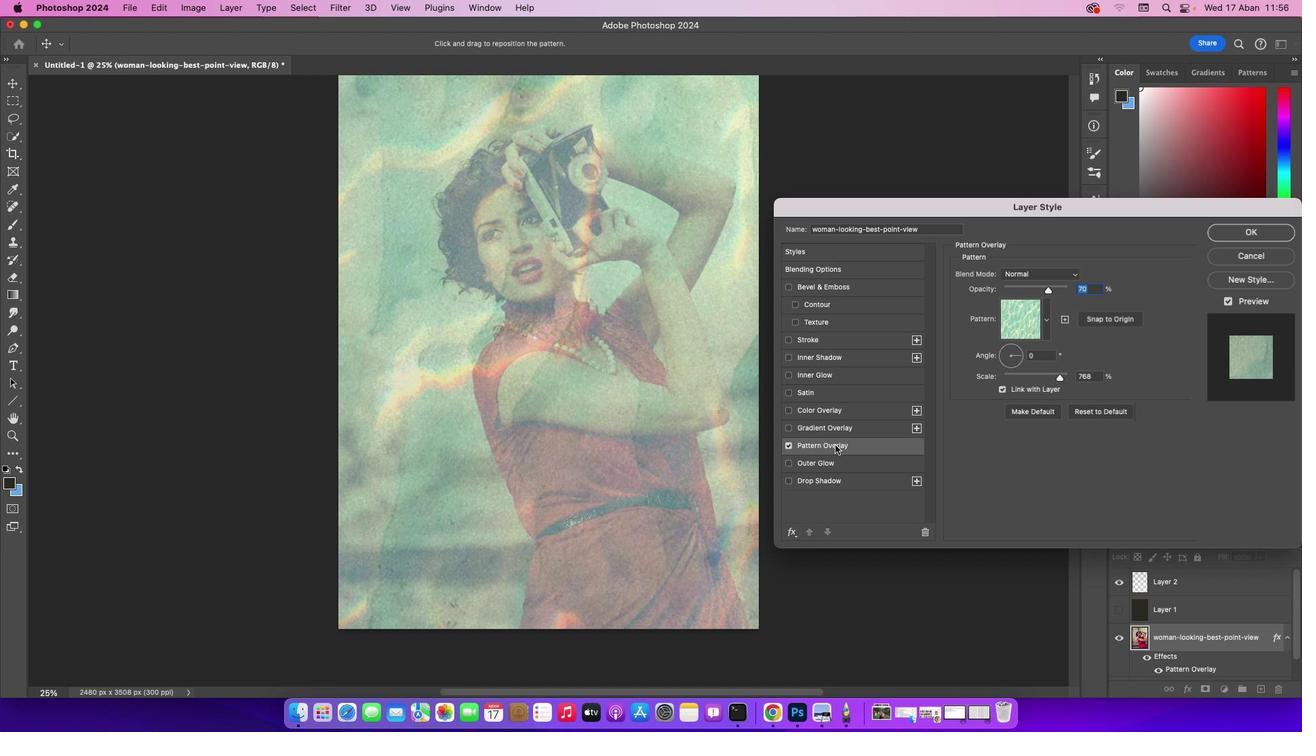
Action: Mouse moved to (1045, 321)
Screenshot: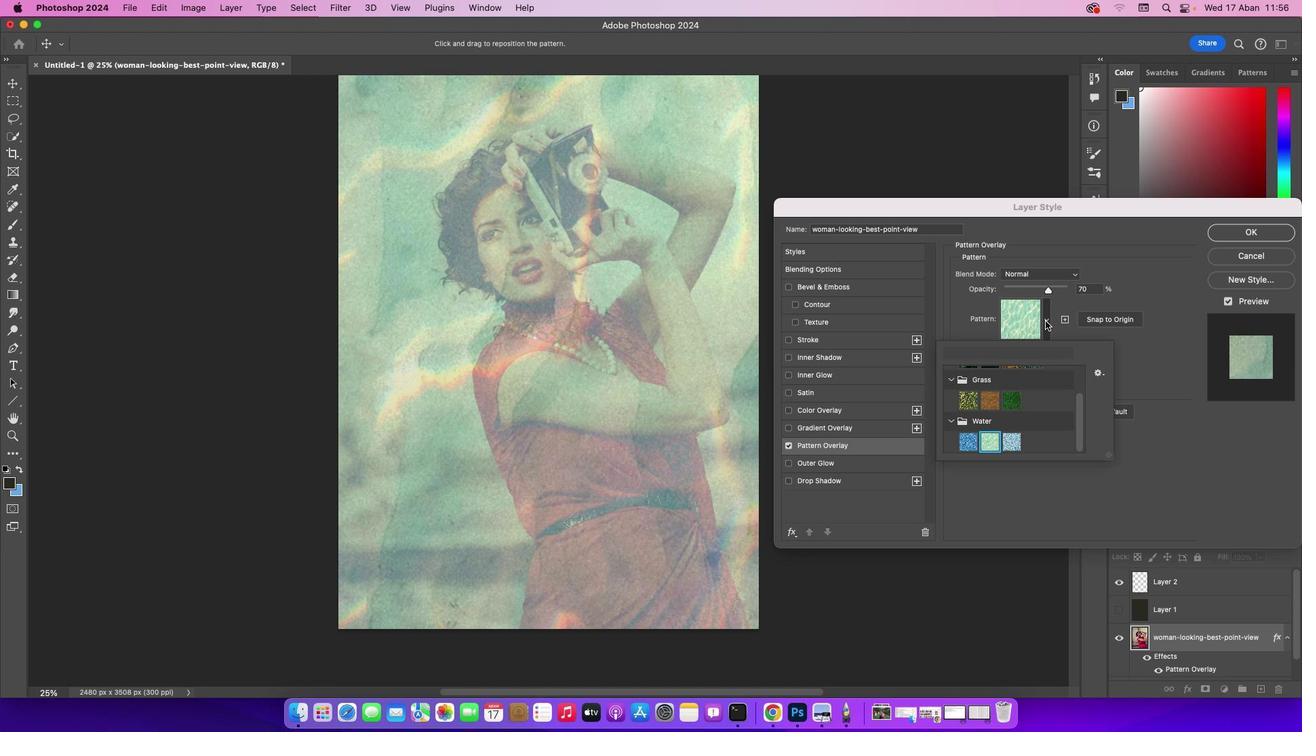 
Action: Mouse pressed left at (1045, 321)
Screenshot: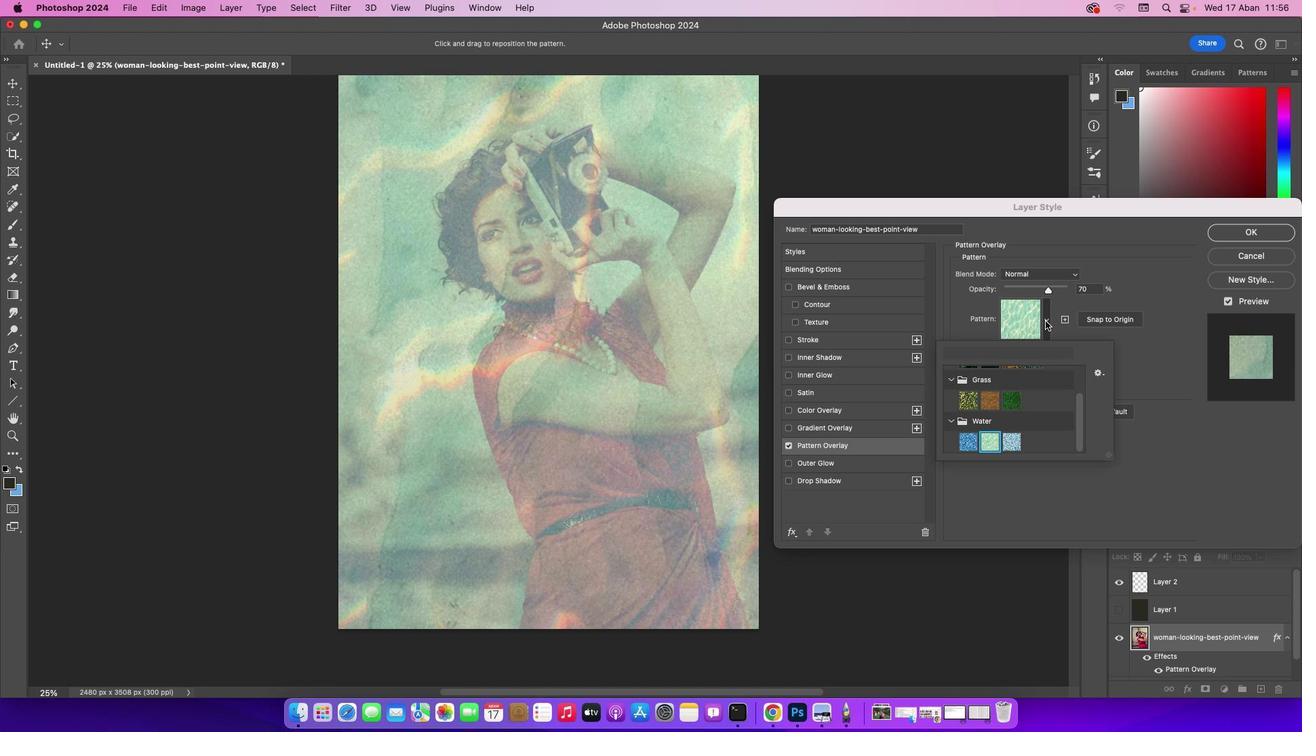 
Action: Mouse moved to (1039, 425)
Screenshot: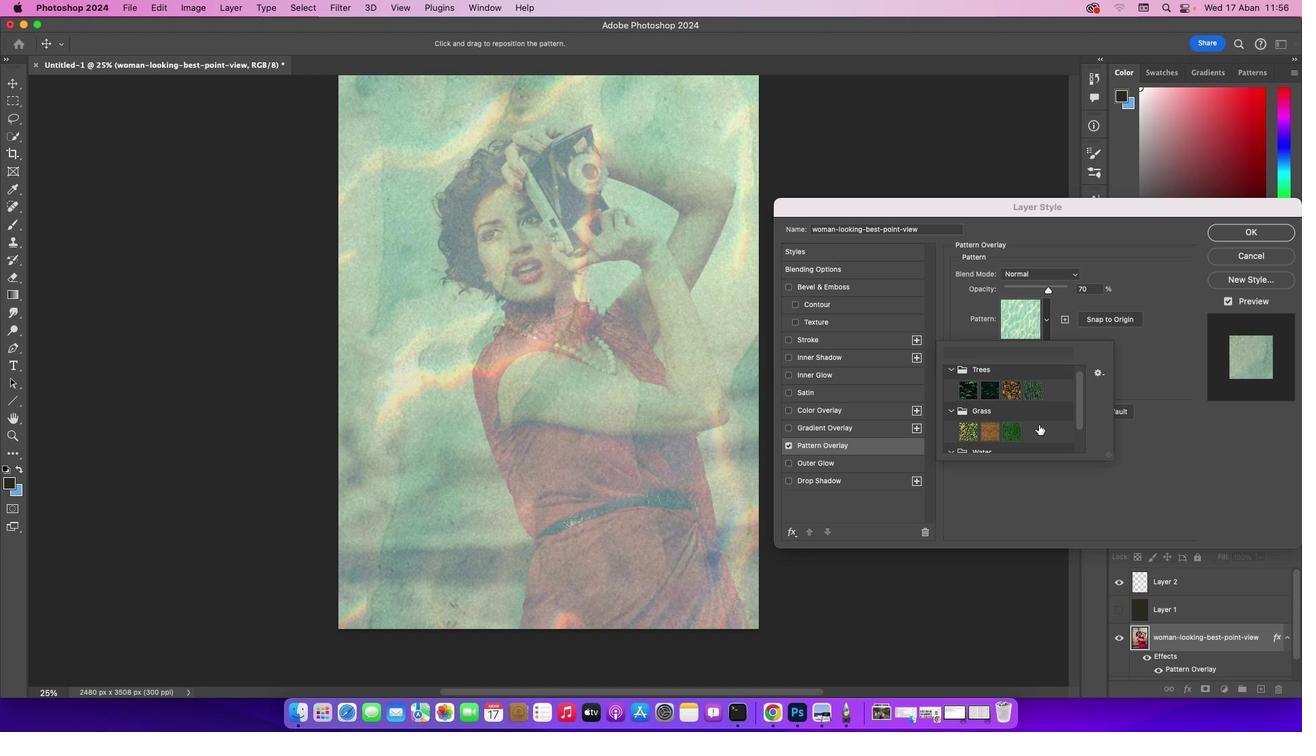 
Action: Mouse scrolled (1039, 425) with delta (0, 0)
Screenshot: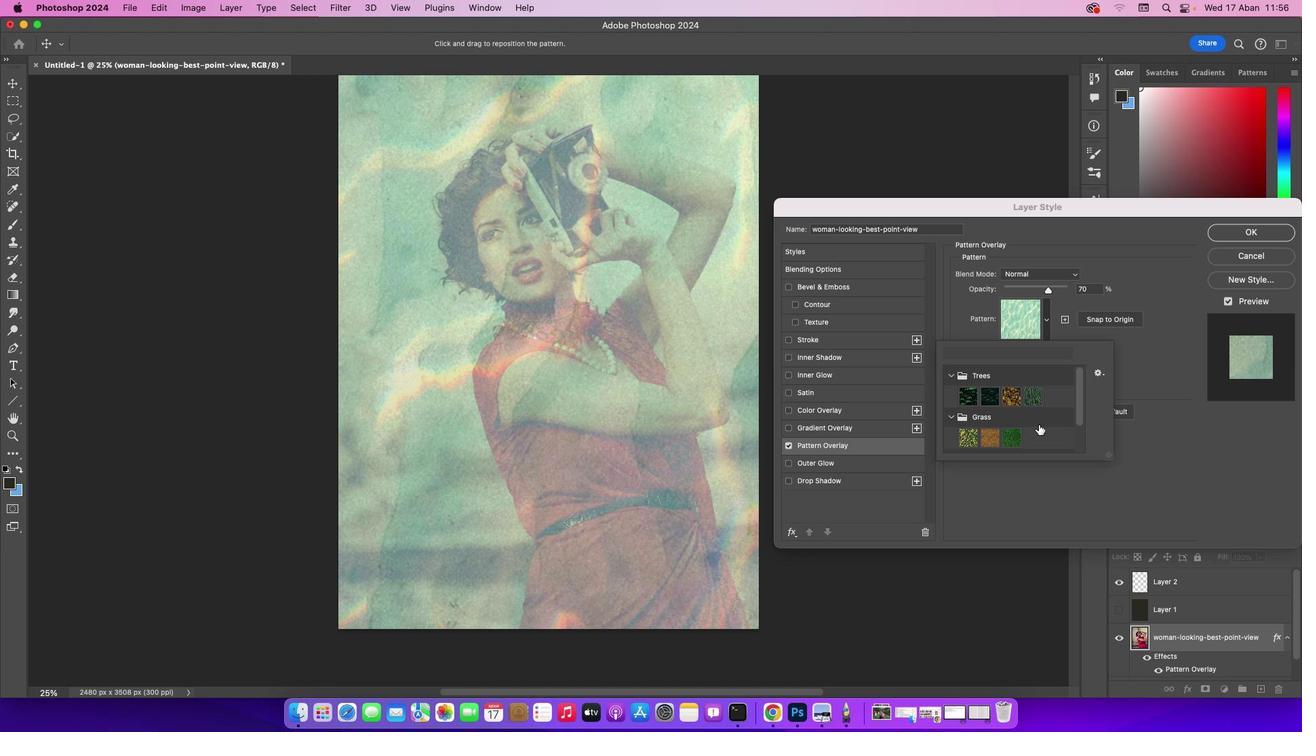 
Action: Mouse scrolled (1039, 425) with delta (0, 0)
Screenshot: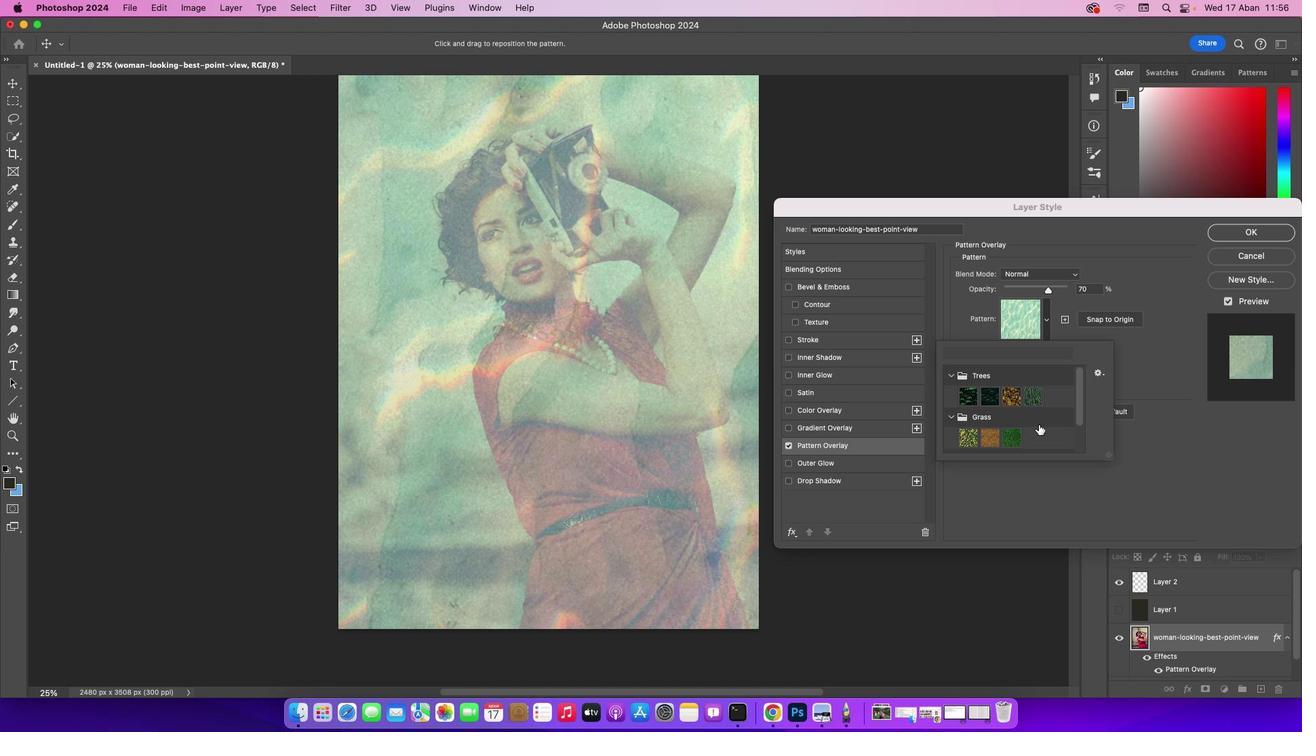 
Action: Mouse scrolled (1039, 425) with delta (0, 2)
Screenshot: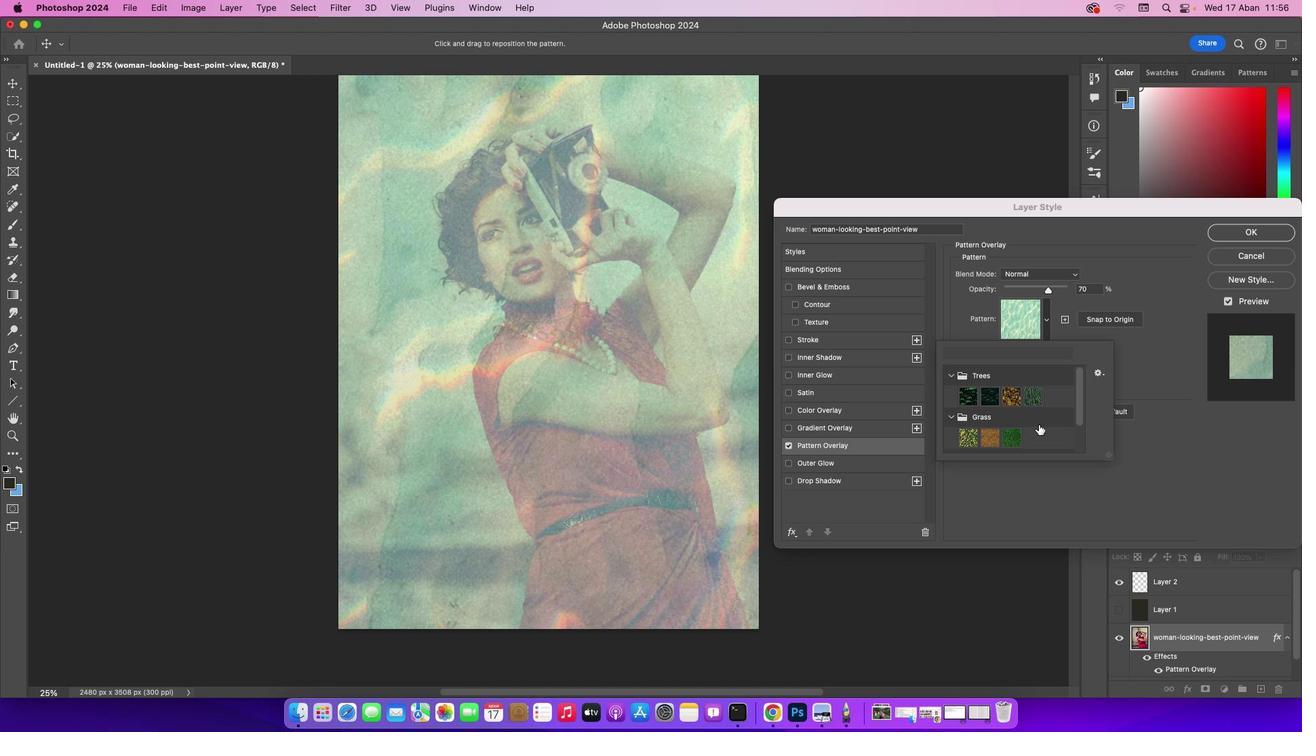 
Action: Mouse scrolled (1039, 425) with delta (0, 0)
Screenshot: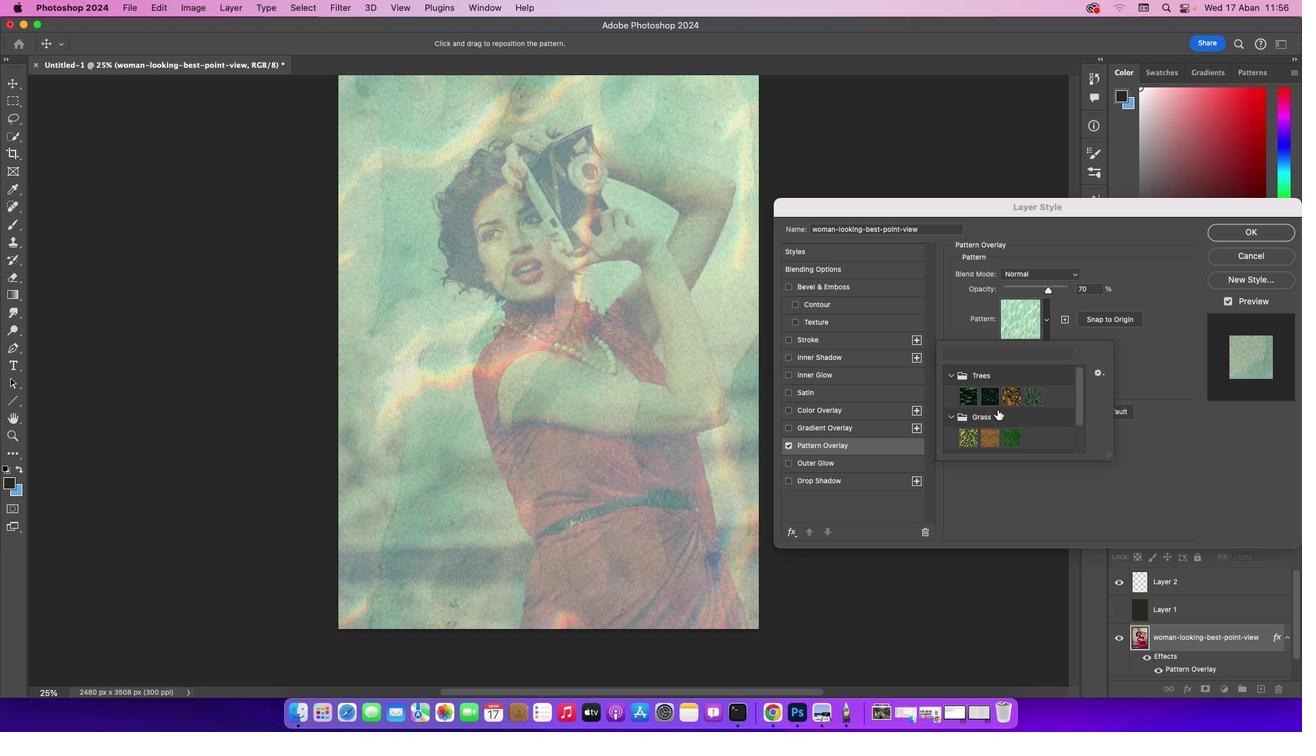 
Action: Mouse scrolled (1039, 425) with delta (0, 0)
Screenshot: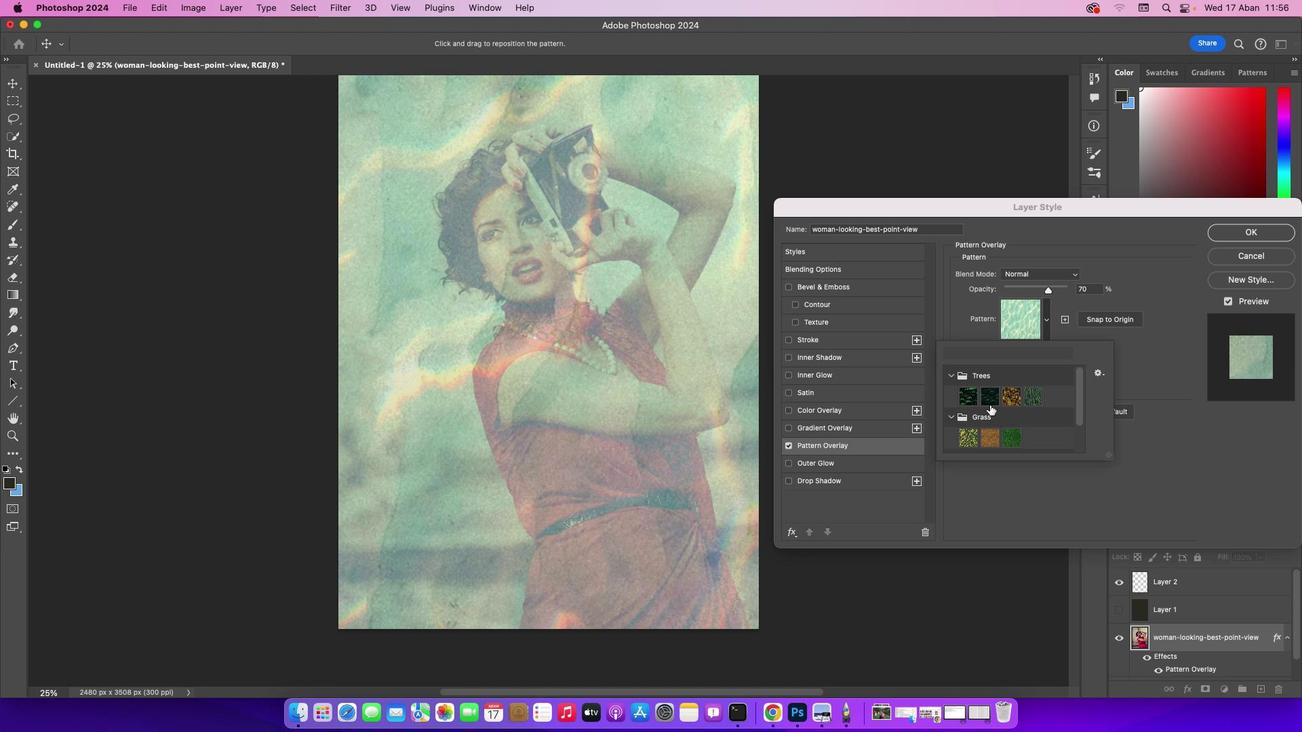 
Action: Mouse scrolled (1039, 425) with delta (0, 2)
Screenshot: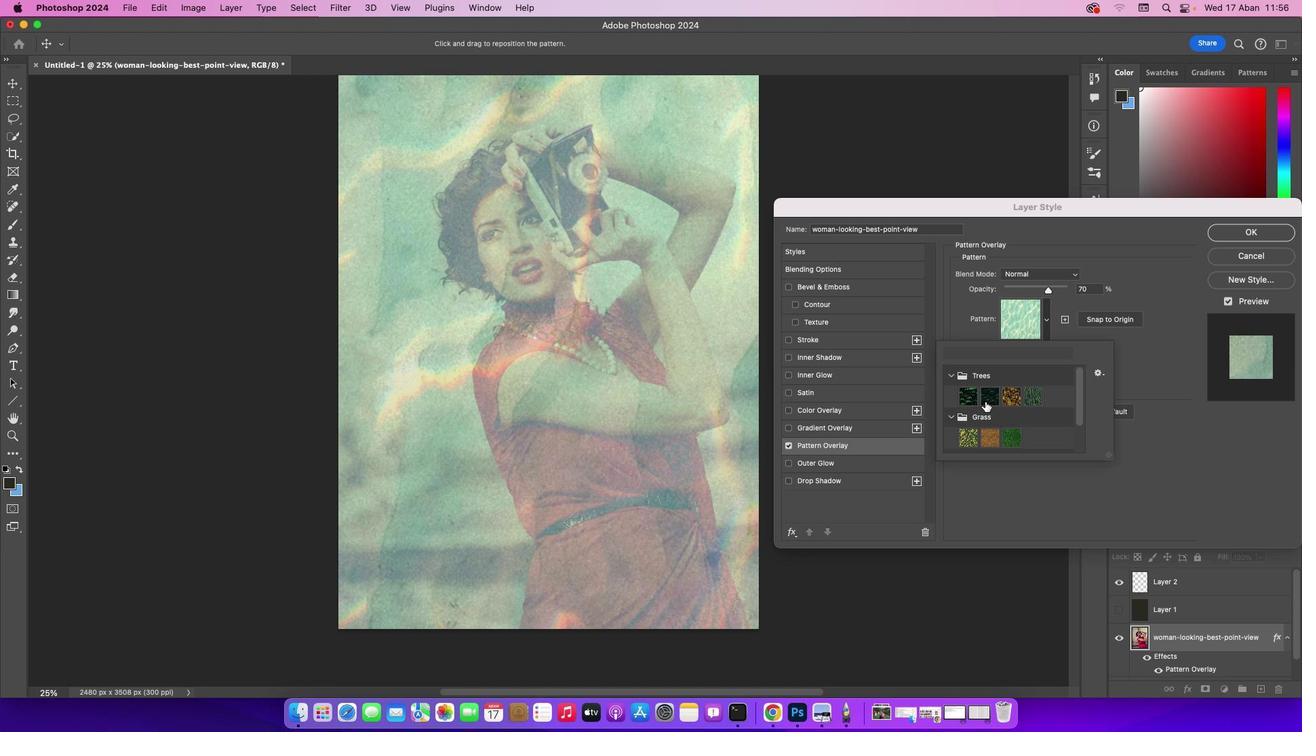 
Action: Mouse moved to (971, 398)
Screenshot: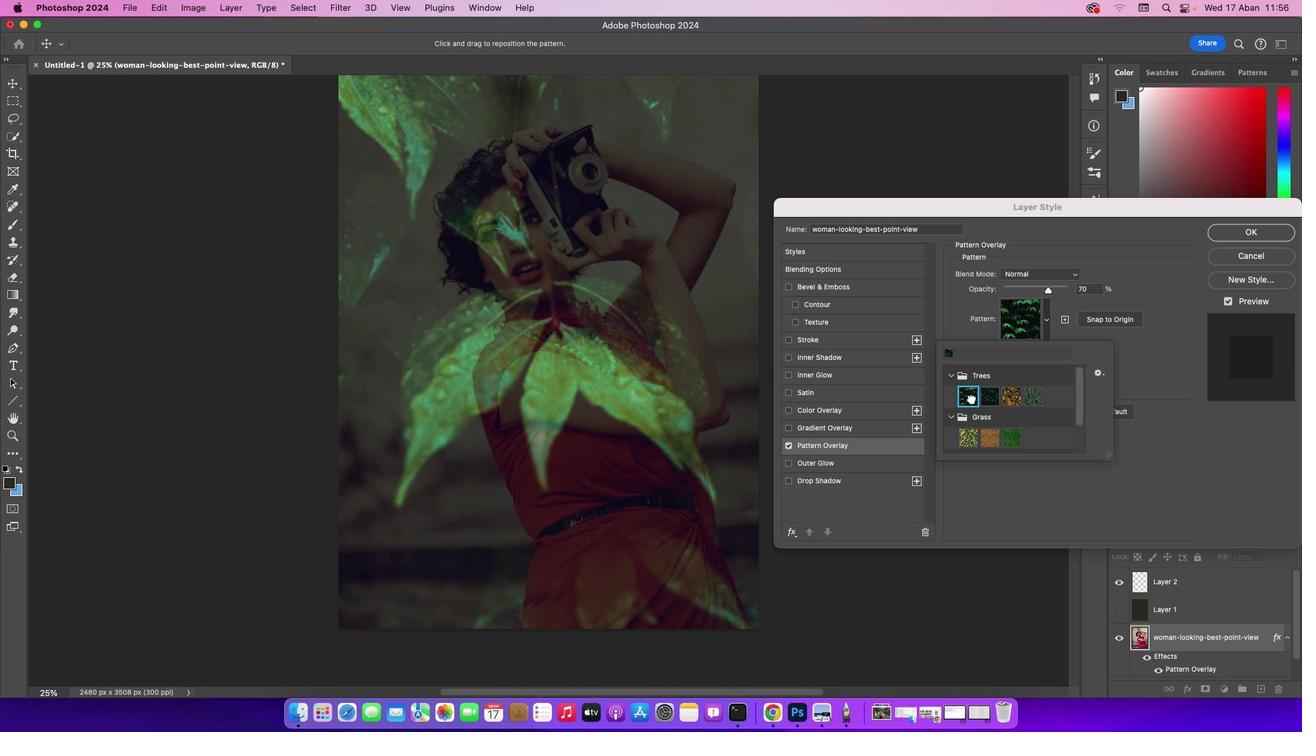 
Action: Mouse pressed left at (971, 398)
Screenshot: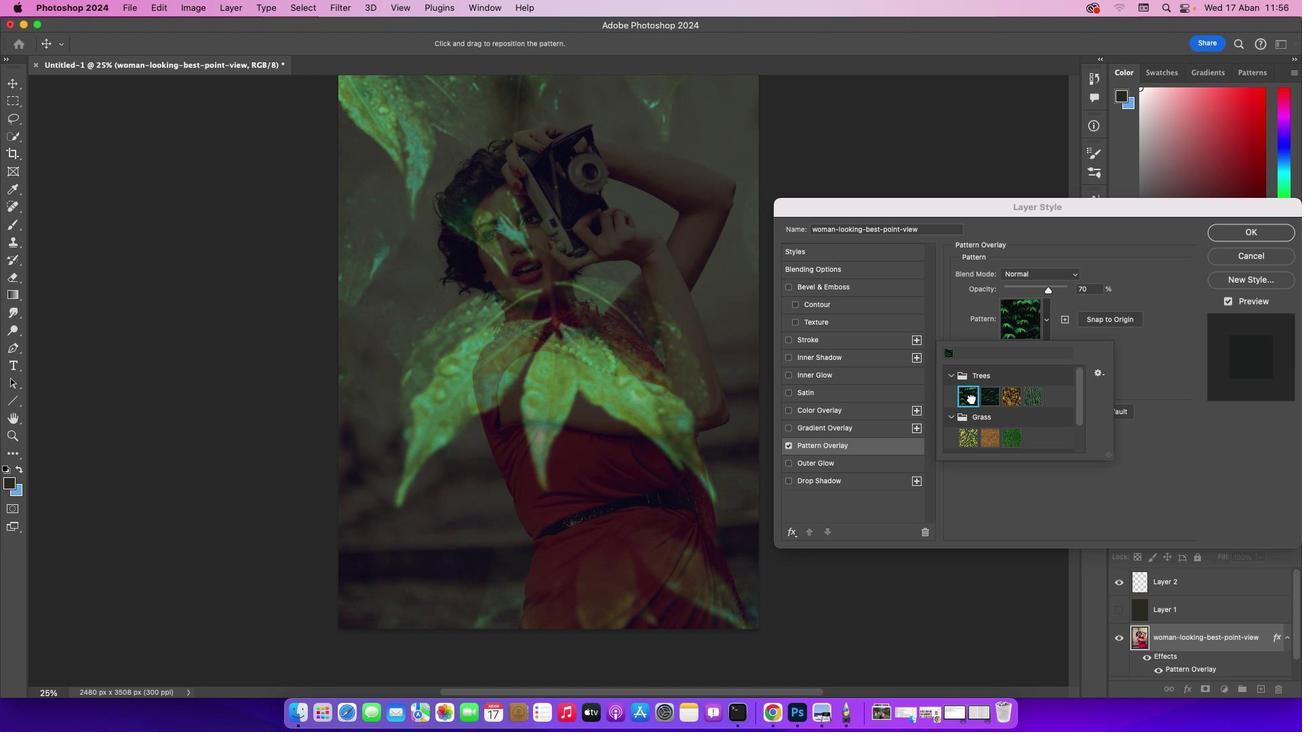 
Action: Mouse moved to (985, 395)
Screenshot: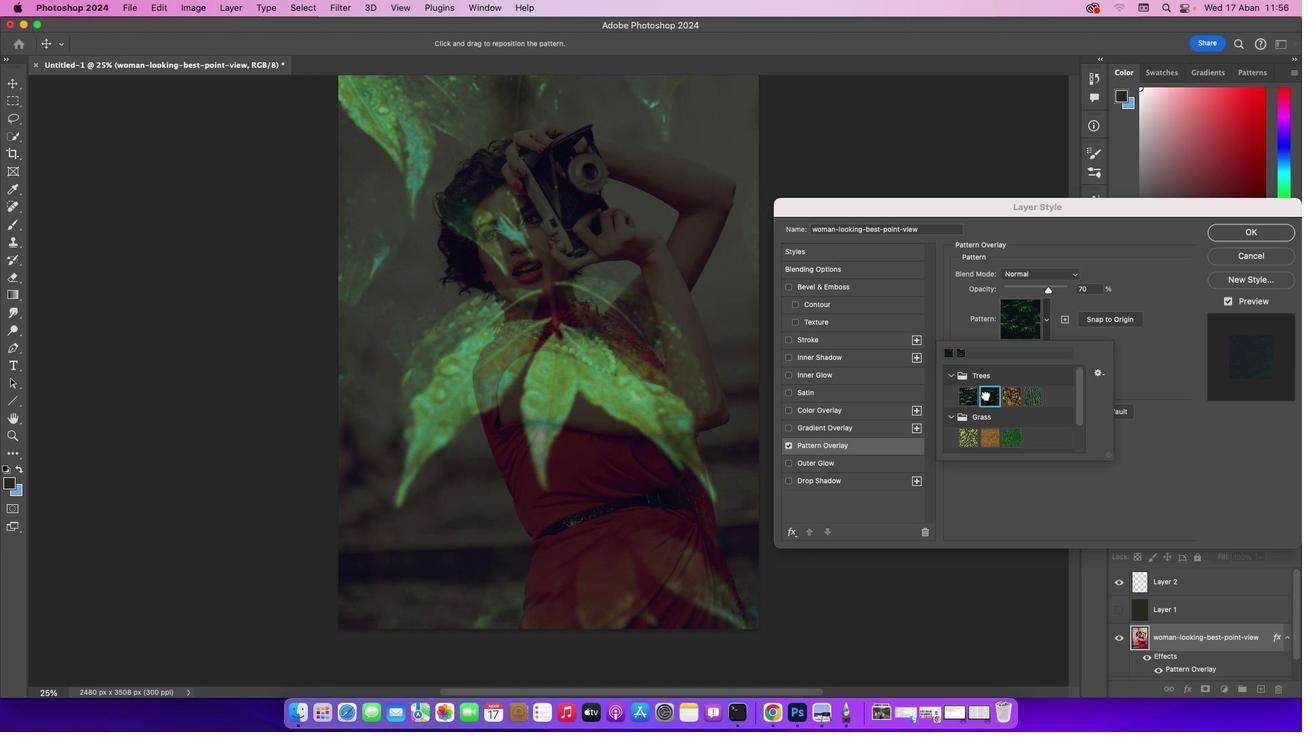 
Action: Mouse pressed left at (985, 395)
Screenshot: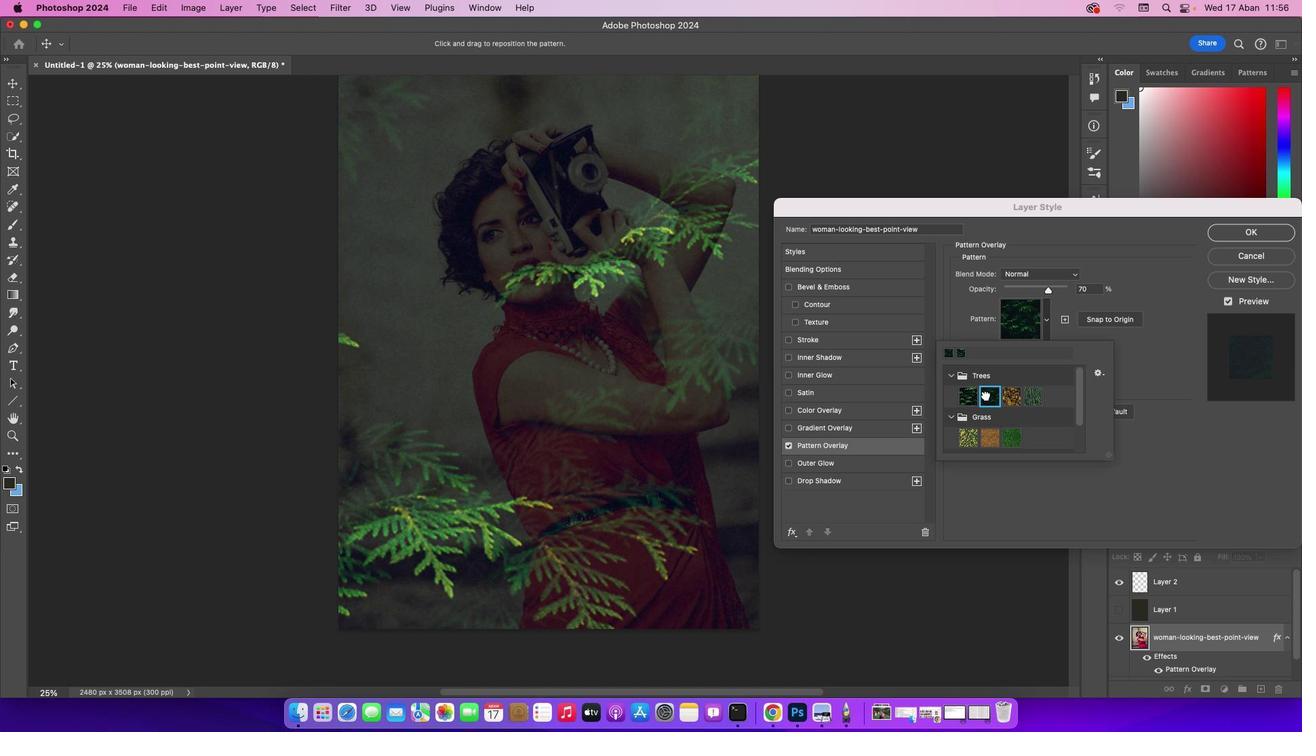 
Action: Mouse moved to (1008, 393)
Screenshot: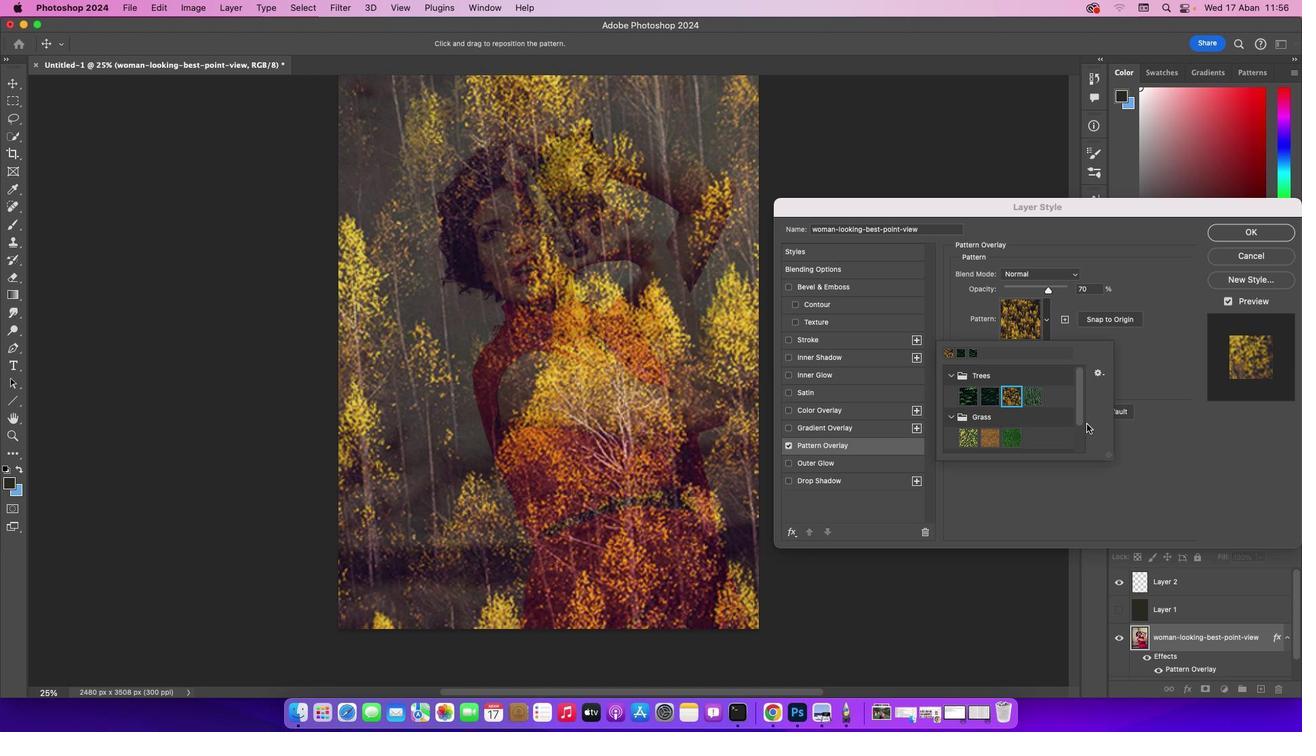 
Action: Mouse pressed left at (1008, 393)
Screenshot: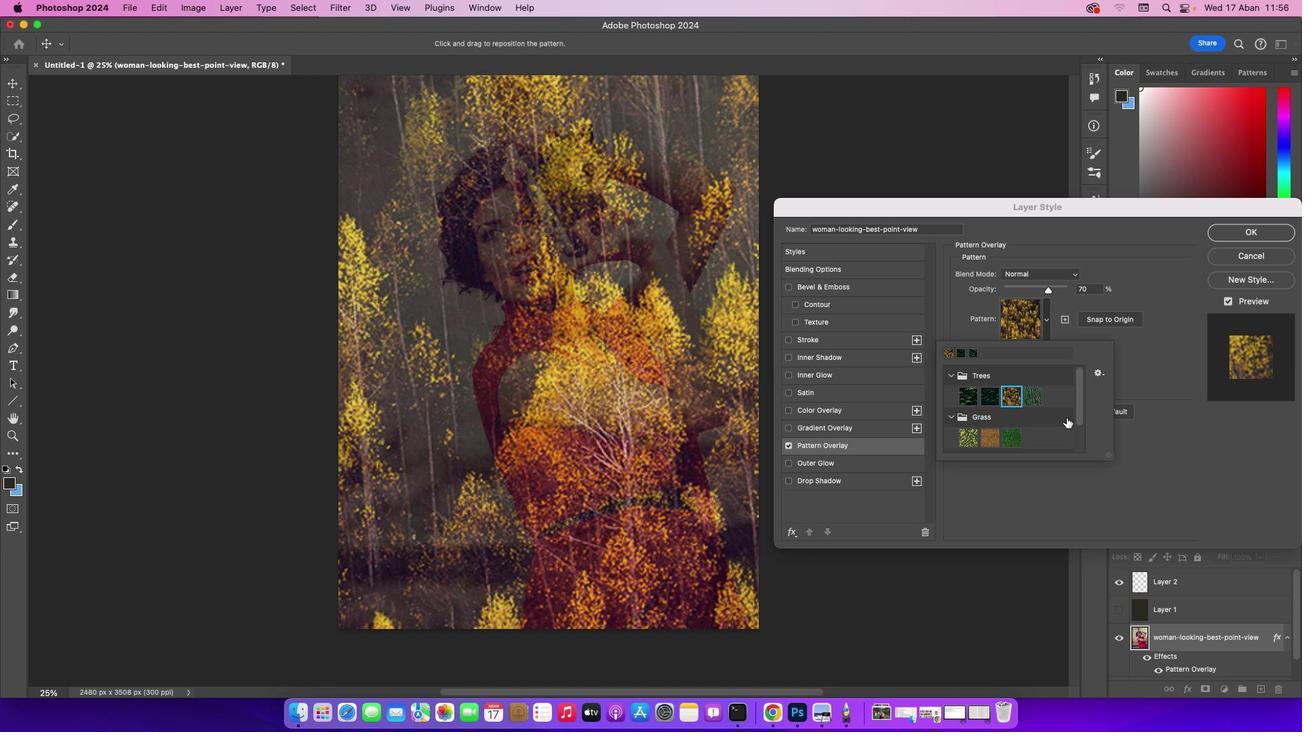 
Action: Mouse moved to (1029, 400)
Screenshot: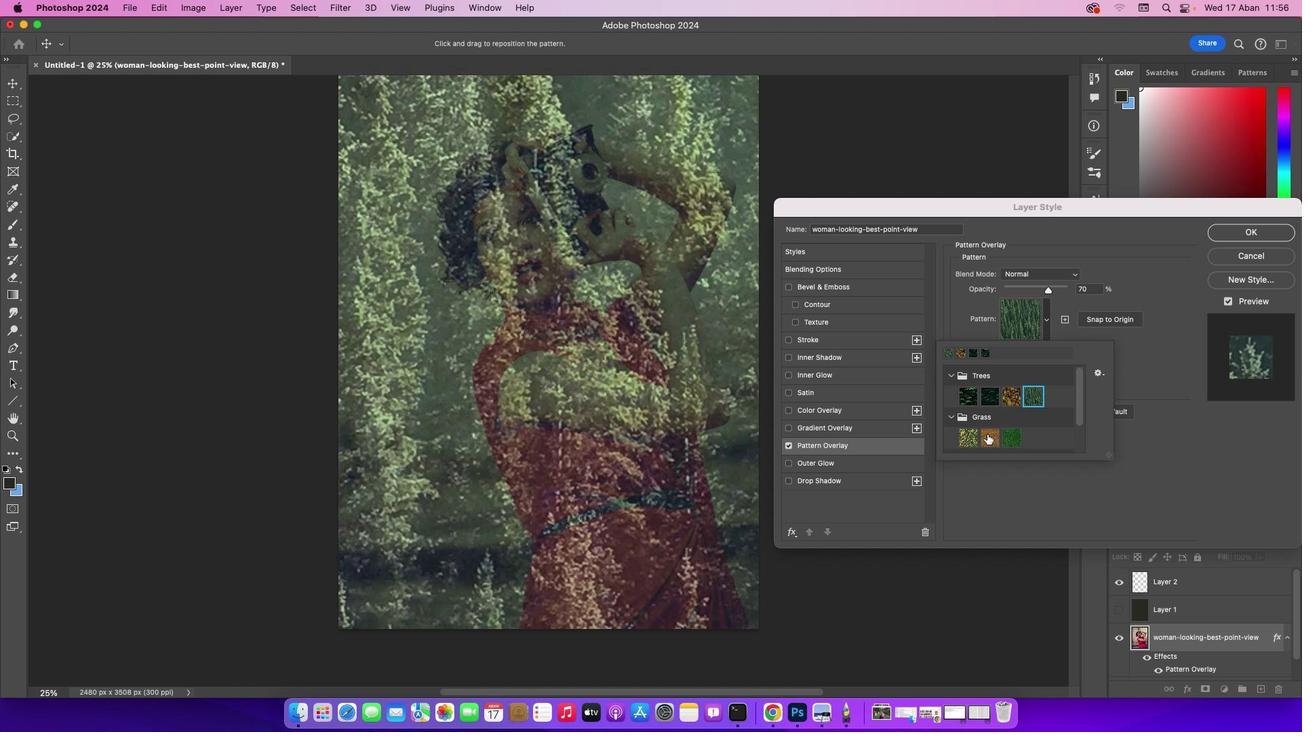 
Action: Mouse pressed left at (1029, 400)
Screenshot: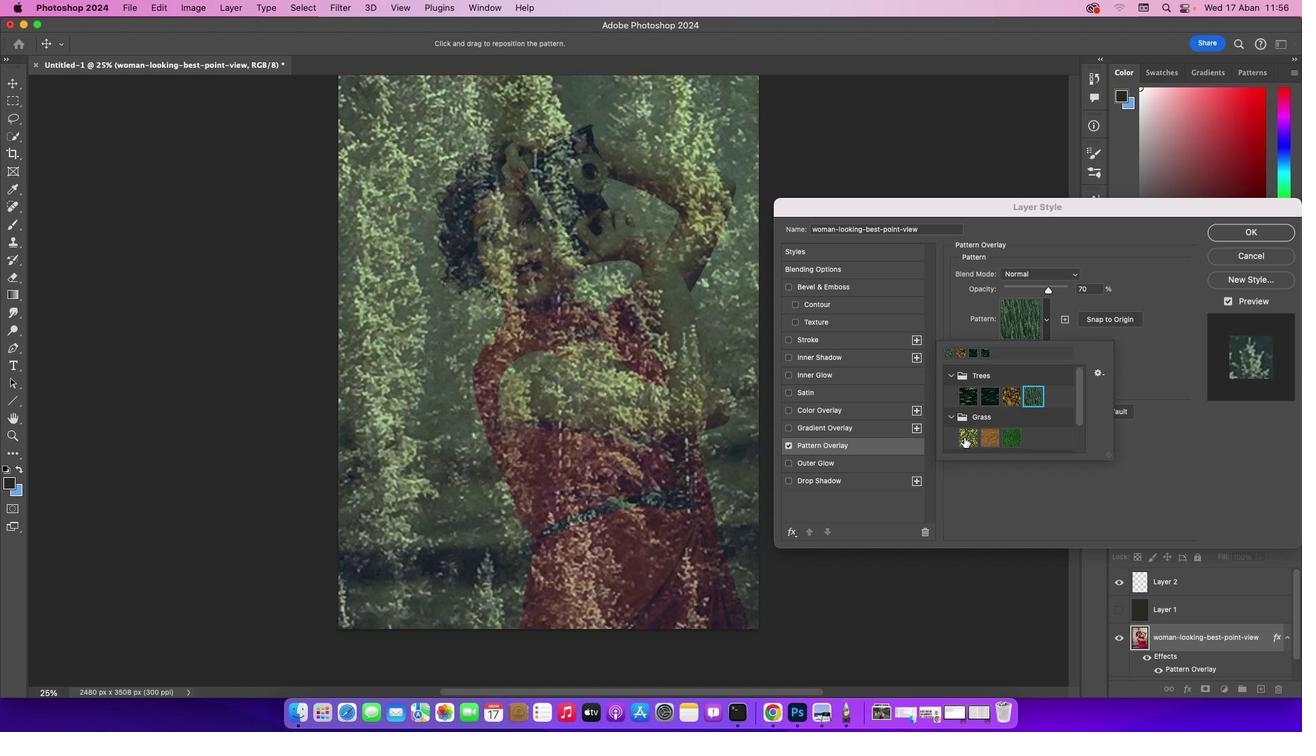
Action: Mouse moved to (966, 436)
Screenshot: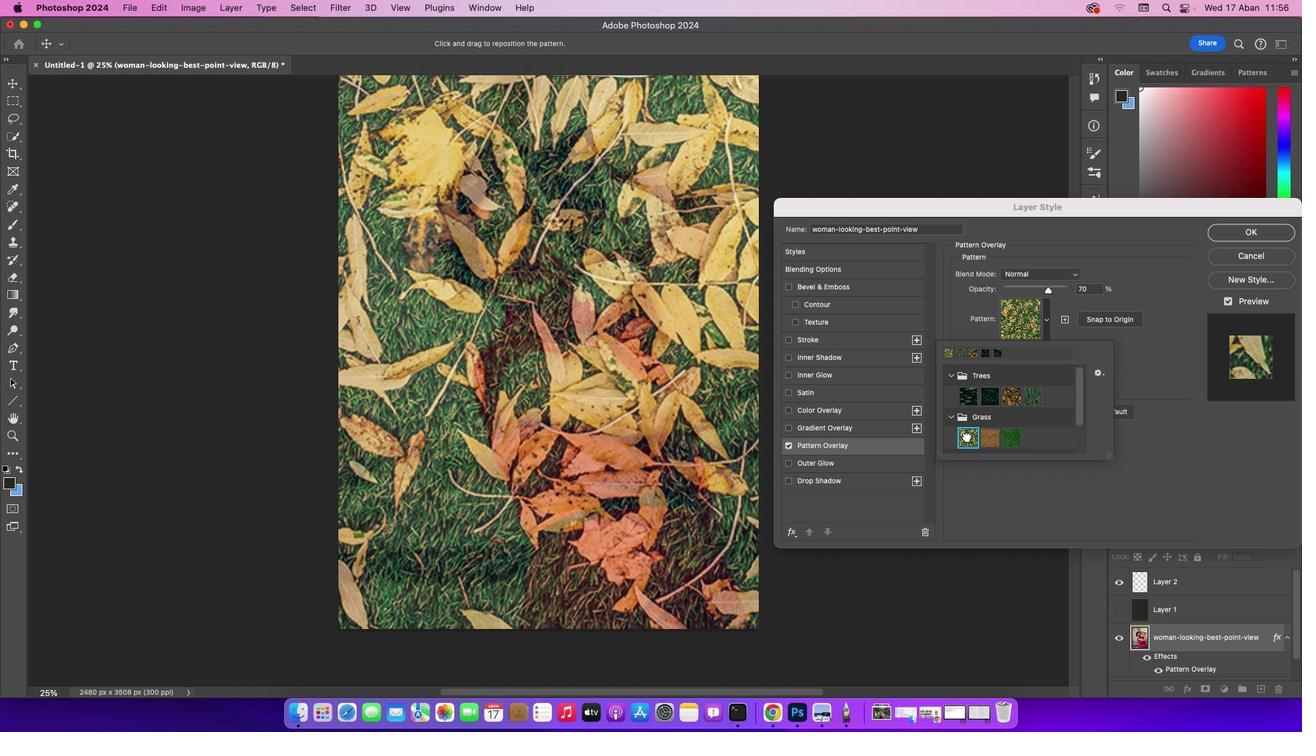 
Action: Mouse pressed left at (966, 436)
Screenshot: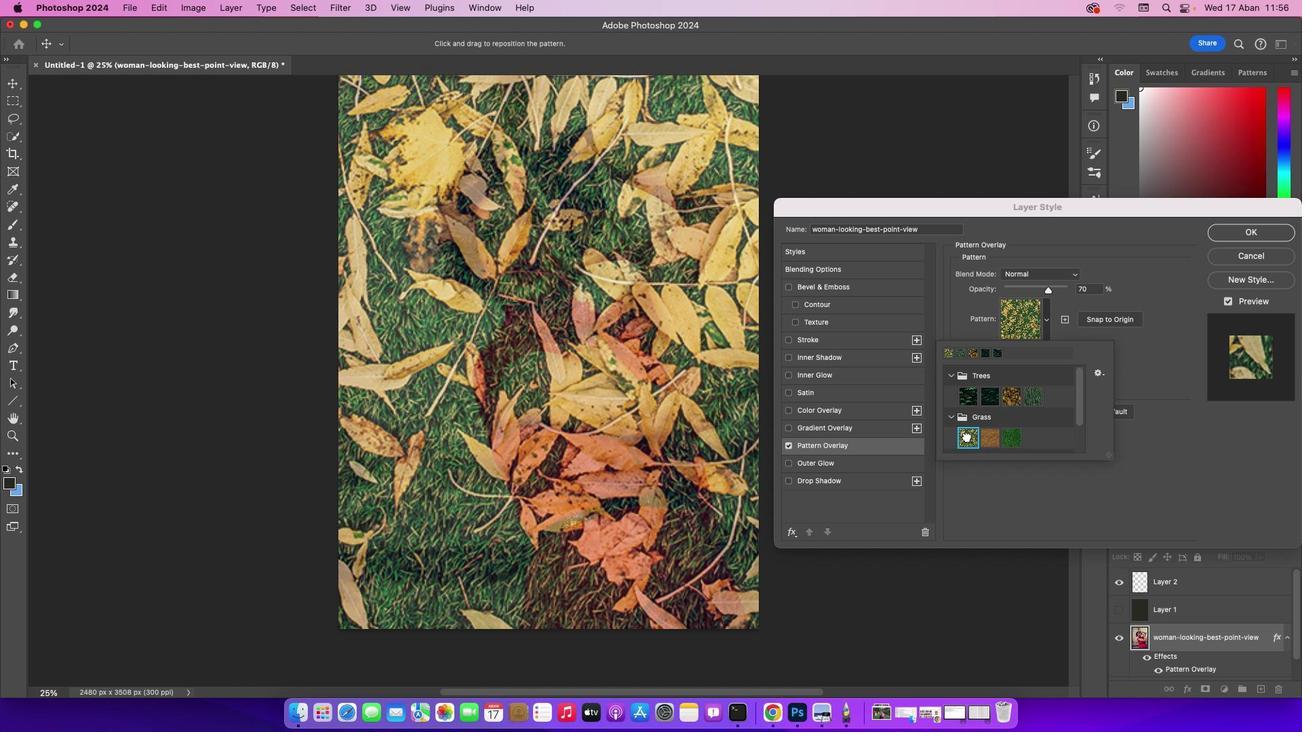 
Action: Mouse moved to (985, 438)
Screenshot: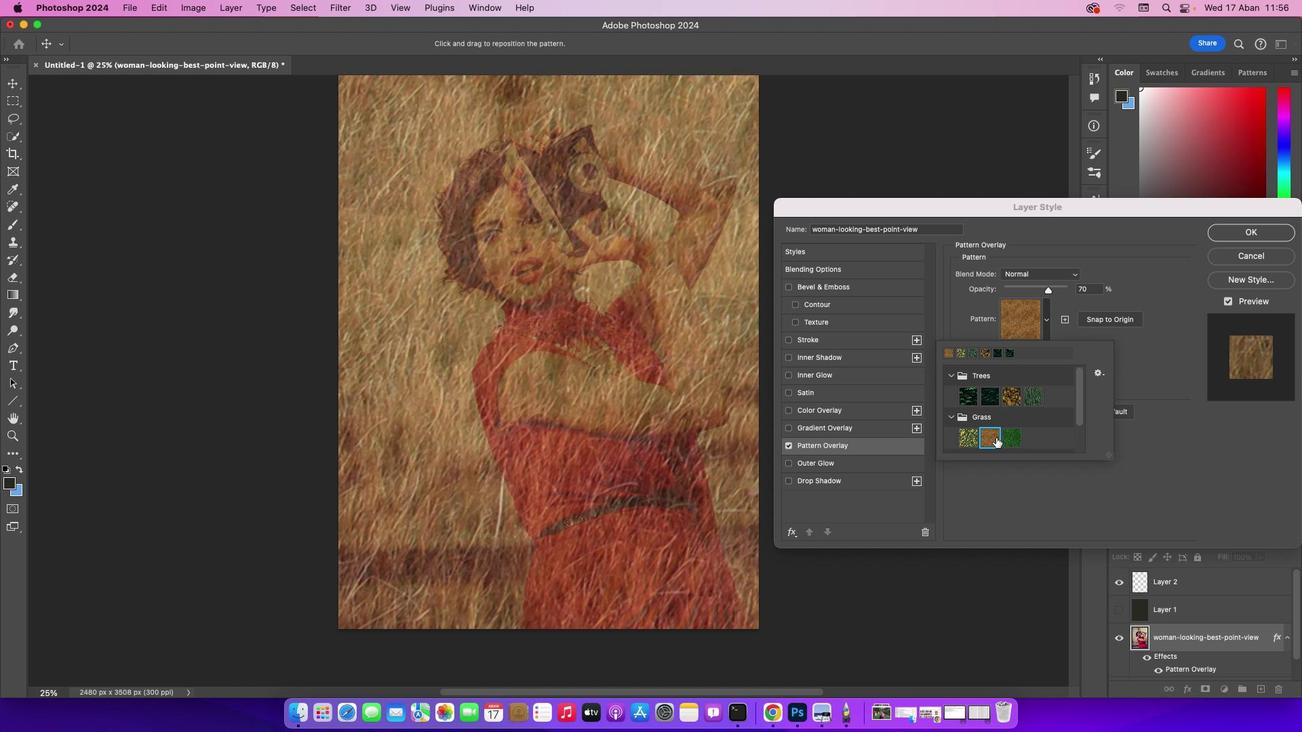 
Action: Mouse pressed left at (985, 438)
Screenshot: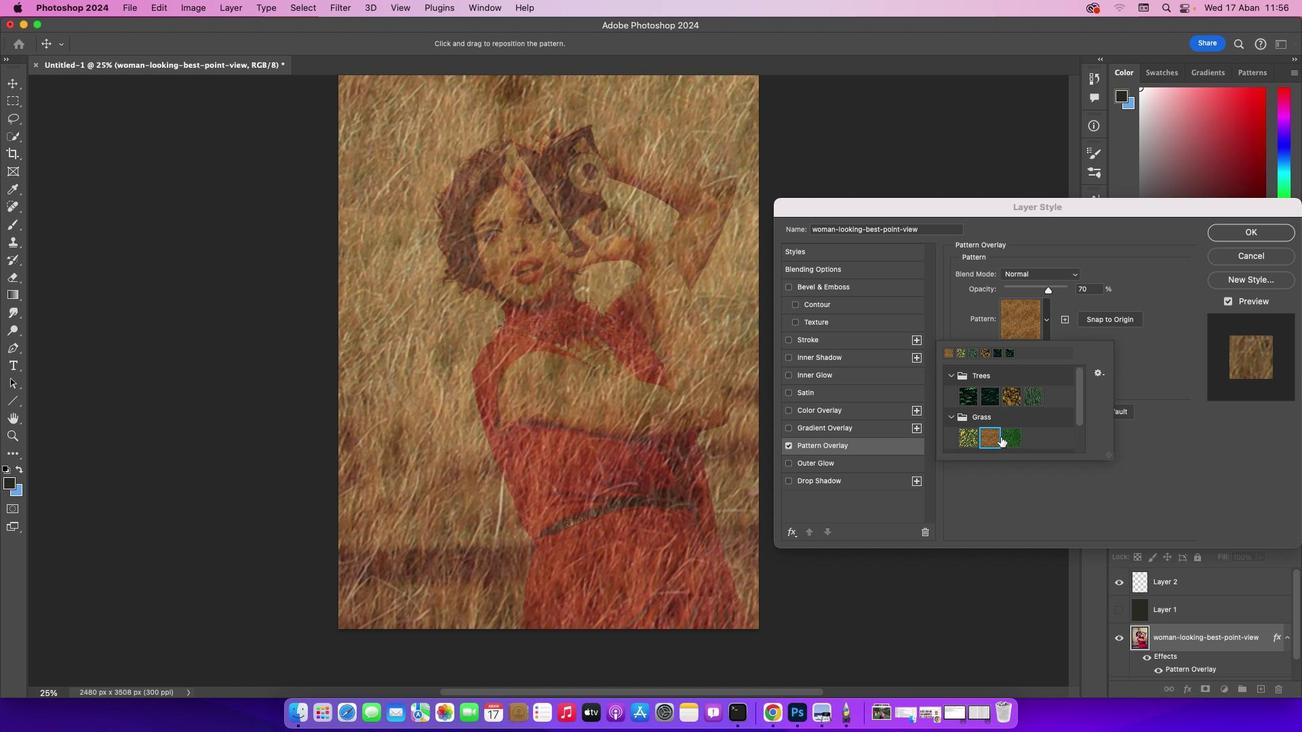 
Action: Mouse moved to (1001, 436)
Screenshot: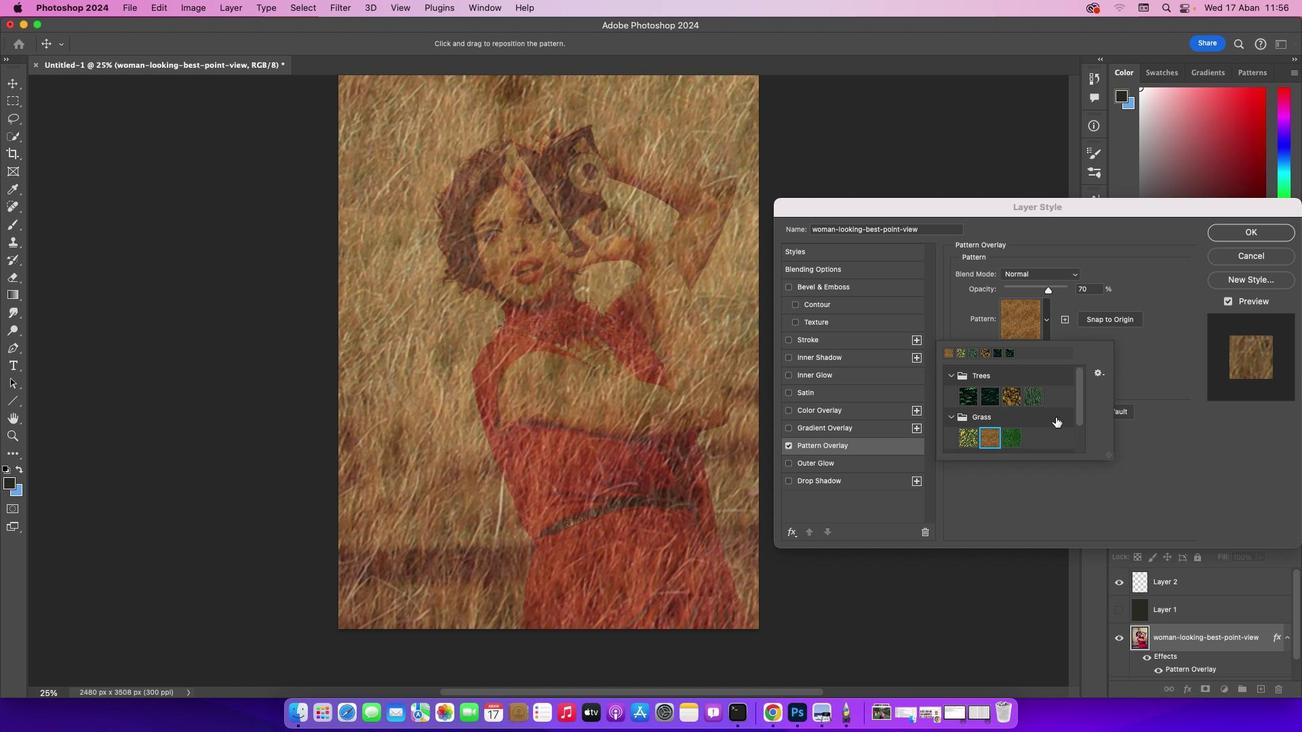 
Action: Mouse pressed left at (1001, 436)
Screenshot: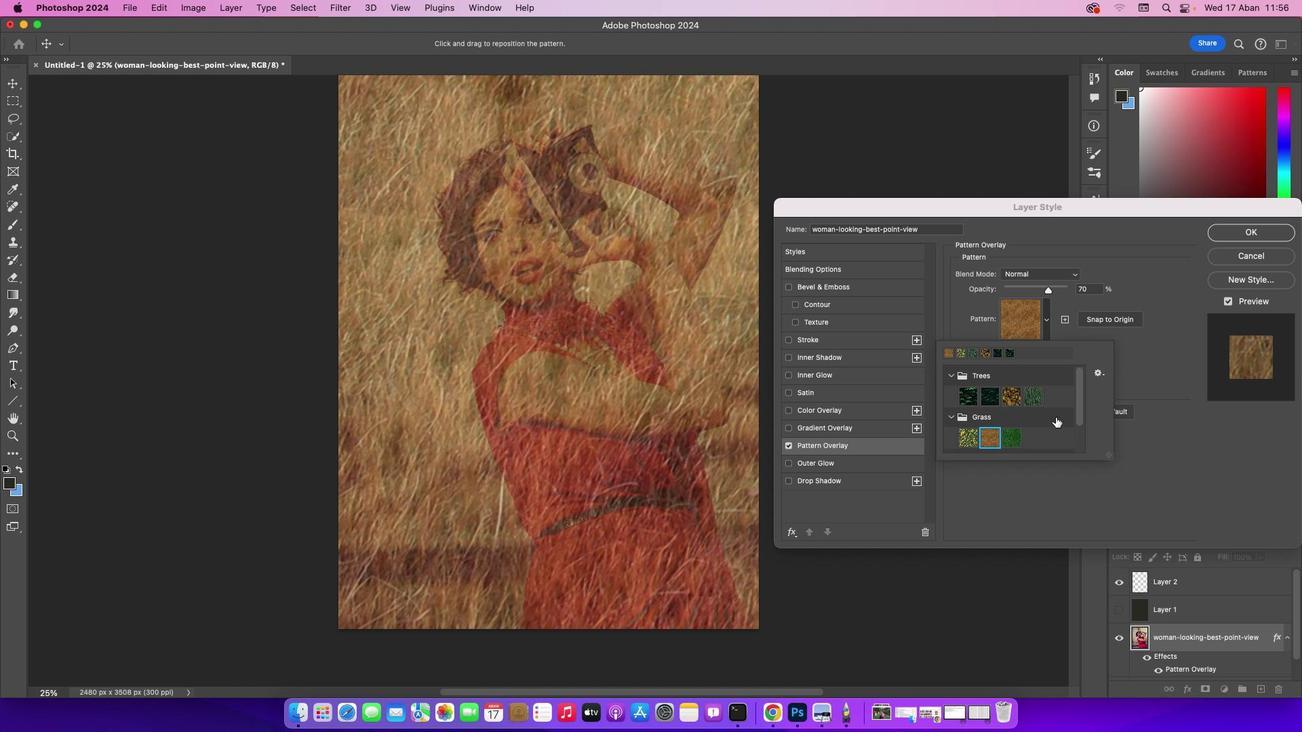 
Action: Mouse moved to (1021, 436)
Screenshot: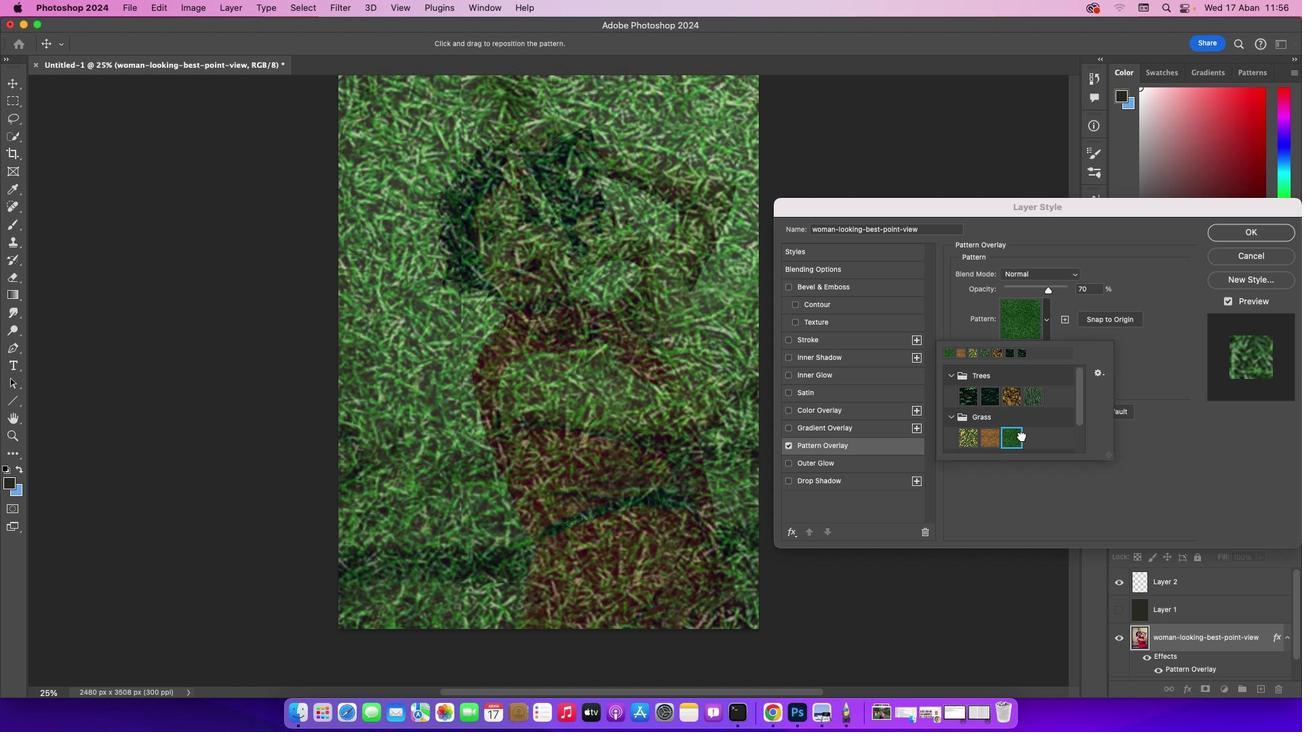 
Action: Mouse pressed left at (1021, 436)
Screenshot: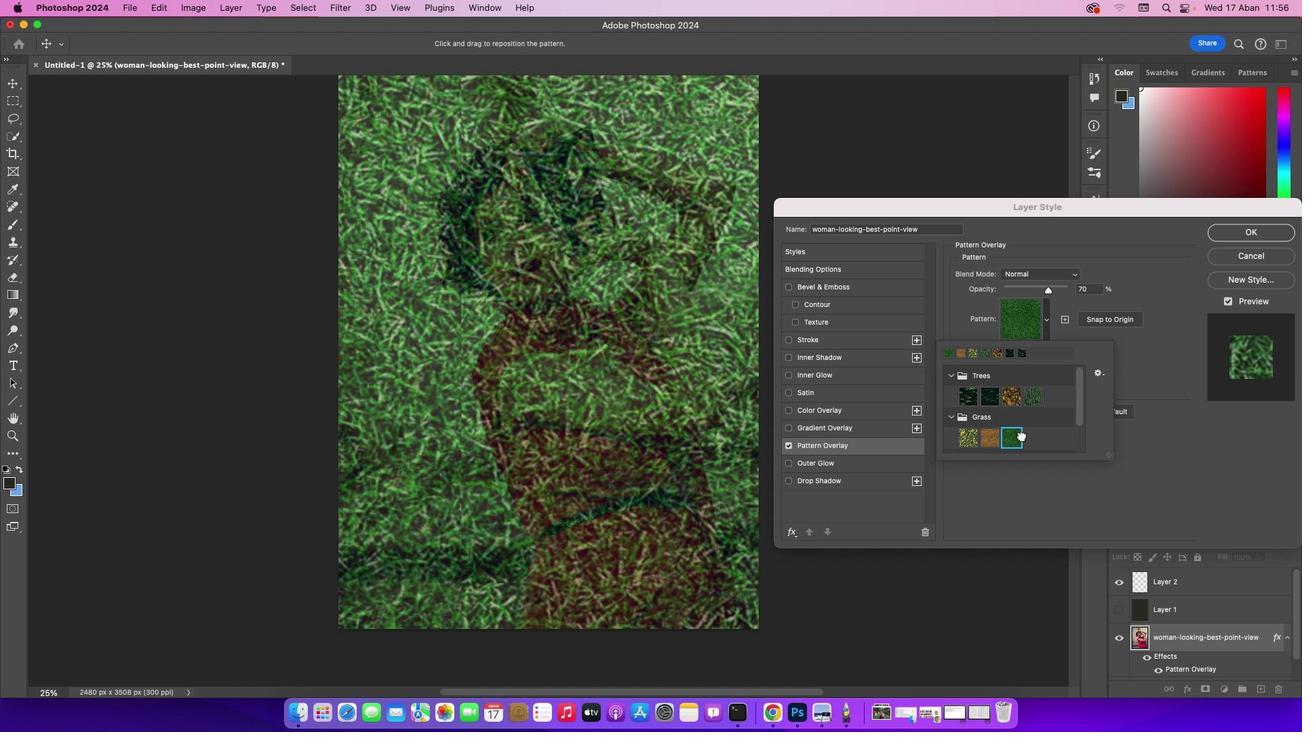 
Action: Mouse moved to (1084, 387)
Screenshot: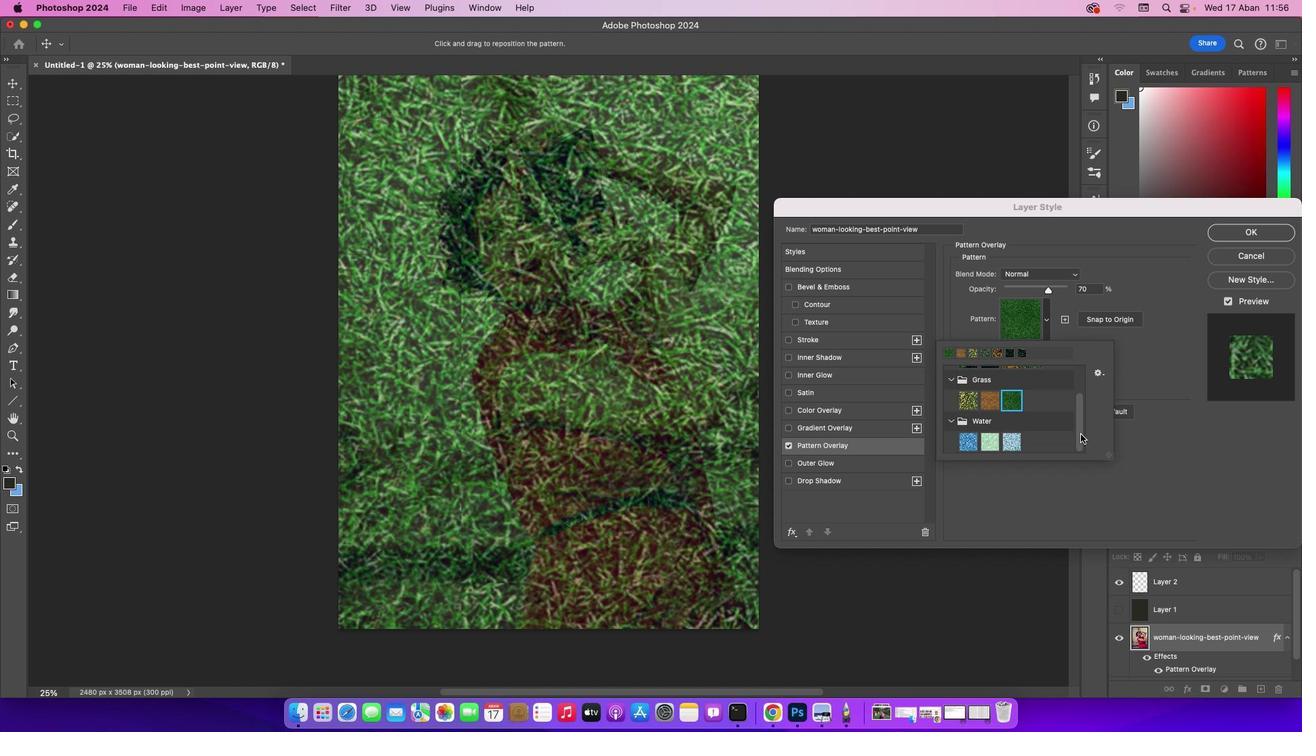 
Action: Mouse pressed left at (1084, 387)
Screenshot: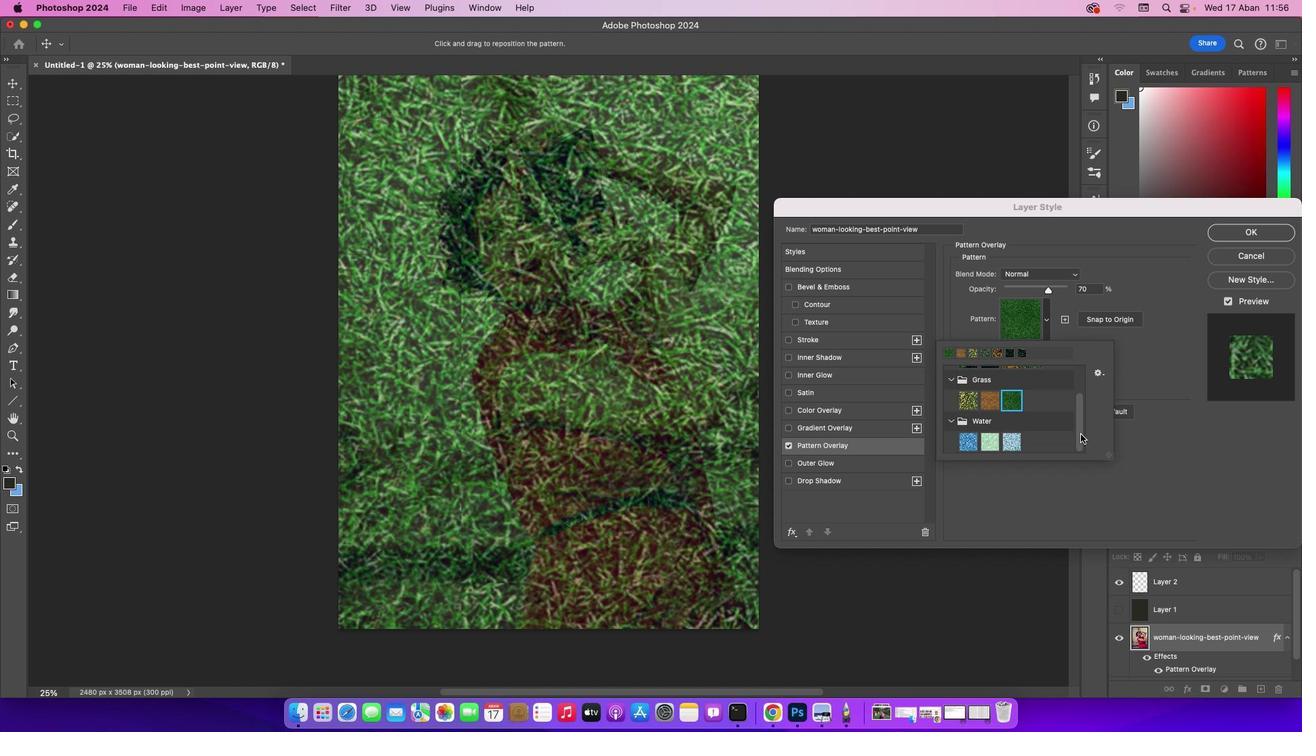 
Action: Mouse moved to (975, 441)
Screenshot: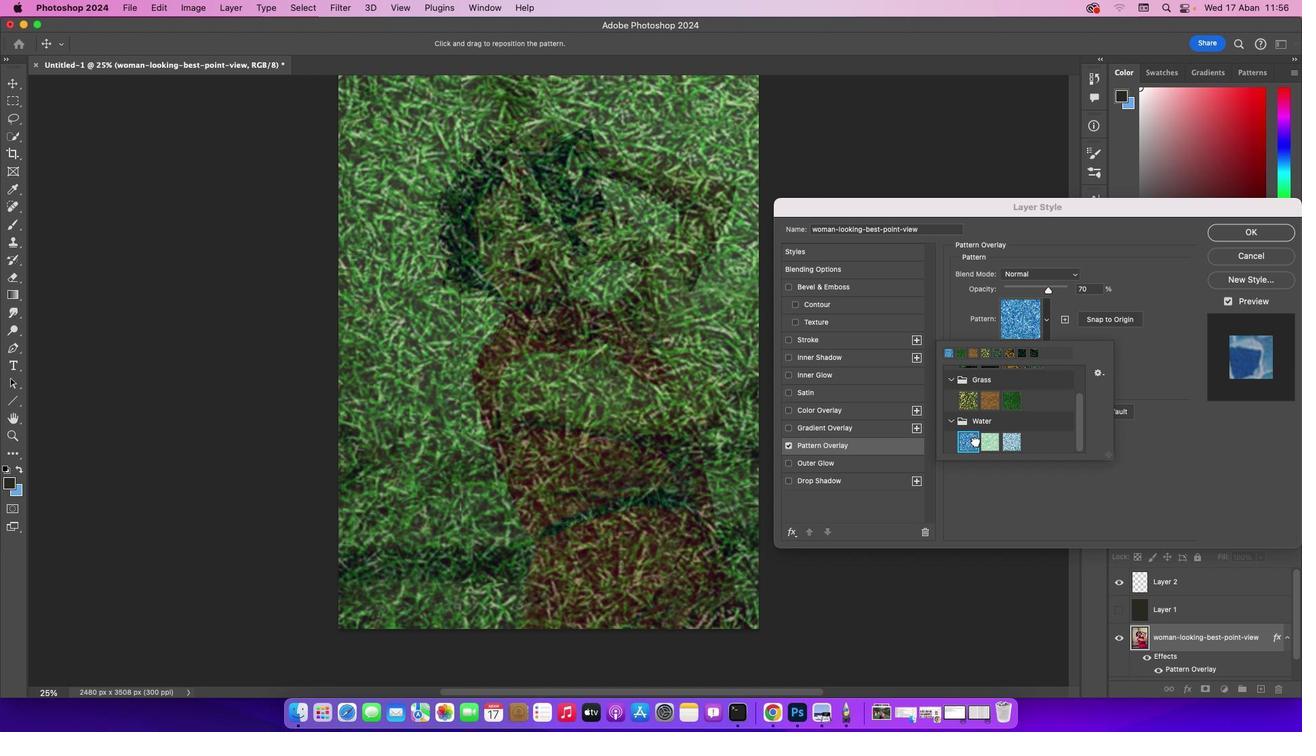 
Action: Mouse pressed left at (975, 441)
Screenshot: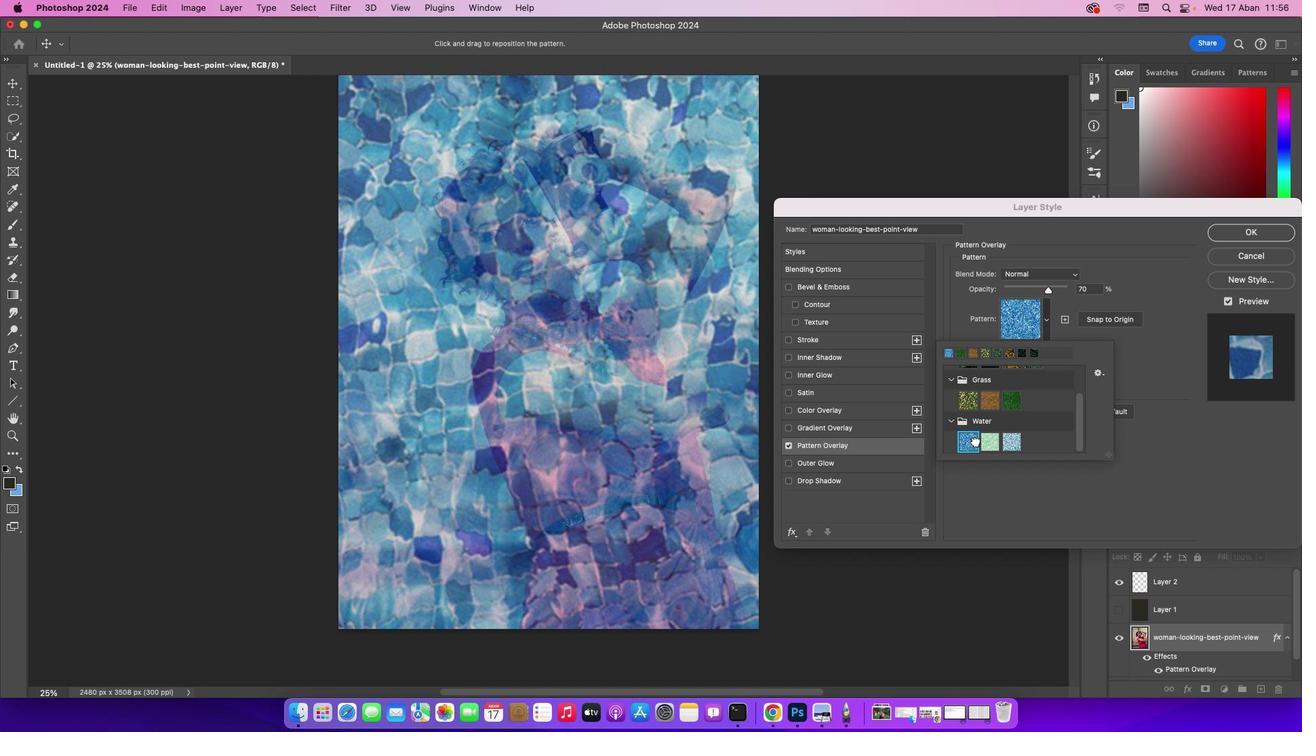 
Action: Mouse moved to (987, 440)
Screenshot: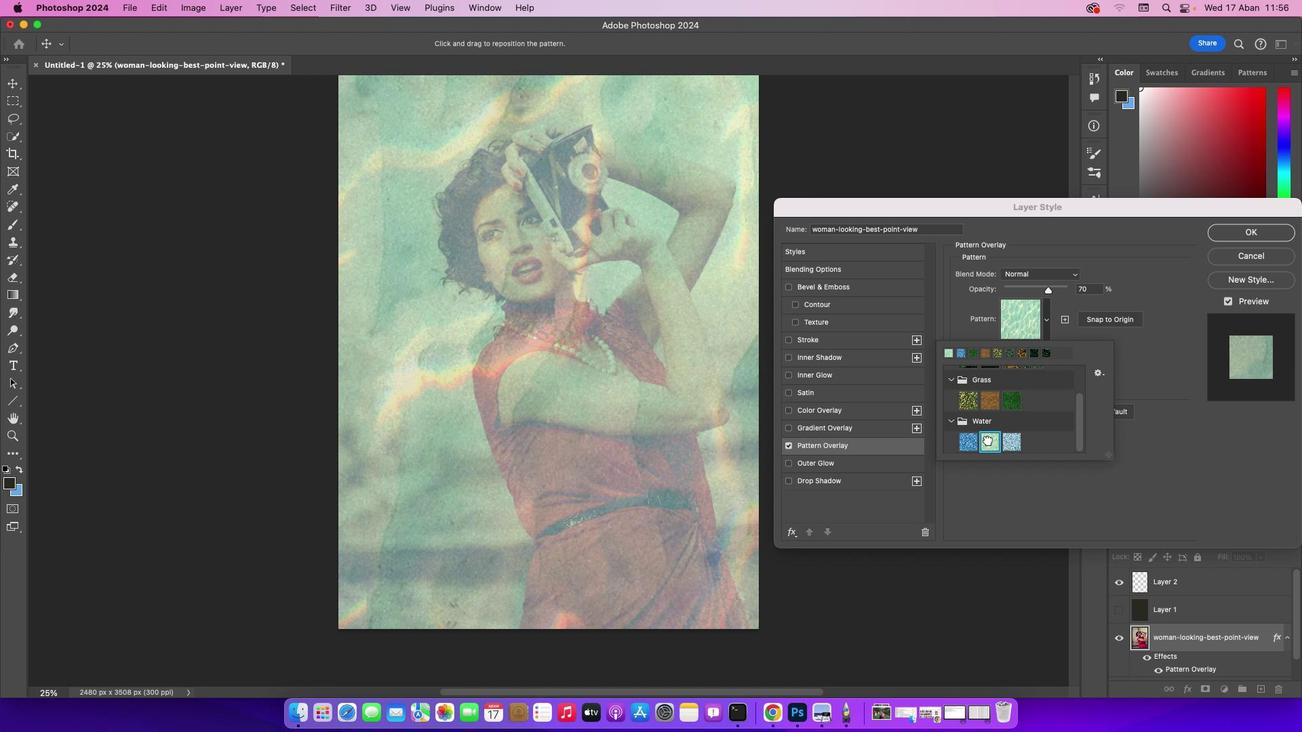 
Action: Mouse pressed left at (987, 440)
Screenshot: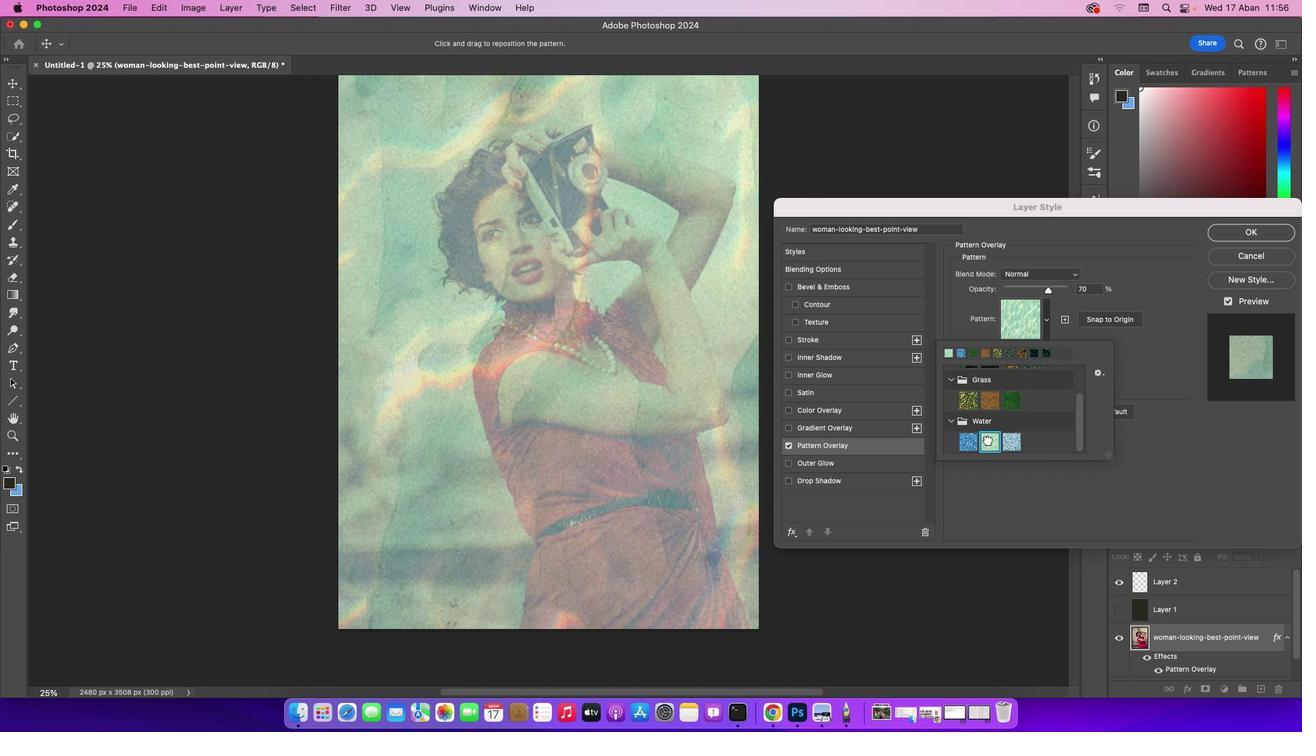 
Action: Mouse moved to (1012, 445)
Screenshot: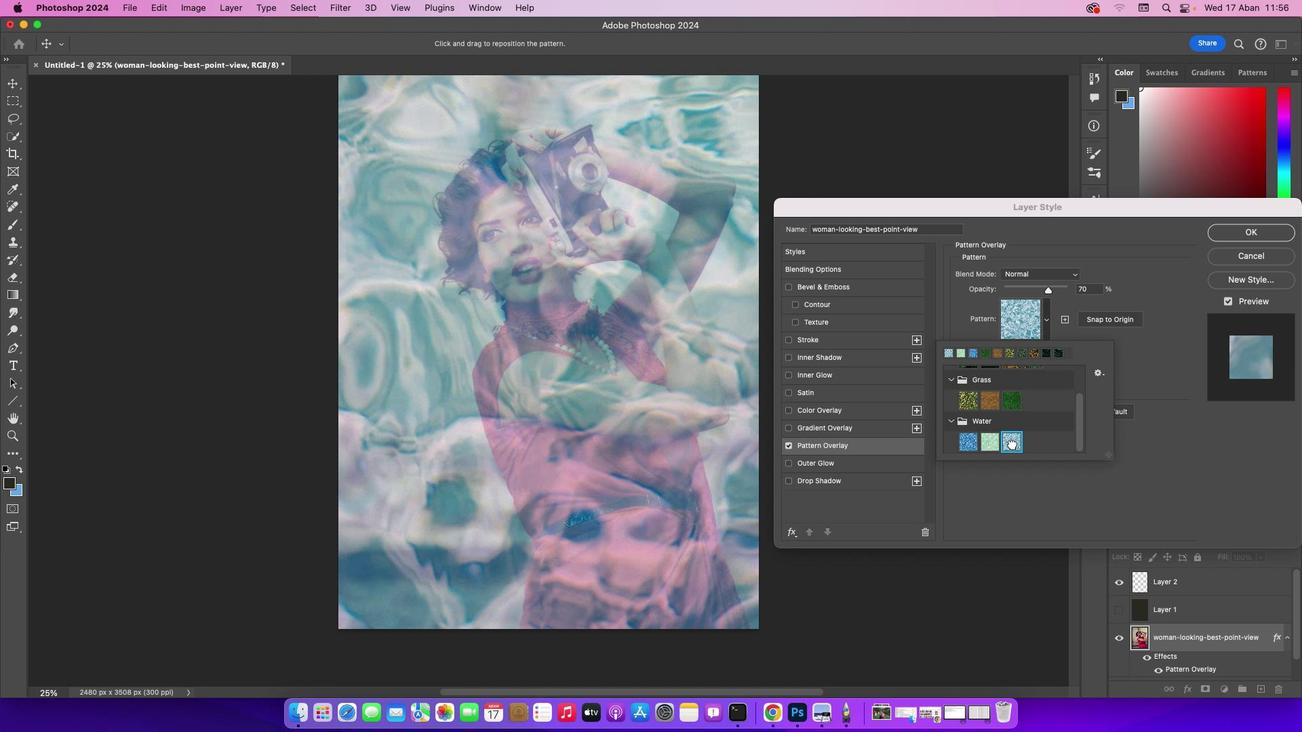 
Action: Mouse pressed left at (1012, 445)
Screenshot: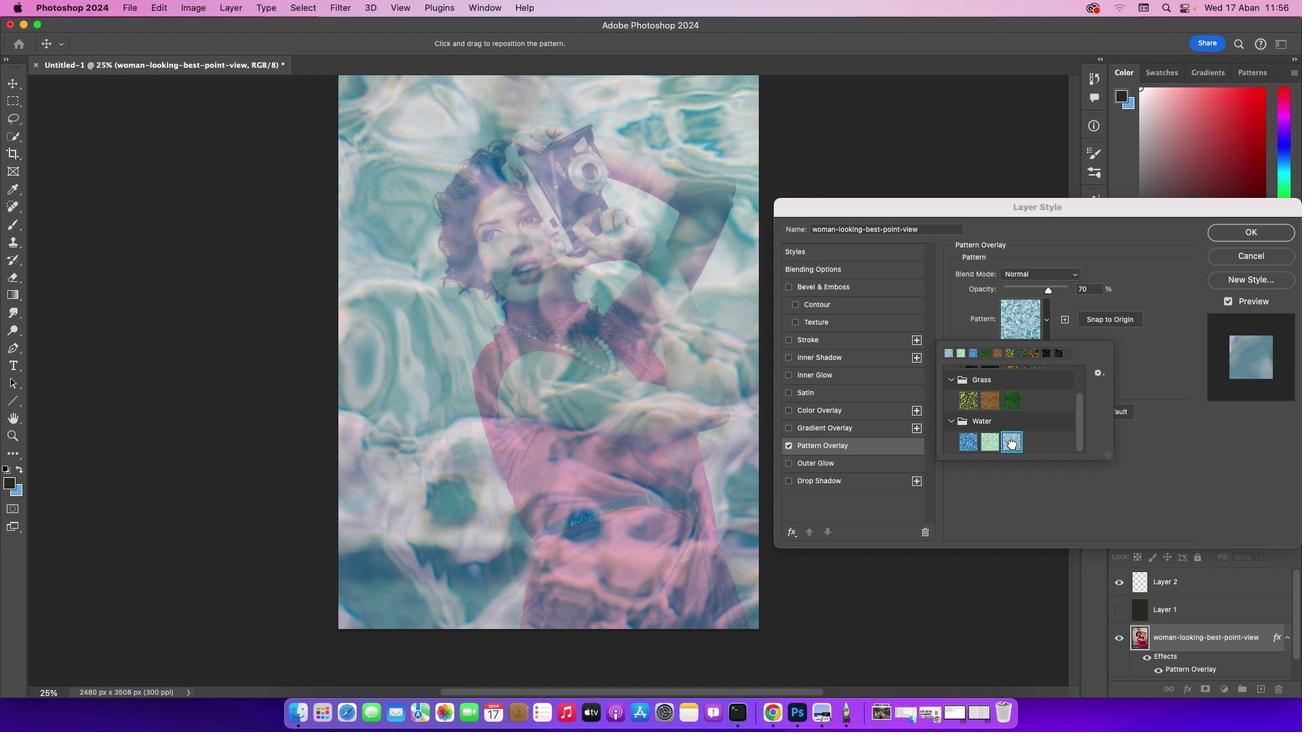
Action: Mouse moved to (1078, 430)
Screenshot: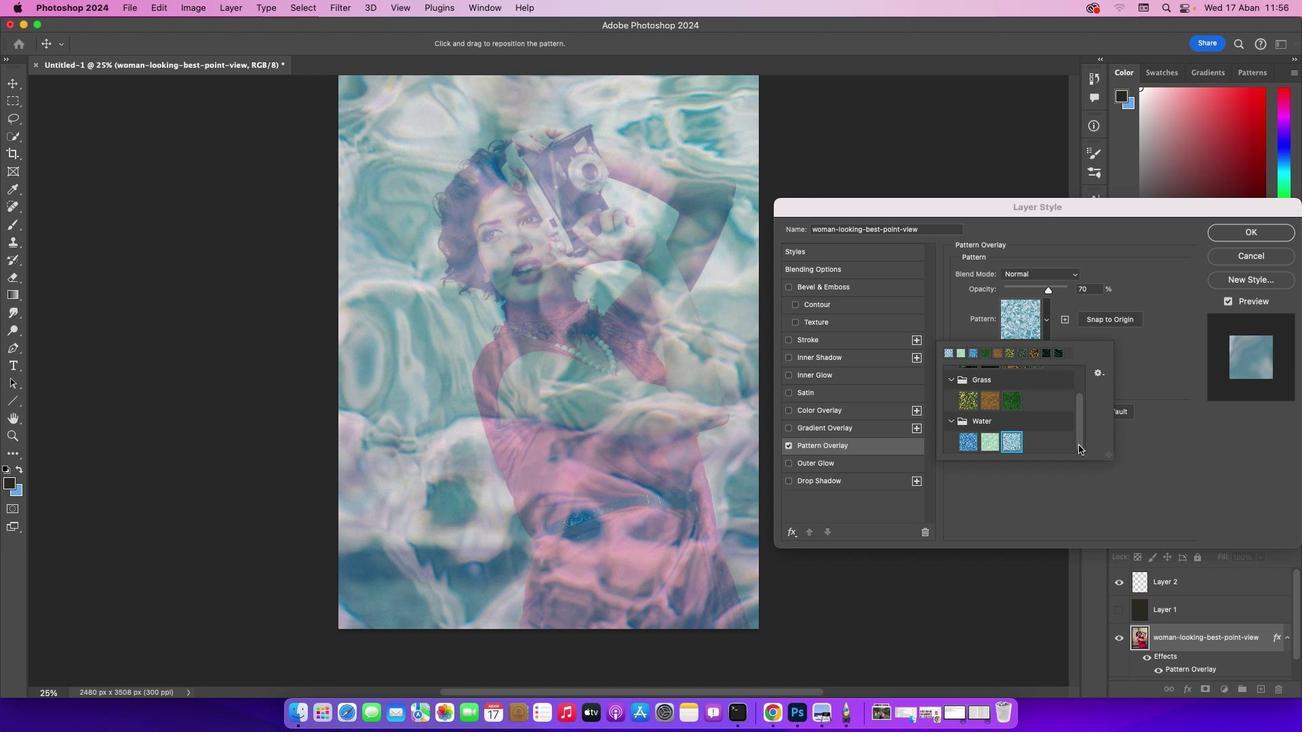 
Action: Mouse pressed left at (1078, 430)
Screenshot: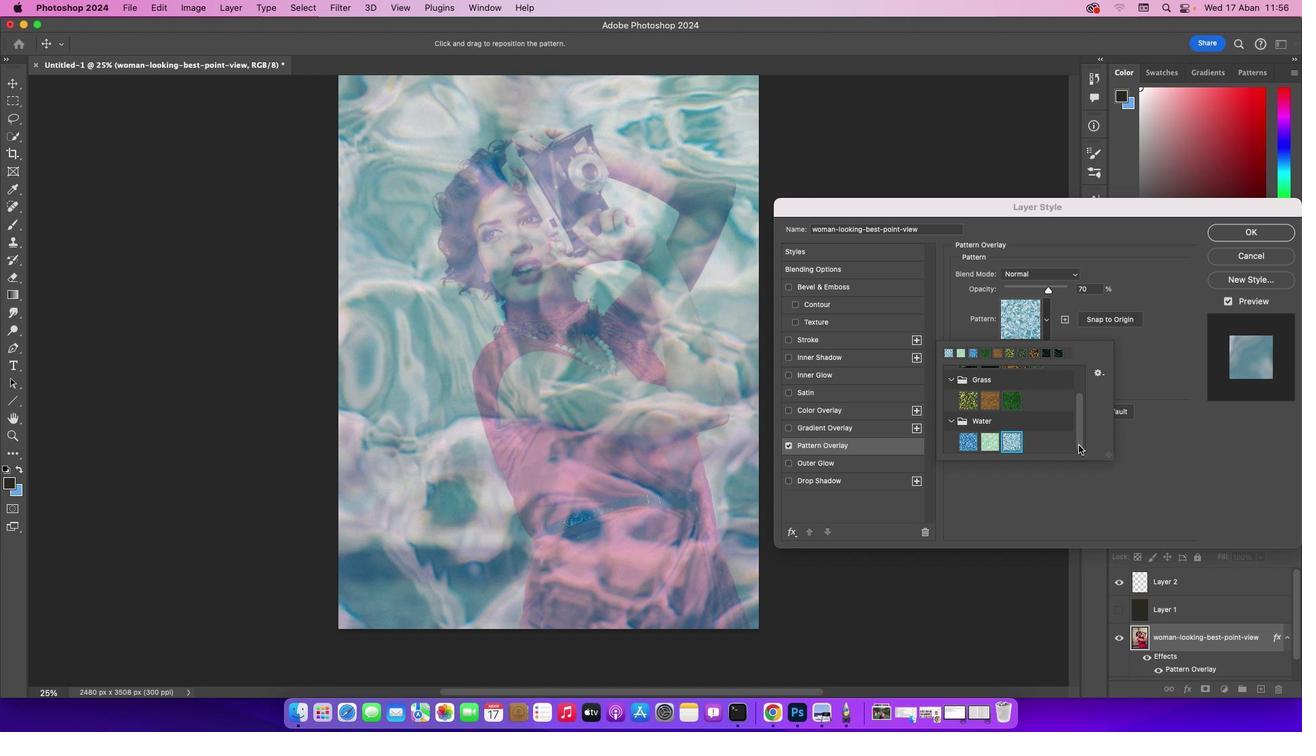 
Action: Mouse moved to (1263, 257)
Screenshot: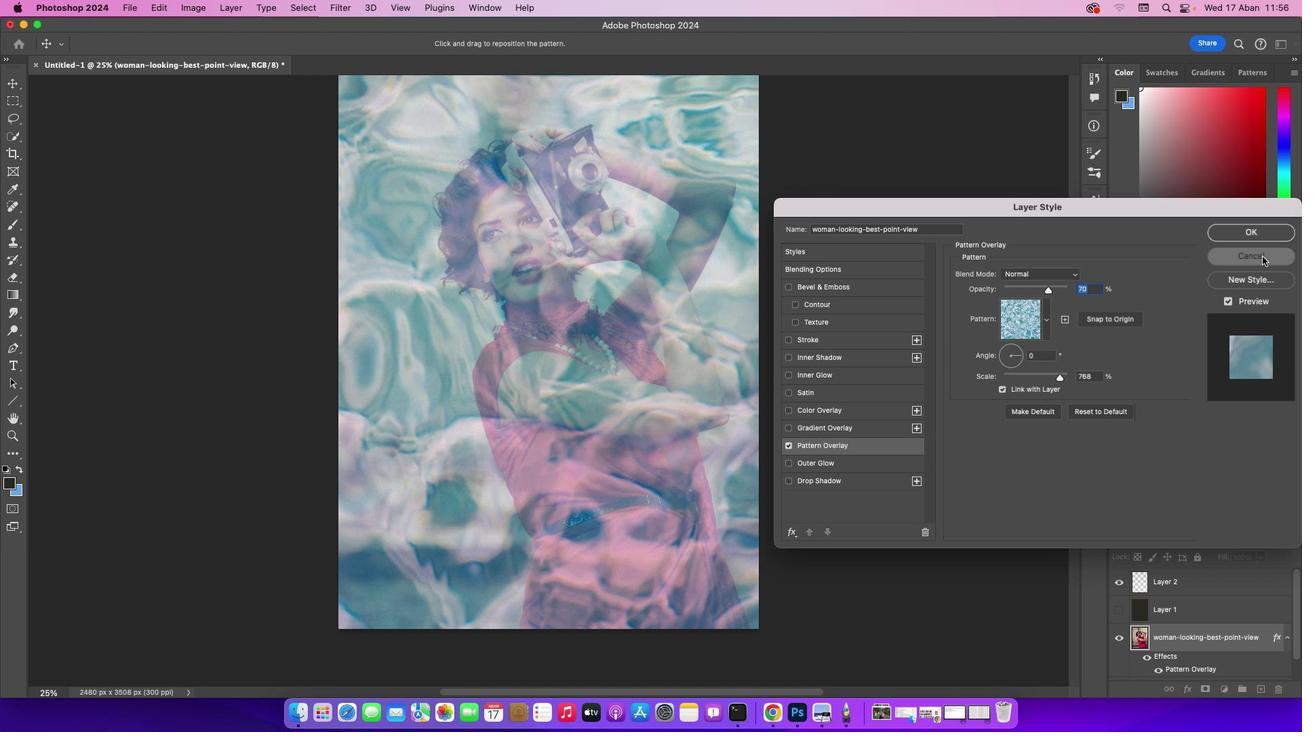
Action: Mouse pressed left at (1263, 257)
Screenshot: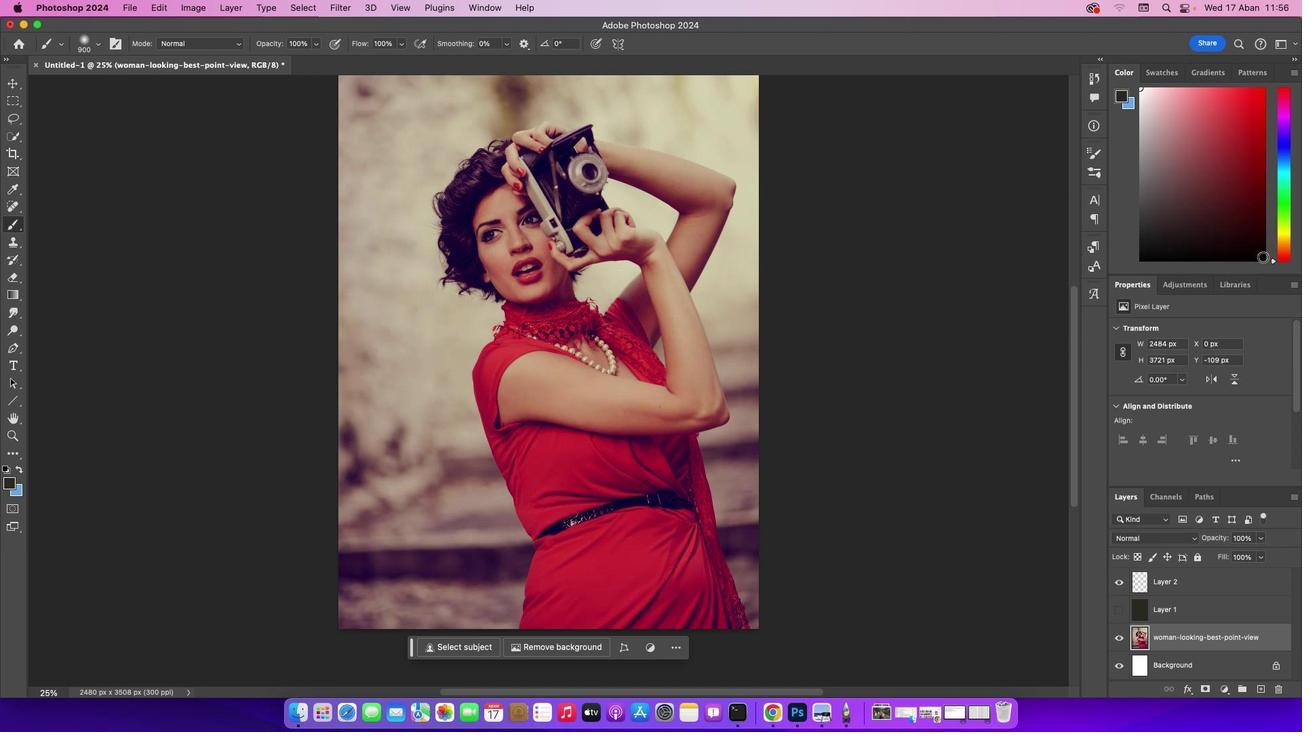 
Action: Mouse moved to (1188, 635)
Screenshot: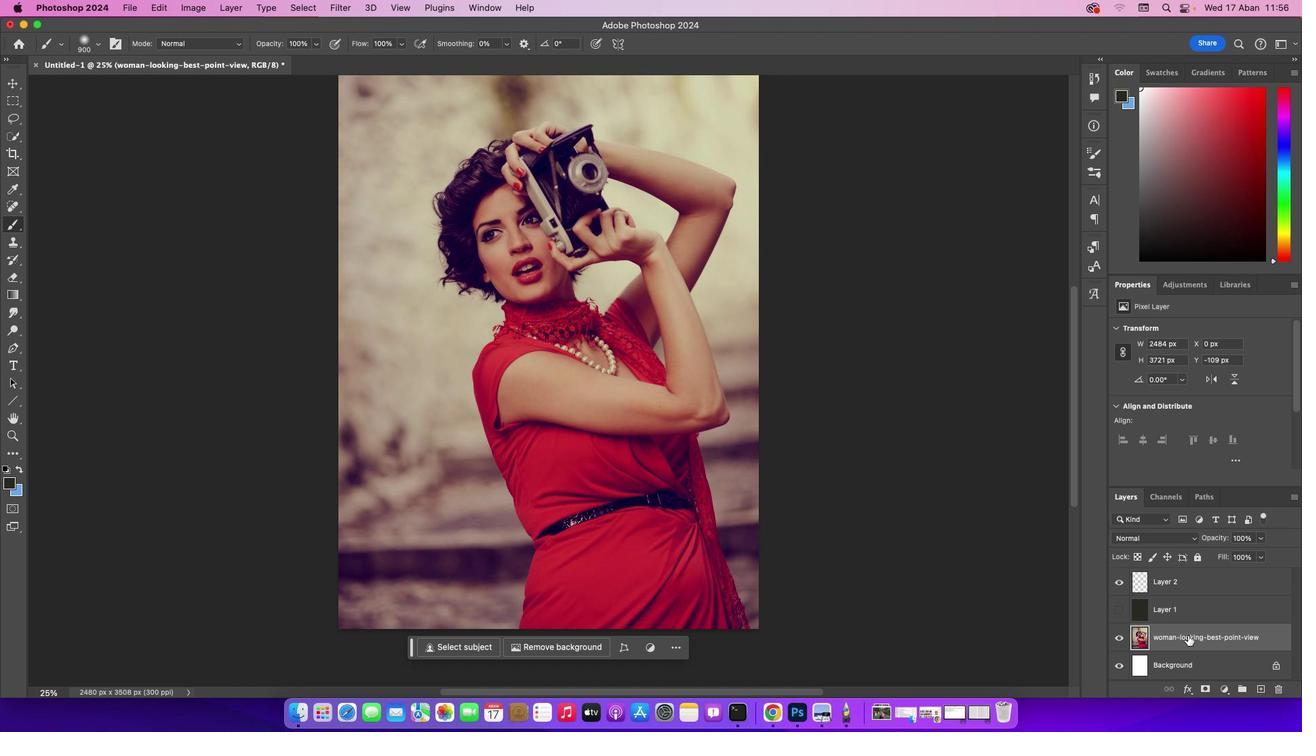 
Action: Mouse pressed left at (1188, 635)
Screenshot: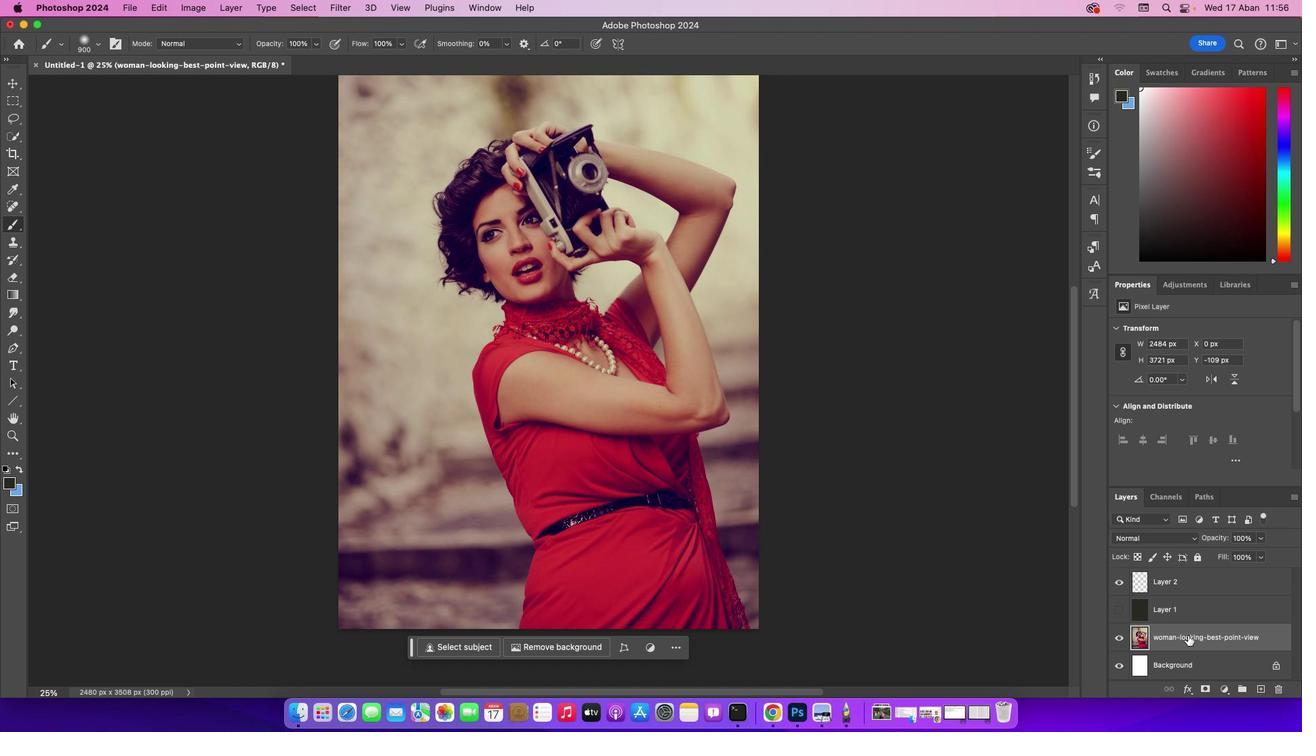 
Action: Mouse moved to (342, 10)
Screenshot: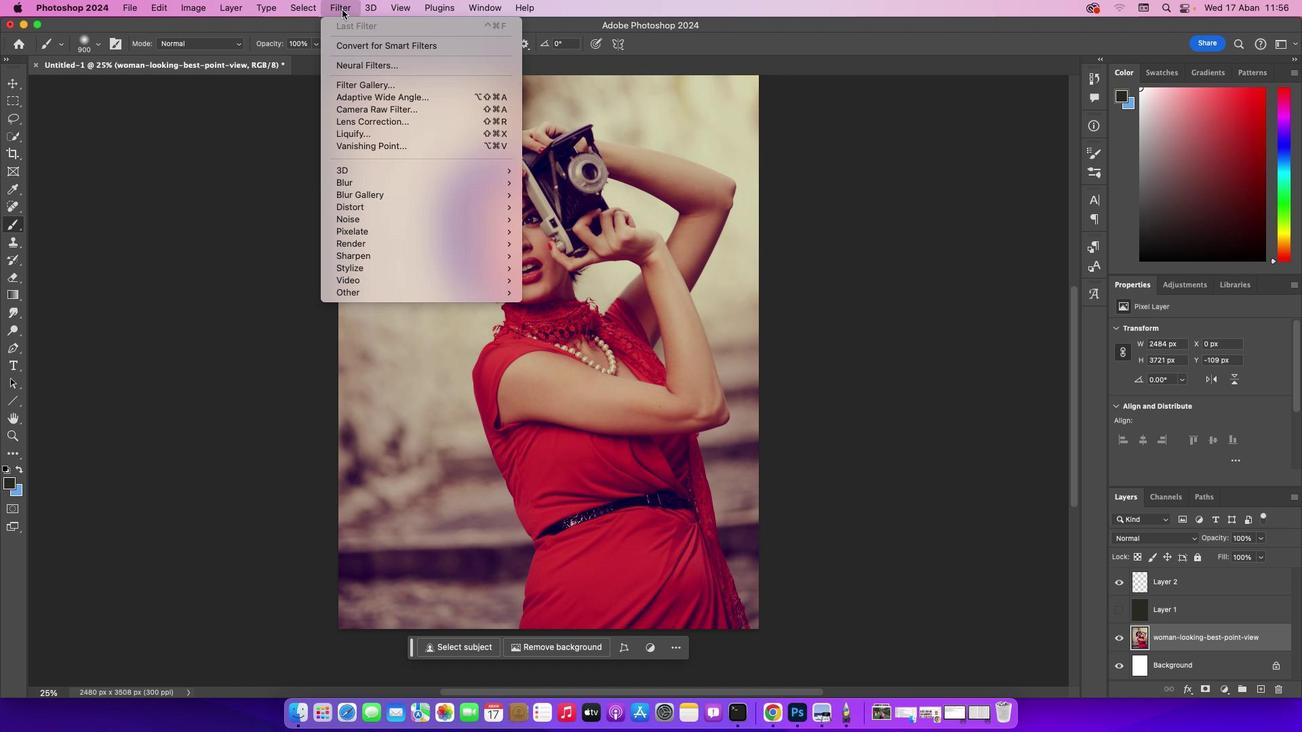 
Action: Mouse pressed left at (342, 10)
Screenshot: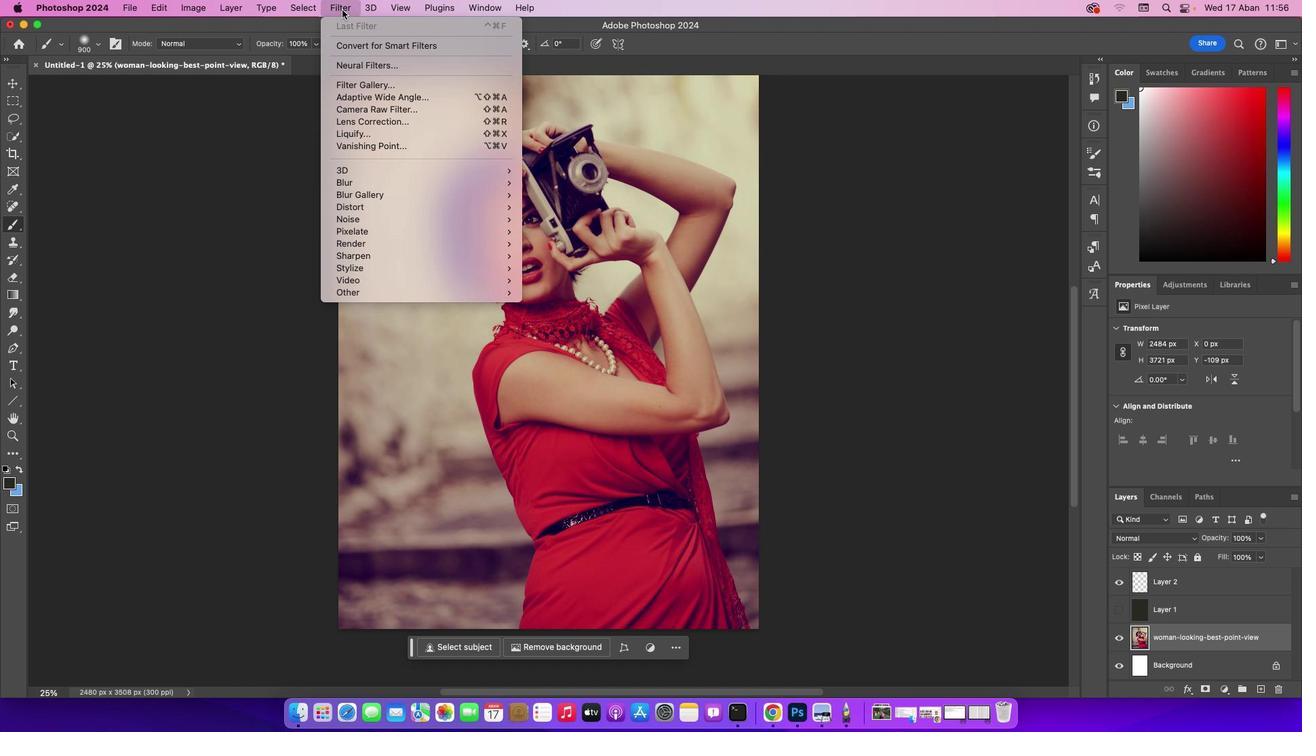 
Action: Mouse moved to (573, 294)
Screenshot: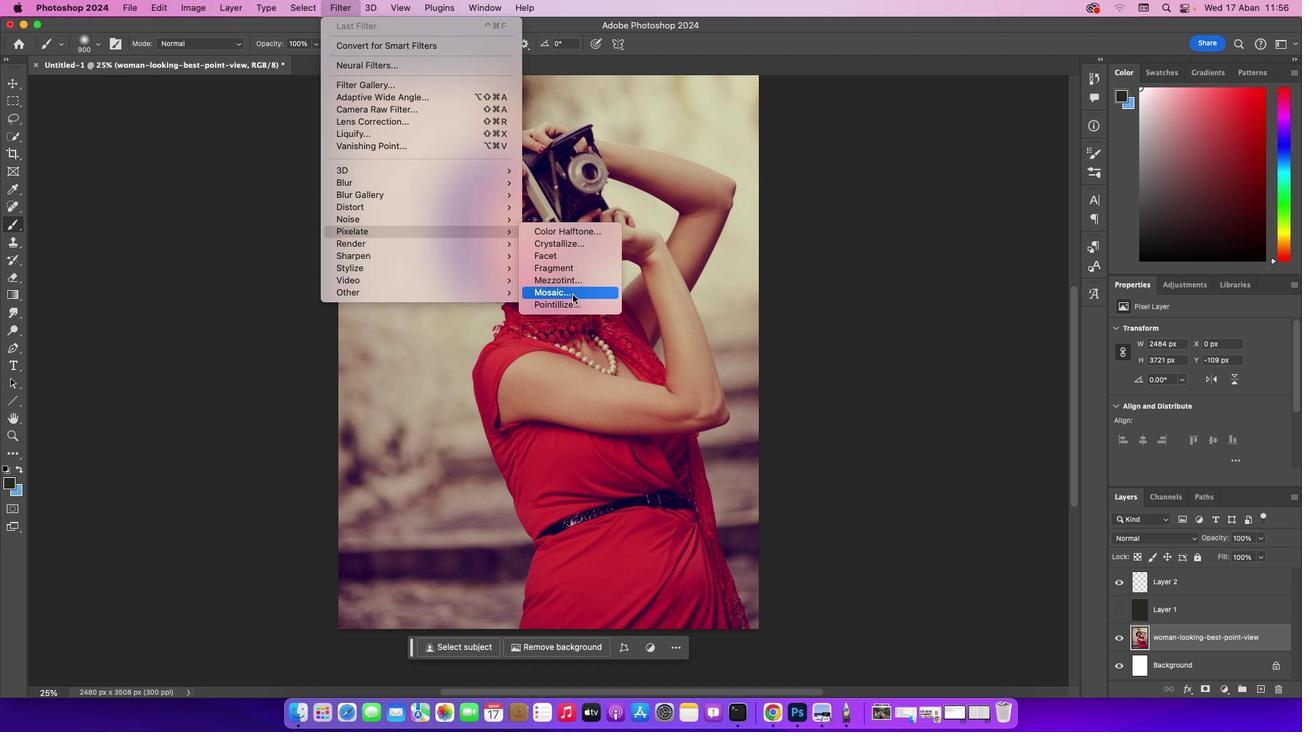 
Action: Mouse pressed left at (573, 294)
Screenshot: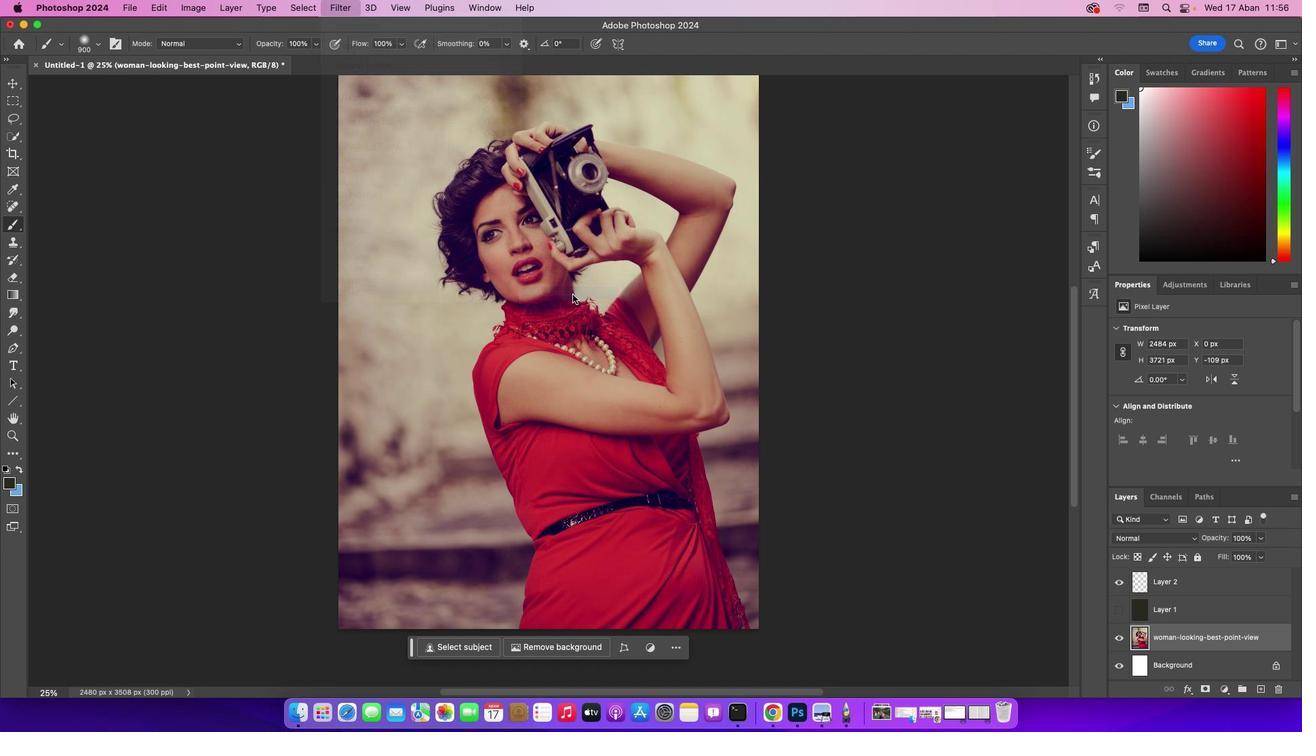 
Action: Mouse moved to (648, 244)
Screenshot: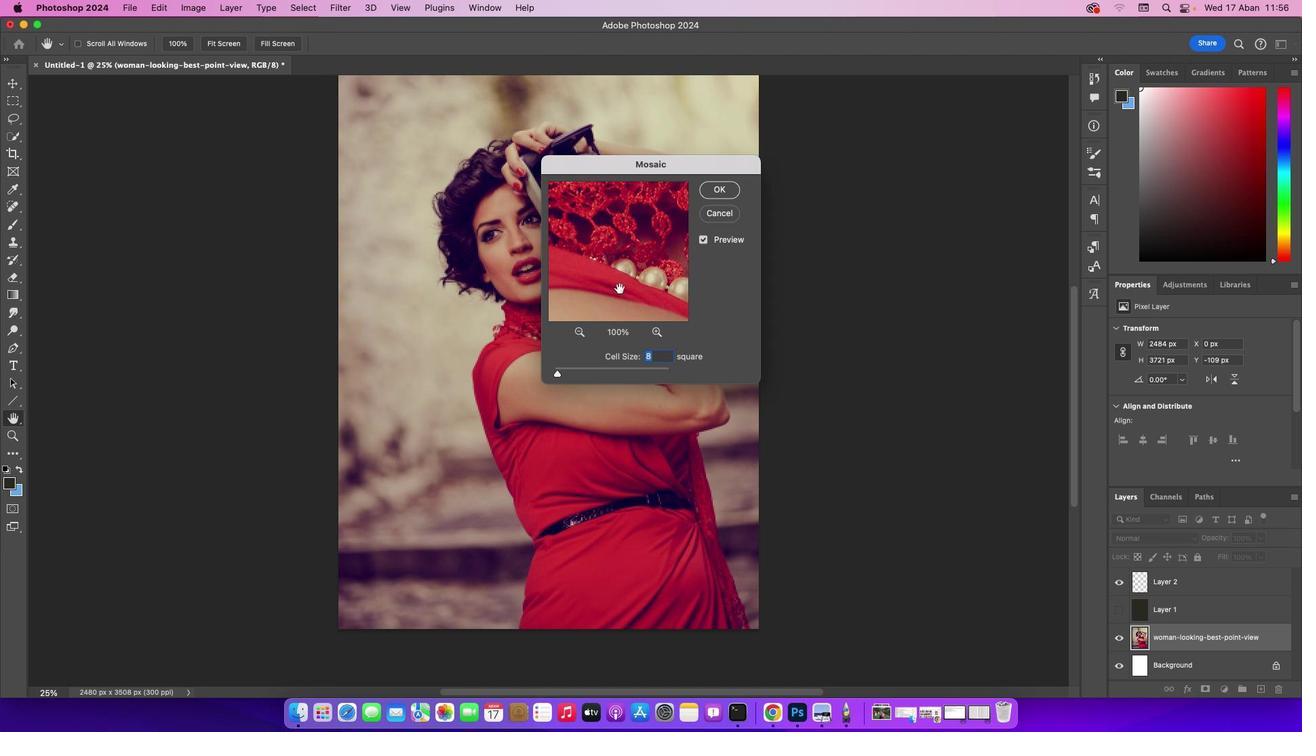 
Action: Mouse pressed left at (648, 244)
Screenshot: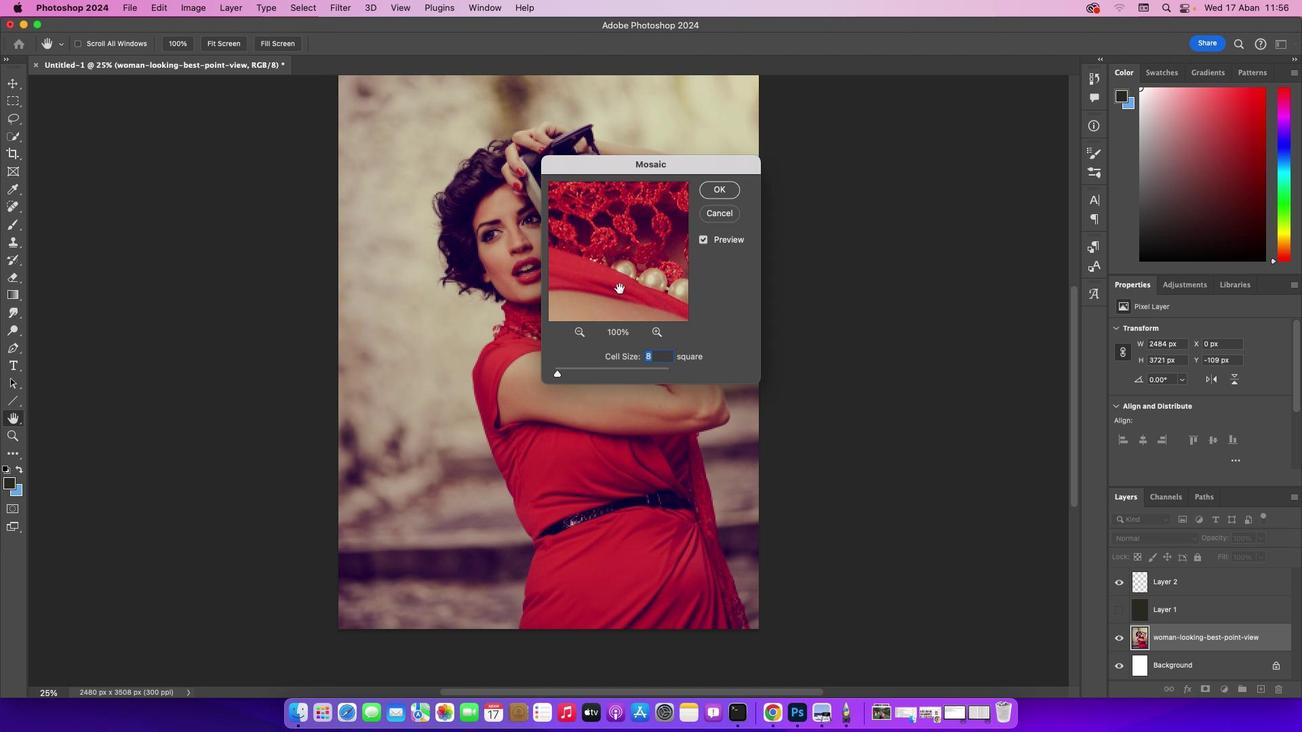 
Action: Mouse moved to (640, 245)
Screenshot: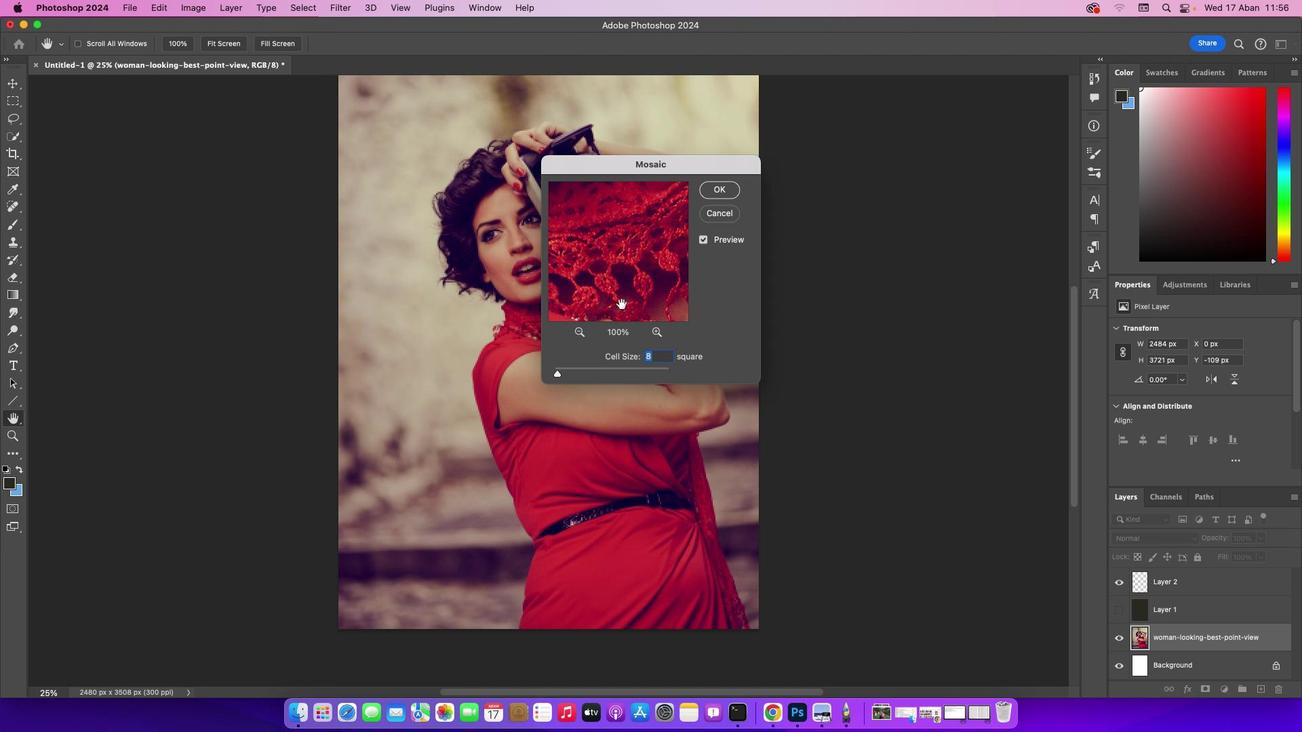 
Action: Mouse pressed left at (640, 245)
Screenshot: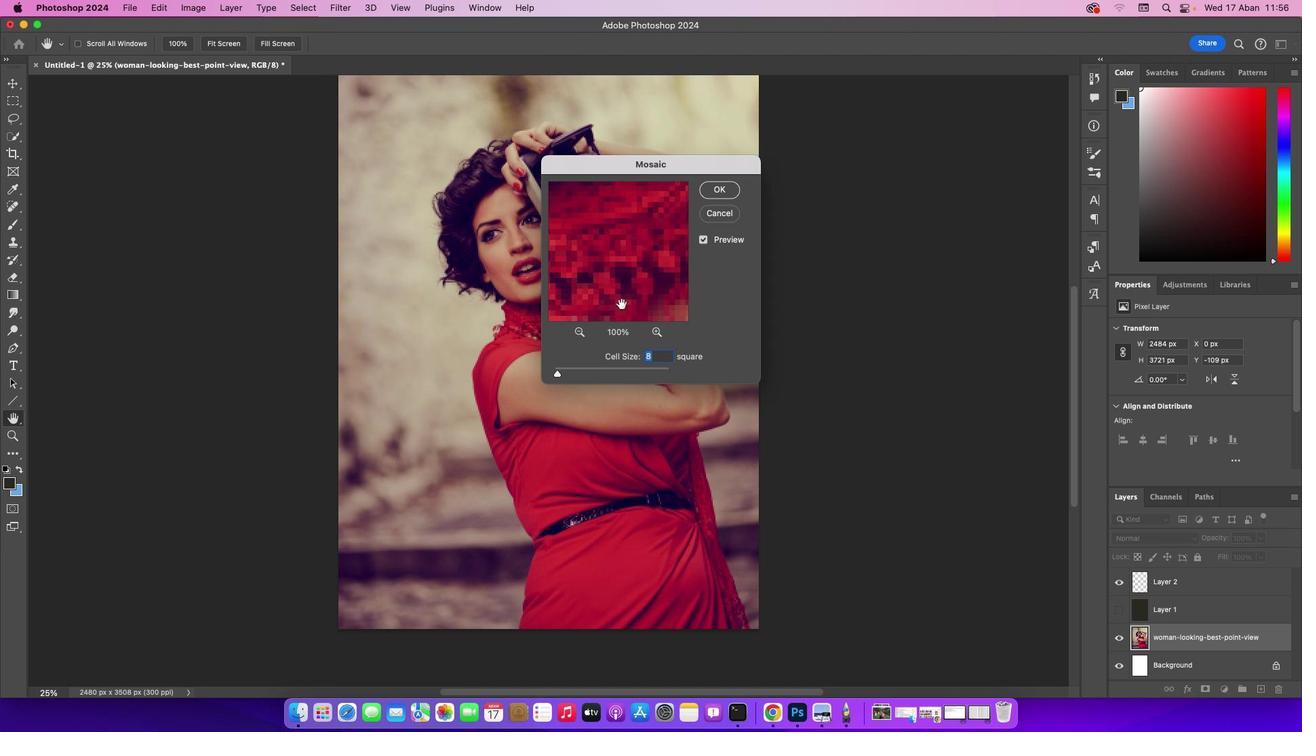
Action: Mouse moved to (655, 235)
Screenshot: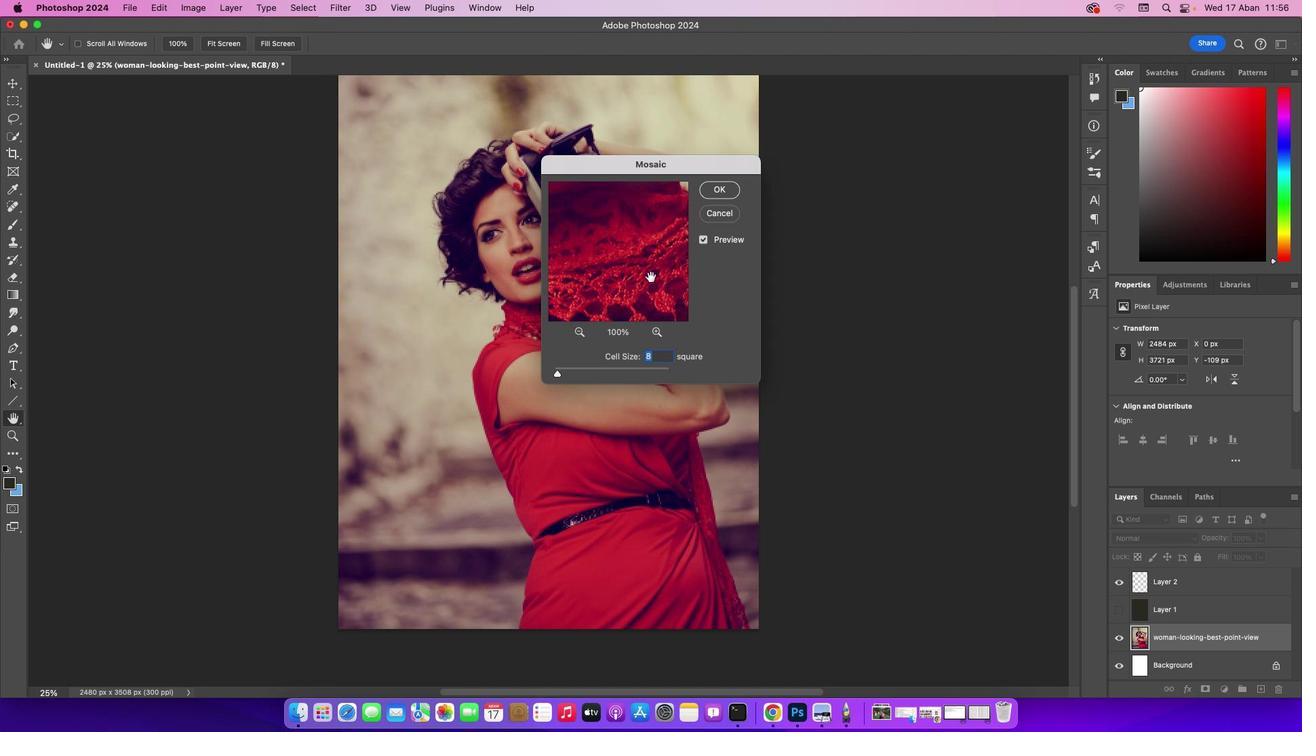 
Action: Mouse pressed left at (655, 235)
Screenshot: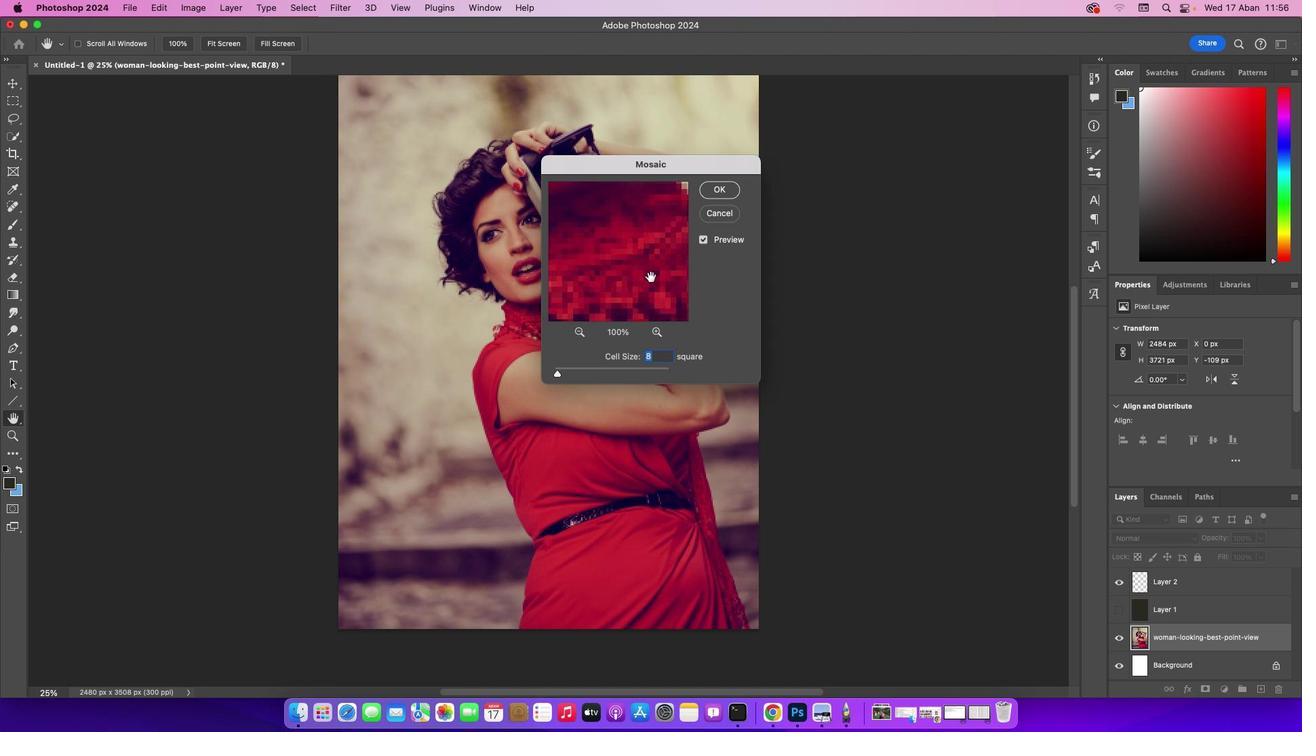 
Action: Mouse moved to (556, 375)
Screenshot: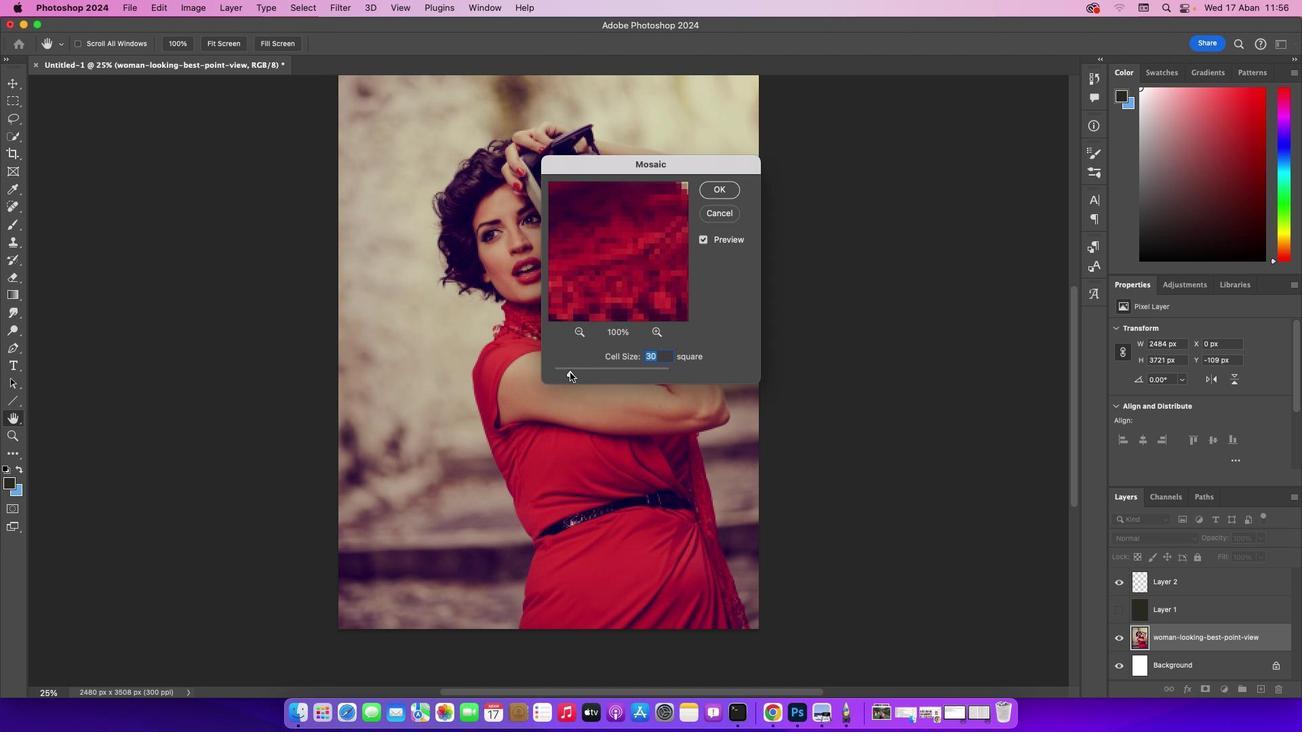 
Action: Mouse pressed left at (556, 375)
Screenshot: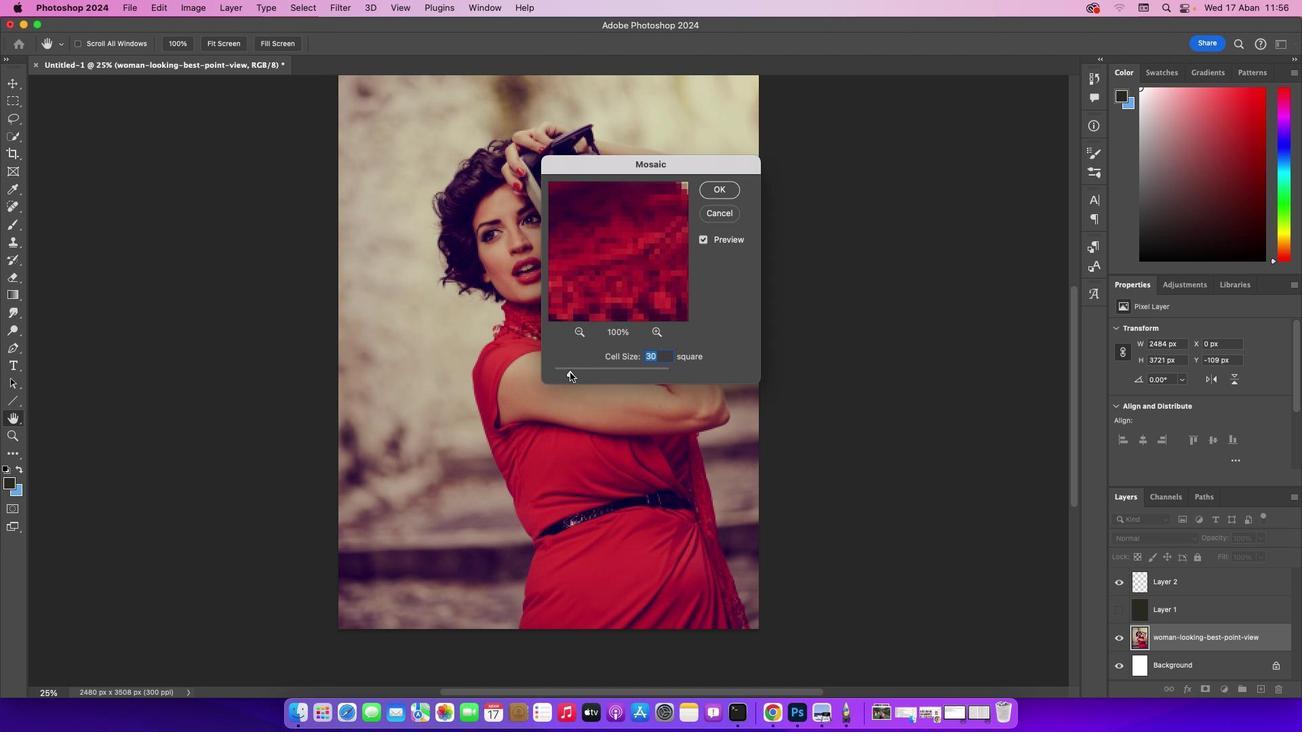 
Action: Mouse moved to (569, 373)
Screenshot: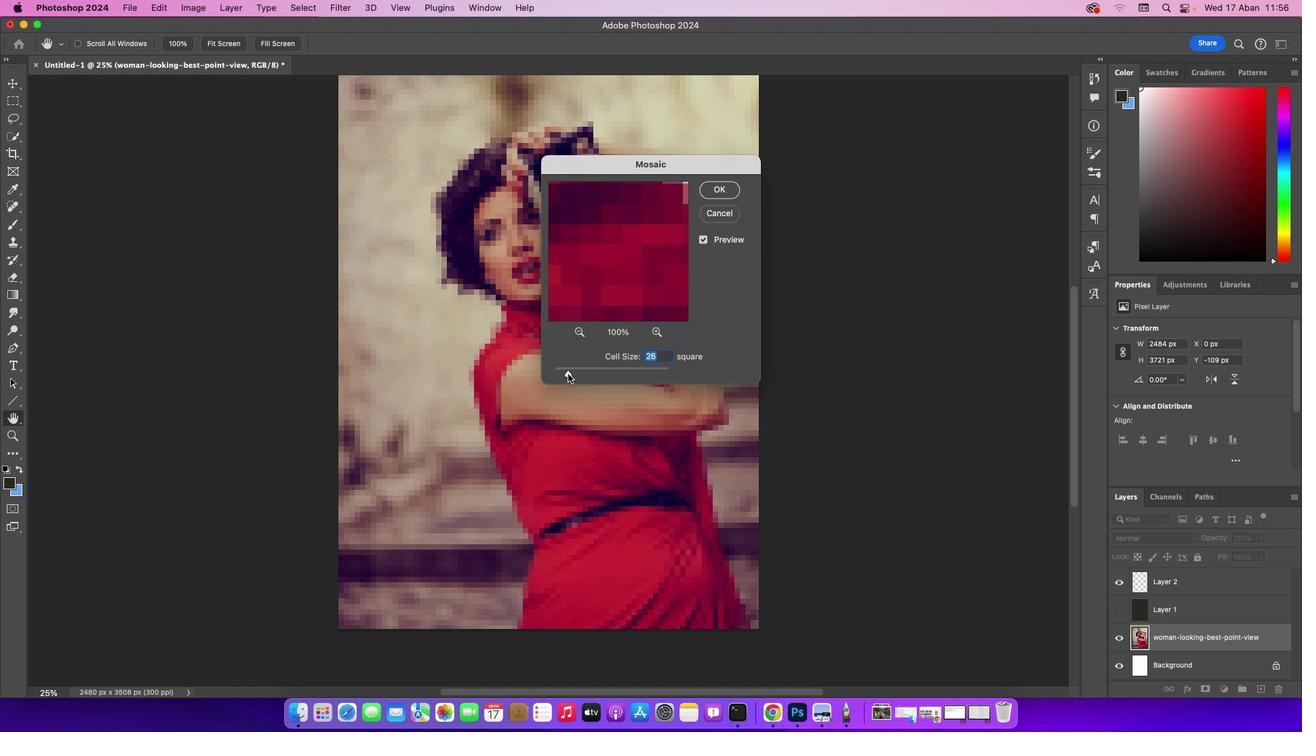 
Action: Mouse pressed left at (569, 373)
Screenshot: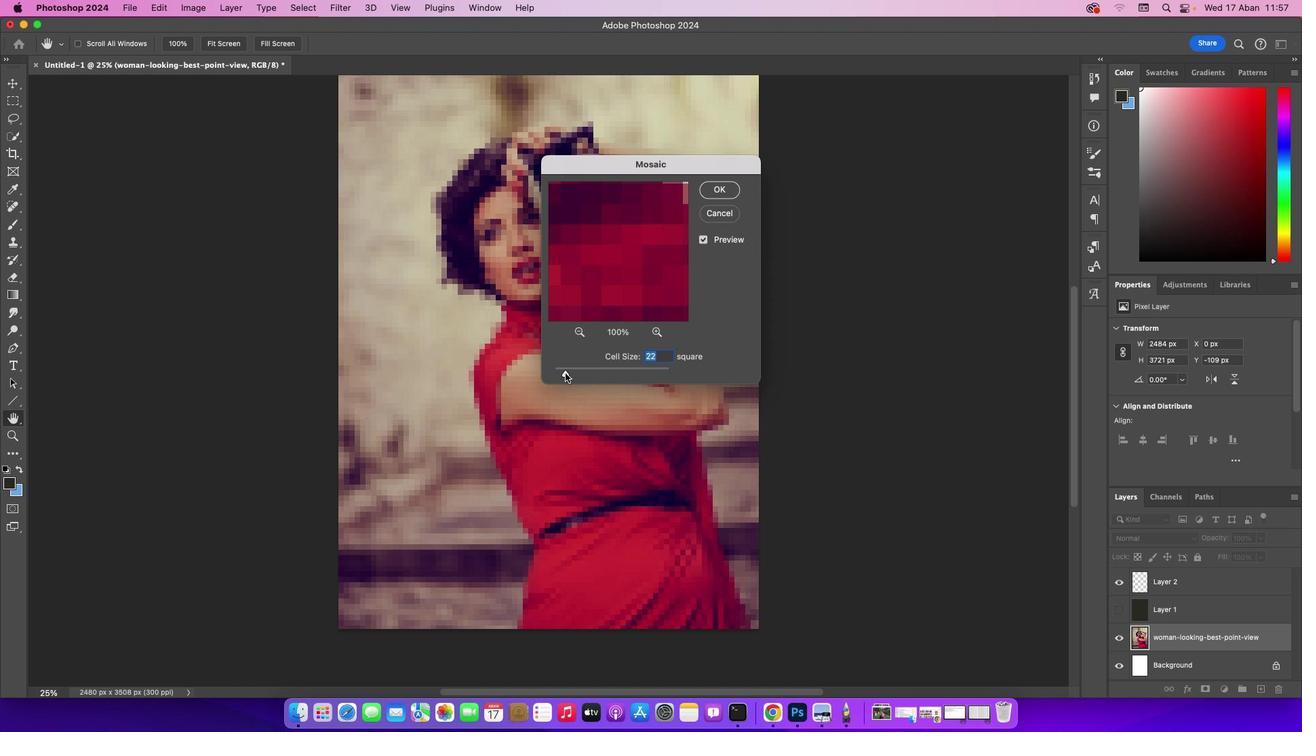
Action: Mouse moved to (560, 372)
Screenshot: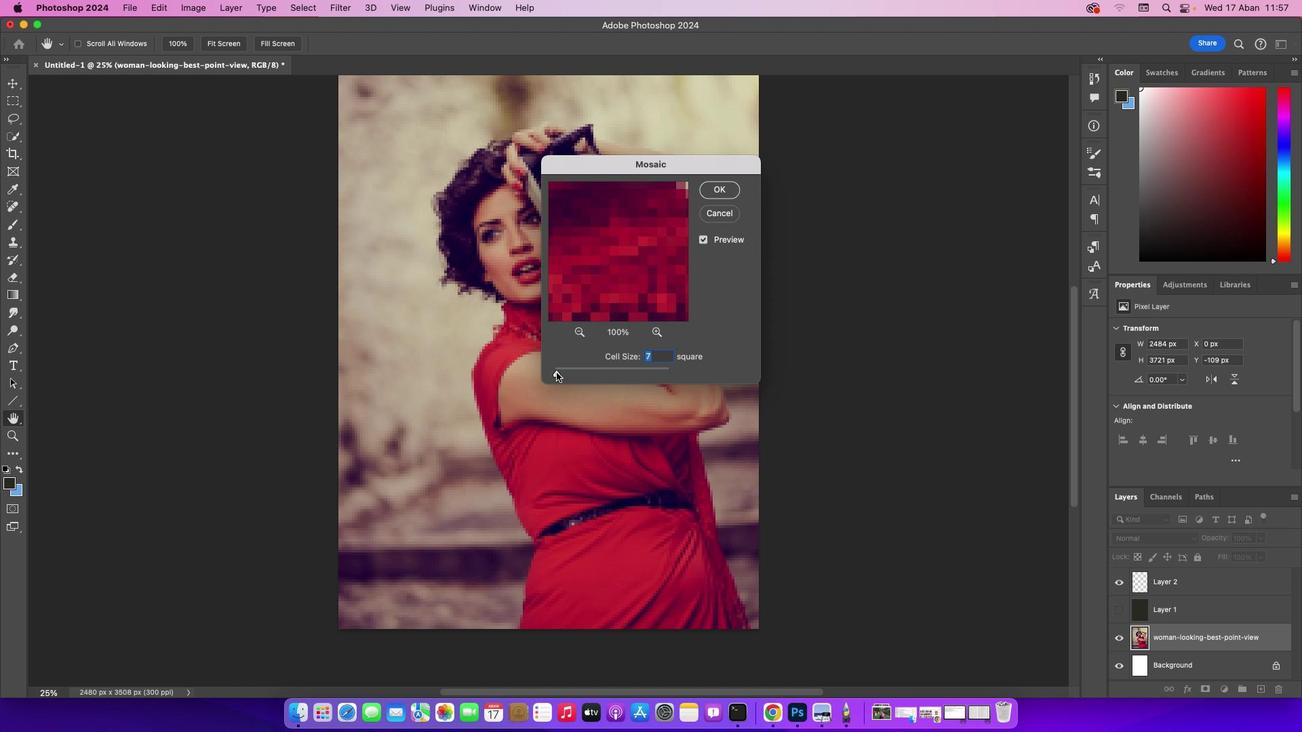 
Action: Mouse pressed left at (560, 372)
Screenshot: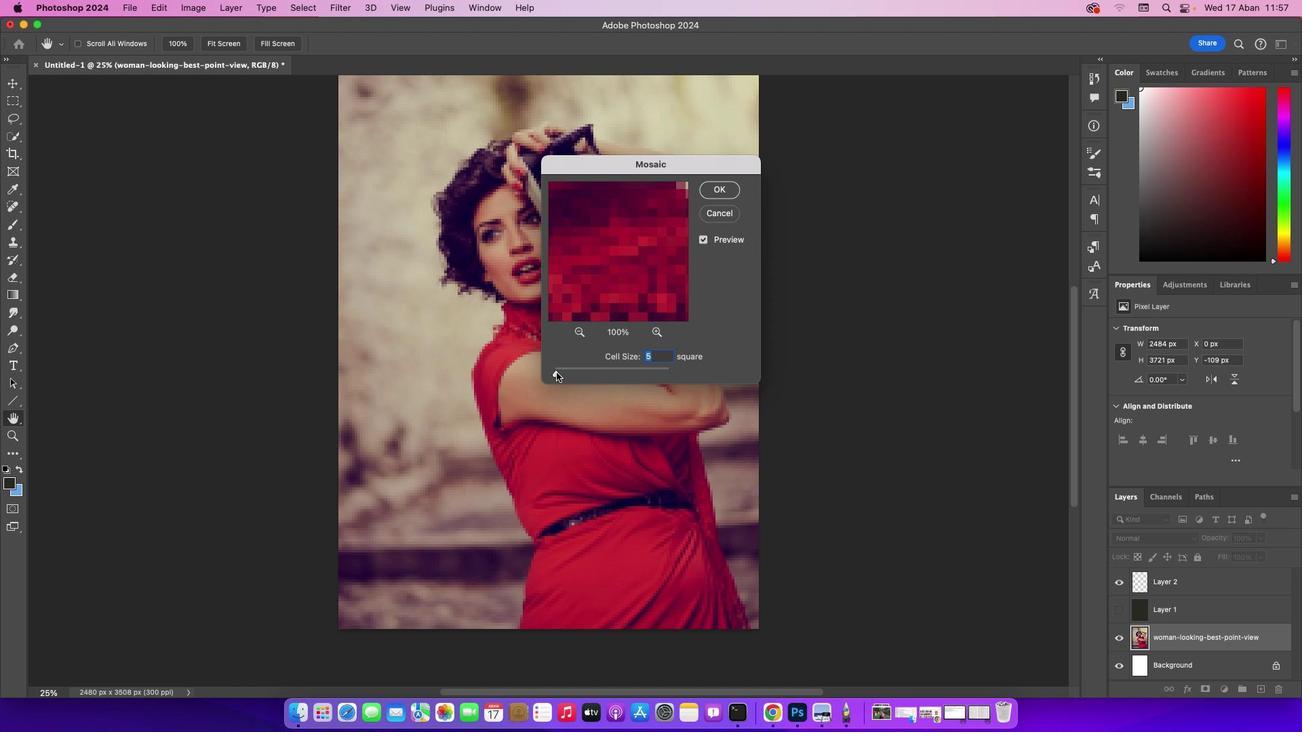 
Action: Mouse moved to (708, 187)
Screenshot: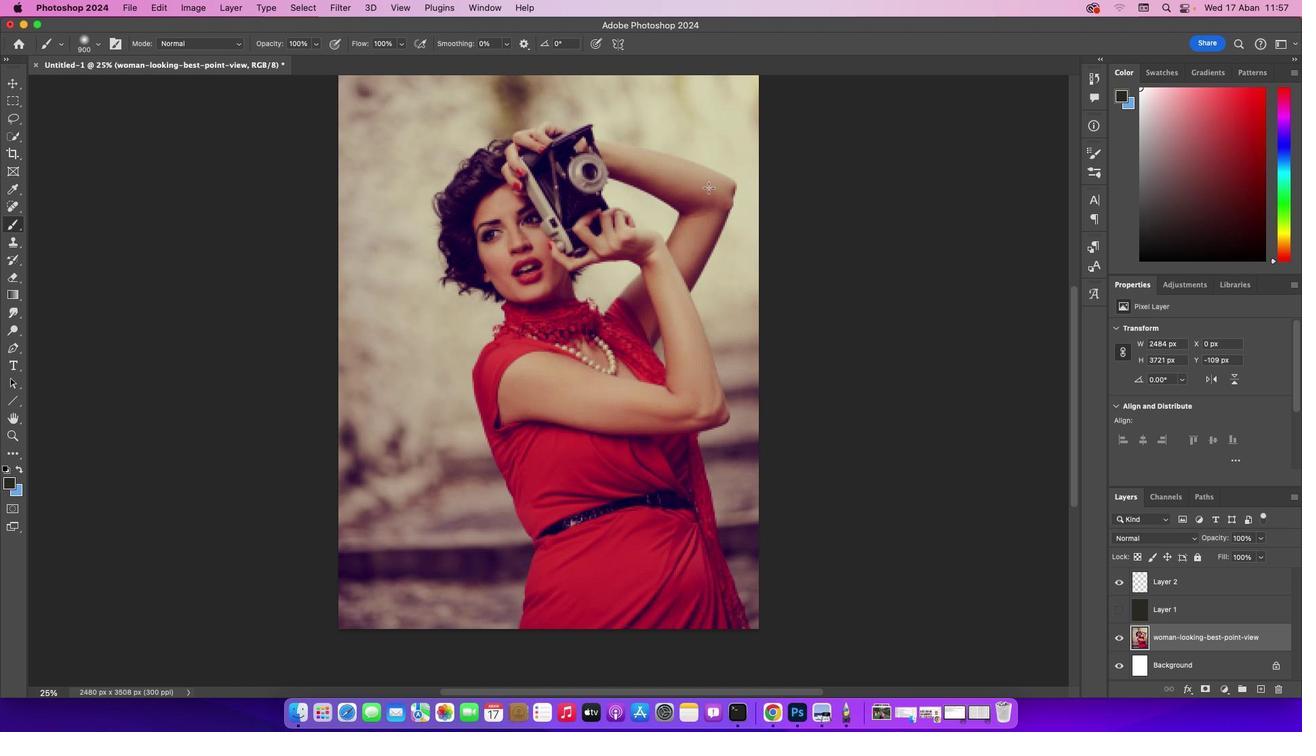 
Action: Mouse pressed left at (708, 187)
Screenshot: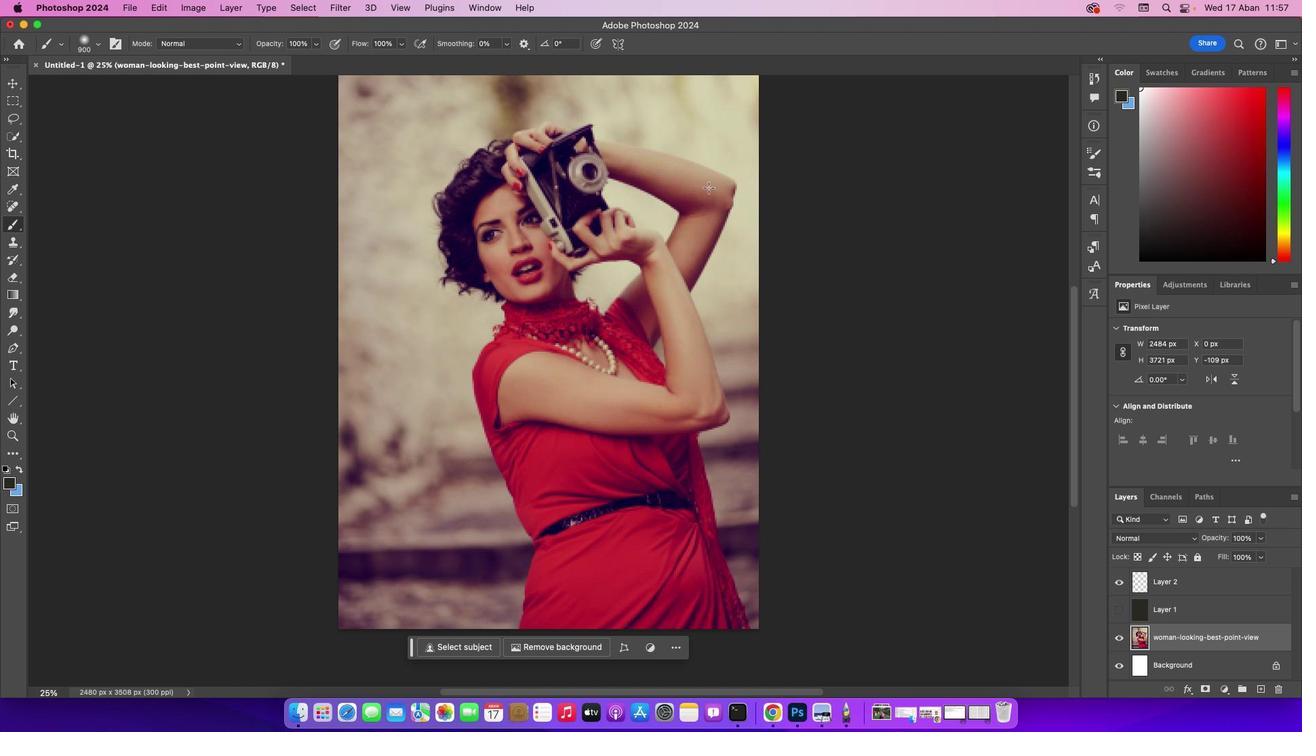
Action: Mouse moved to (269, 8)
Screenshot: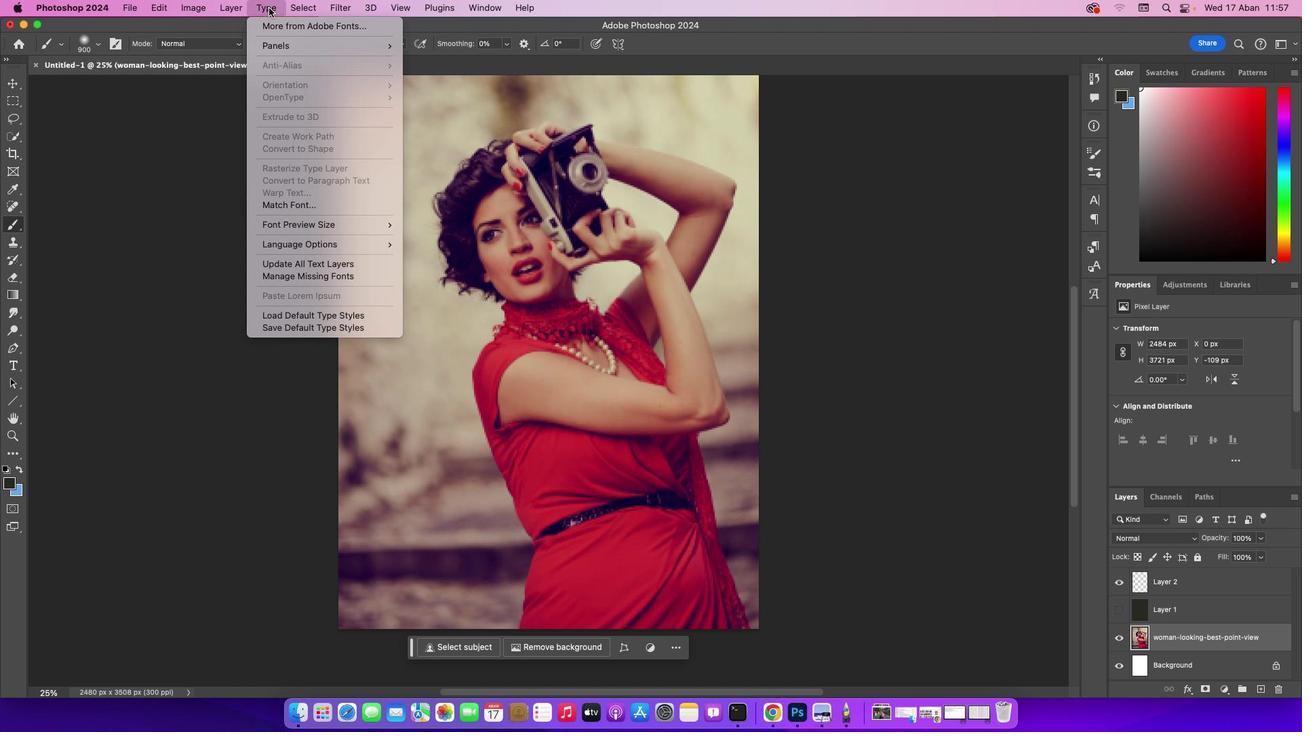 
Action: Mouse pressed left at (269, 8)
Screenshot: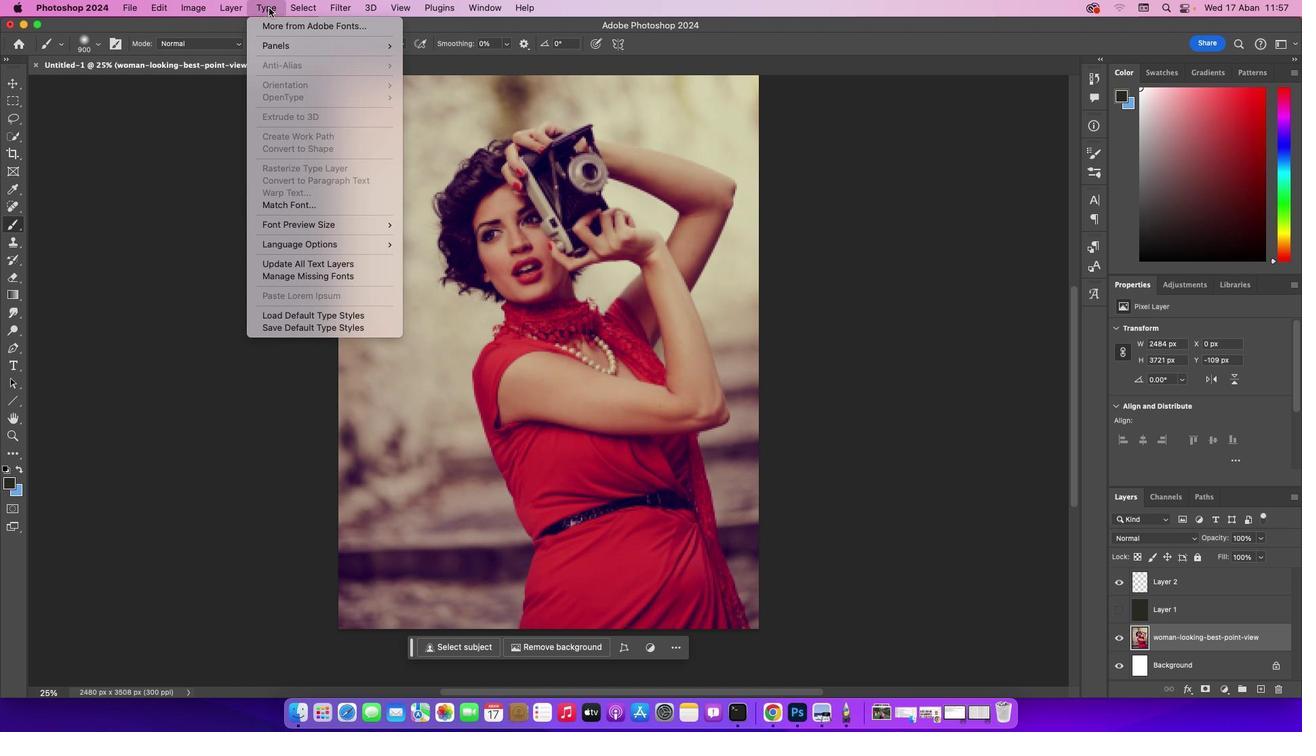 
Action: Mouse moved to (481, 88)
Screenshot: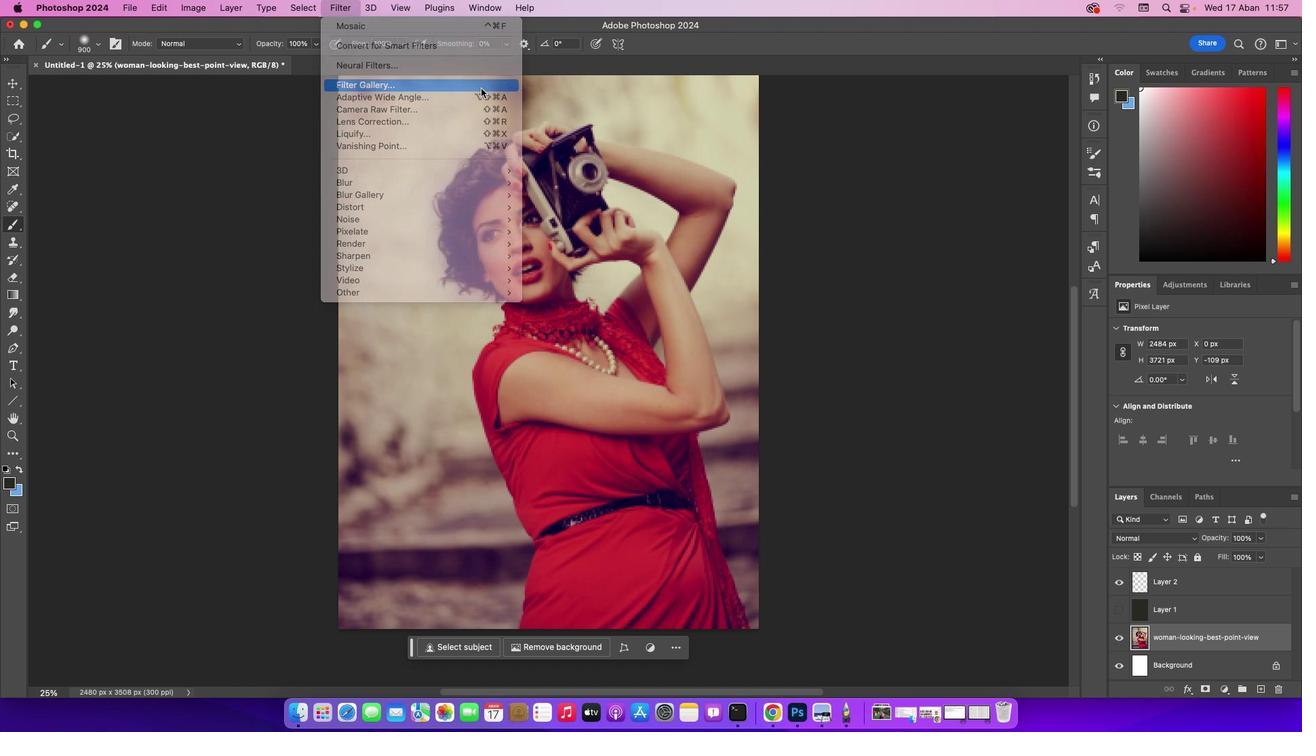 
Action: Mouse pressed left at (481, 88)
Screenshot: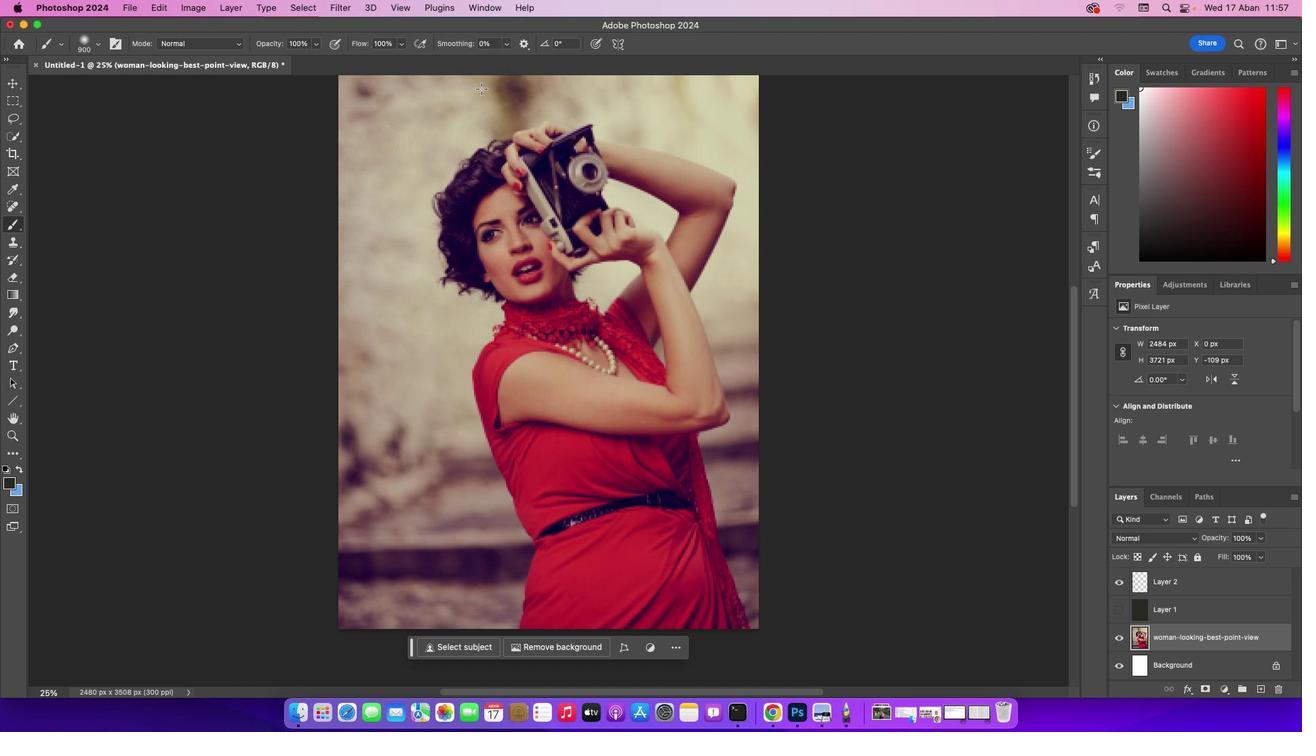 
Action: Mouse moved to (945, 50)
Screenshot: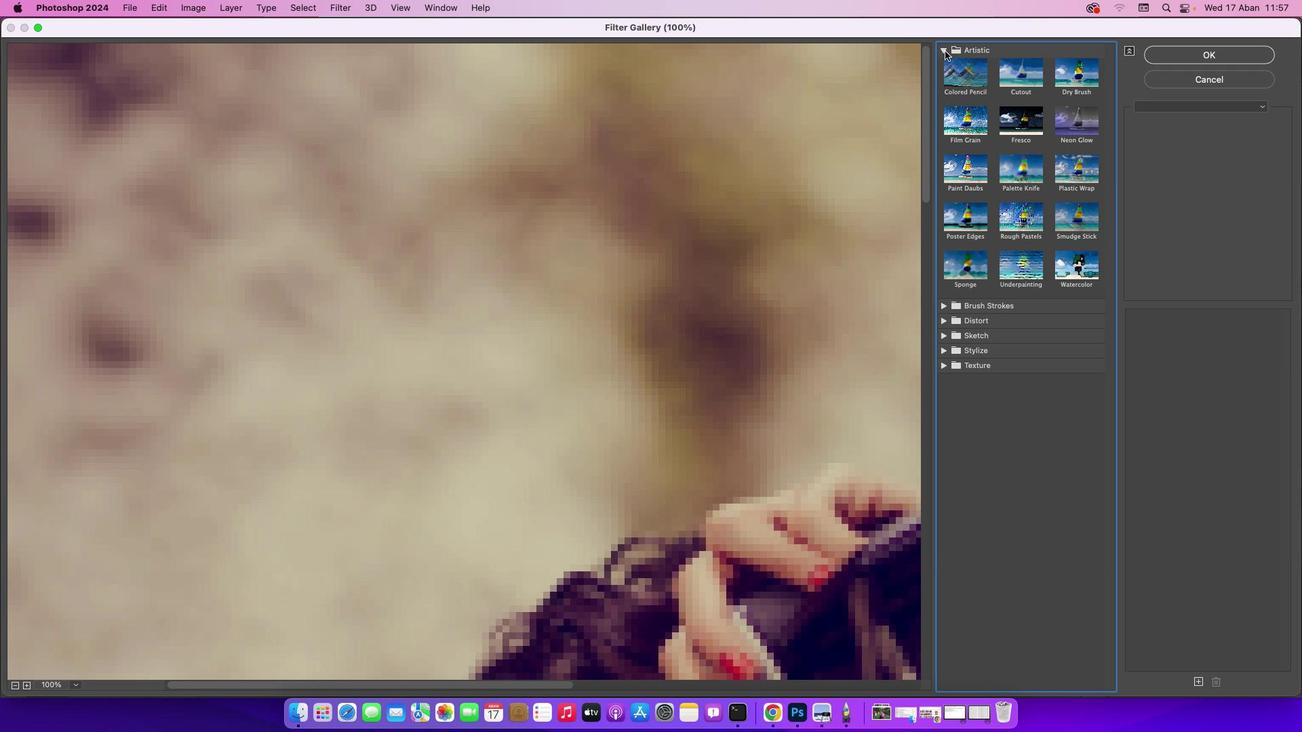 
Action: Mouse pressed left at (945, 50)
Screenshot: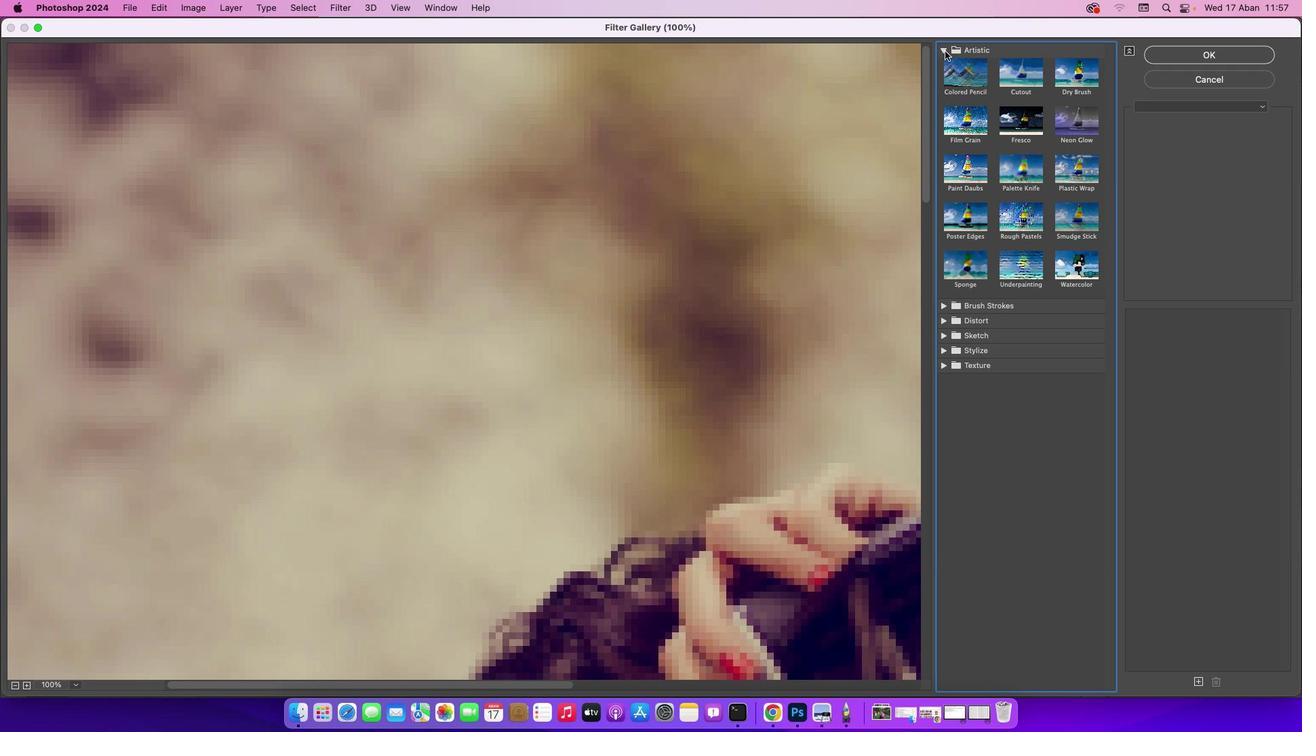 
Action: Mouse moved to (1021, 73)
Screenshot: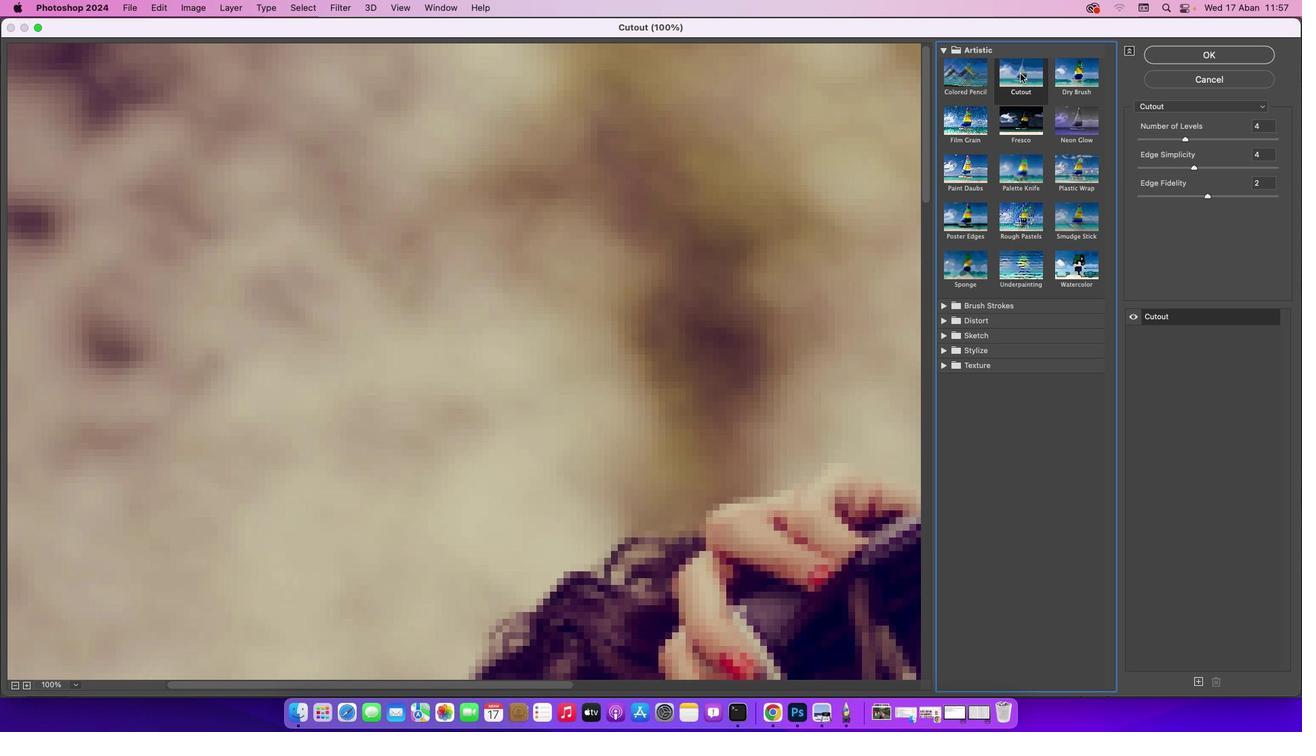 
Action: Mouse pressed left at (1021, 73)
Screenshot: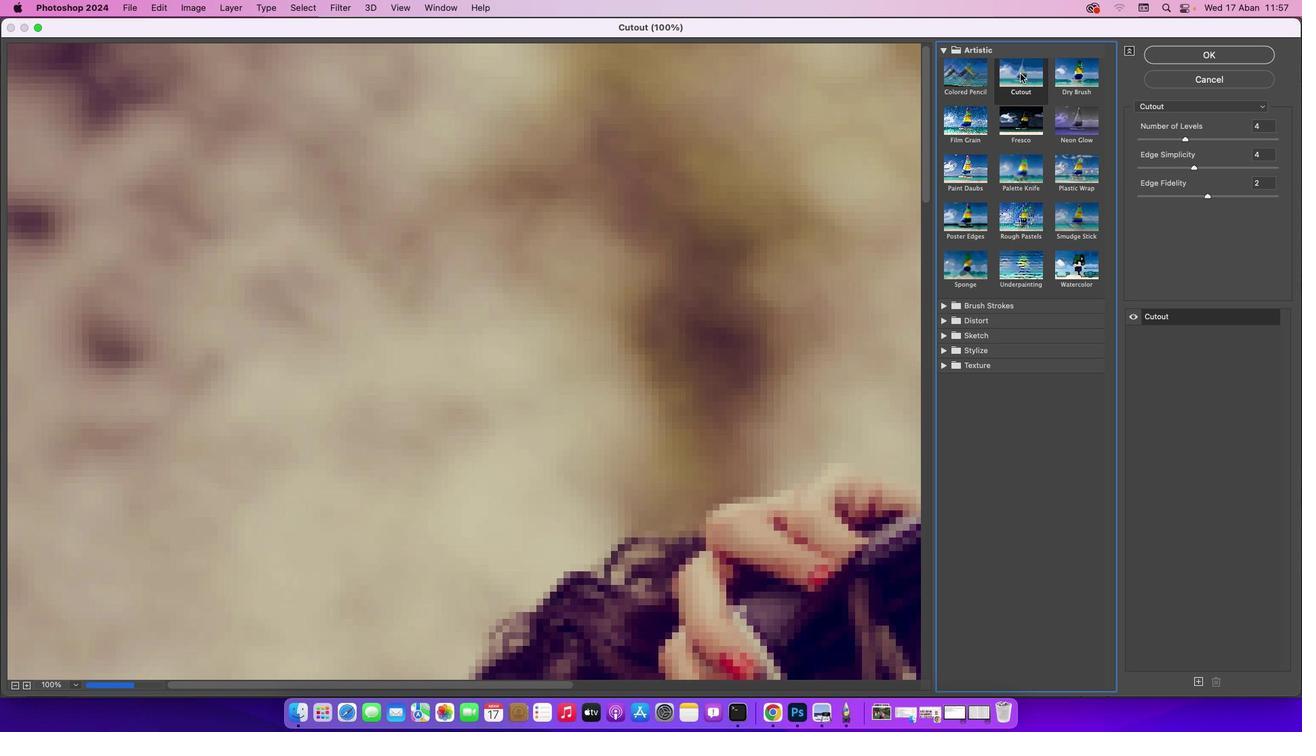 
Action: Mouse moved to (1108, 79)
Screenshot: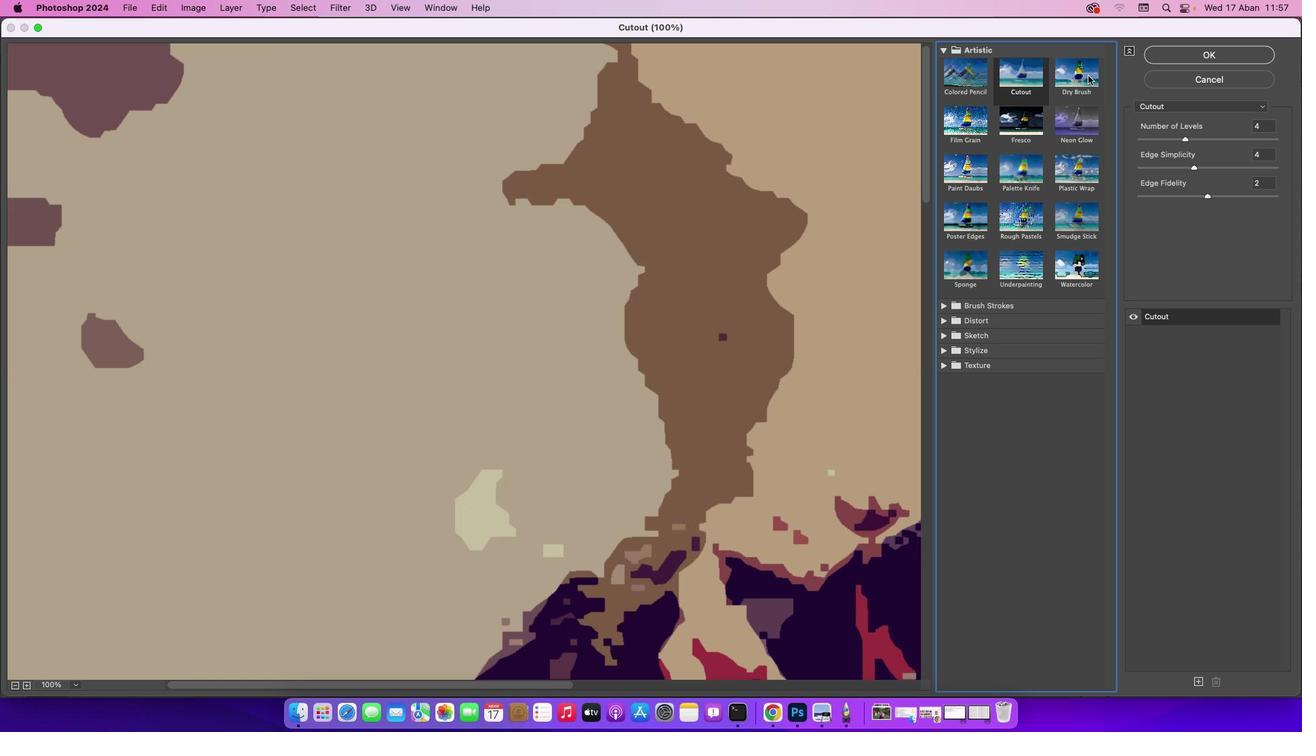 
Action: Mouse pressed left at (1108, 79)
Screenshot: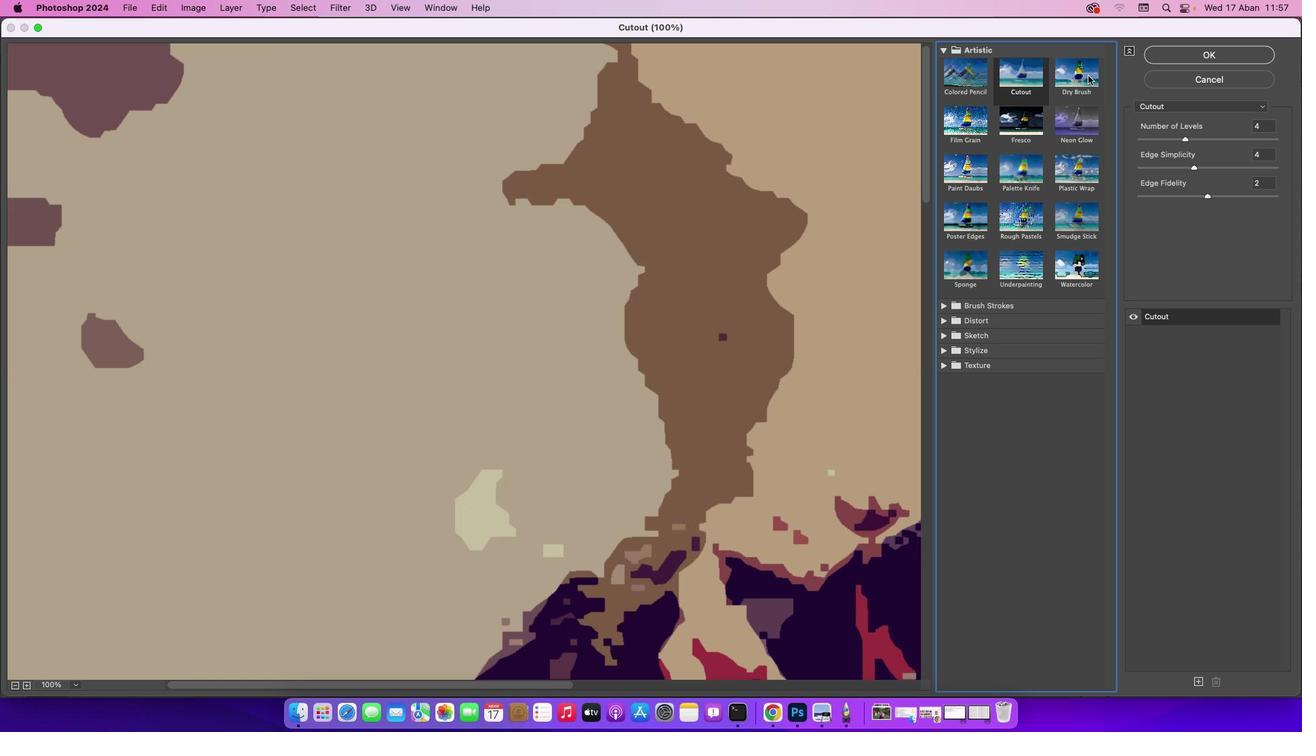 
Action: Mouse moved to (1088, 75)
Screenshot: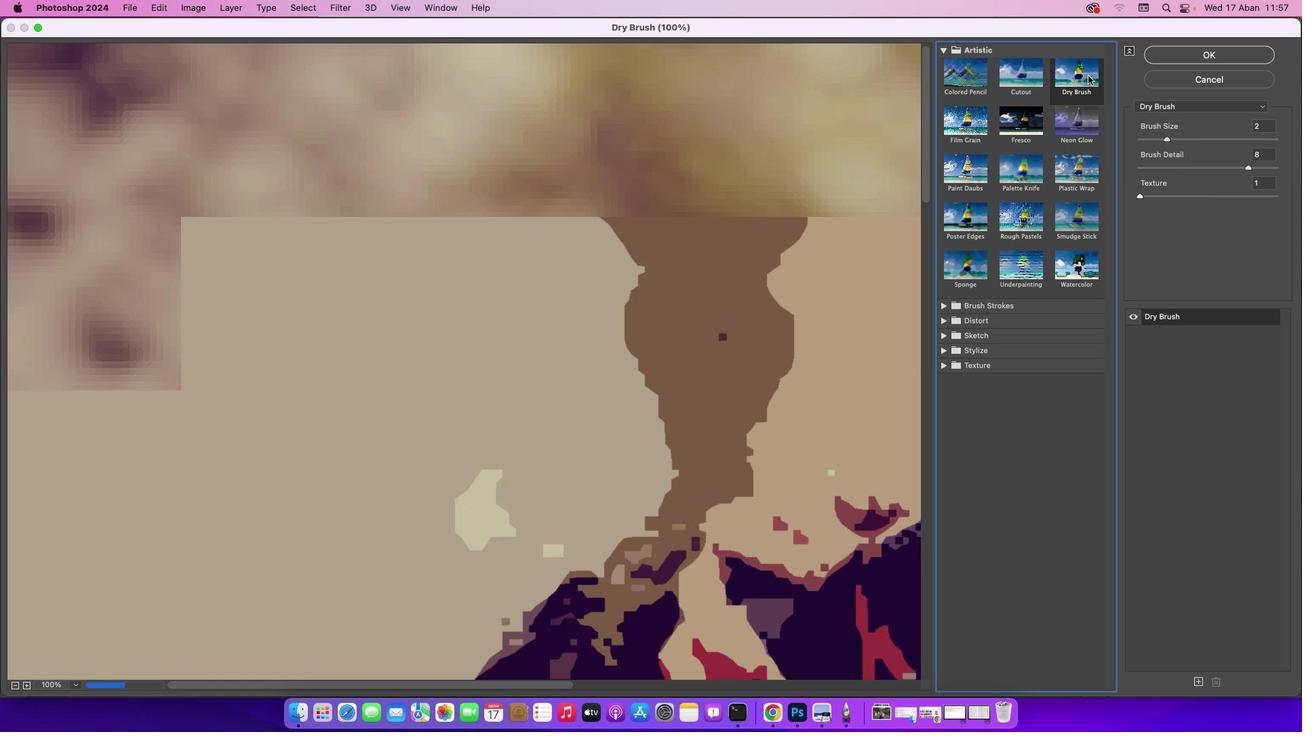 
Action: Mouse pressed left at (1088, 75)
Screenshot: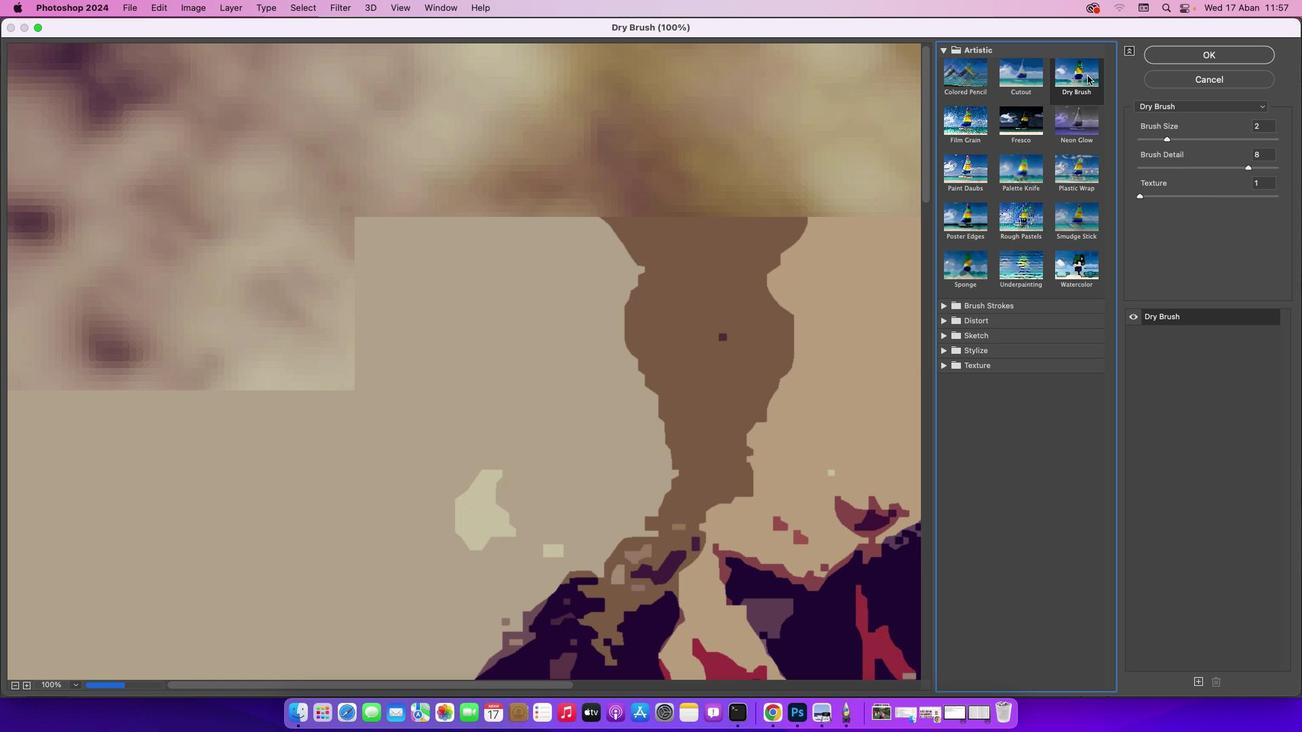 
Action: Mouse moved to (968, 119)
Screenshot: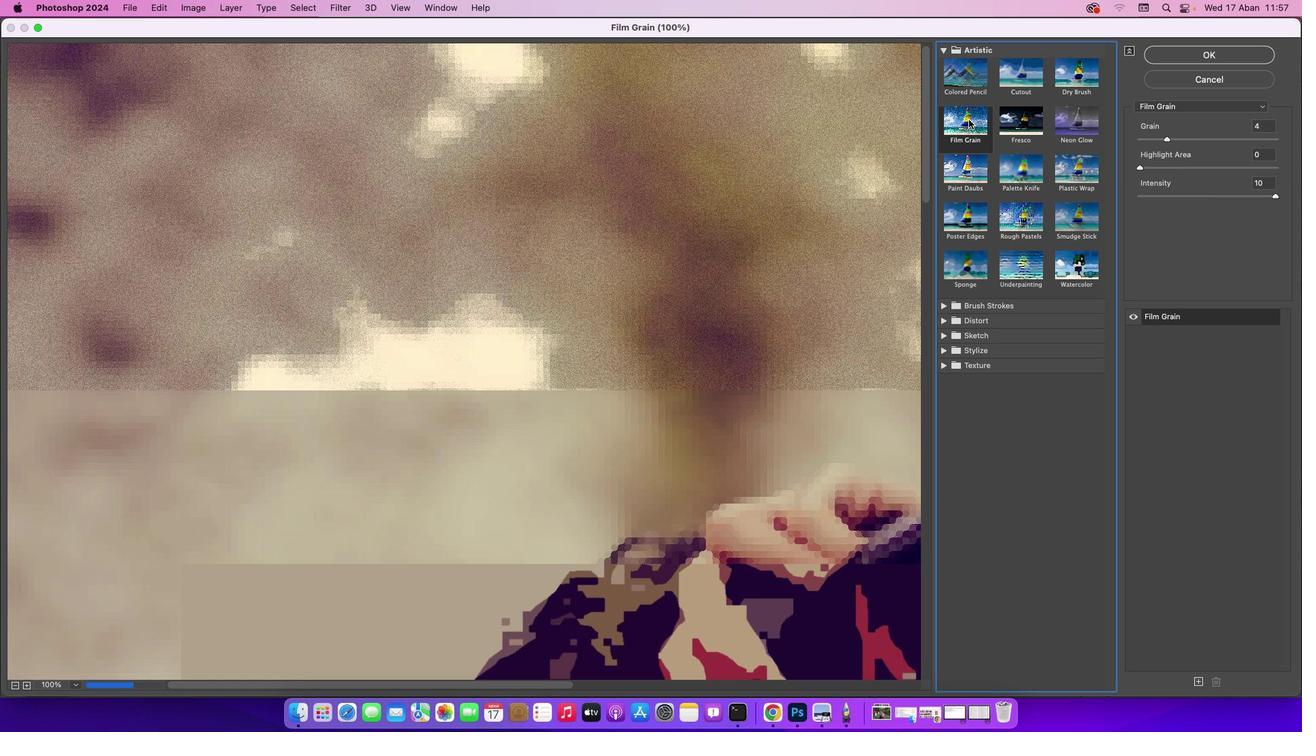 
Action: Mouse pressed left at (968, 119)
Screenshot: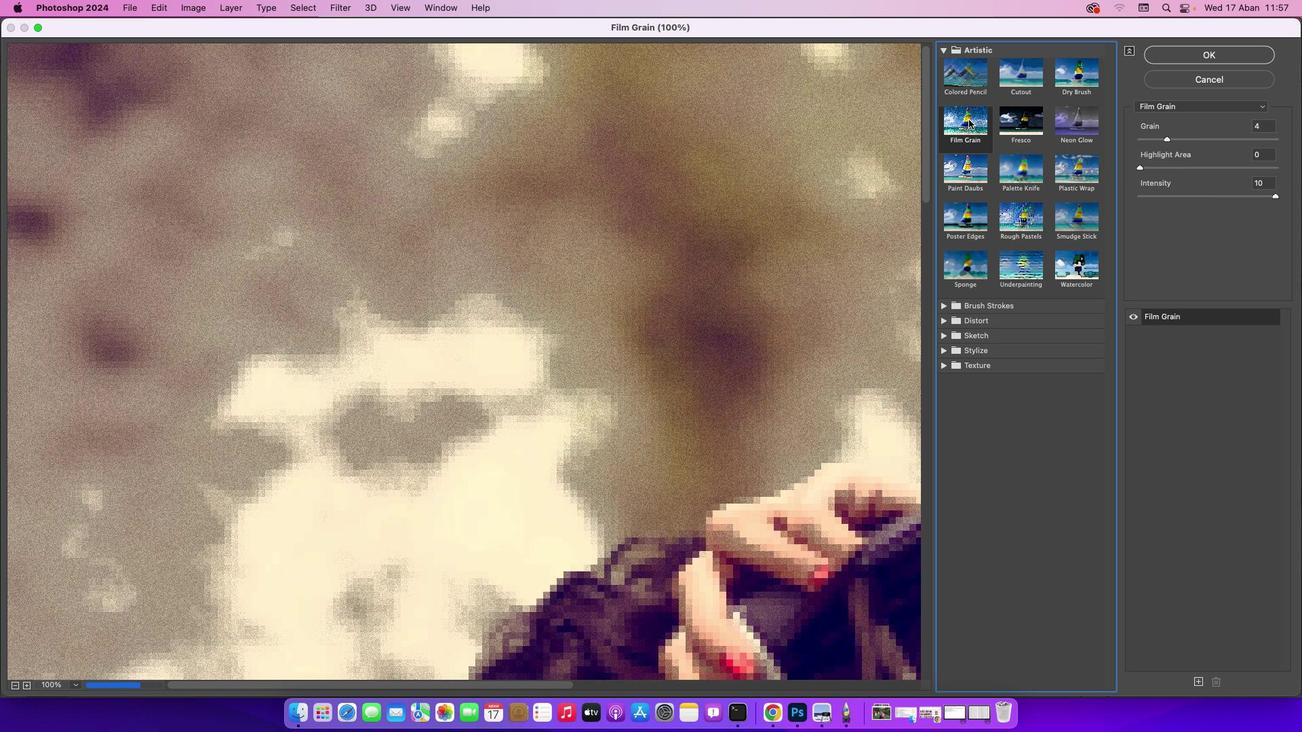 
Action: Mouse moved to (1033, 126)
Screenshot: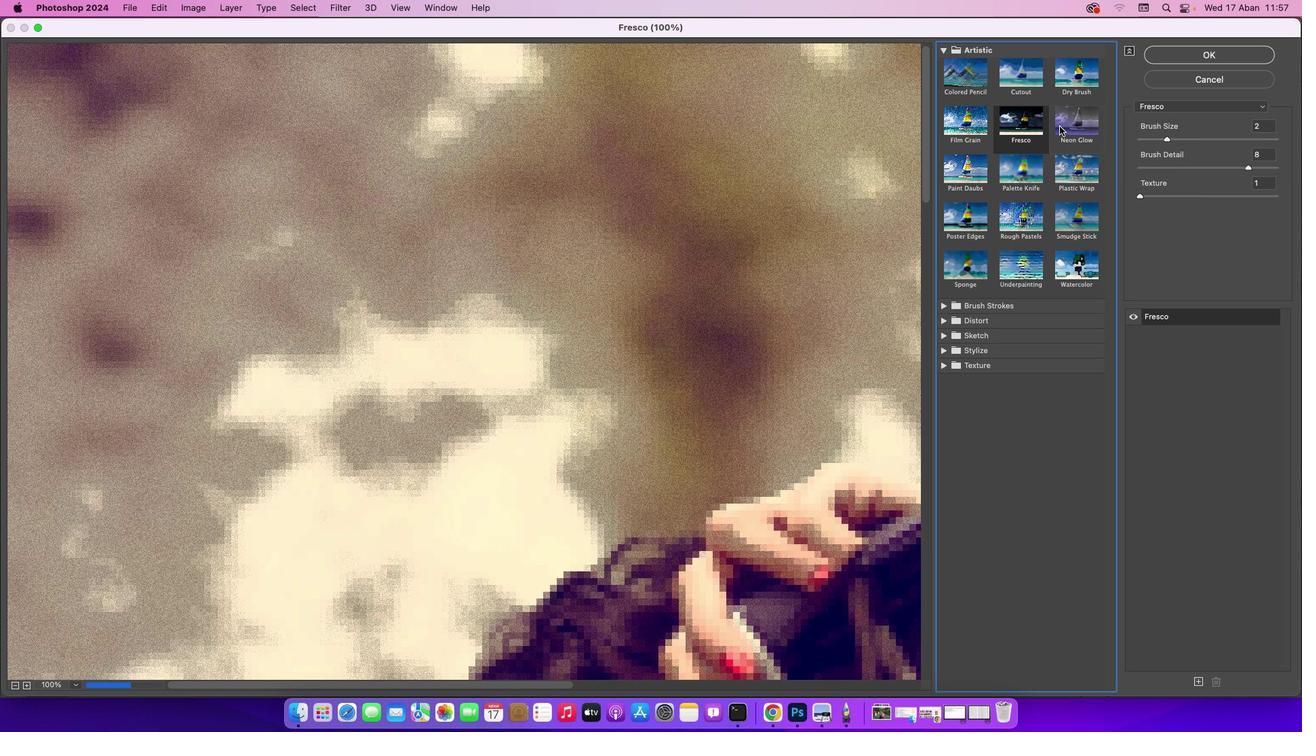 
Action: Mouse pressed left at (1033, 126)
Screenshot: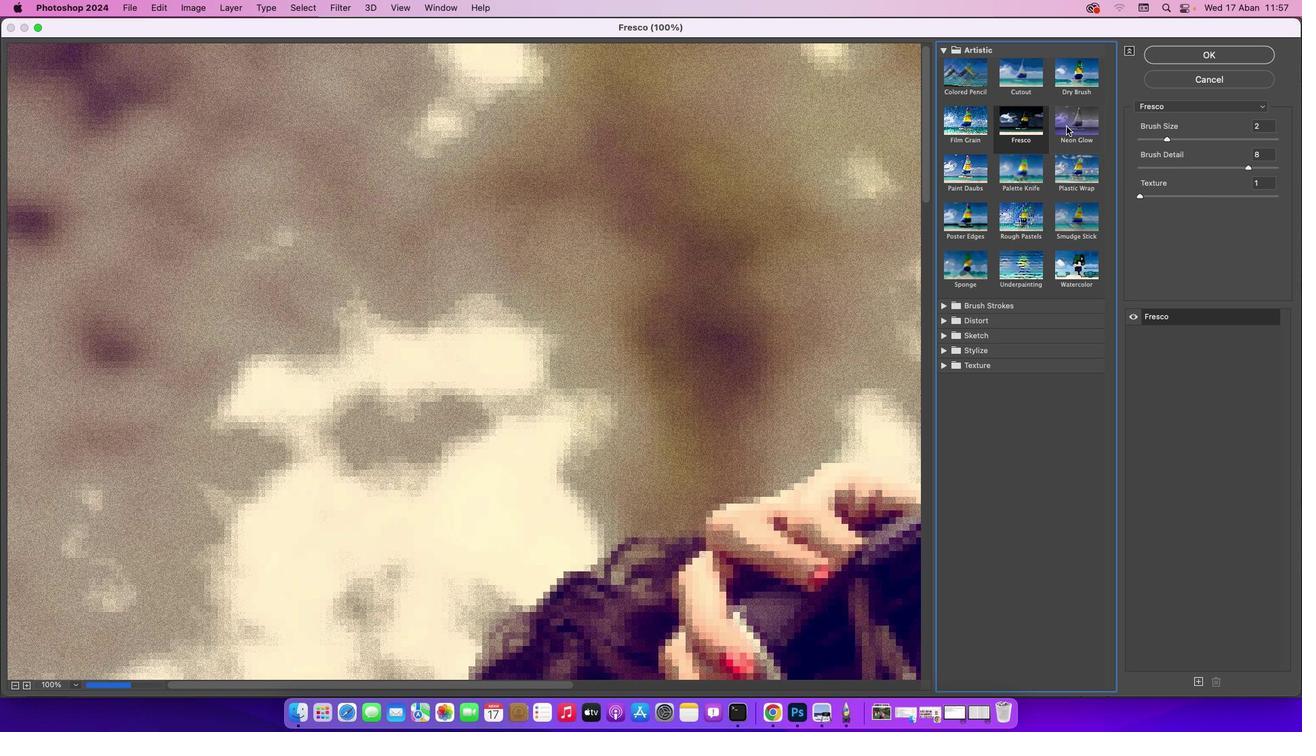 
Action: Mouse moved to (1080, 123)
Screenshot: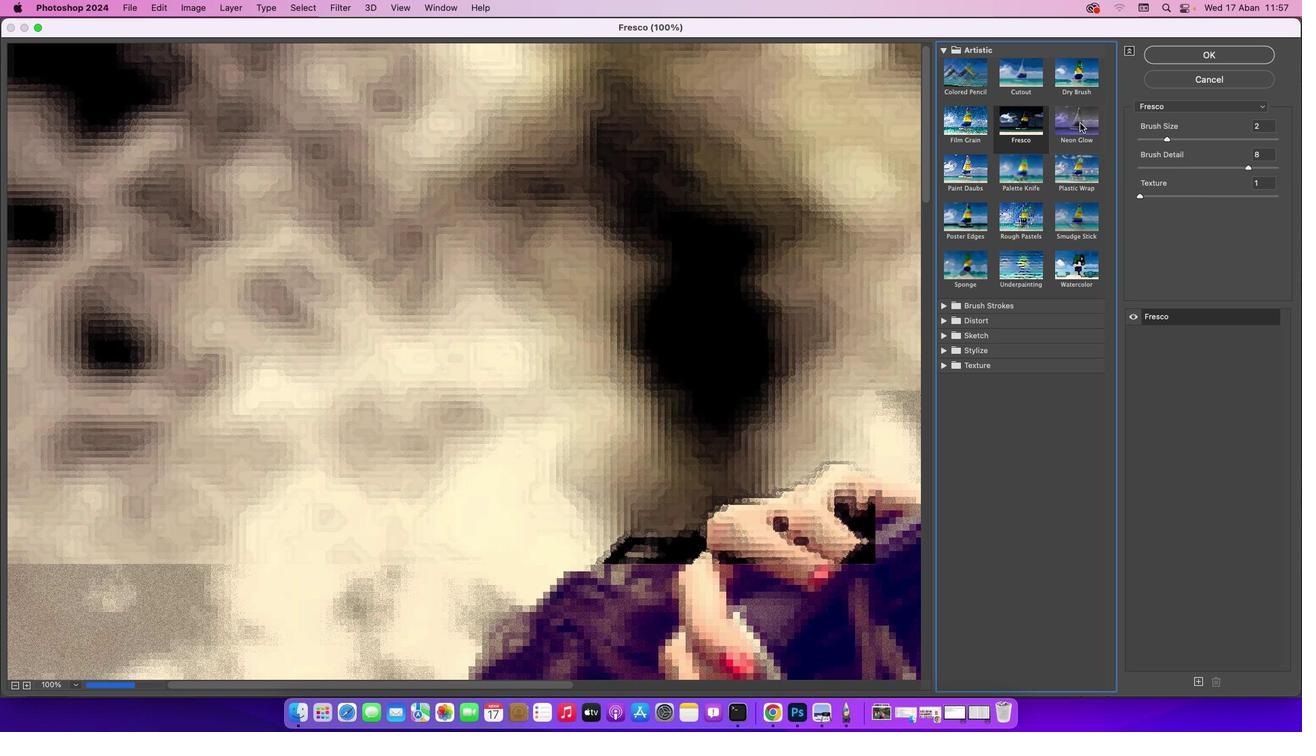 
Action: Mouse pressed left at (1080, 123)
Screenshot: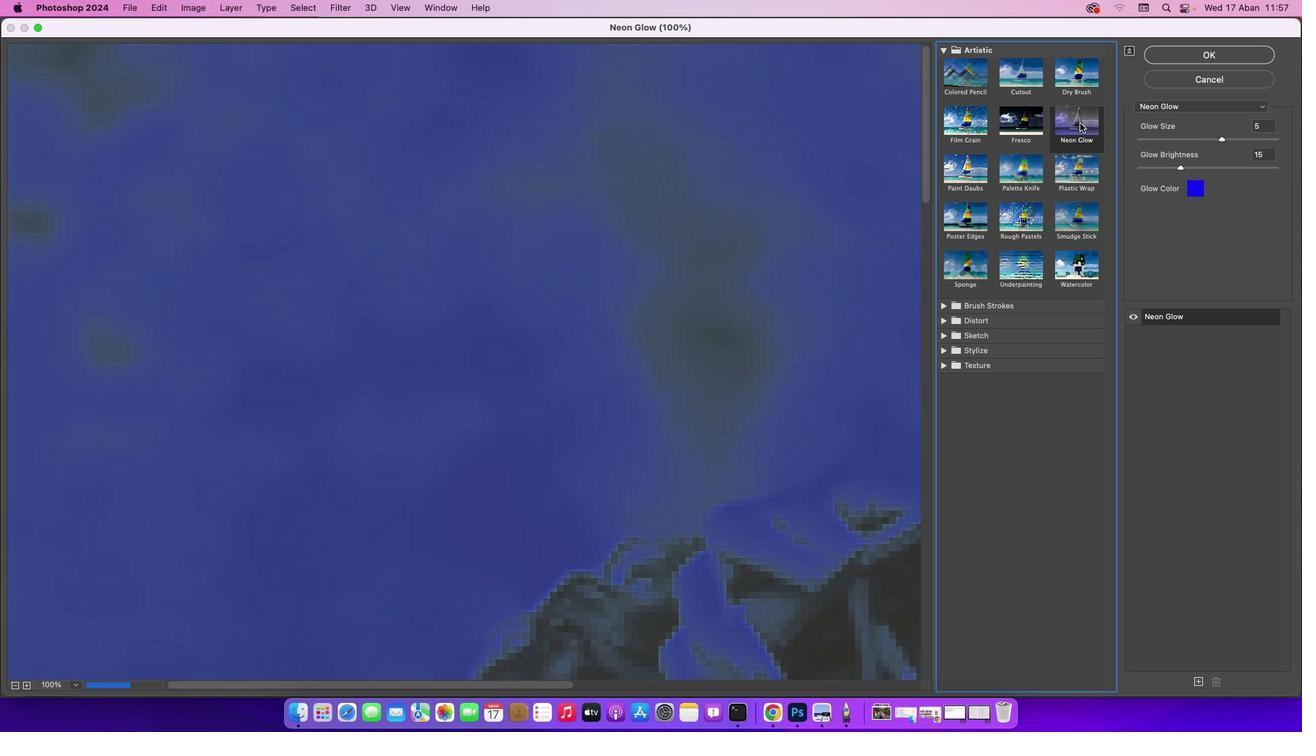 
Action: Mouse moved to (962, 168)
Screenshot: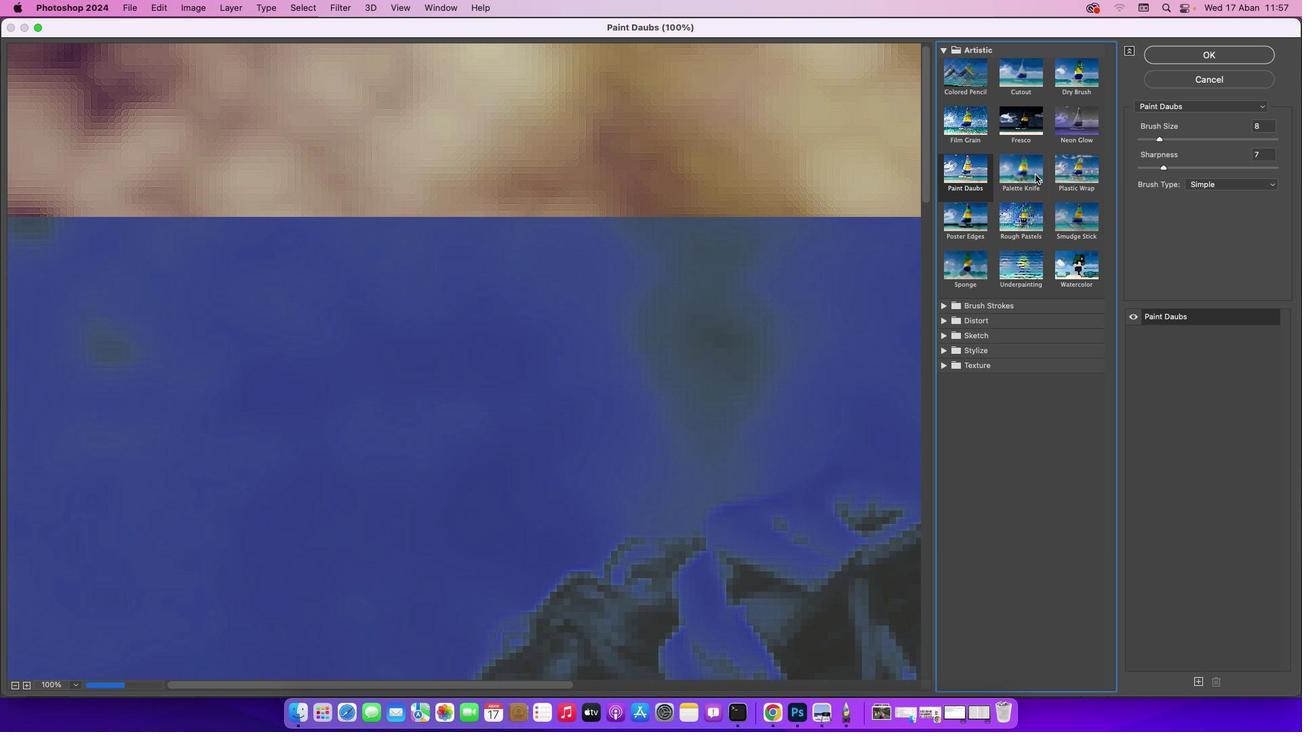
Action: Mouse pressed left at (962, 168)
Screenshot: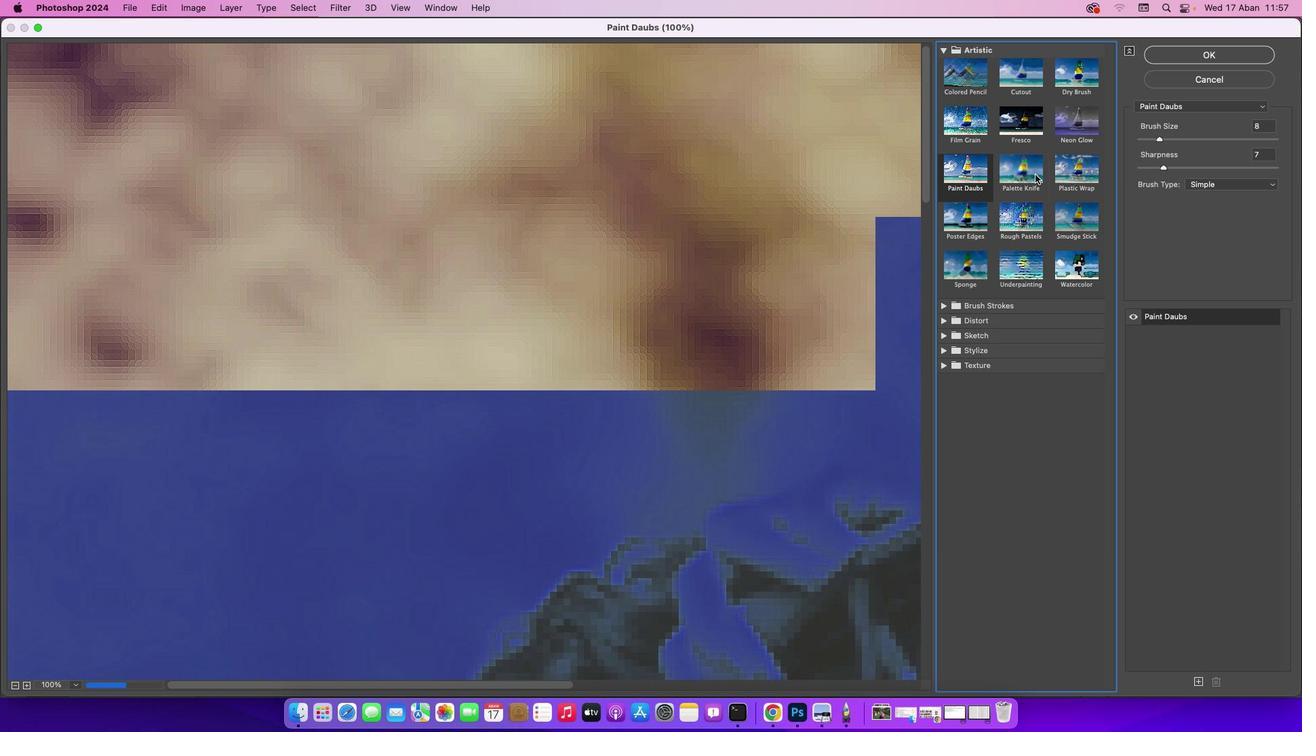 
Action: Mouse moved to (1018, 170)
Screenshot: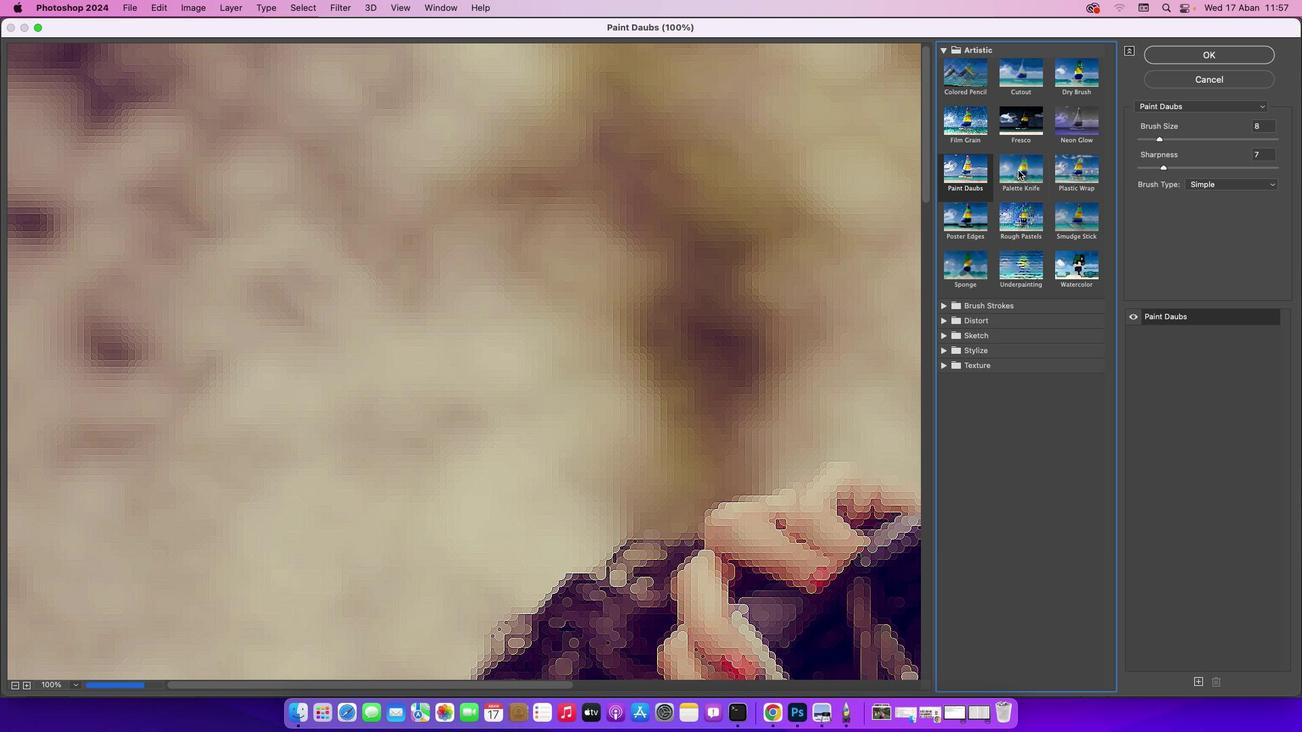 
Action: Mouse pressed left at (1018, 170)
Screenshot: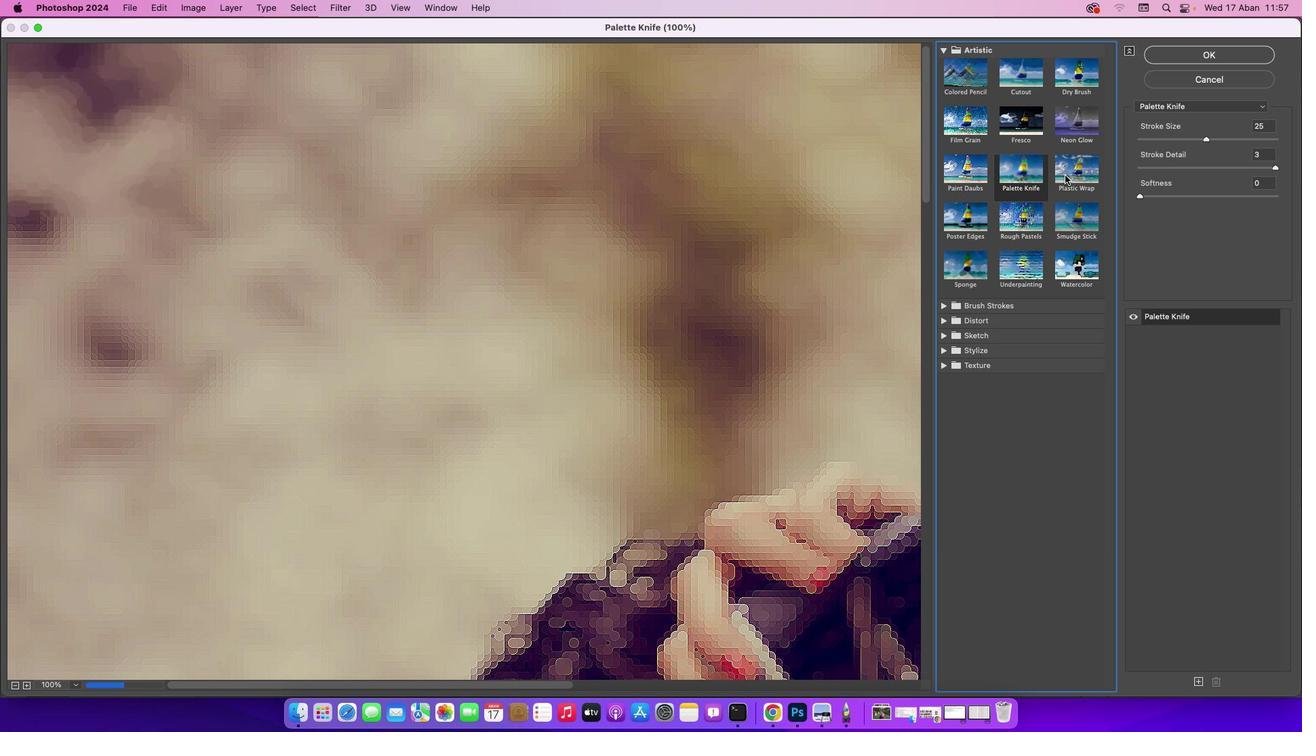 
Action: Mouse moved to (1072, 173)
Screenshot: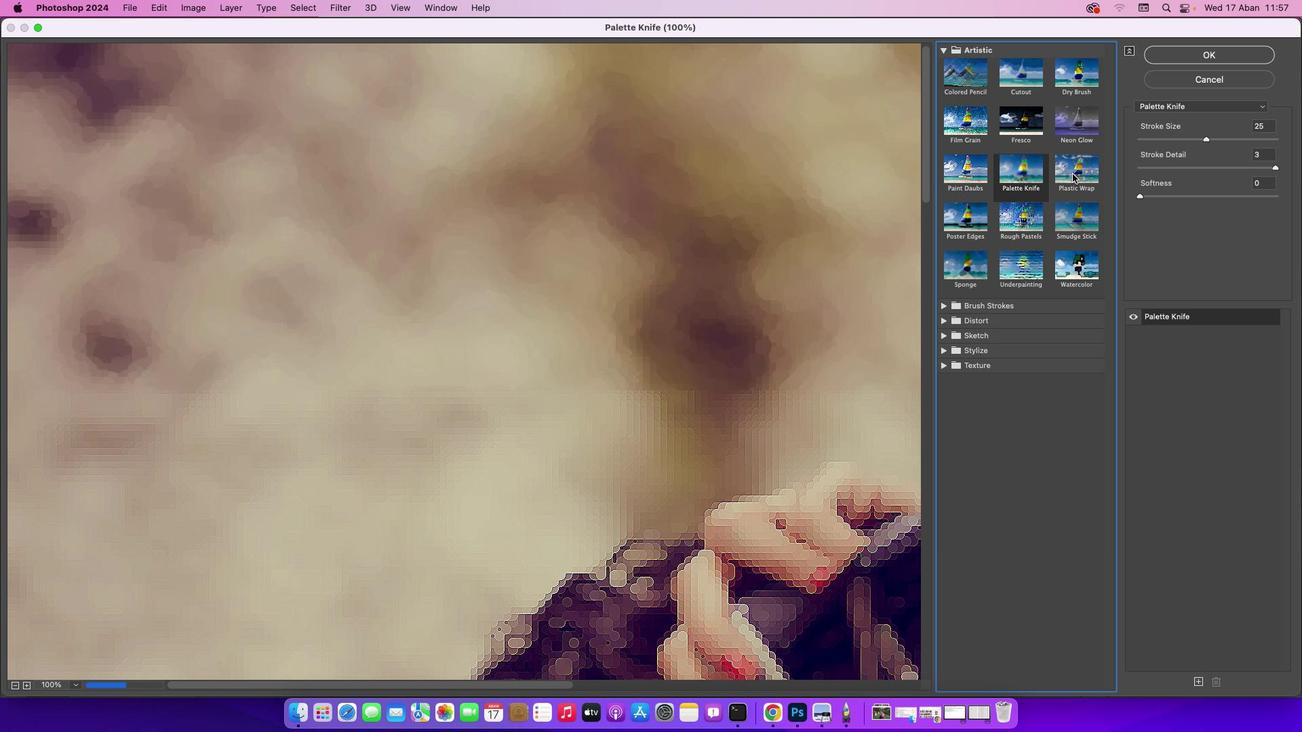 
Action: Mouse pressed left at (1072, 173)
Screenshot: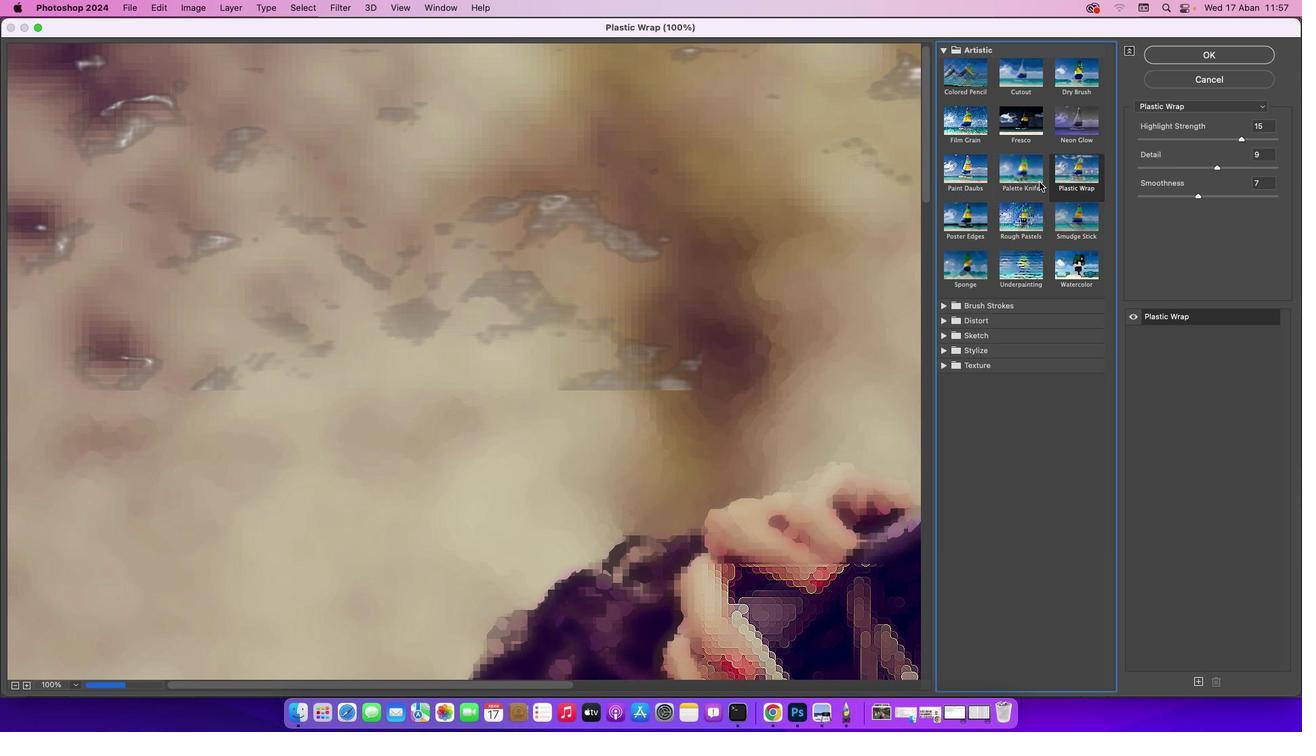 
Action: Mouse moved to (960, 213)
Screenshot: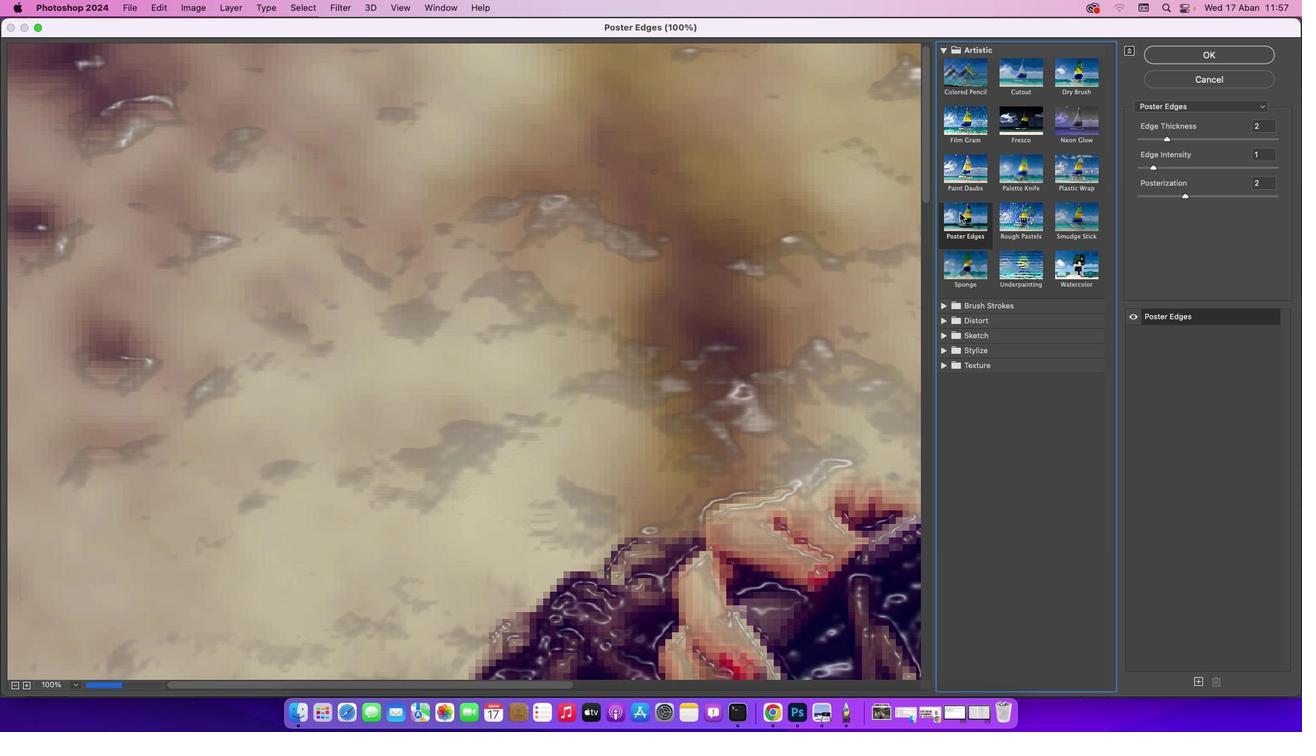 
Action: Mouse pressed left at (960, 213)
Screenshot: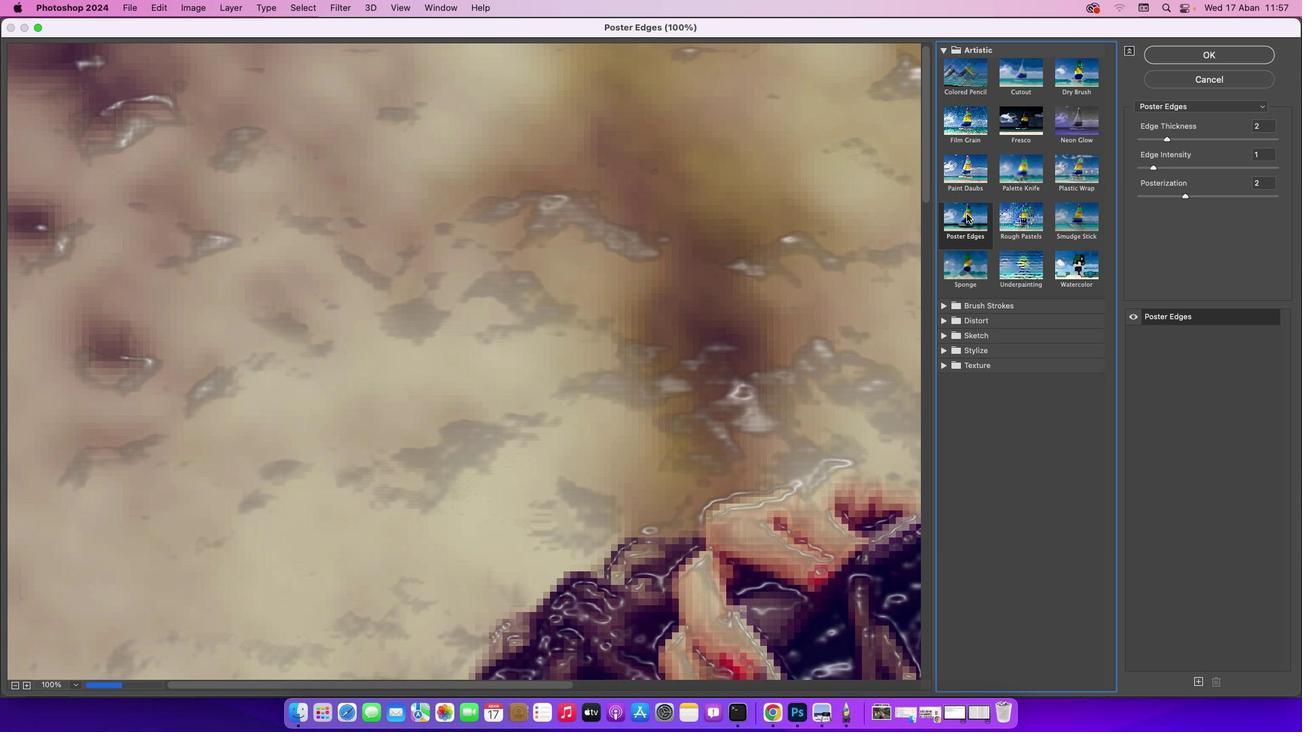 
Action: Mouse moved to (1022, 228)
Screenshot: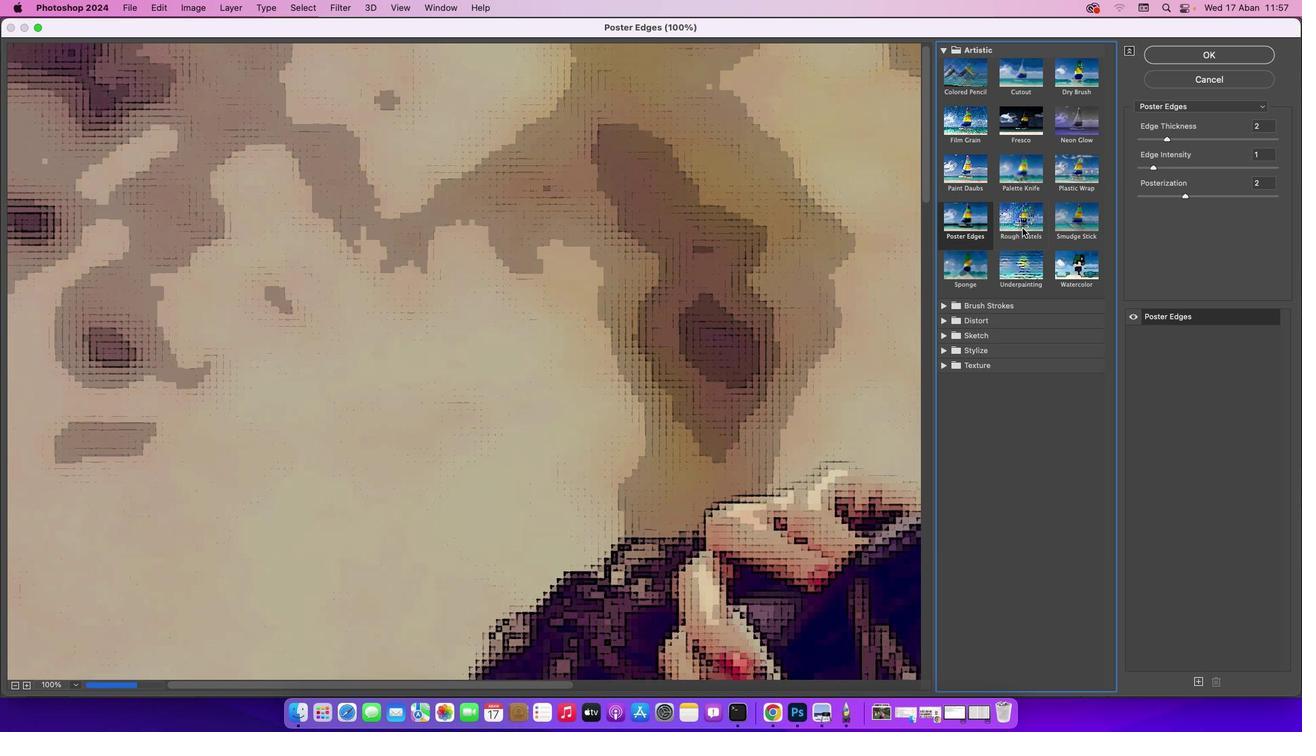 
Action: Mouse pressed left at (1022, 228)
Screenshot: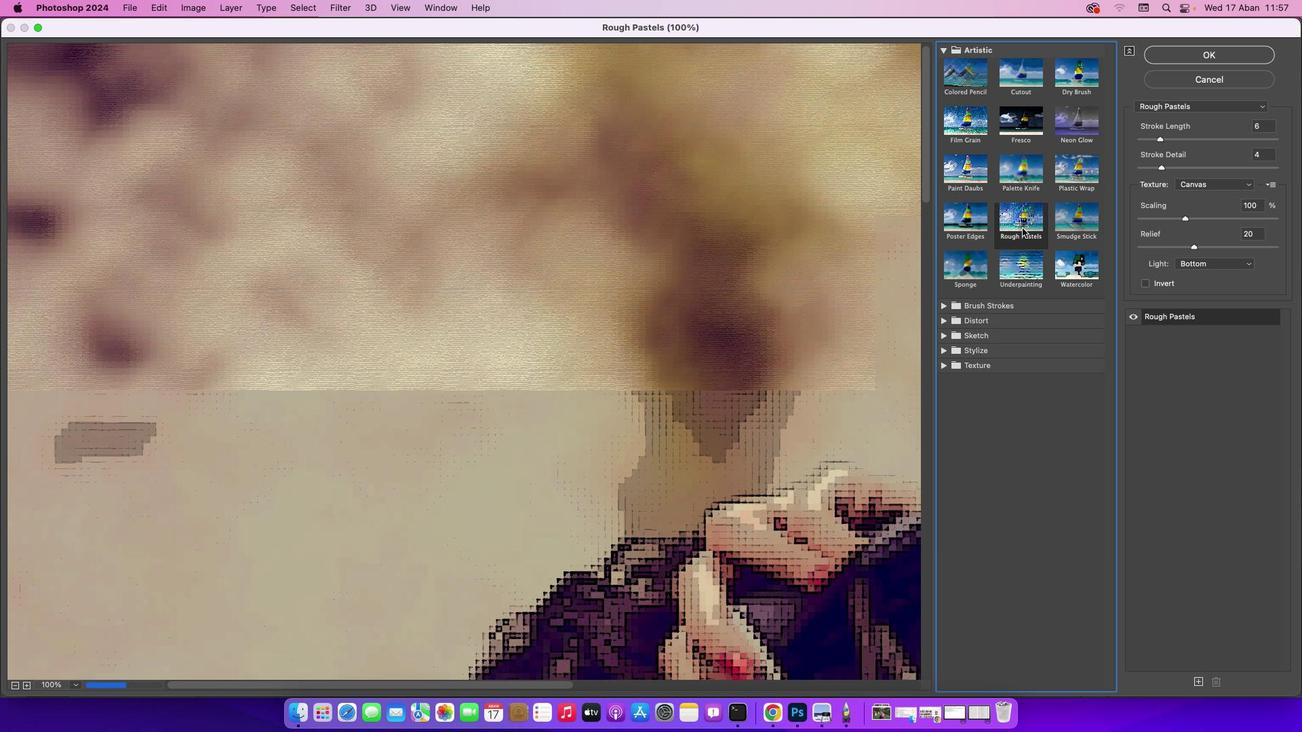 
Action: Mouse moved to (957, 223)
Screenshot: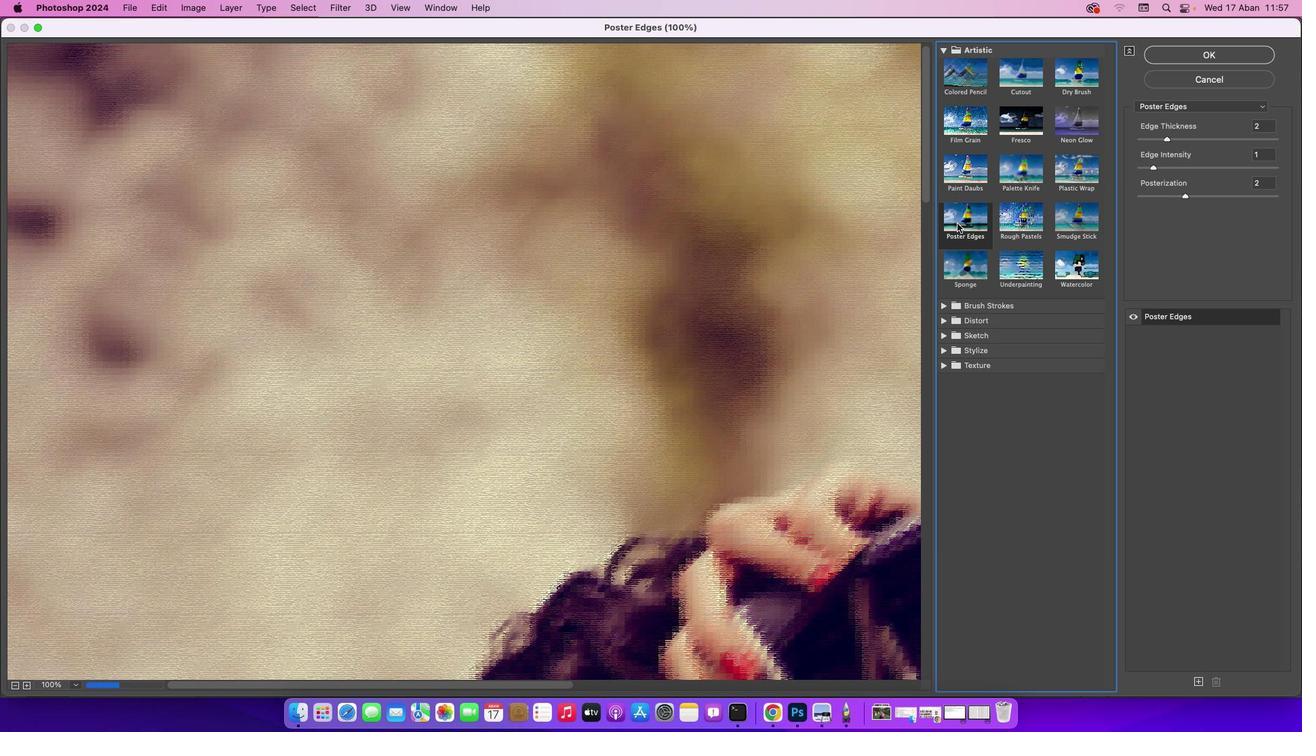 
Action: Mouse pressed left at (957, 223)
Screenshot: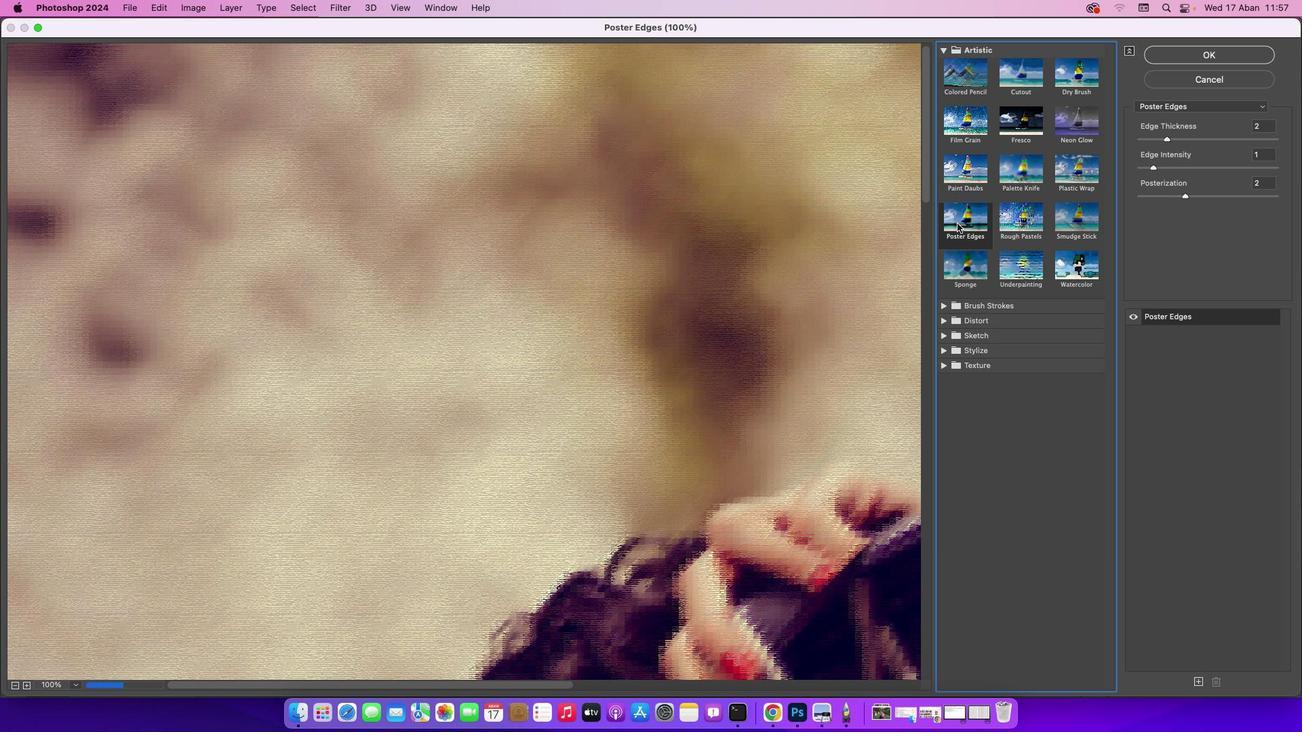 
Action: Mouse moved to (1071, 215)
Screenshot: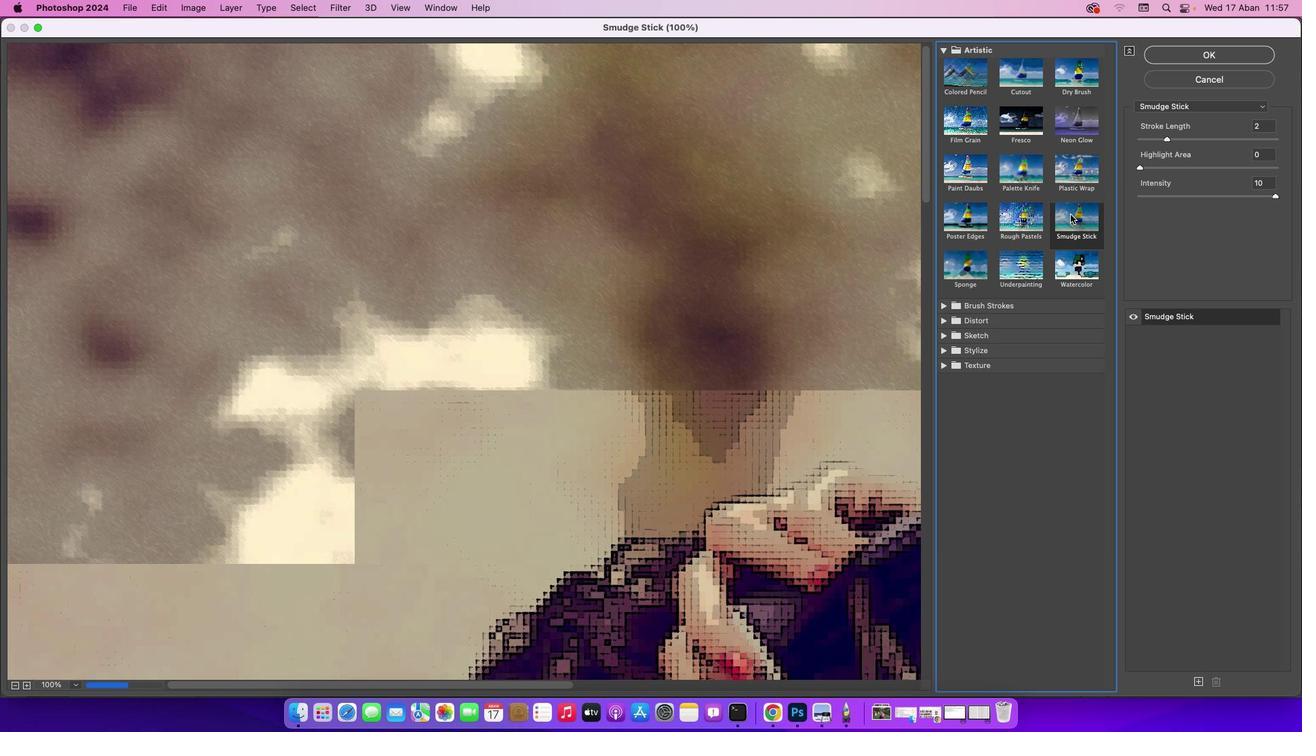 
Action: Mouse pressed left at (1071, 215)
Screenshot: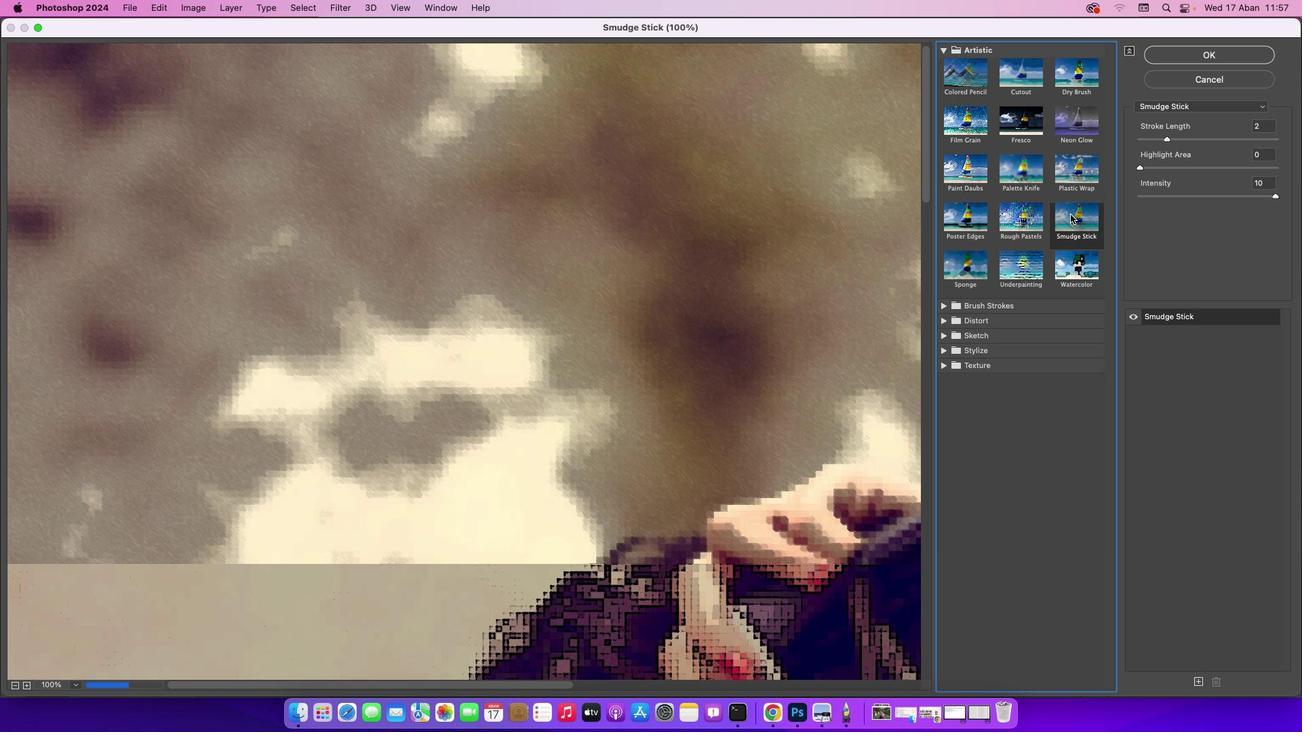 
Action: Mouse moved to (967, 267)
Screenshot: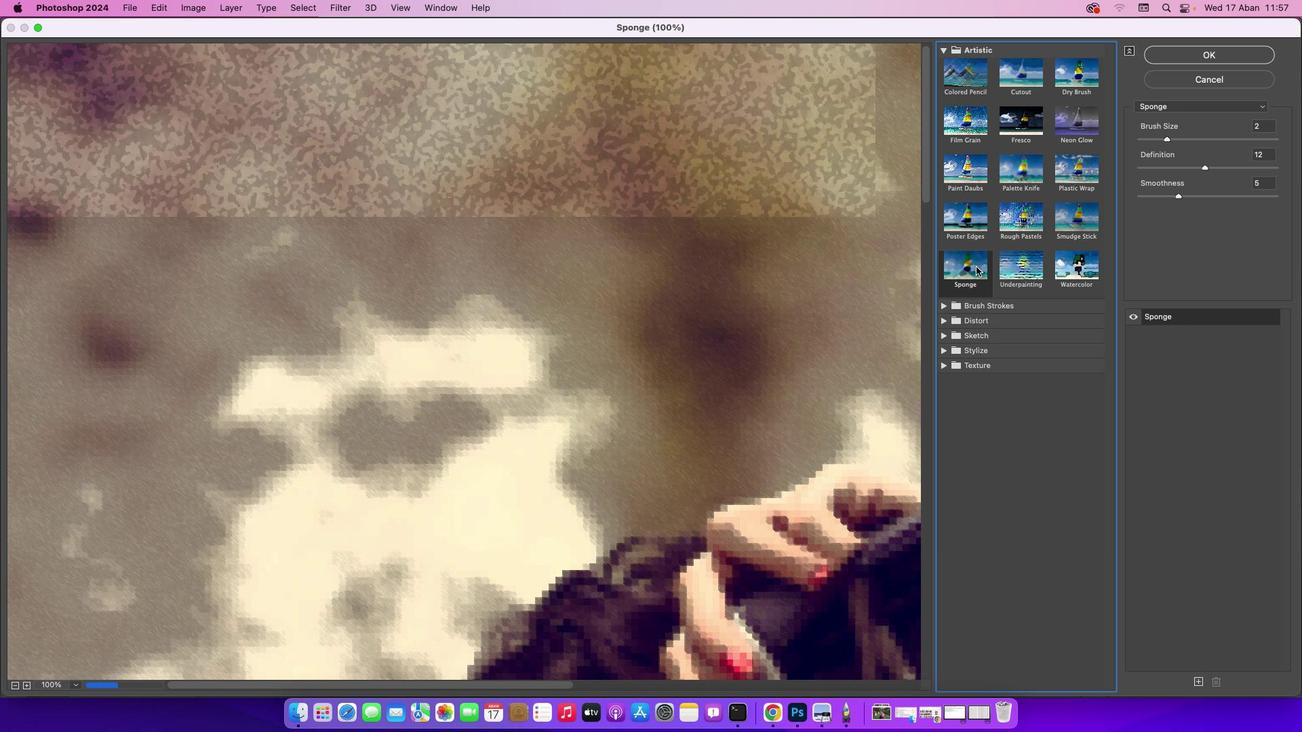 
Action: Mouse pressed left at (967, 267)
Screenshot: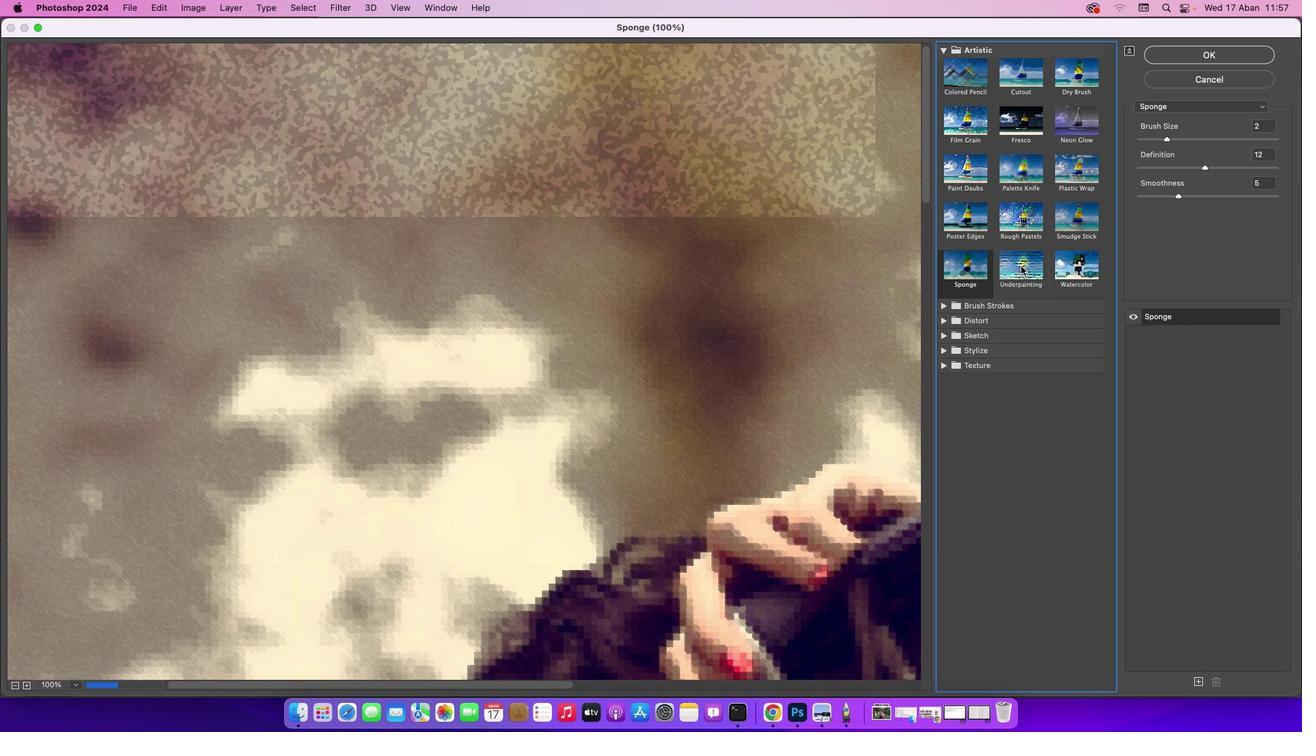 
Action: Mouse moved to (1022, 265)
Screenshot: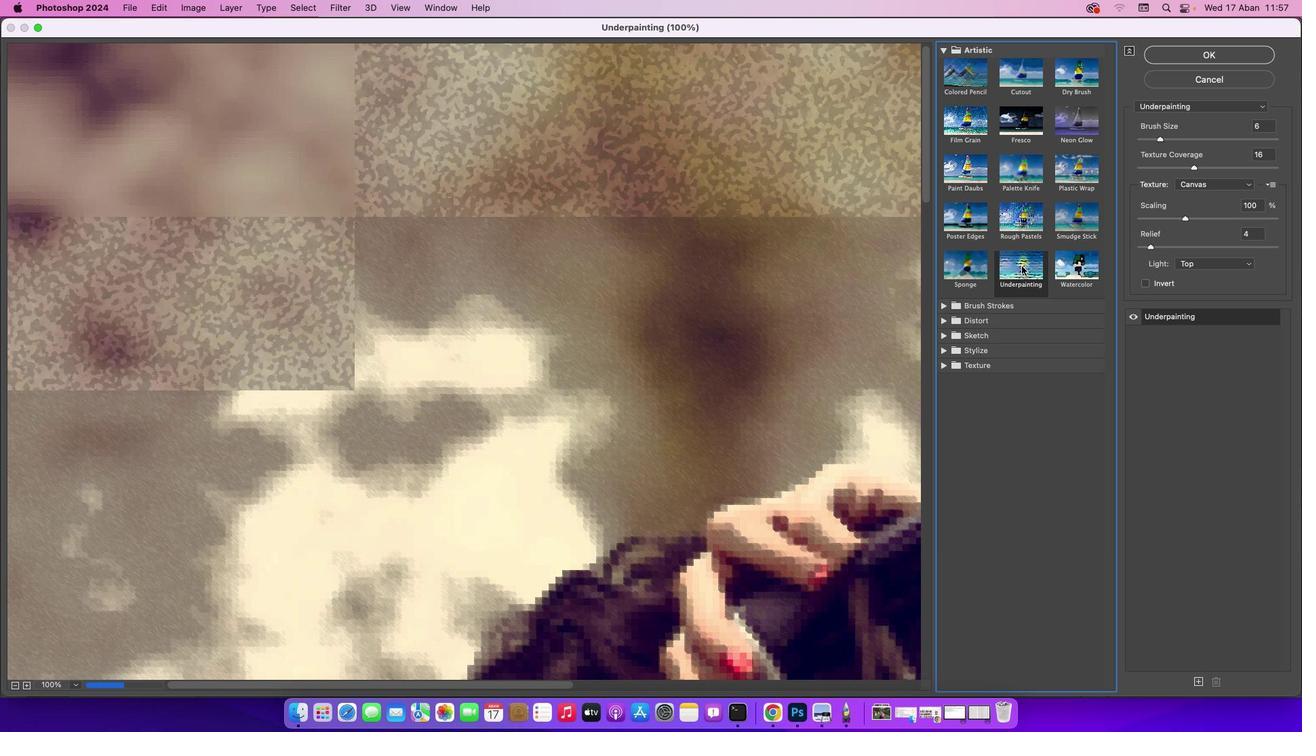 
Action: Mouse pressed left at (1022, 265)
Screenshot: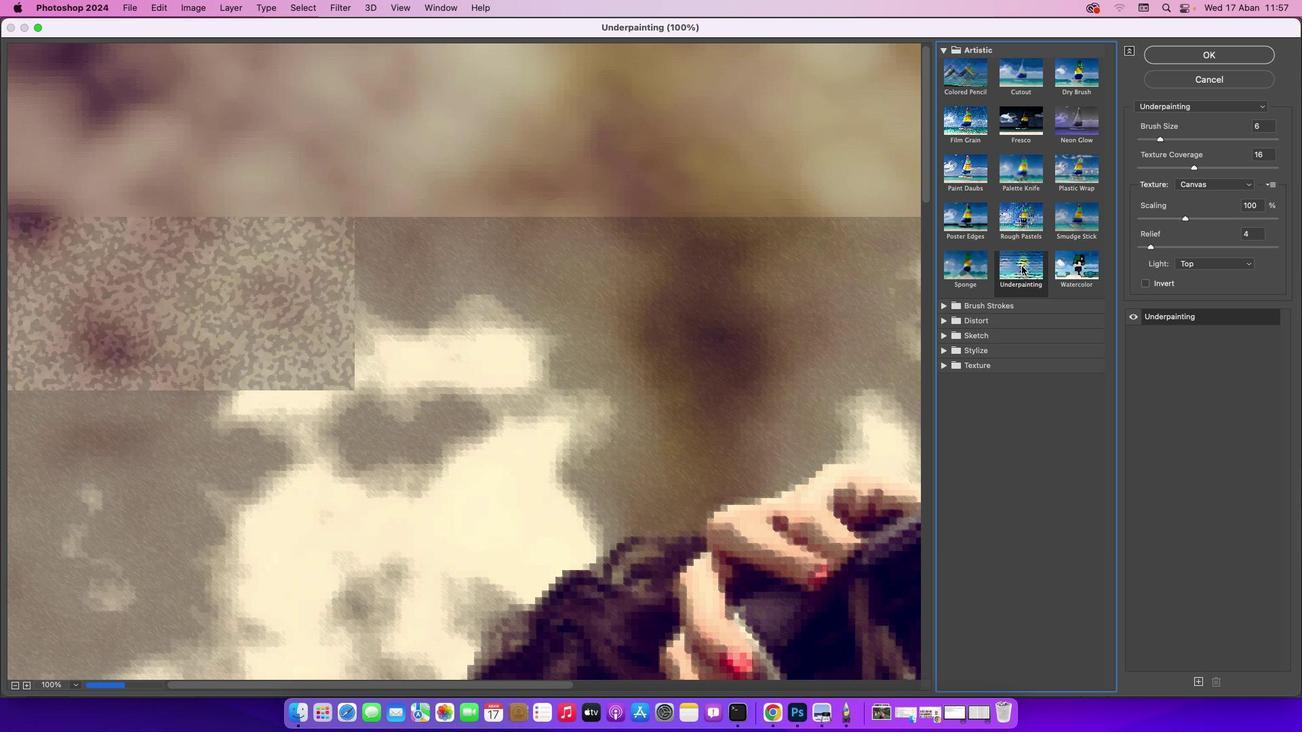 
Action: Mouse moved to (972, 272)
Screenshot: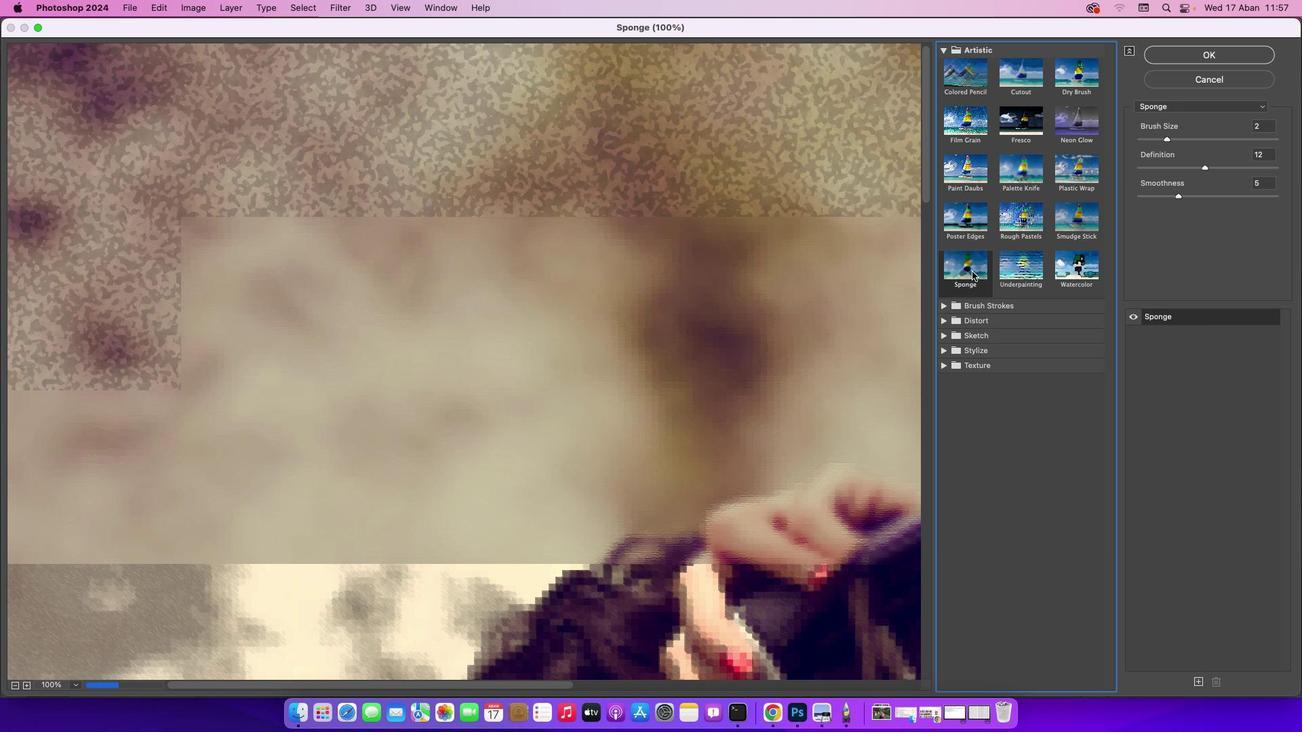 
Action: Mouse pressed left at (972, 272)
Screenshot: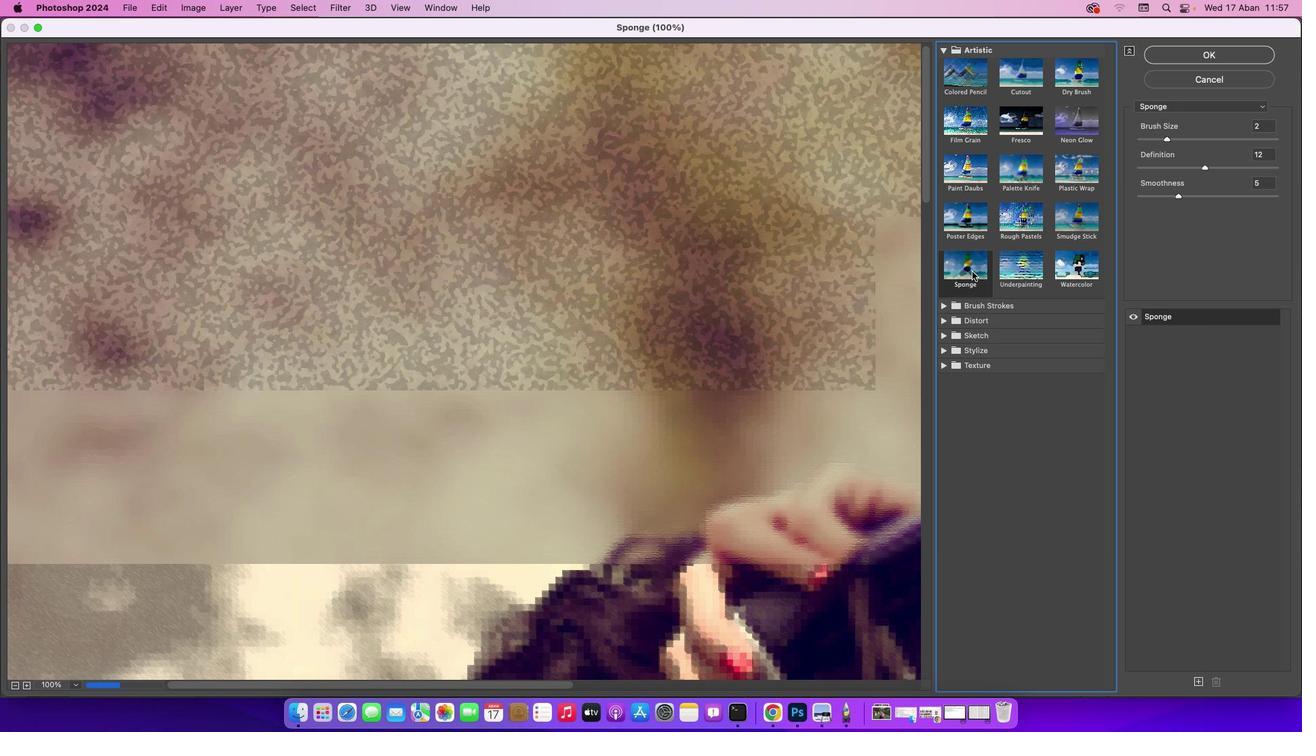 
Action: Mouse moved to (1021, 265)
Screenshot: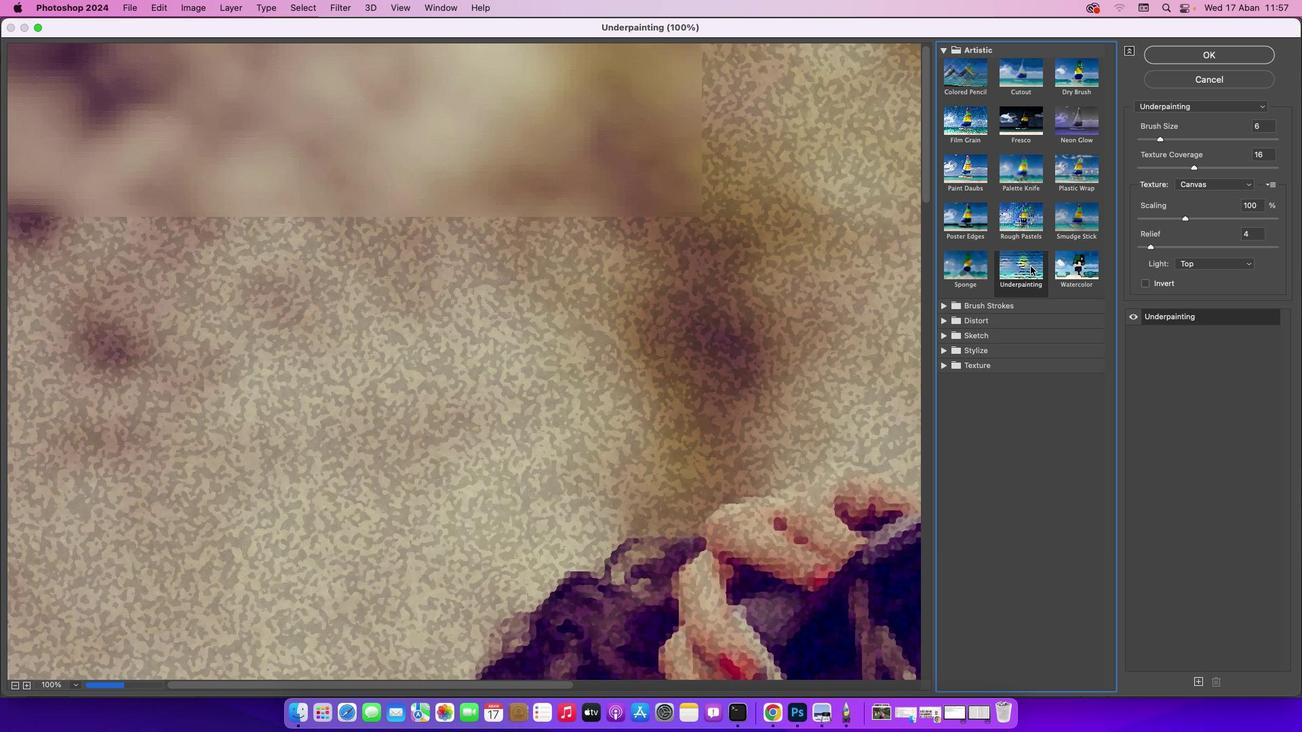 
Action: Mouse pressed left at (1021, 265)
Screenshot: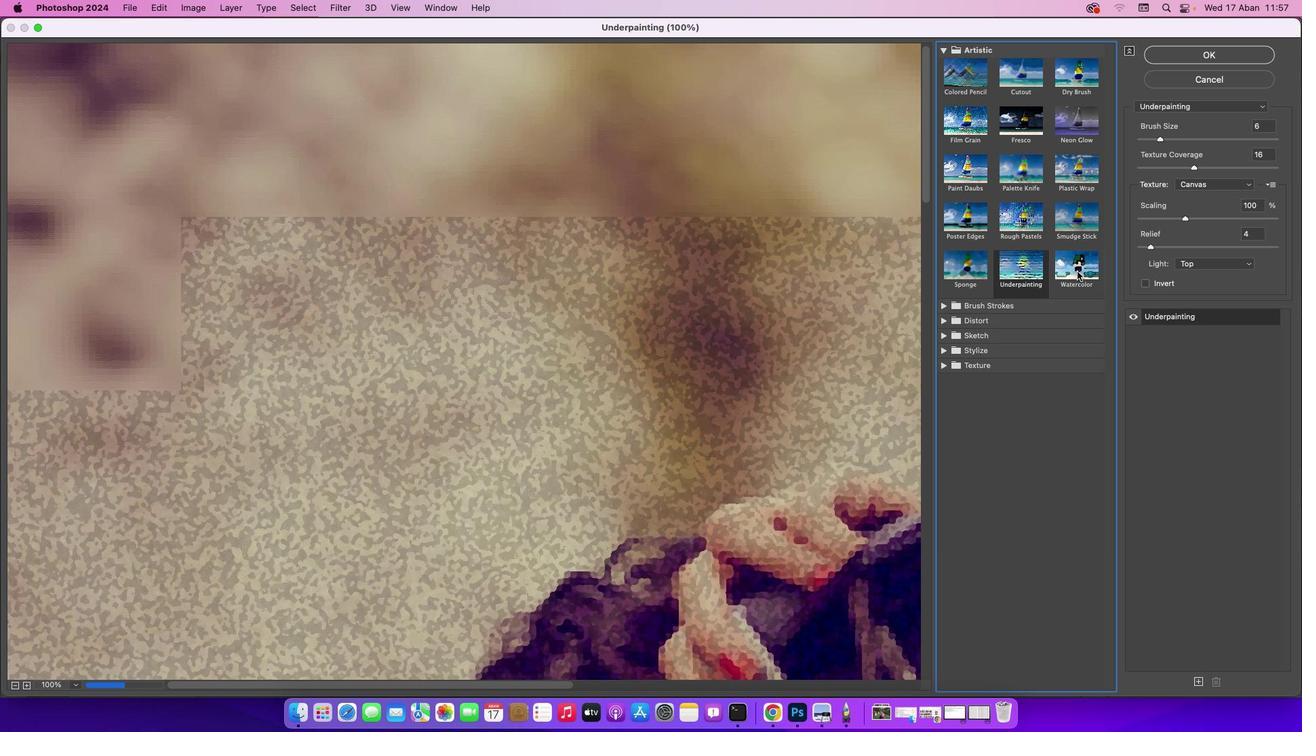 
Action: Mouse moved to (1071, 268)
Screenshot: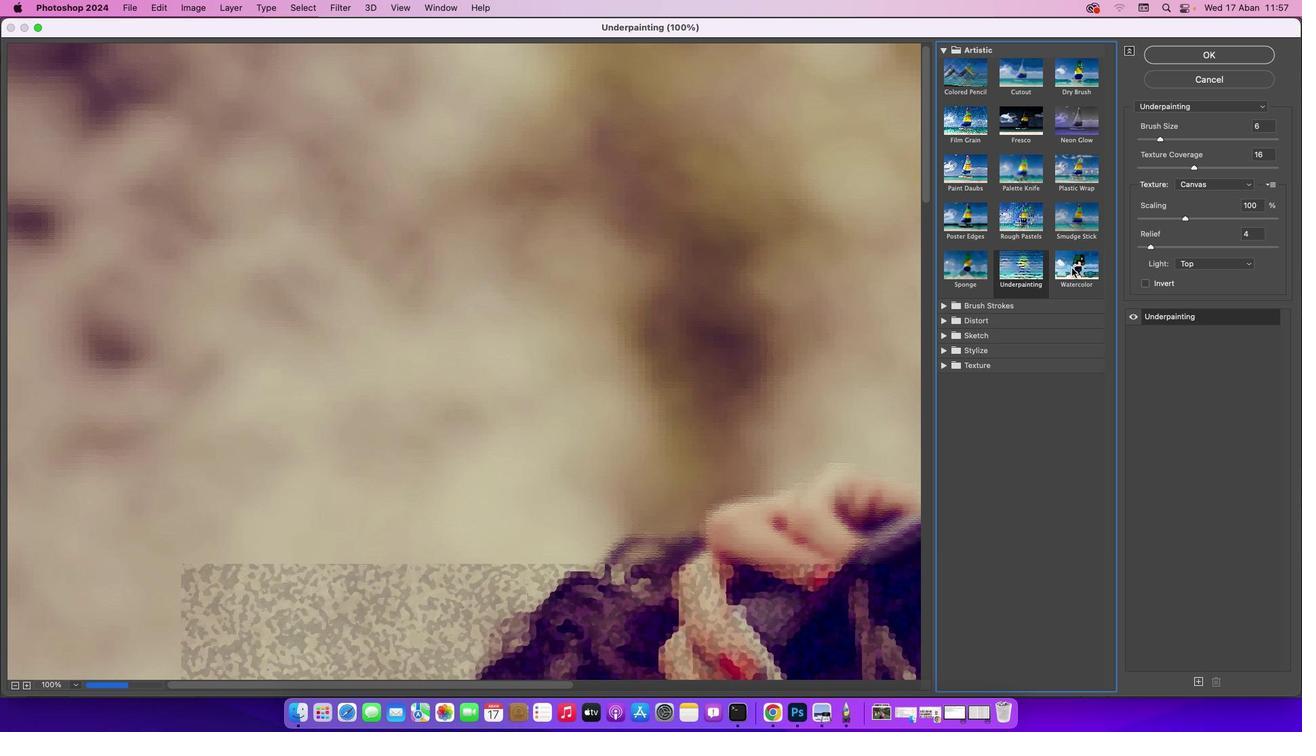 
Action: Mouse pressed left at (1071, 268)
Screenshot: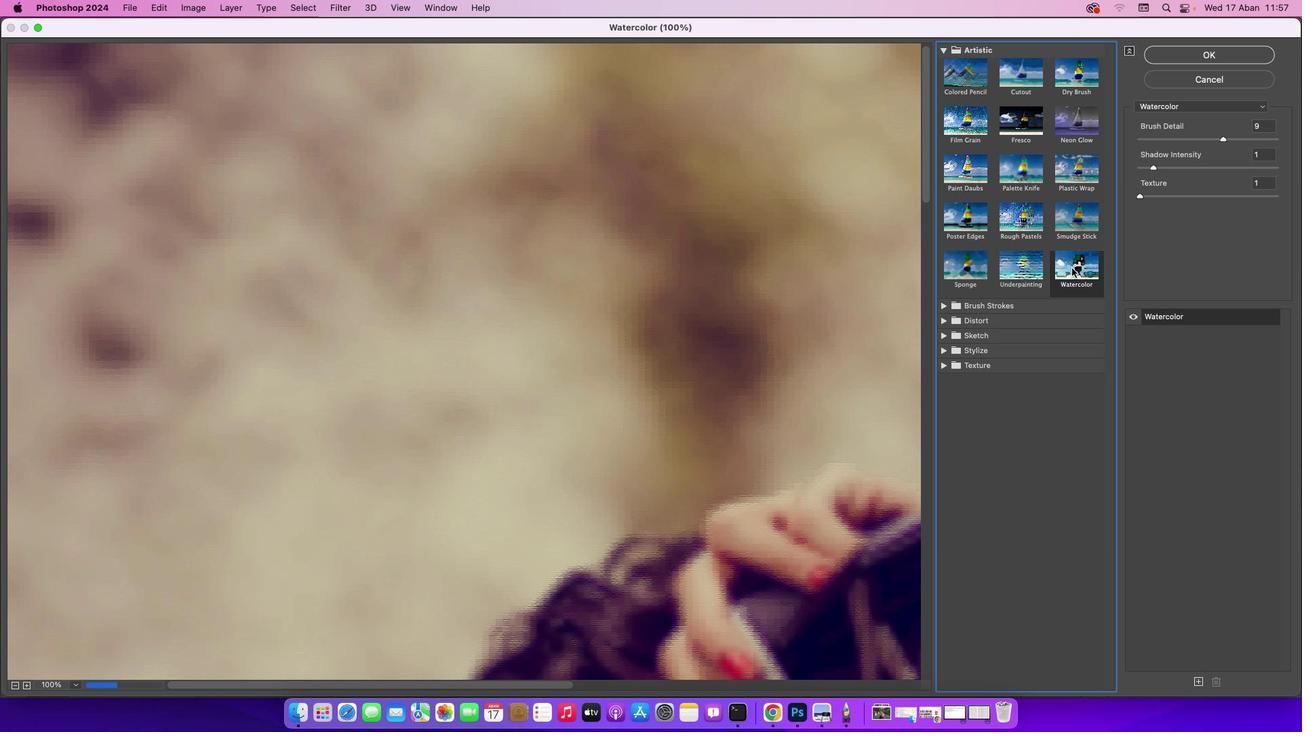 
Action: Mouse moved to (944, 52)
Screenshot: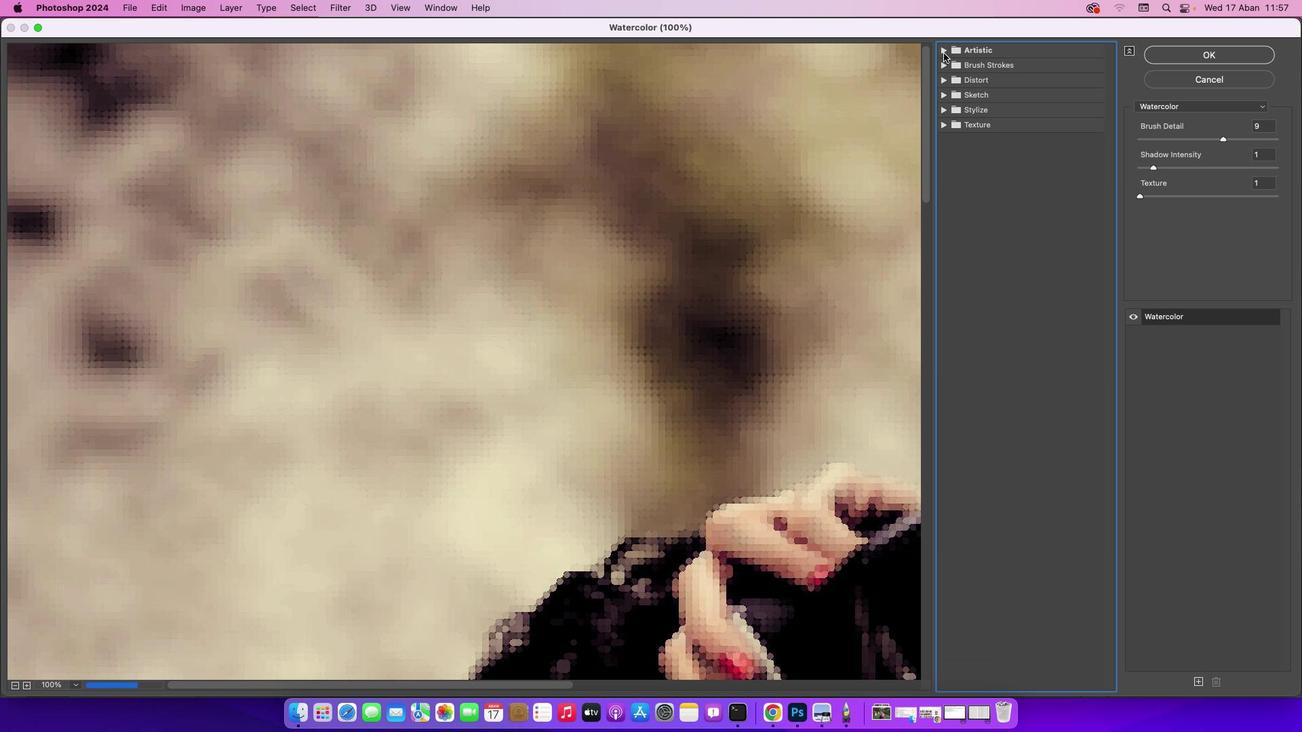 
Action: Mouse pressed left at (944, 52)
Screenshot: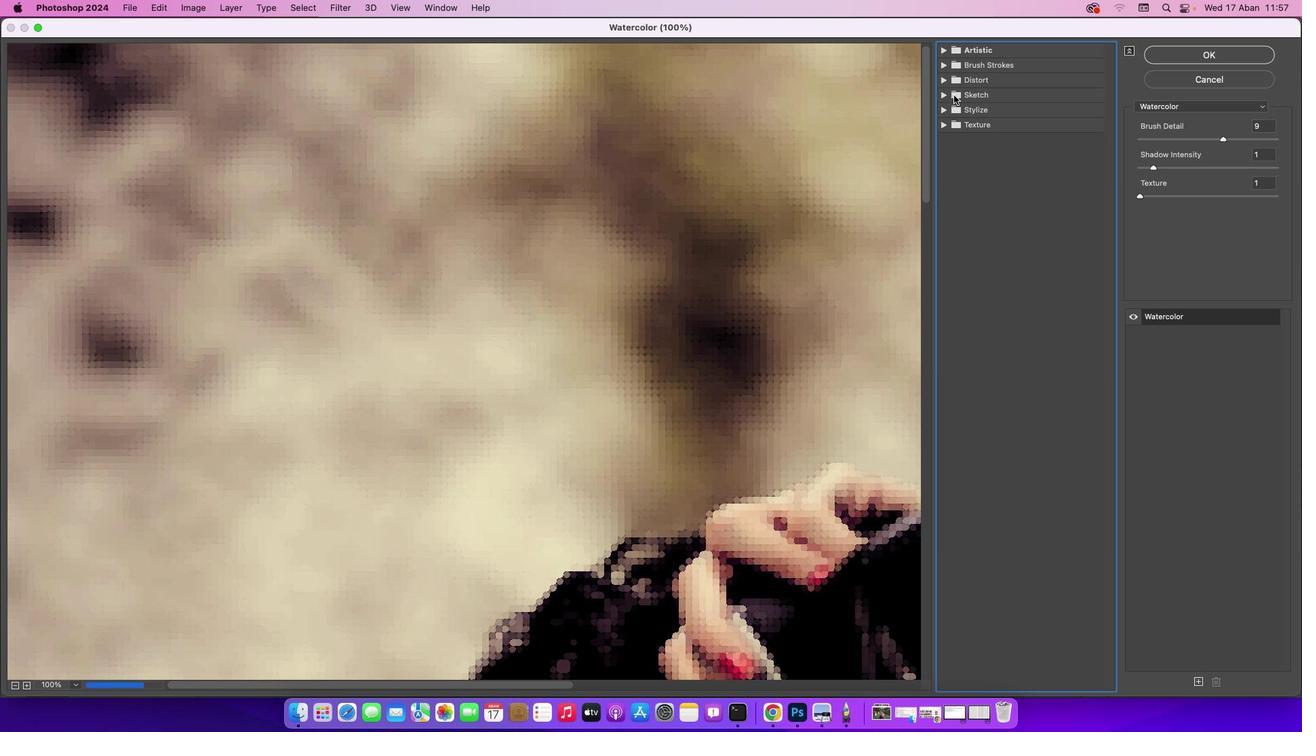 
Action: Mouse moved to (942, 67)
Screenshot: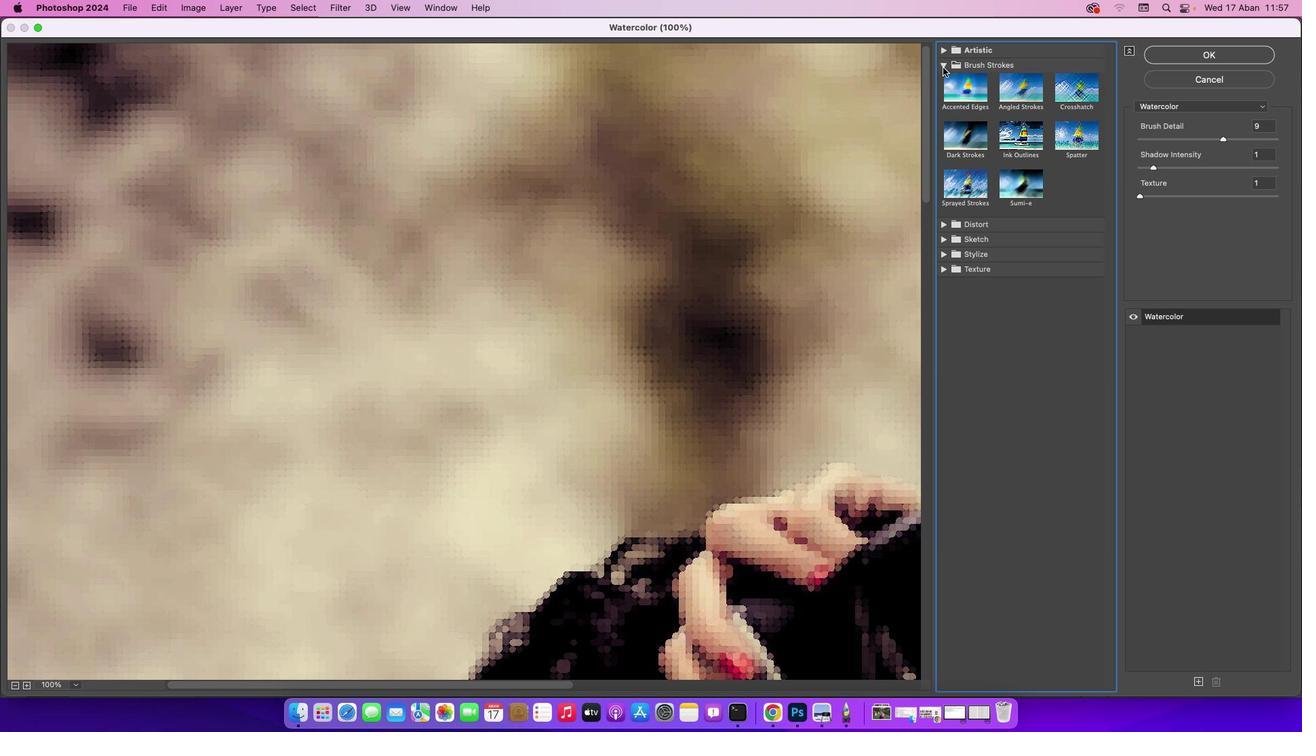 
Action: Mouse pressed left at (942, 67)
Screenshot: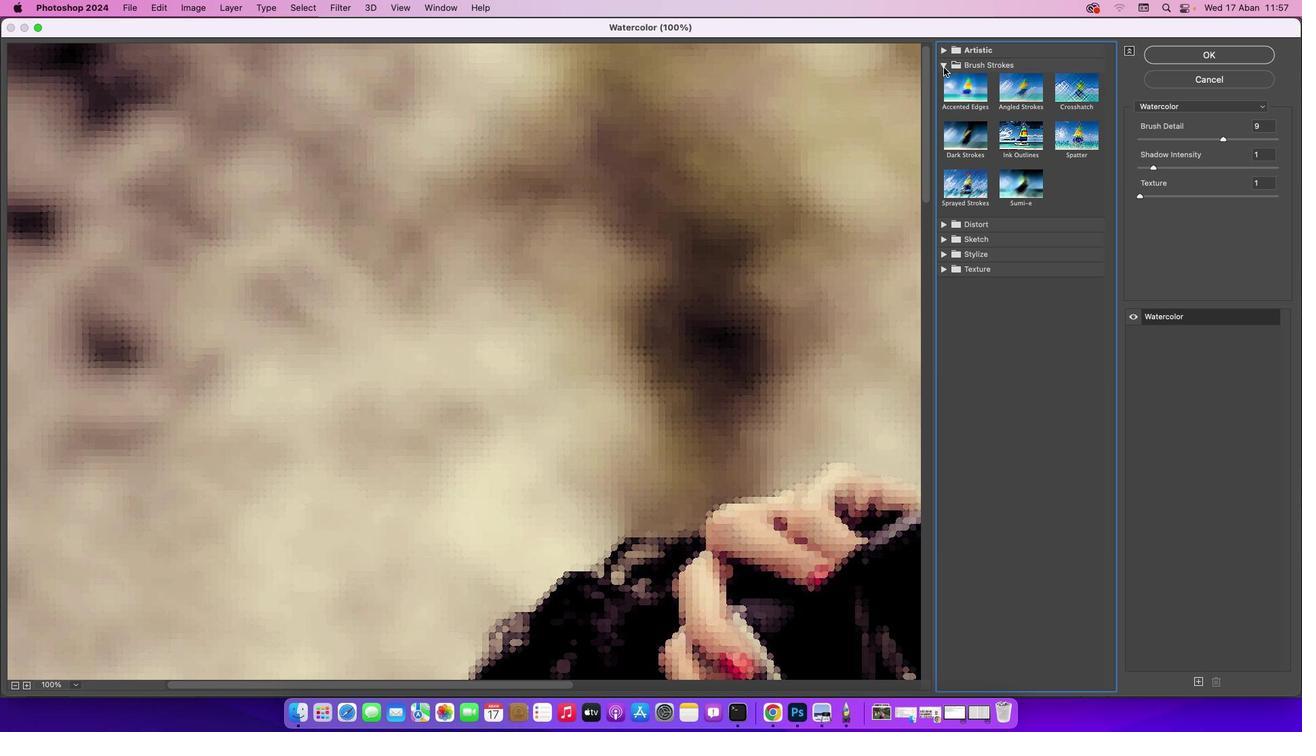 
Action: Mouse moved to (959, 78)
Screenshot: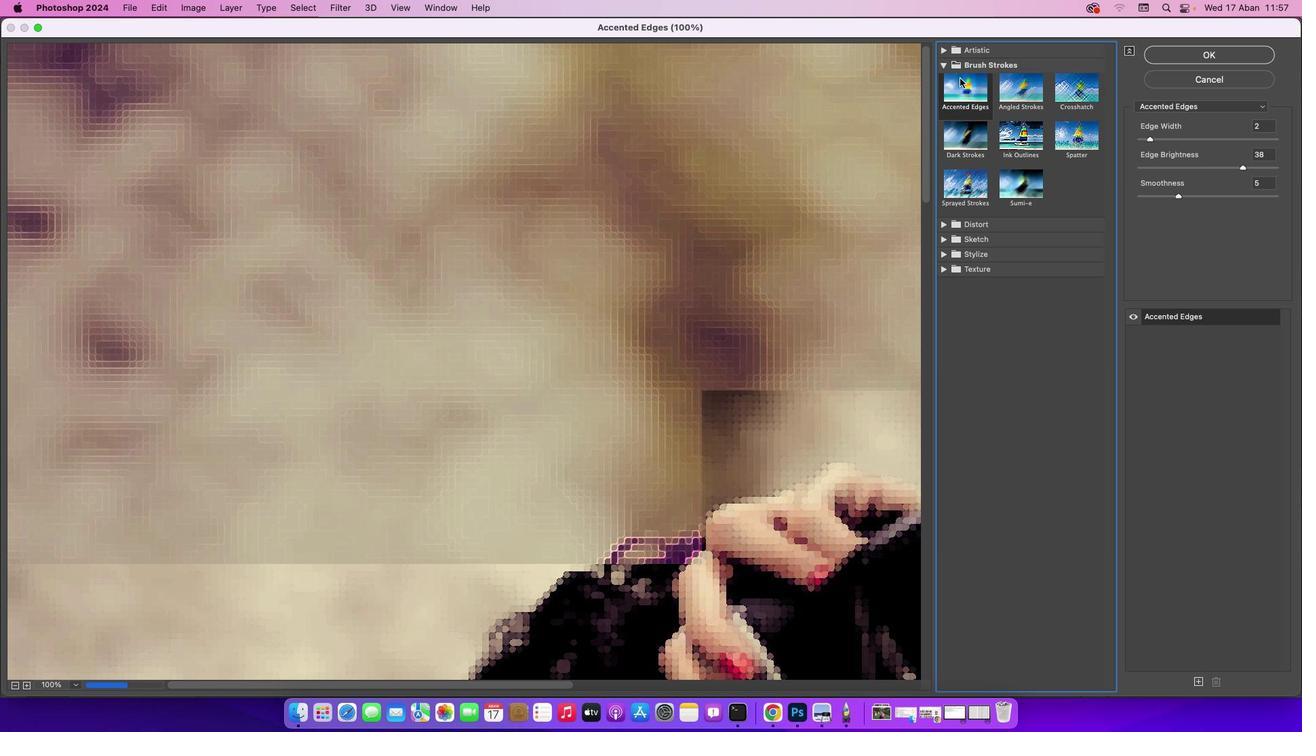 
Action: Mouse pressed left at (959, 78)
Screenshot: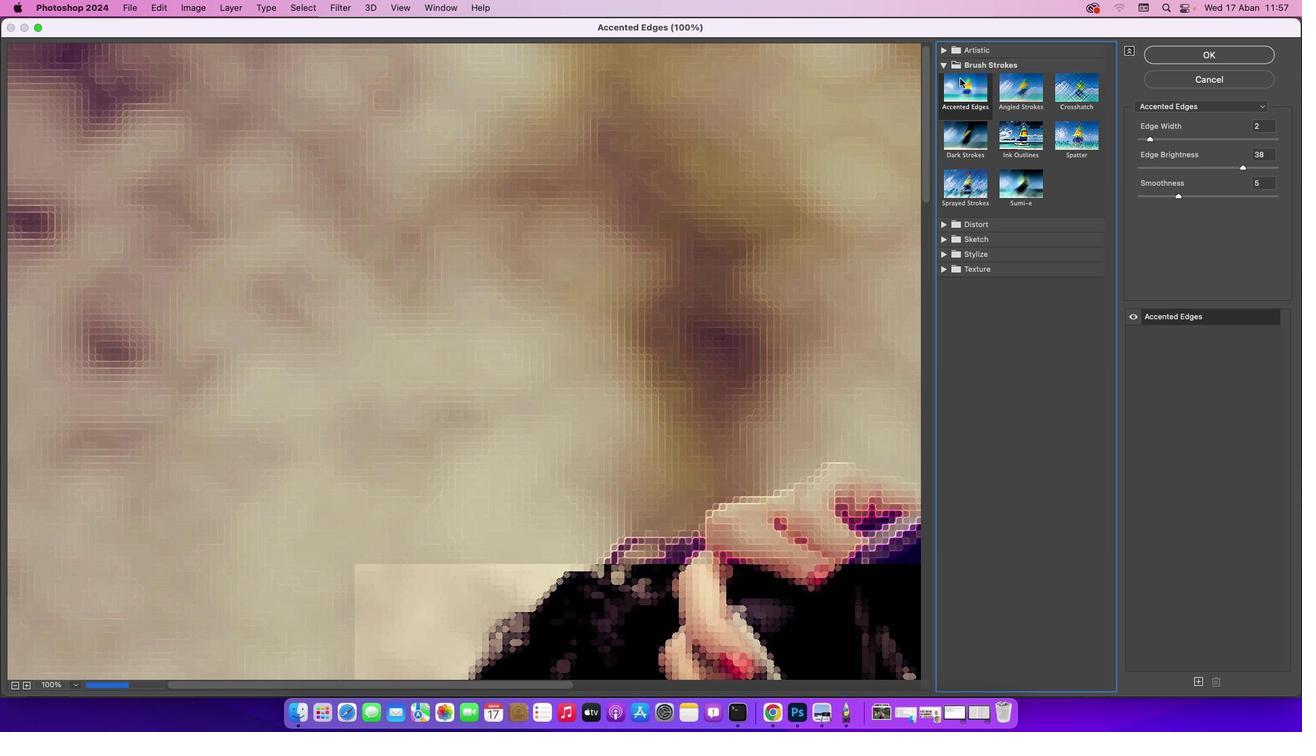 
Action: Mouse moved to (999, 92)
